Task: Who was a leading figure in the Group of Seven?
Action: Mouse moved to (144, 88)
Screenshot: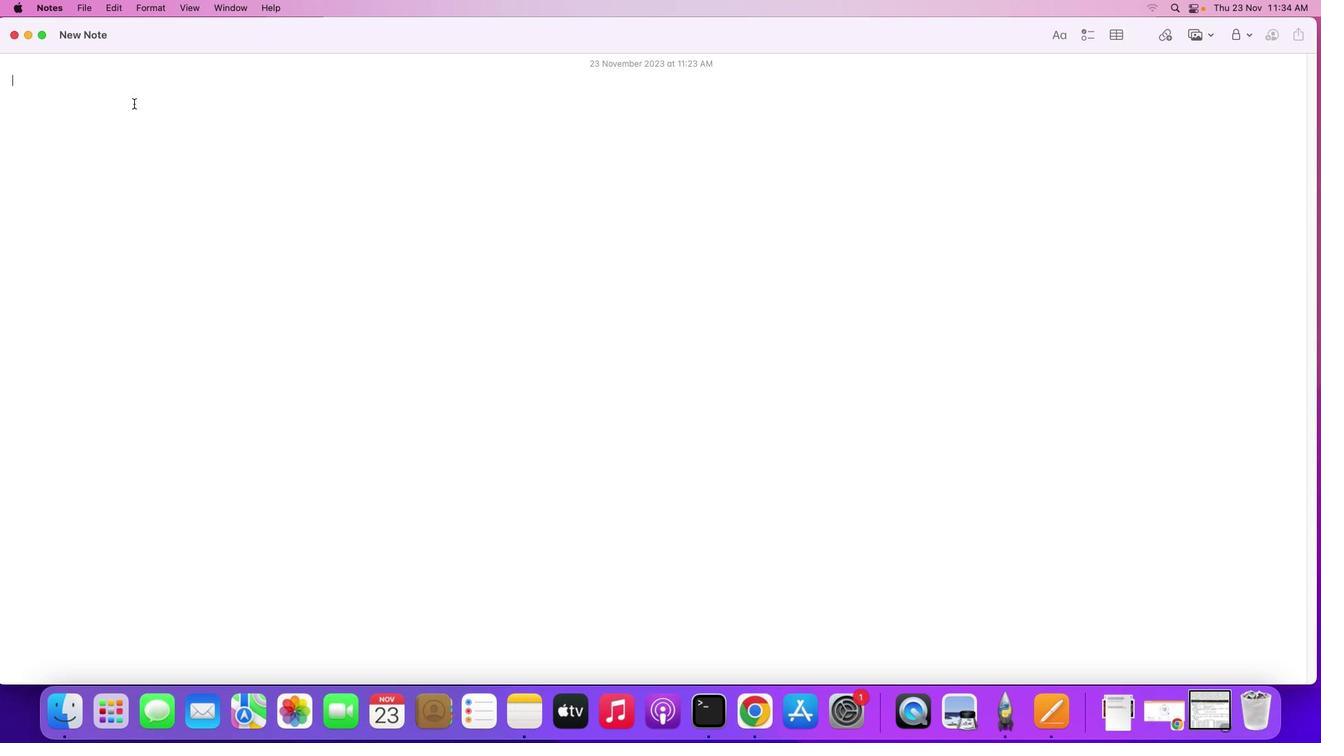 
Action: Mouse pressed left at (144, 88)
Screenshot: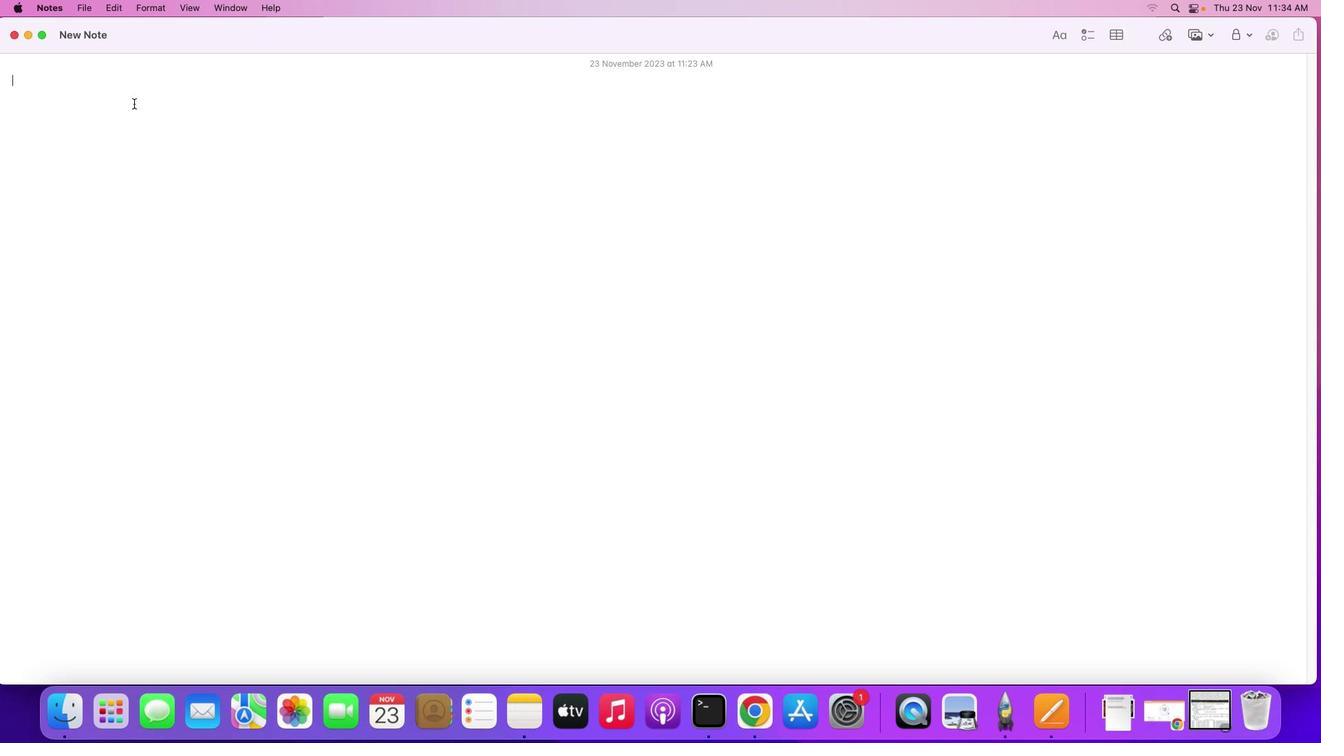 
Action: Mouse moved to (134, 103)
Screenshot: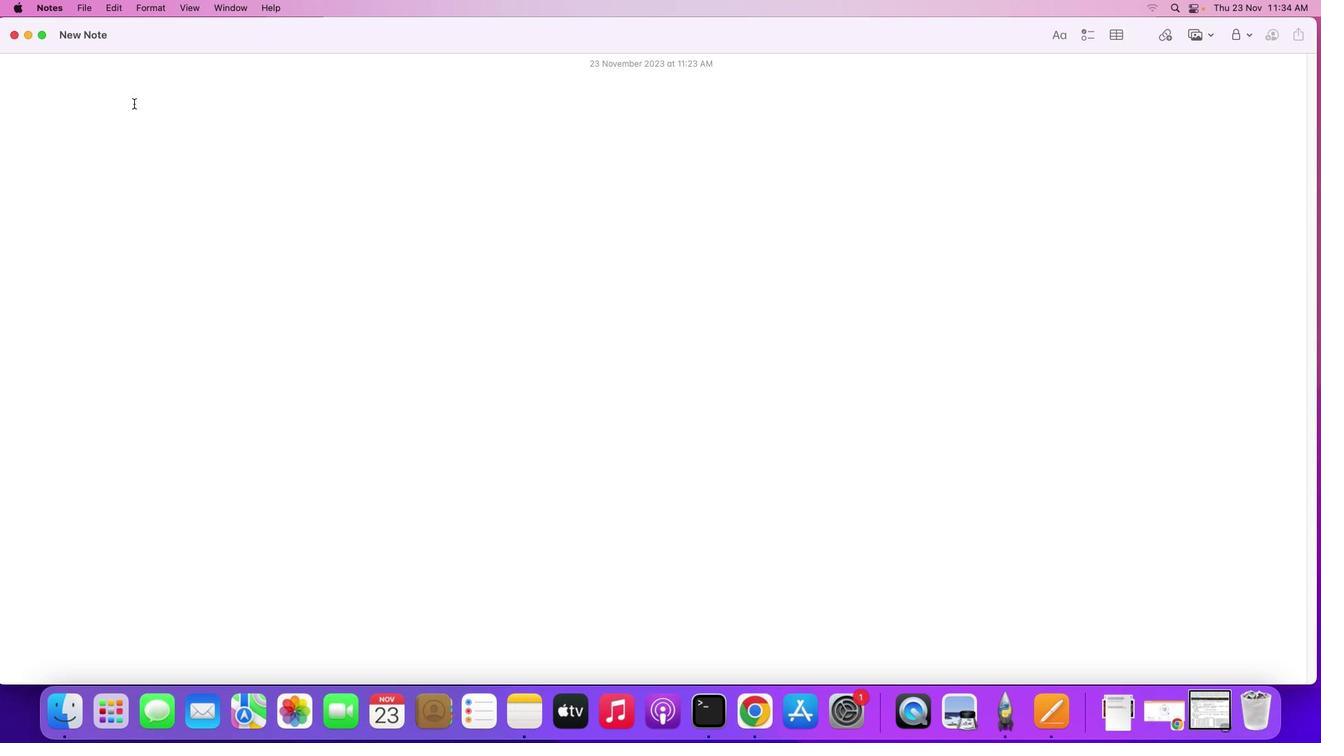 
Action: Key pressed Key.shift'W''h''o'Key.space'w''a''s'Key.space'a'Key.space'l''a'Key.backspace'e''a''d''i''n''g'Key.space'f''i''g''u''r''e'Key.space'i''n'Key.space't''h''e'Key.spaceKey.shift'G''o'Key.backspace'r''o''u''p'Key.space'o''f'Key.spaceKey.shift'S''e''v''e''n'Key.shift_r'?'Key.enter
Screenshot: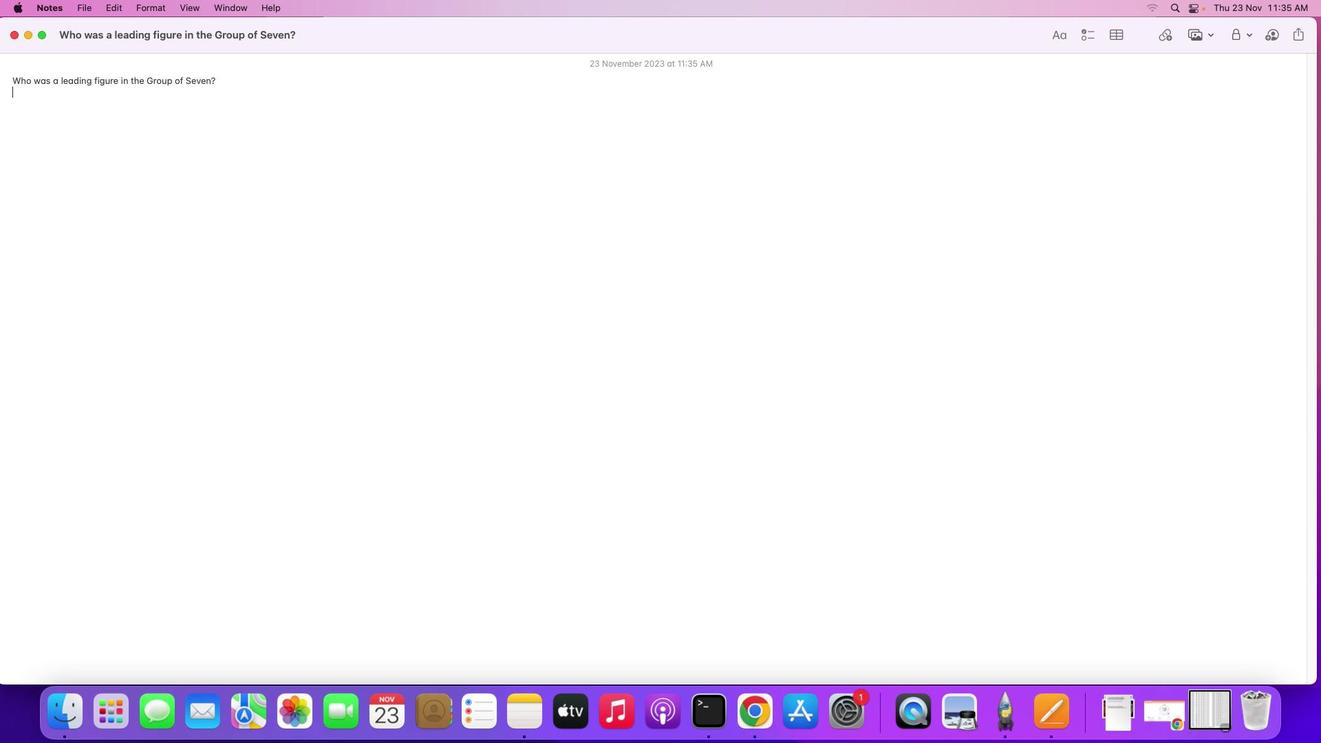 
Action: Mouse moved to (1168, 717)
Screenshot: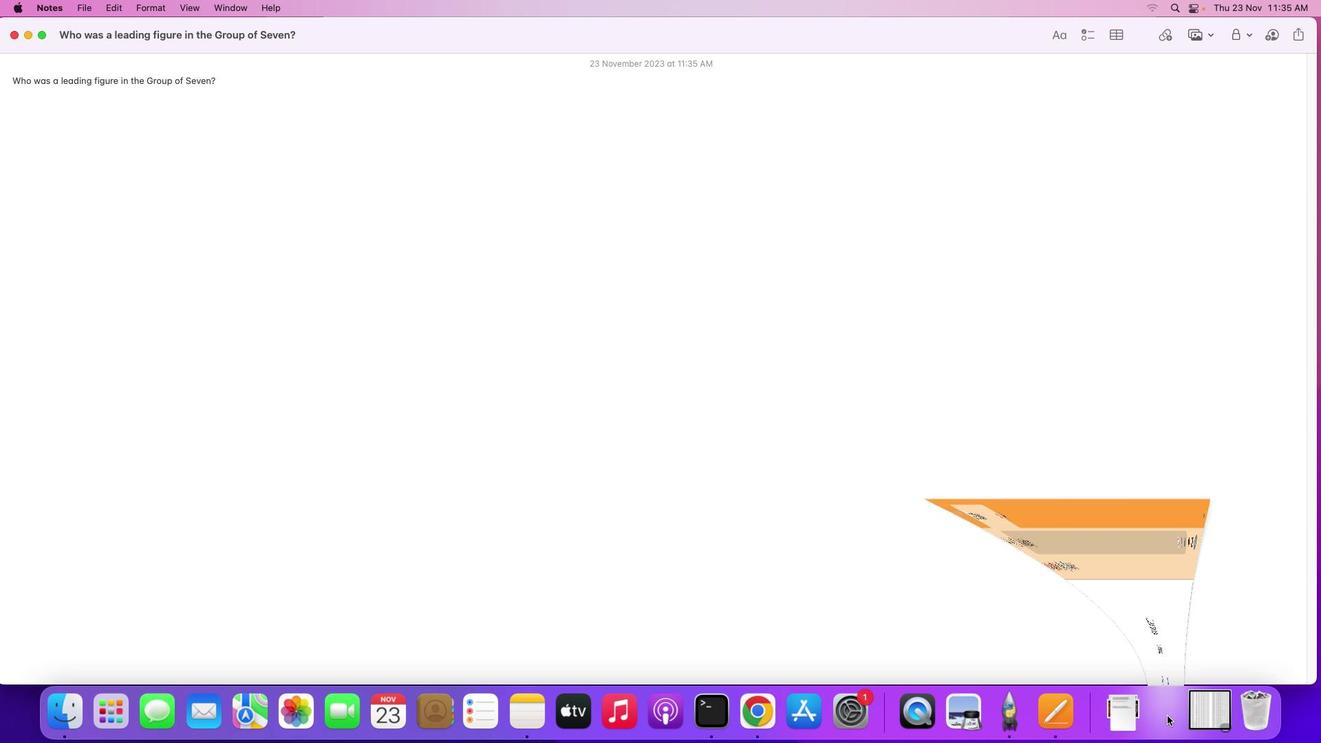 
Action: Mouse pressed left at (1168, 717)
Screenshot: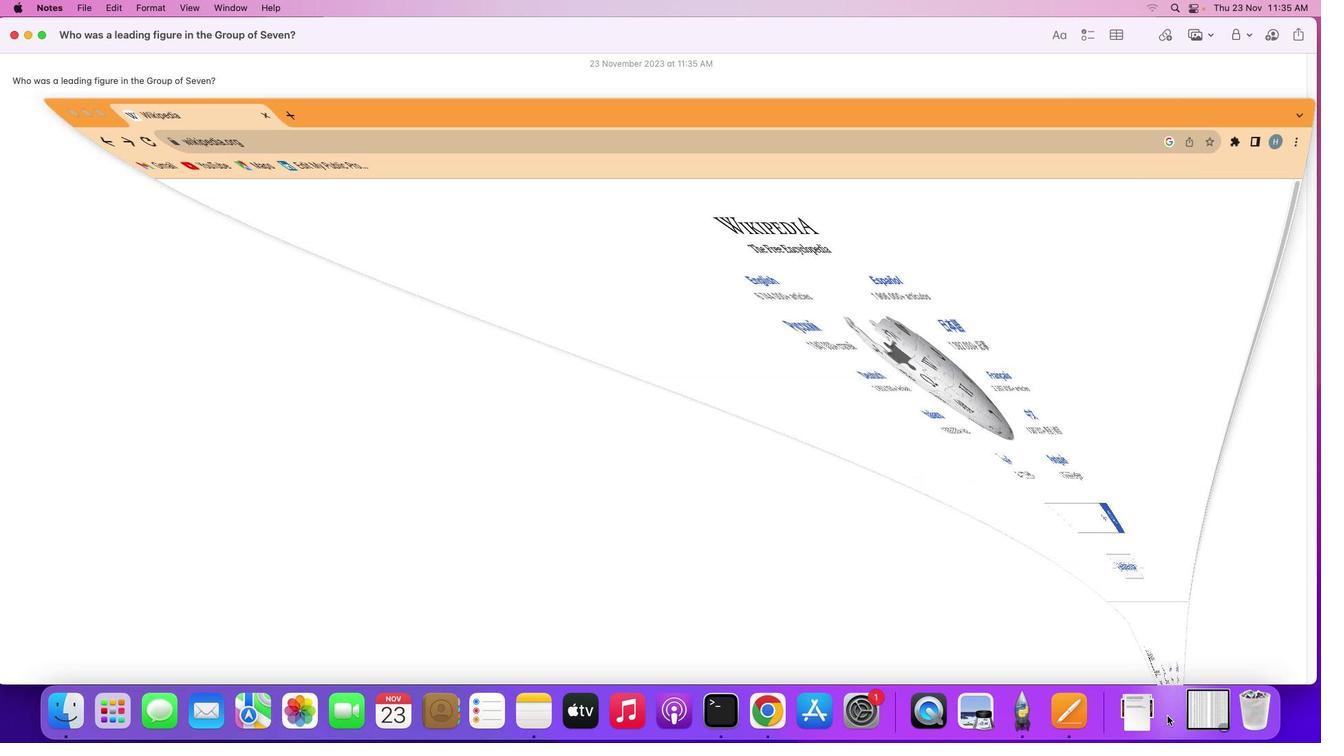 
Action: Mouse moved to (546, 439)
Screenshot: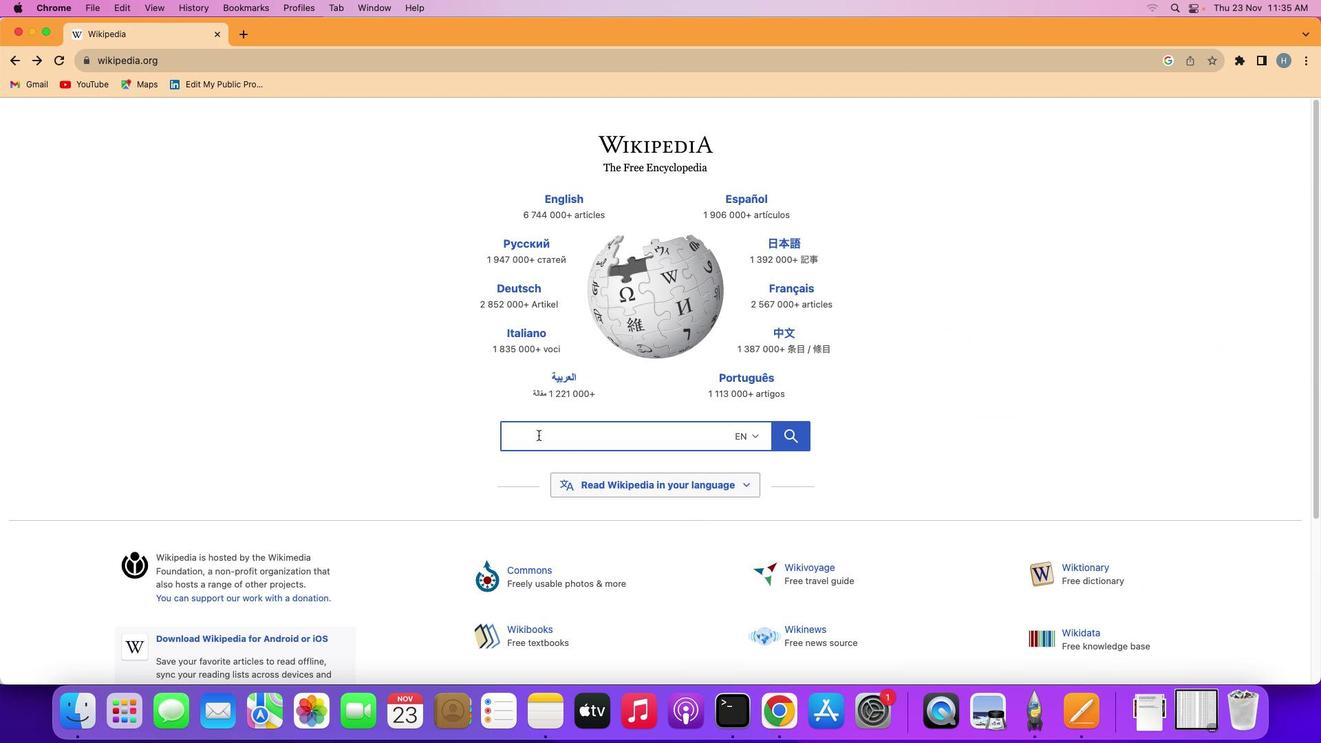 
Action: Mouse pressed left at (546, 439)
Screenshot: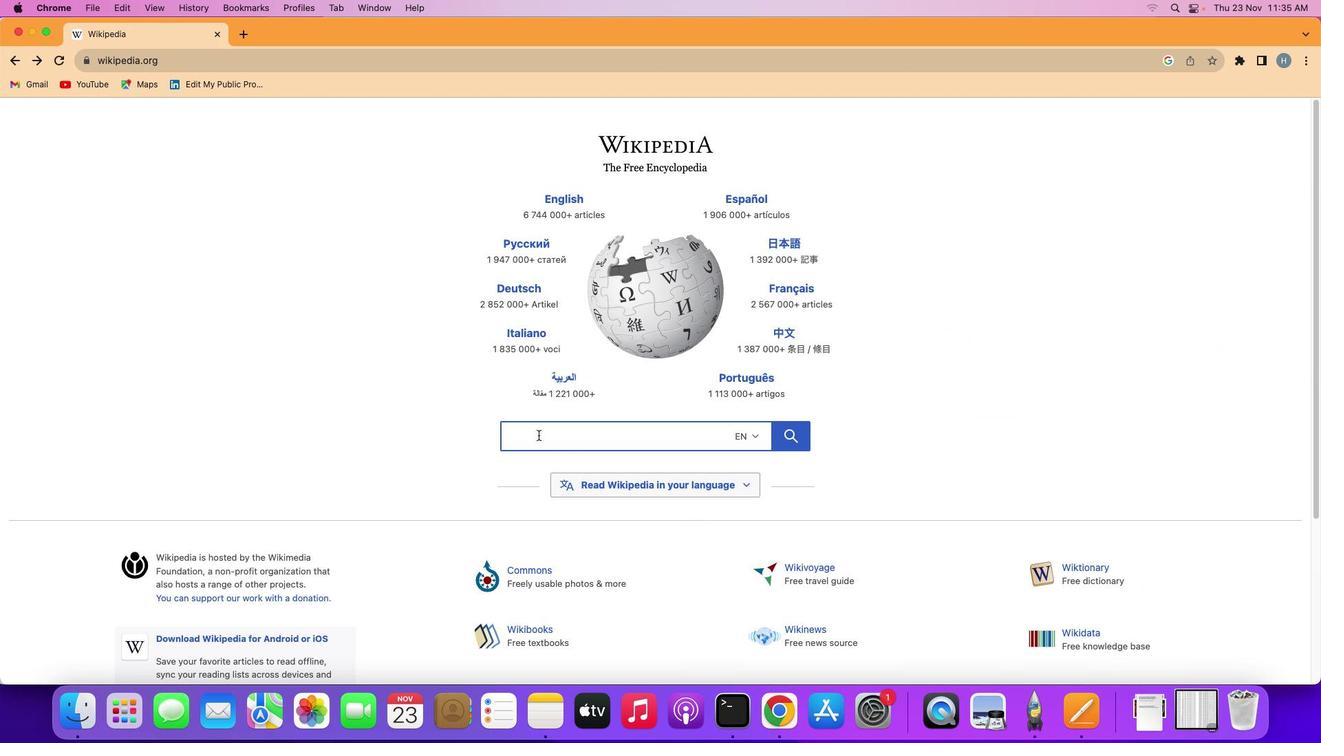 
Action: Mouse moved to (539, 435)
Screenshot: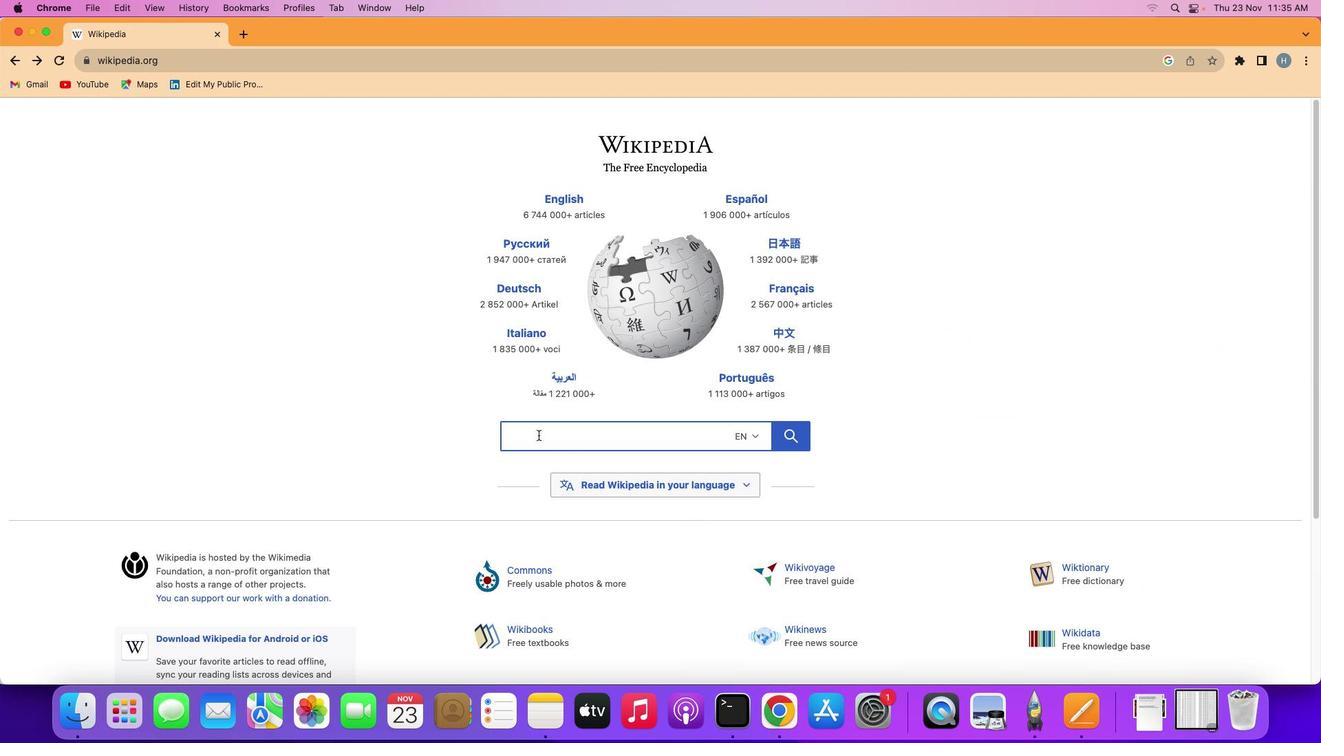 
Action: Key pressed Key.shift'G''r''o''u''o'Key.backspace'p'Key.space'o''f'Key.spaceKey.shift'S''e''v''e''n'Key.spaceKey.shift'(''a''r''t''i''s''t''s'Key.shift')'
Screenshot: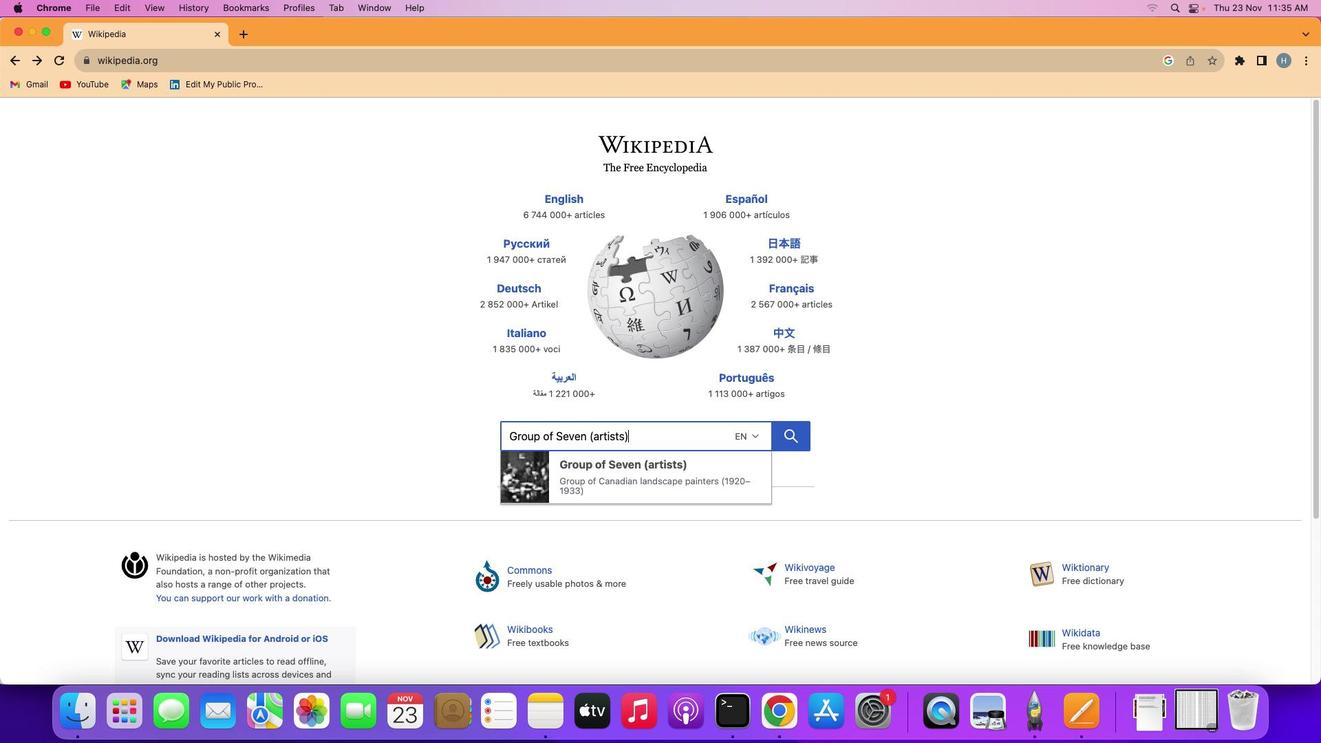 
Action: Mouse moved to (654, 469)
Screenshot: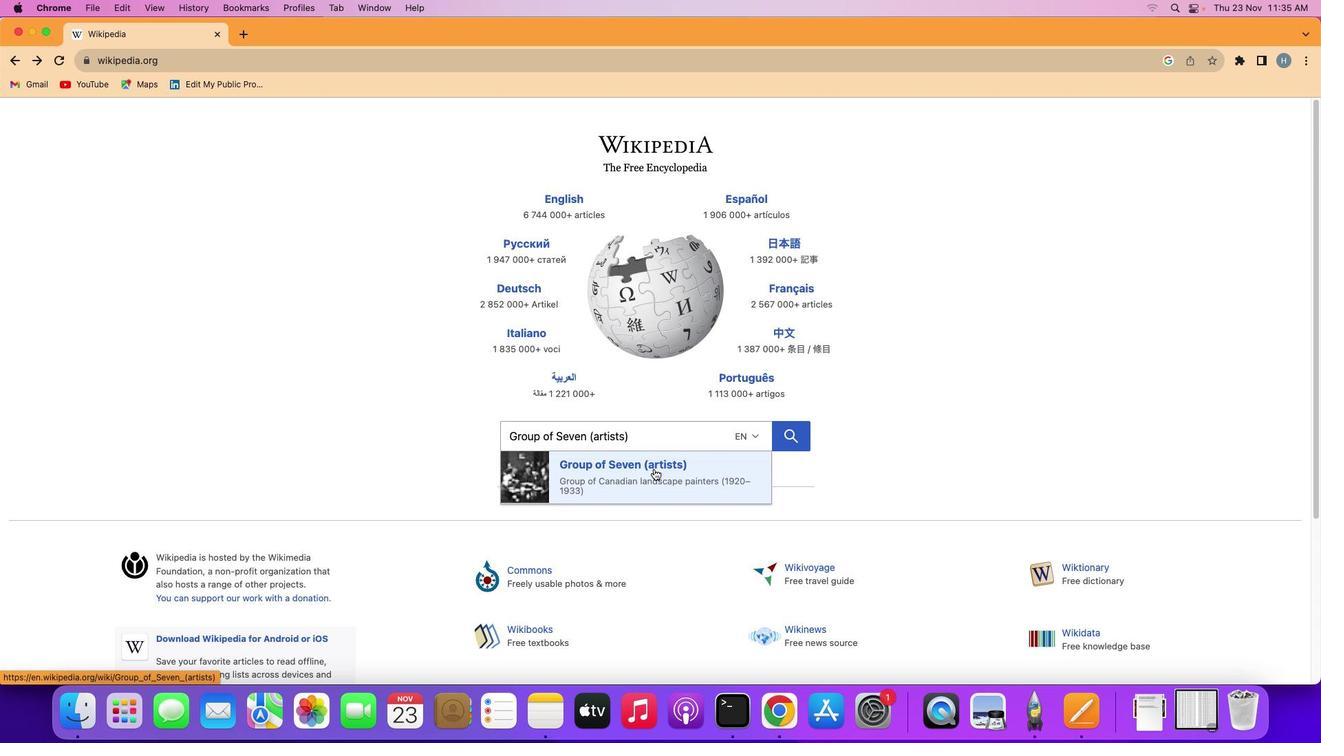 
Action: Mouse pressed left at (654, 469)
Screenshot: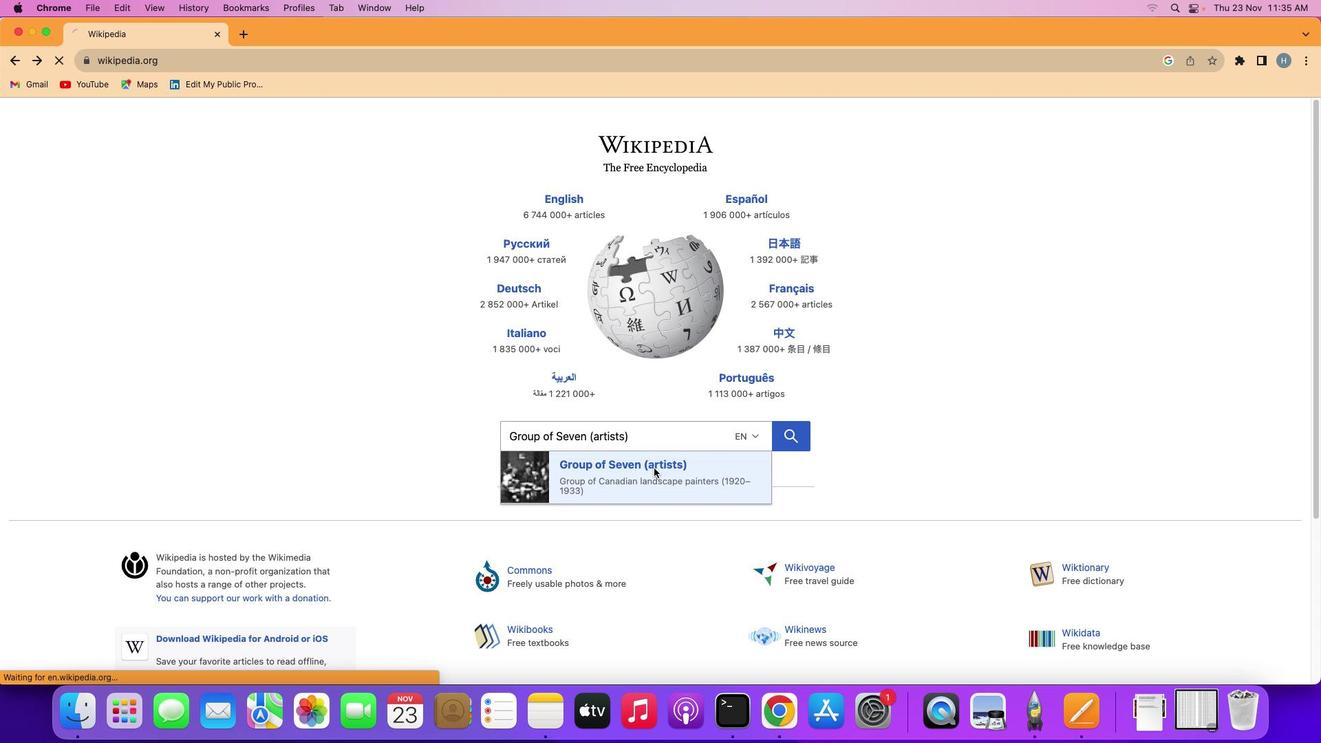 
Action: Mouse moved to (721, 397)
Screenshot: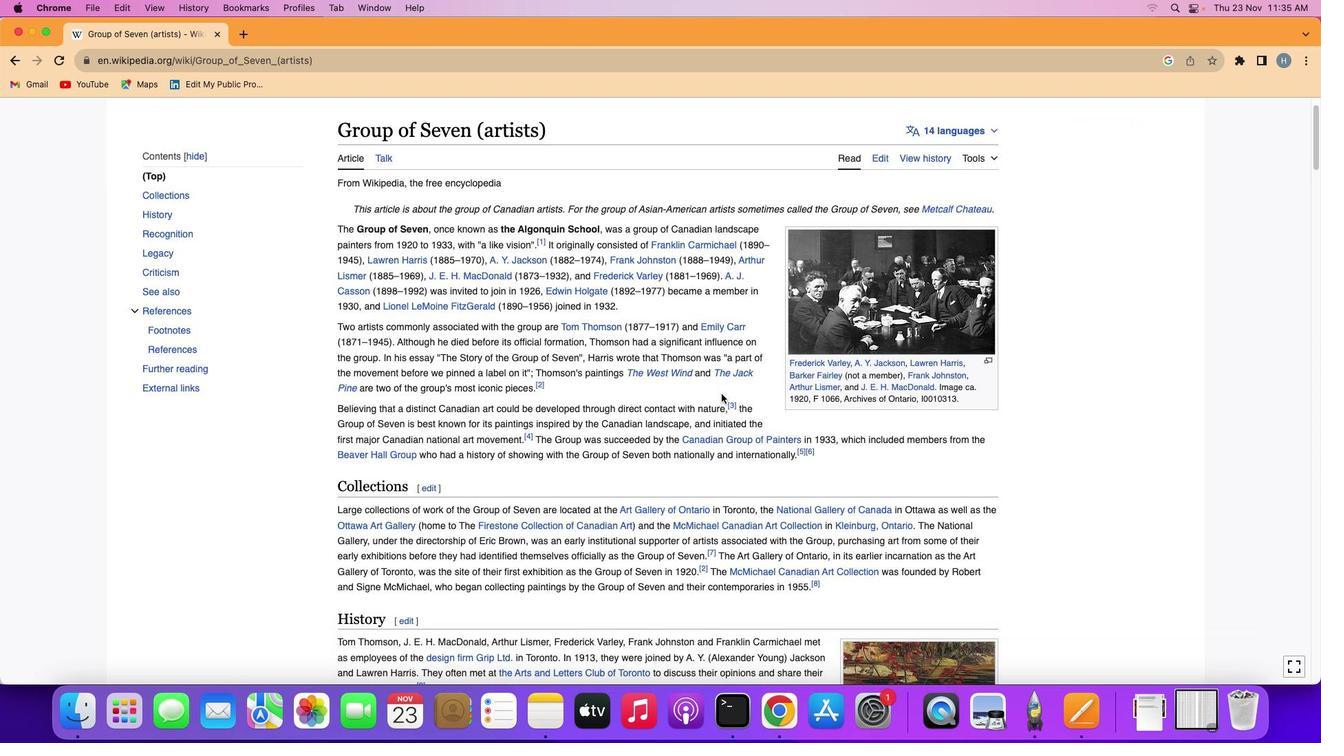 
Action: Mouse scrolled (721, 397) with delta (0, 0)
Screenshot: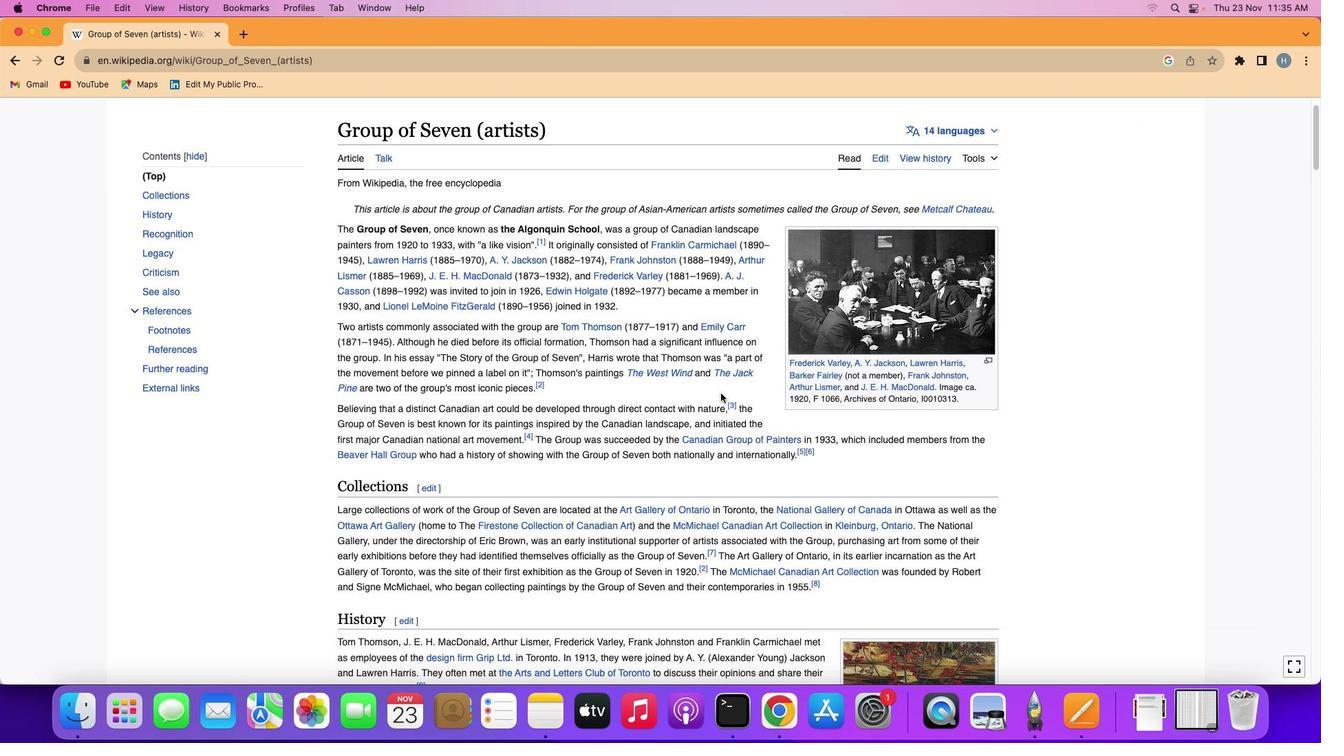 
Action: Mouse scrolled (721, 397) with delta (0, 0)
Screenshot: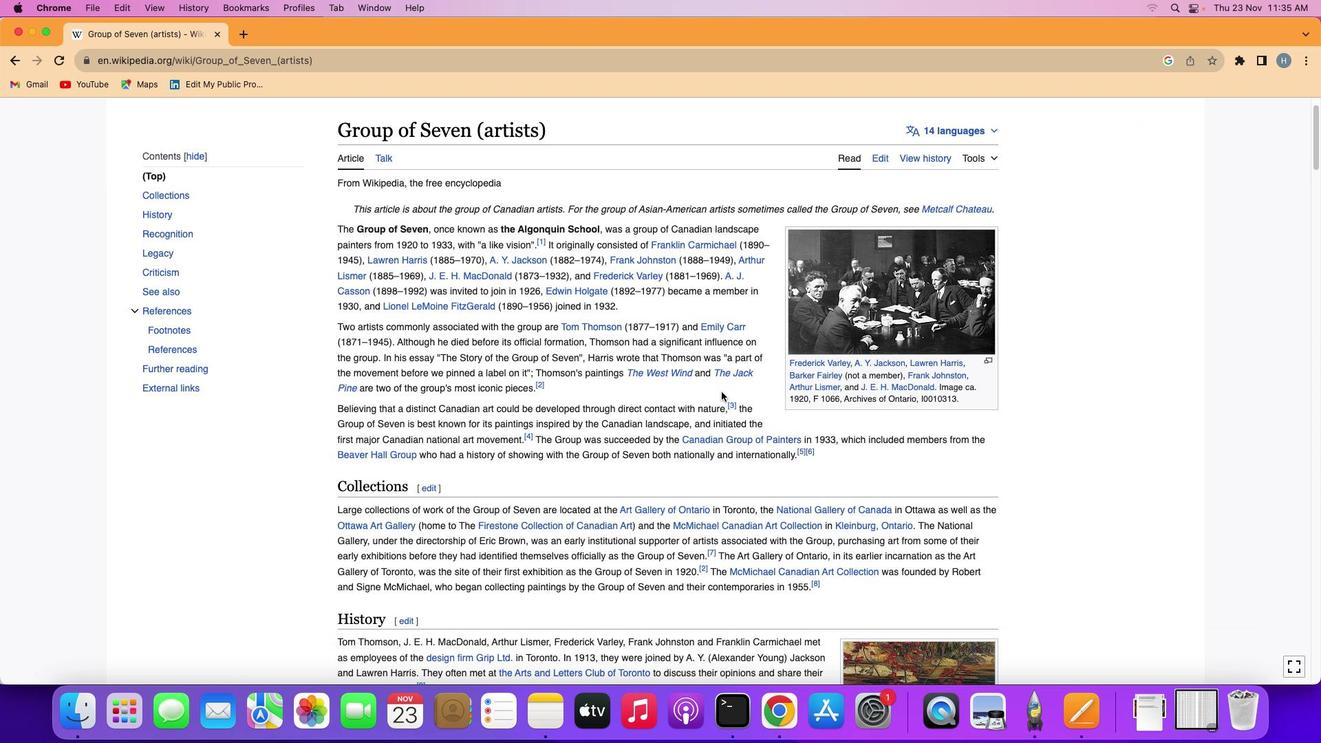 
Action: Mouse moved to (722, 396)
Screenshot: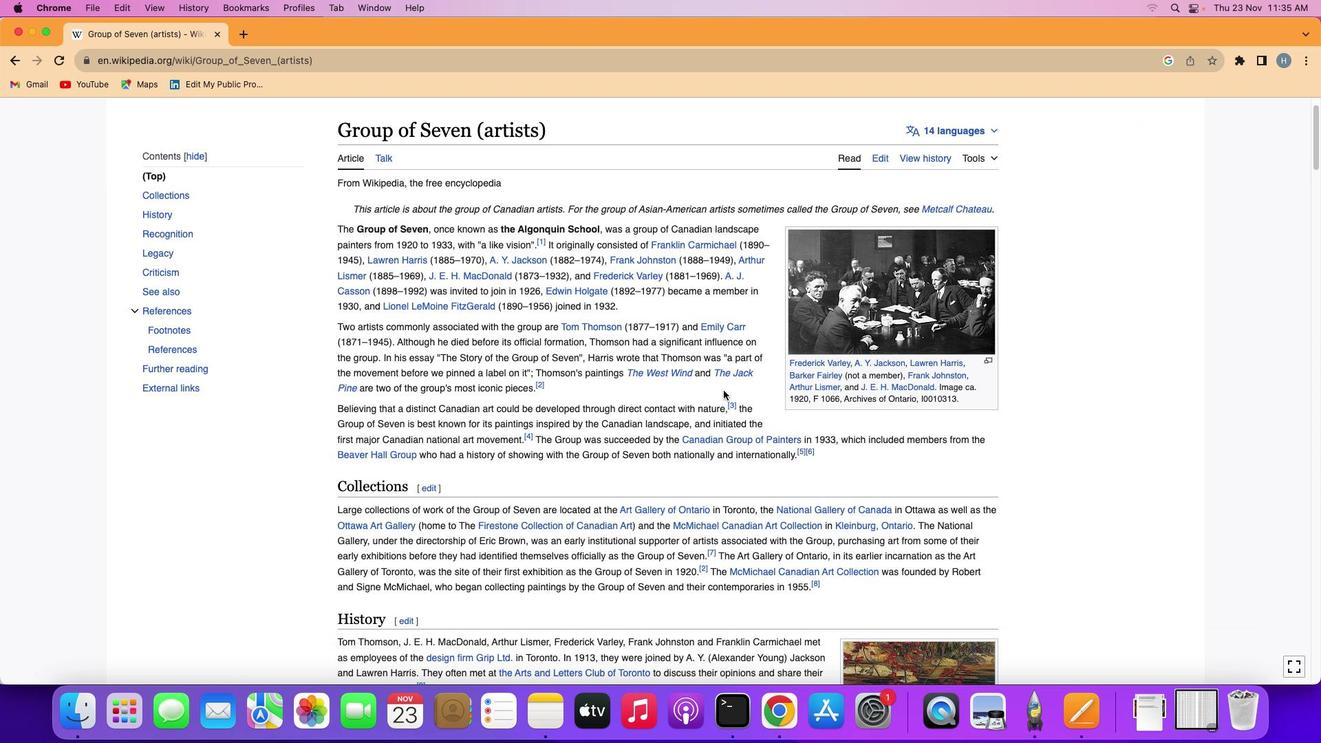 
Action: Mouse scrolled (722, 396) with delta (0, 0)
Screenshot: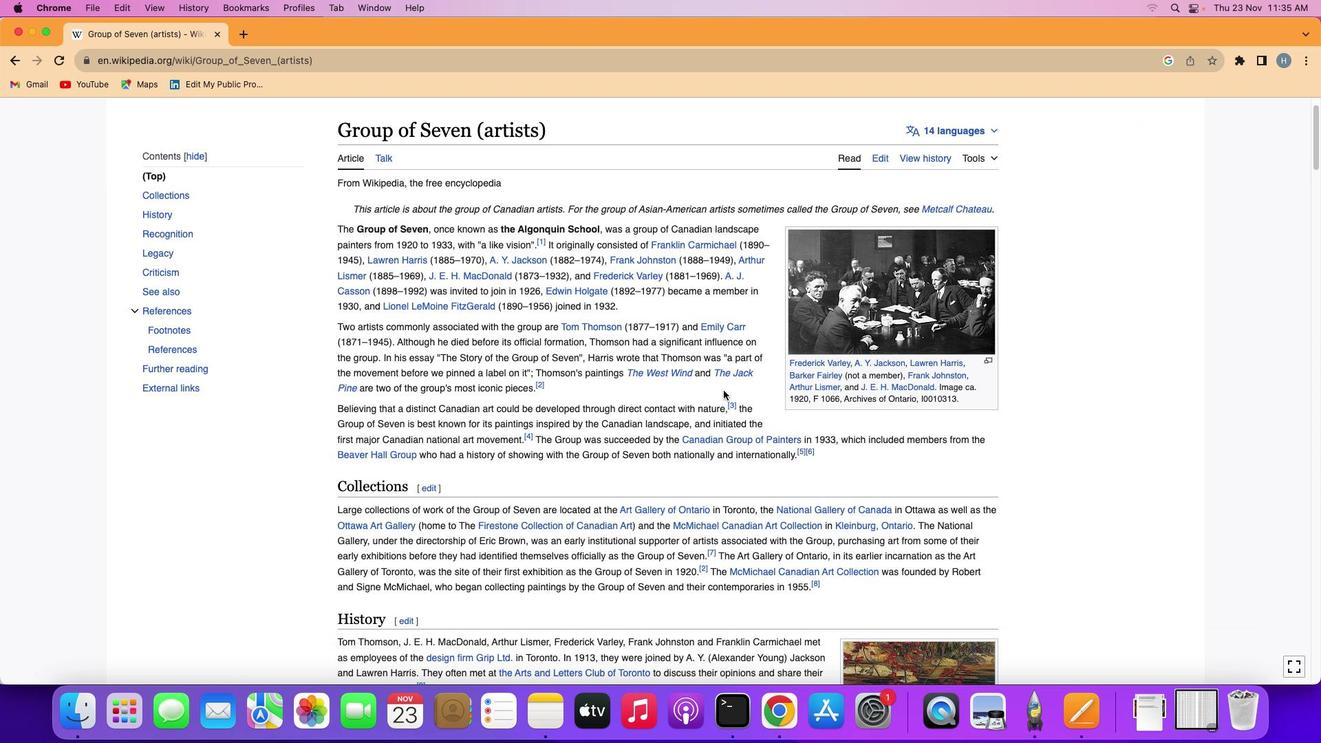 
Action: Mouse moved to (699, 407)
Screenshot: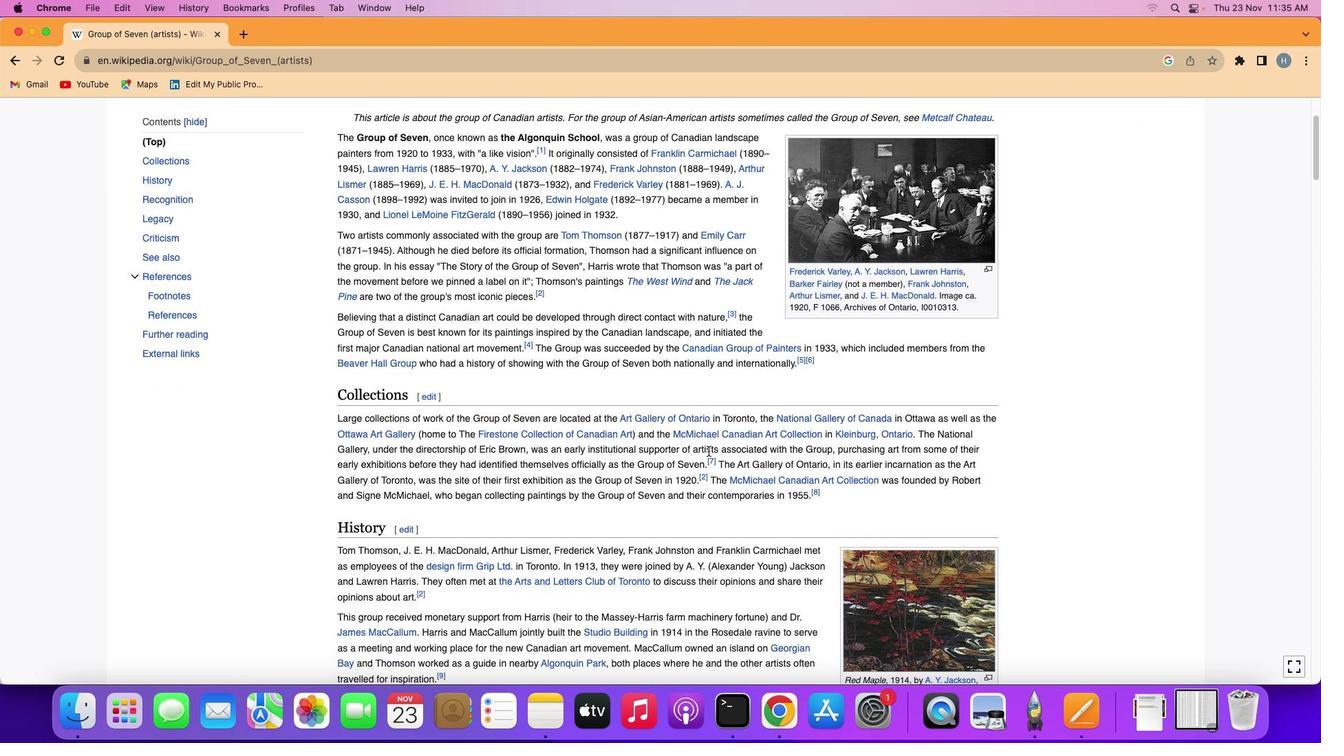 
Action: Mouse scrolled (699, 407) with delta (0, 0)
Screenshot: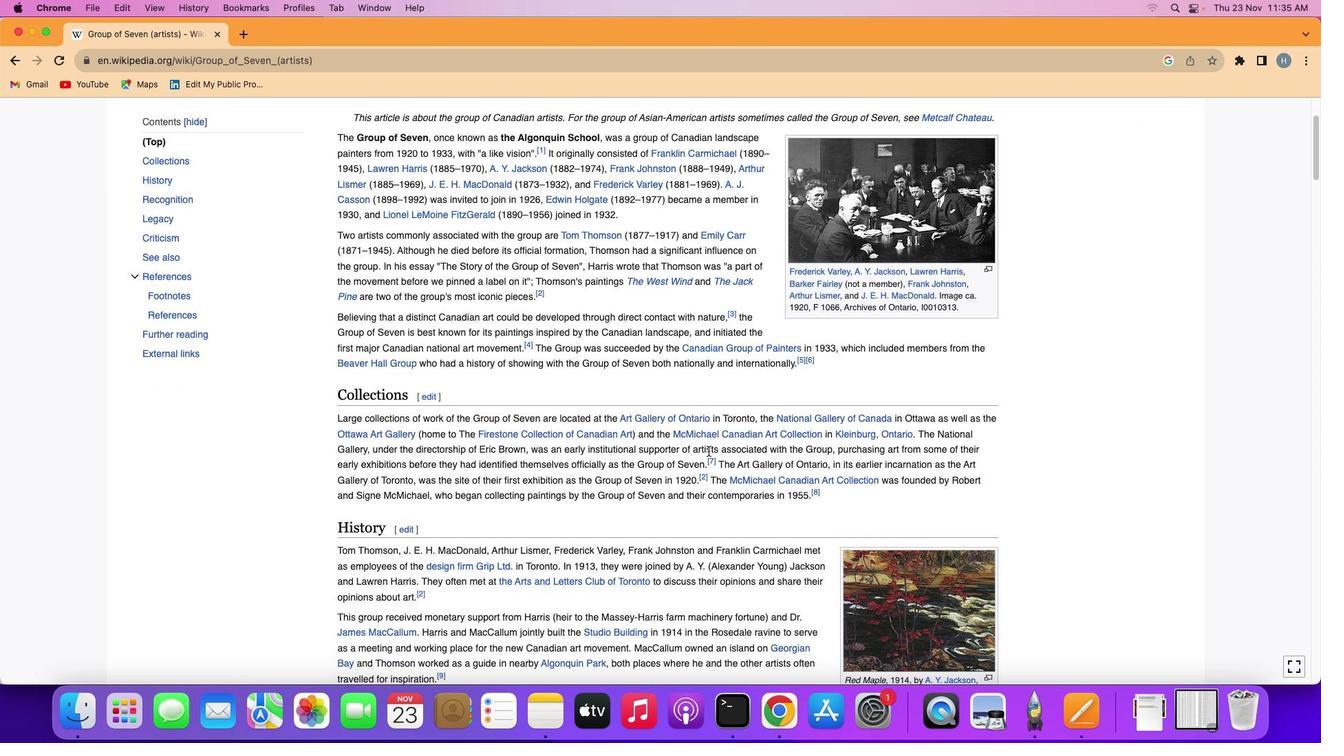 
Action: Mouse moved to (700, 405)
Screenshot: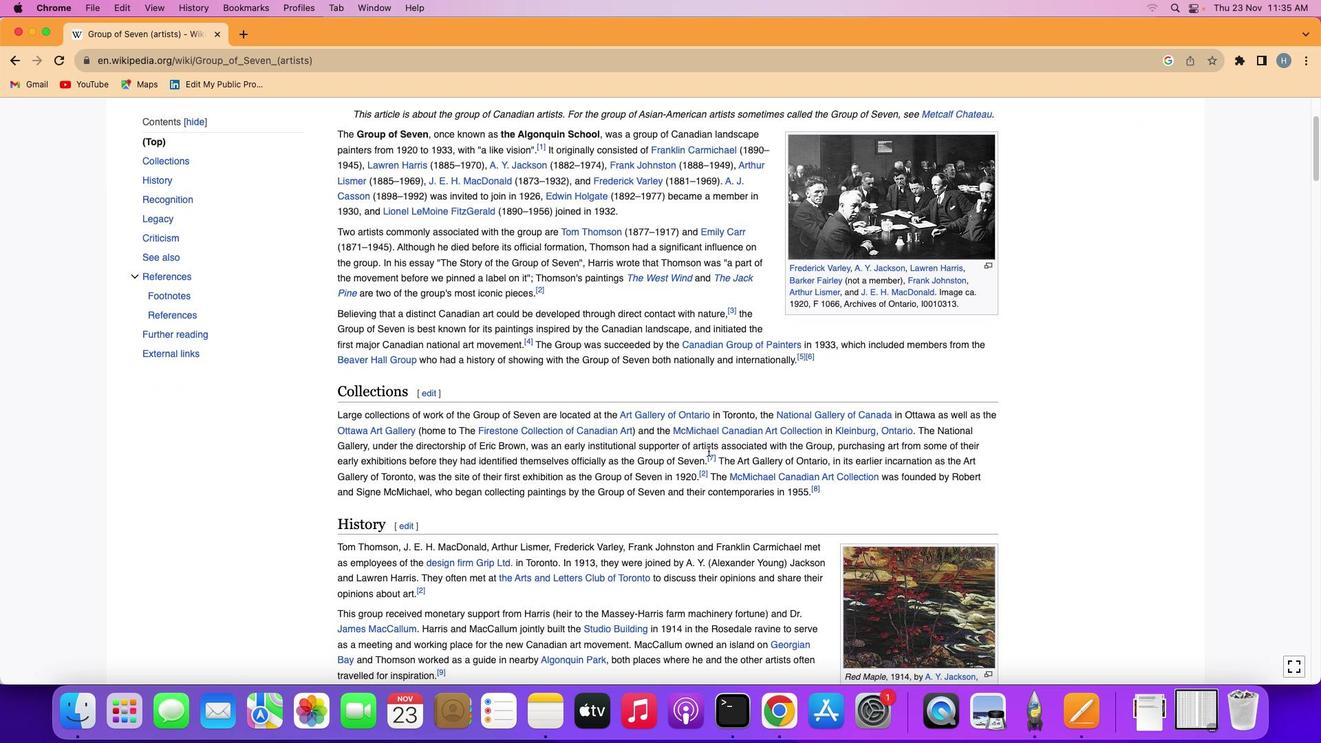 
Action: Mouse scrolled (700, 405) with delta (0, 0)
Screenshot: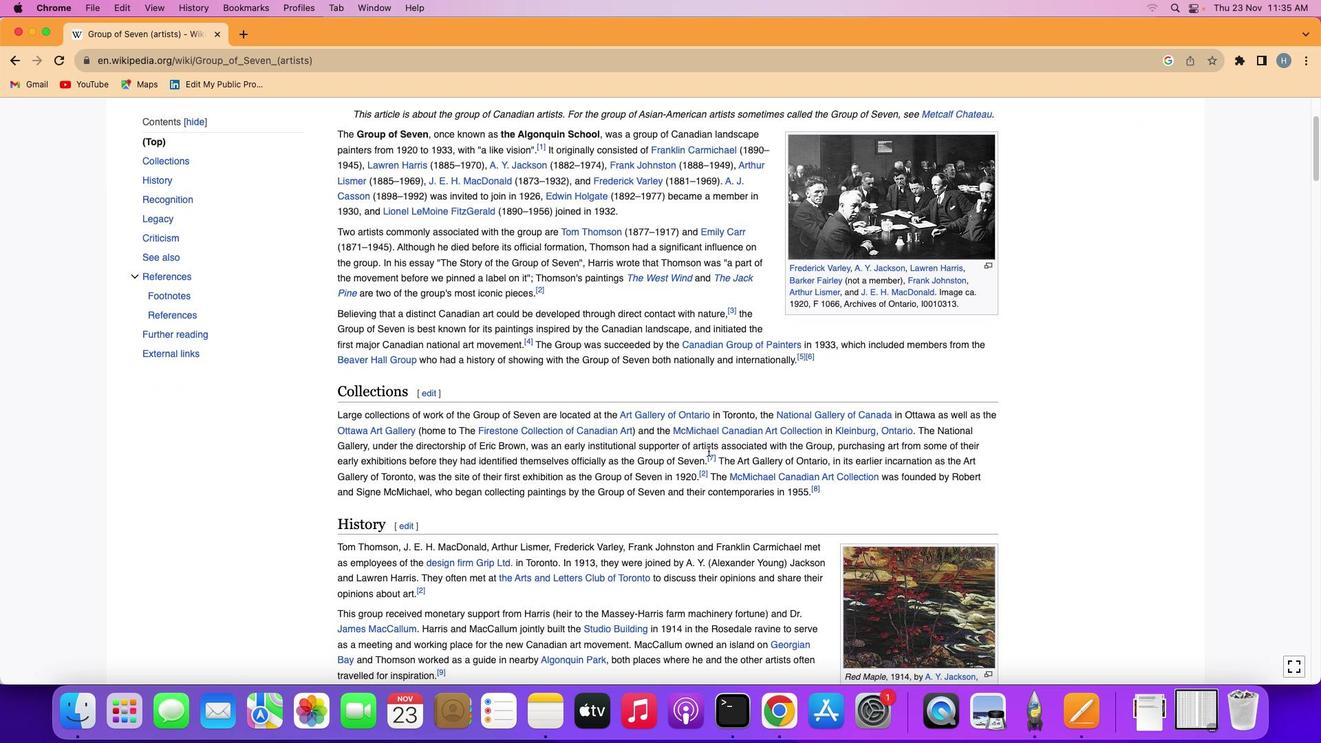 
Action: Mouse moved to (700, 404)
Screenshot: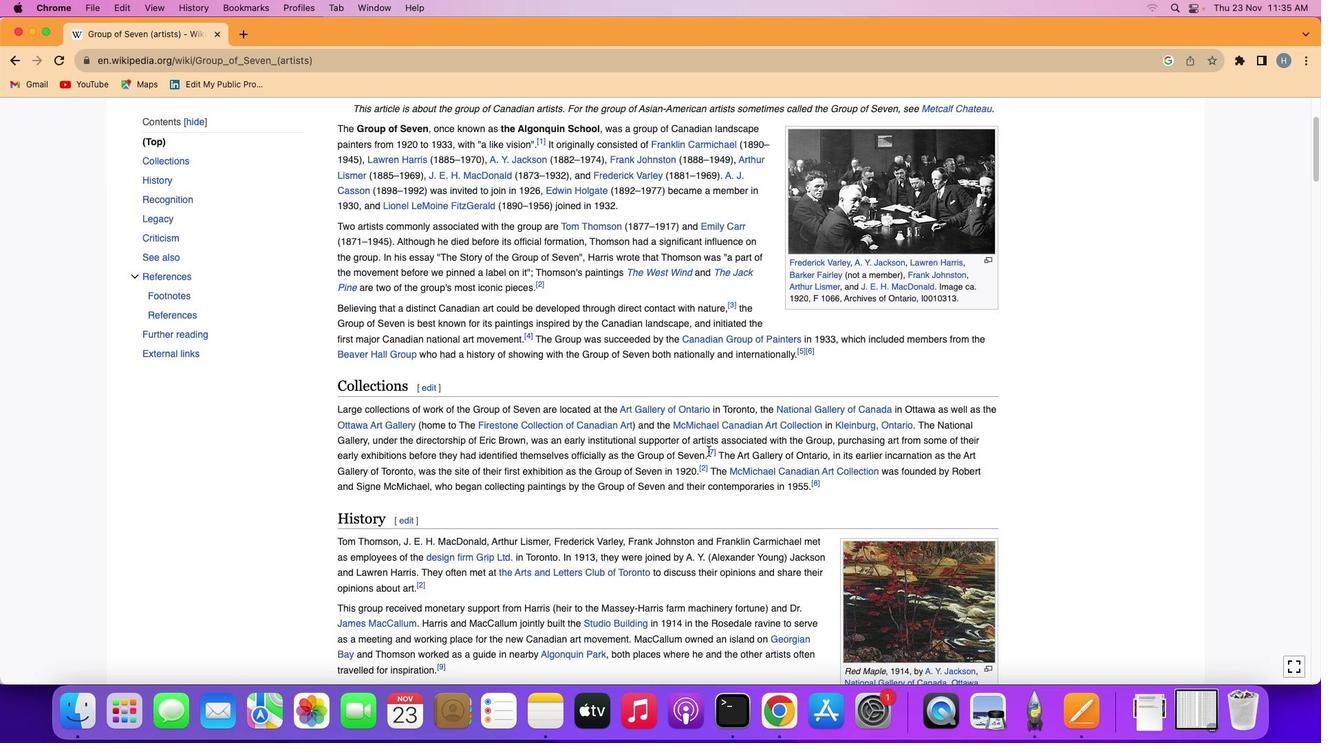 
Action: Mouse scrolled (700, 404) with delta (0, 0)
Screenshot: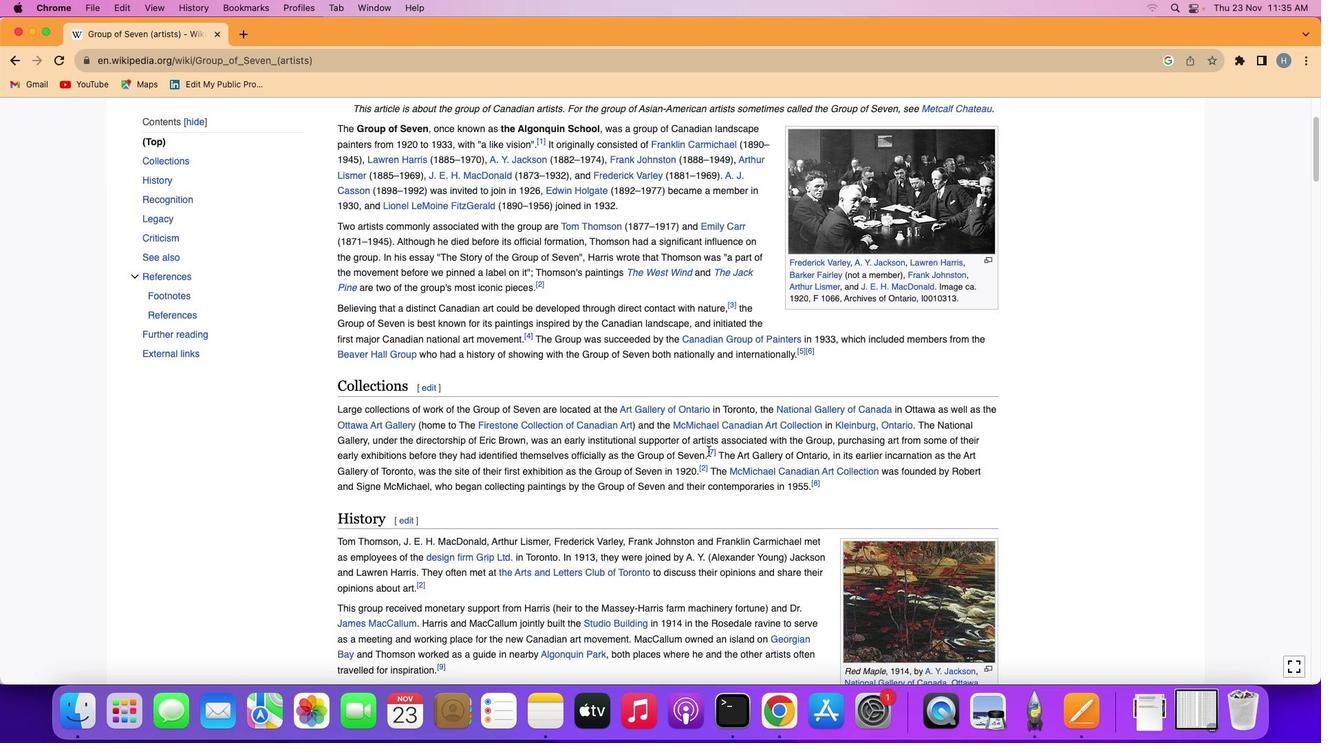 
Action: Mouse moved to (709, 452)
Screenshot: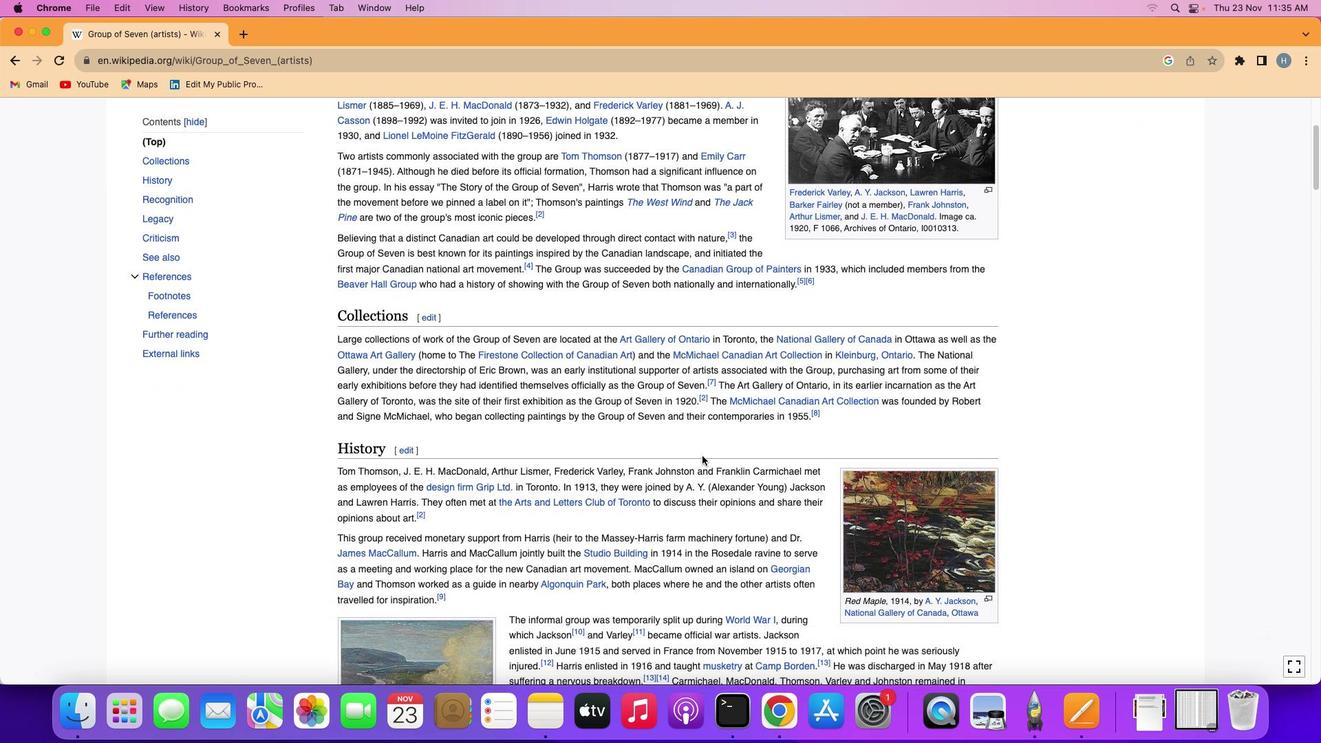 
Action: Mouse scrolled (709, 452) with delta (0, 0)
Screenshot: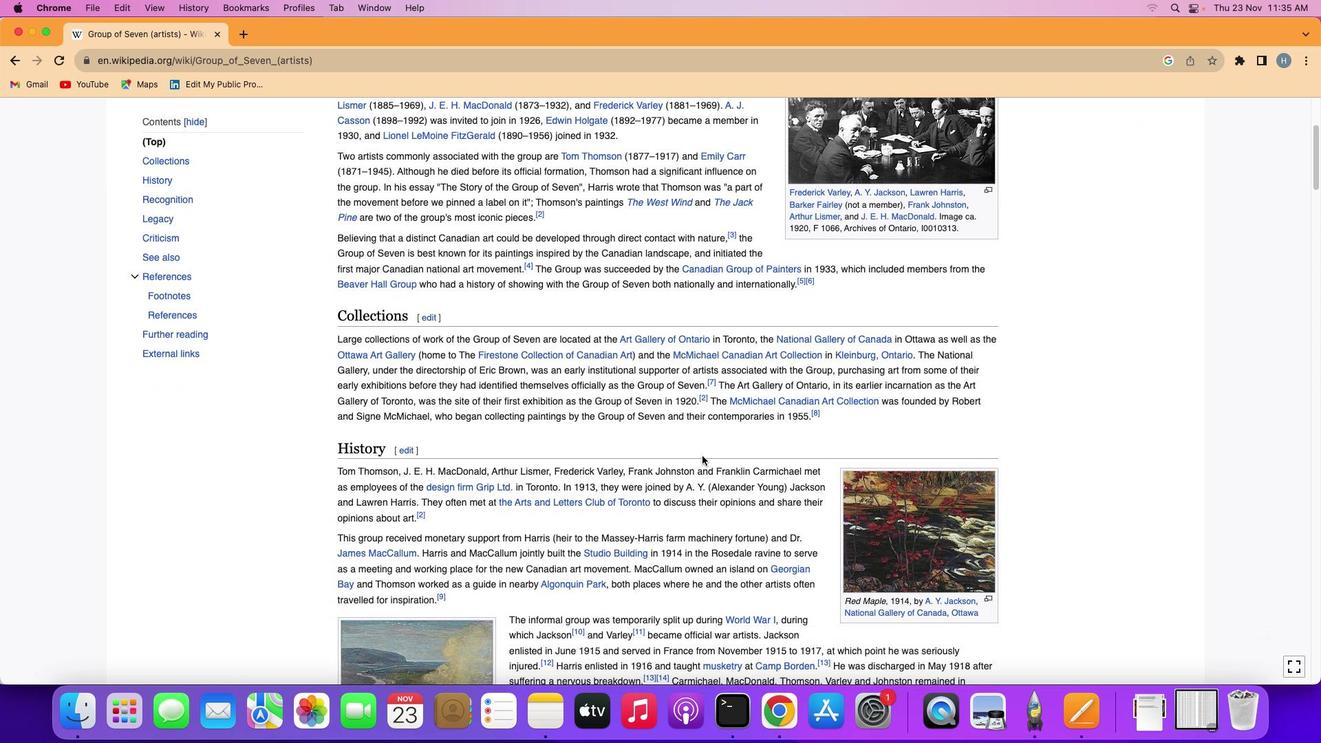 
Action: Mouse moved to (709, 452)
Screenshot: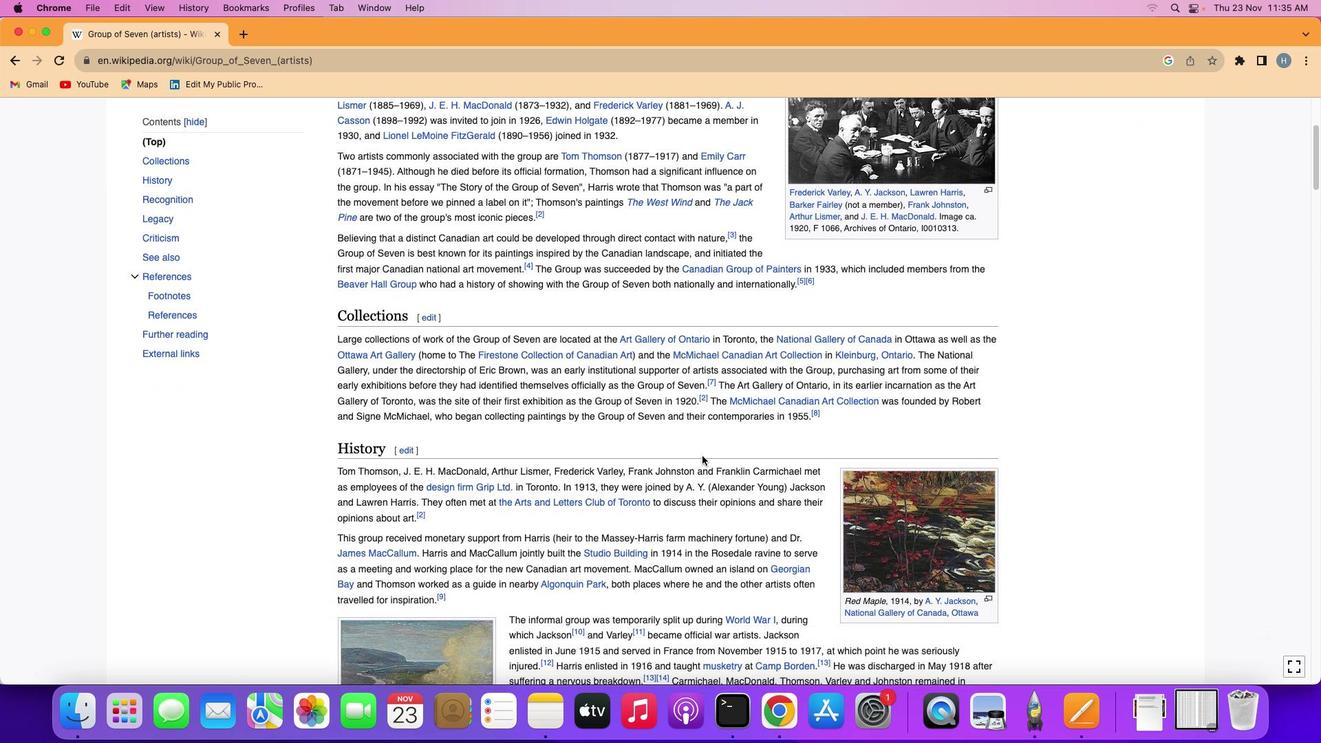 
Action: Mouse scrolled (709, 452) with delta (0, 0)
Screenshot: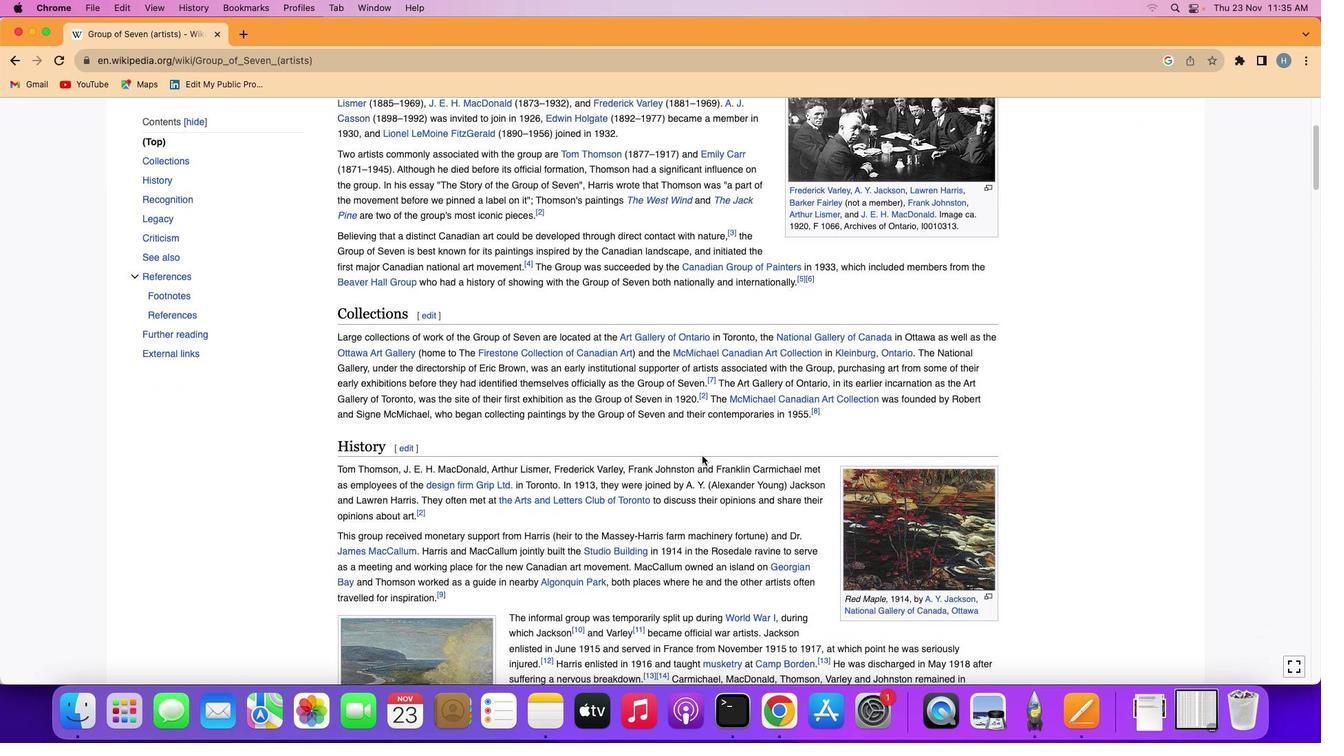 
Action: Mouse scrolled (709, 452) with delta (0, 0)
Screenshot: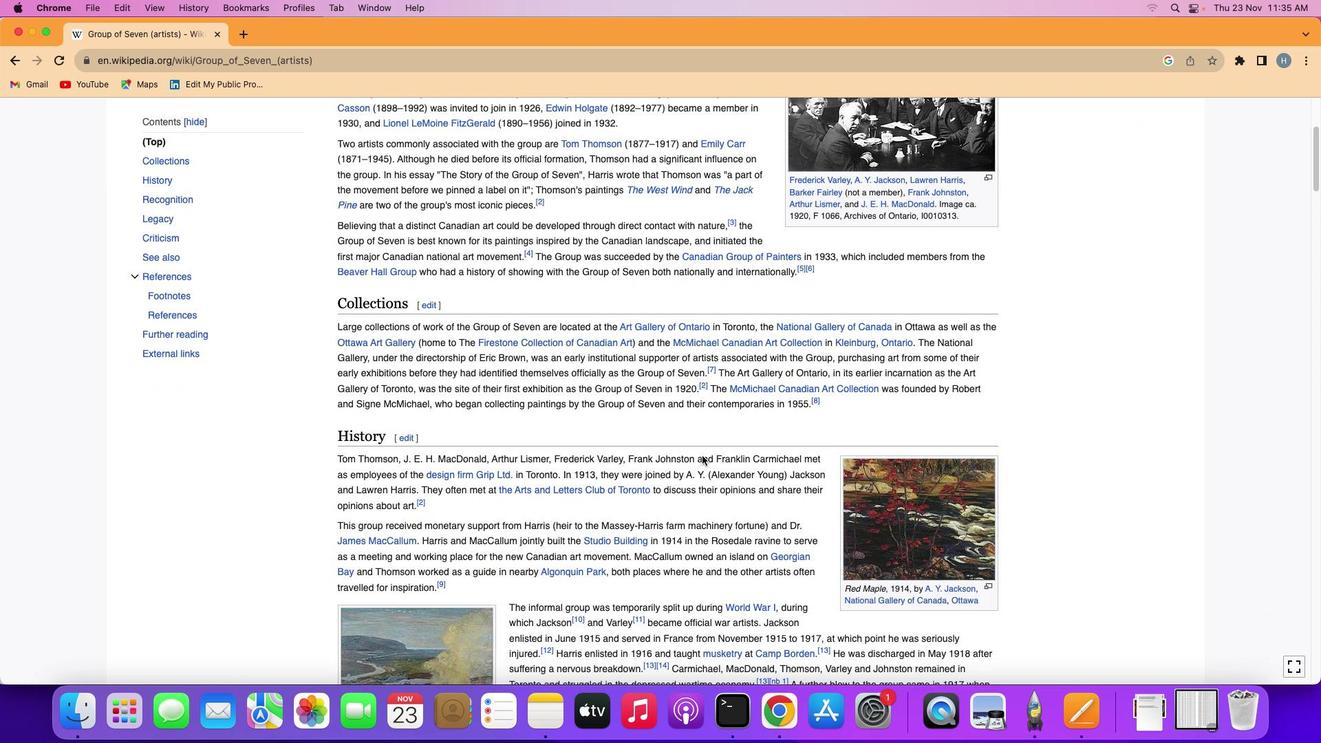 
Action: Mouse moved to (700, 457)
Screenshot: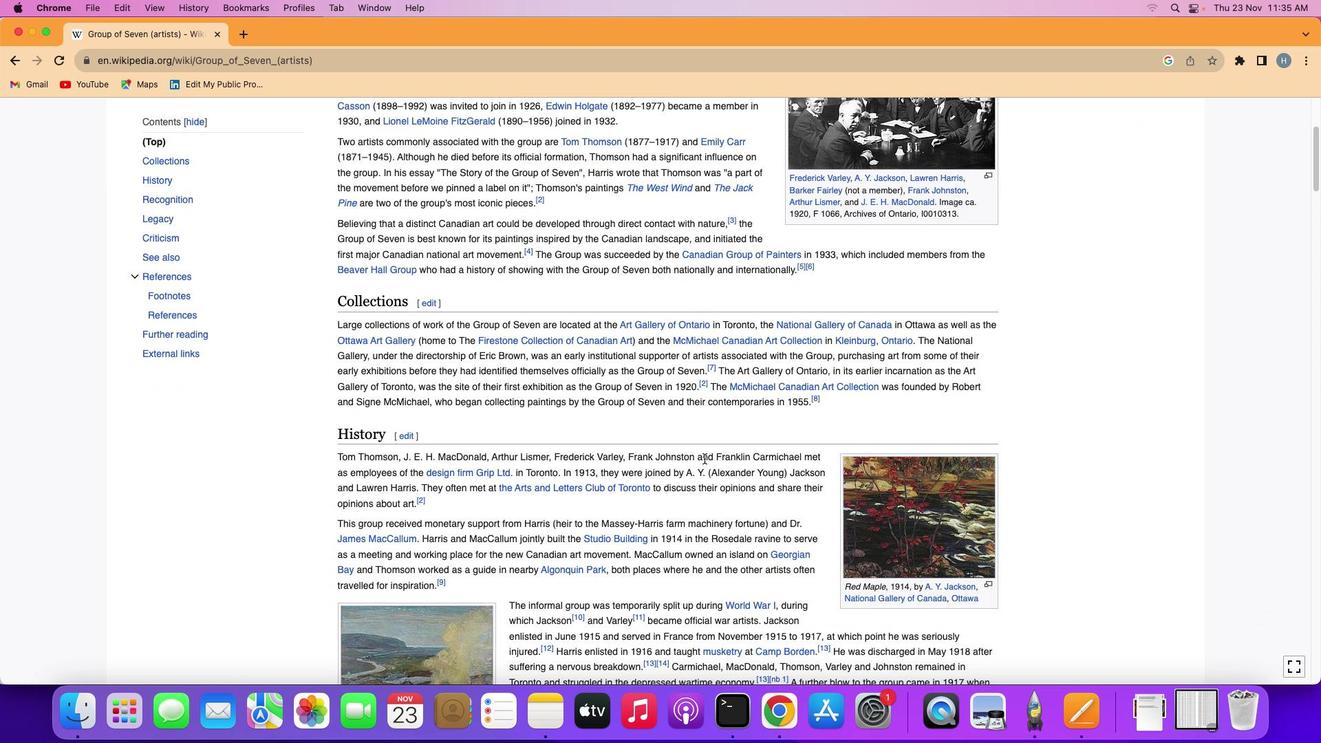 
Action: Mouse scrolled (700, 457) with delta (0, 0)
Screenshot: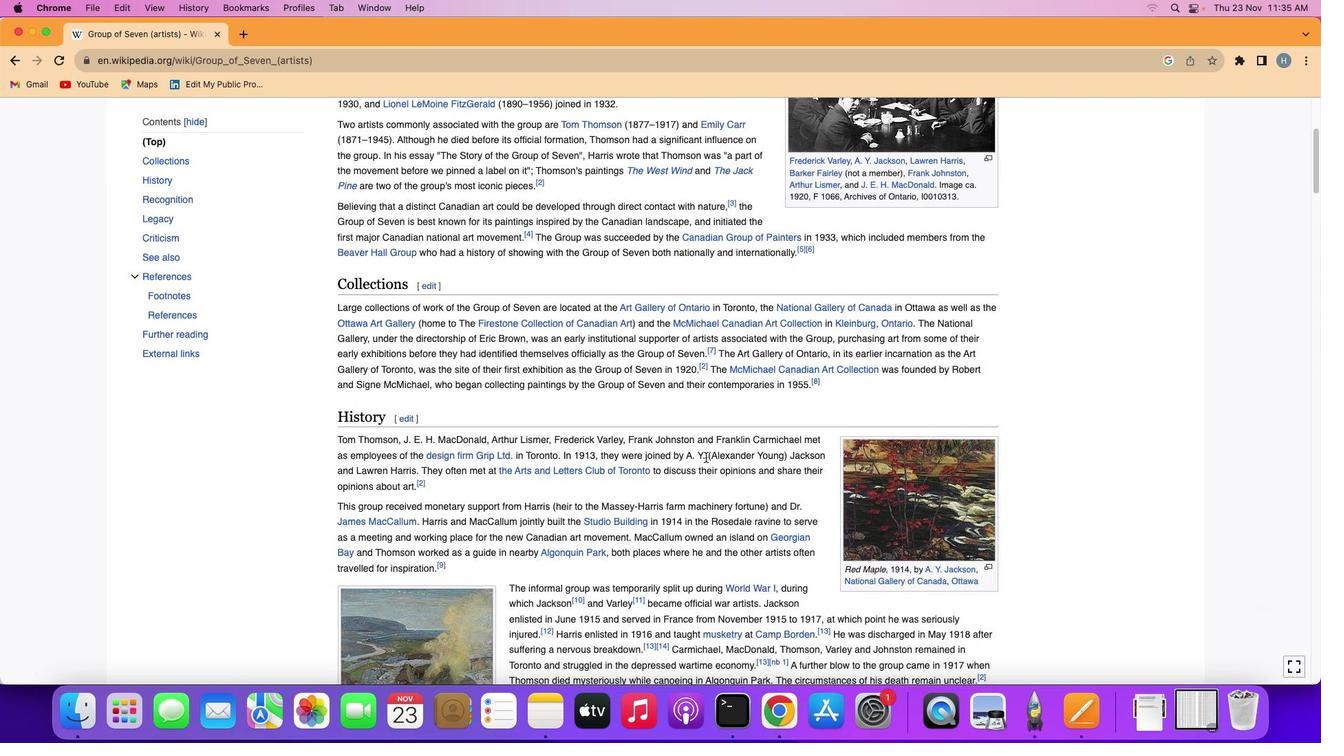 
Action: Mouse moved to (702, 456)
Screenshot: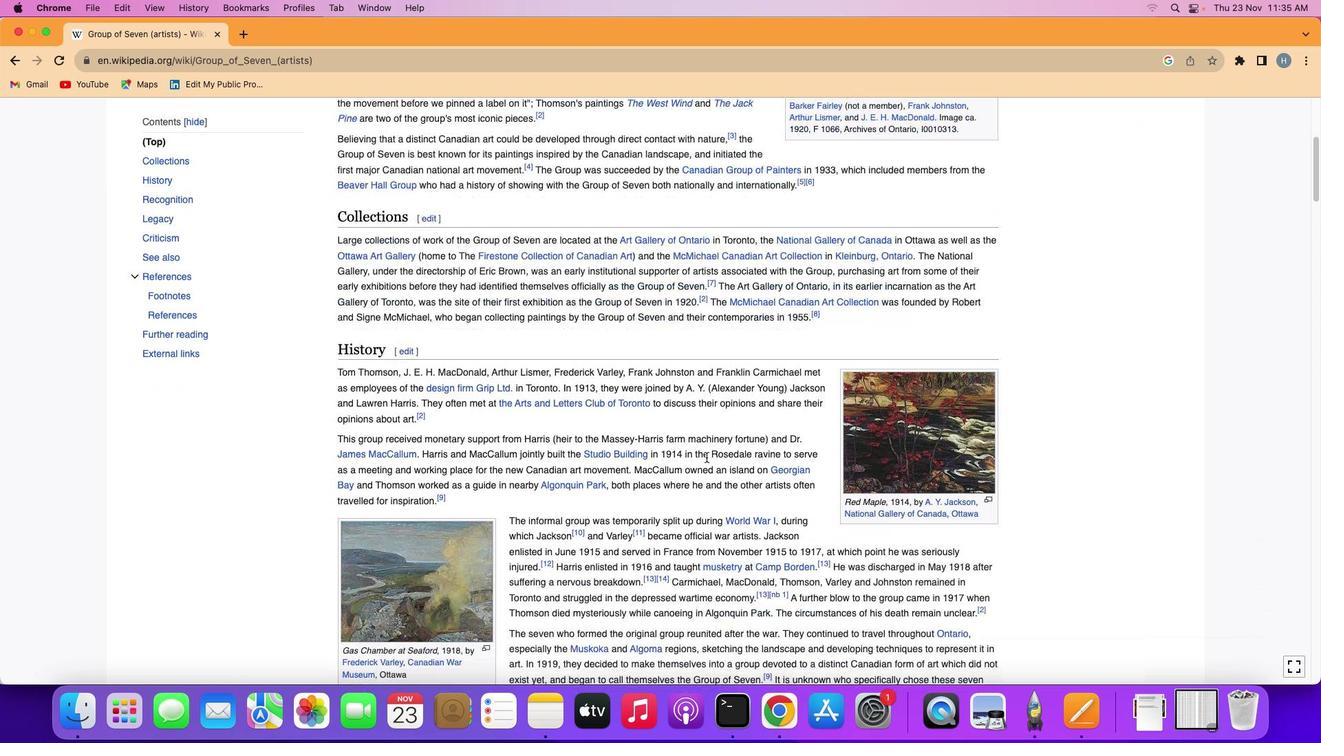 
Action: Mouse scrolled (702, 456) with delta (0, 0)
Screenshot: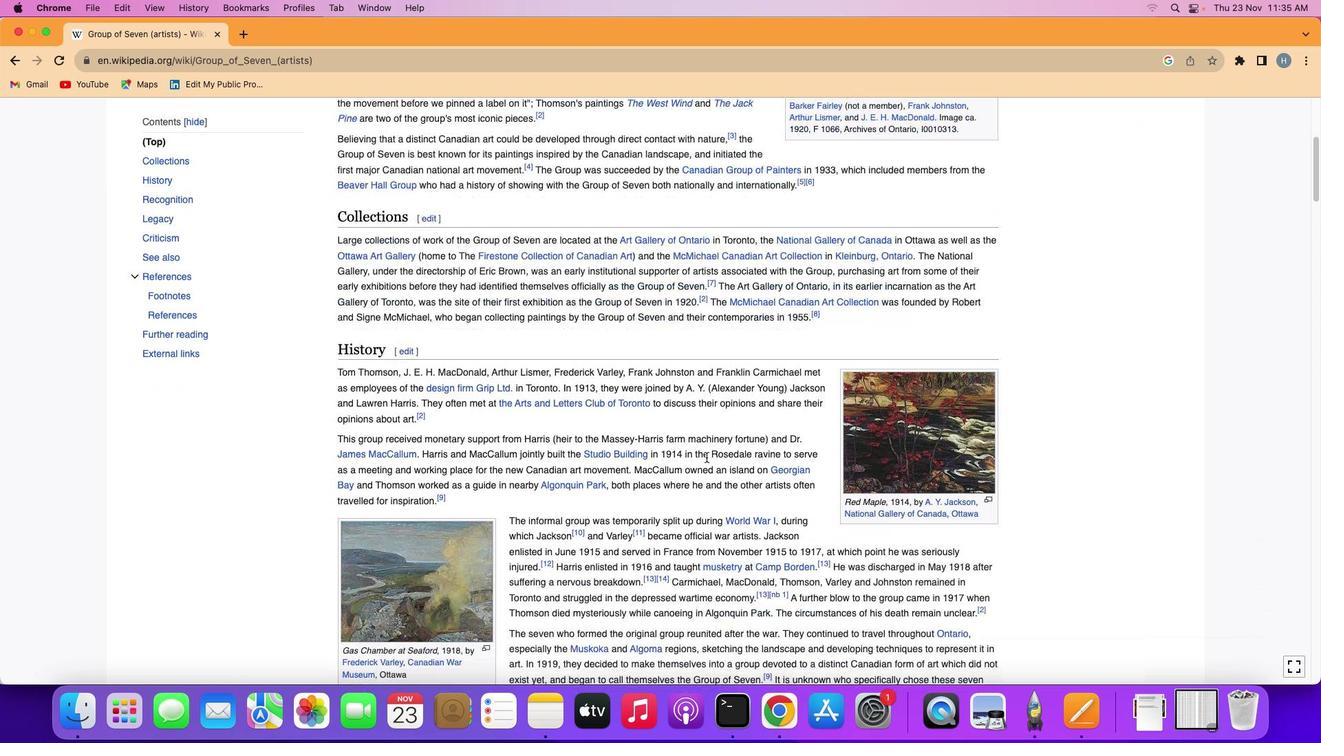 
Action: Mouse moved to (704, 459)
Screenshot: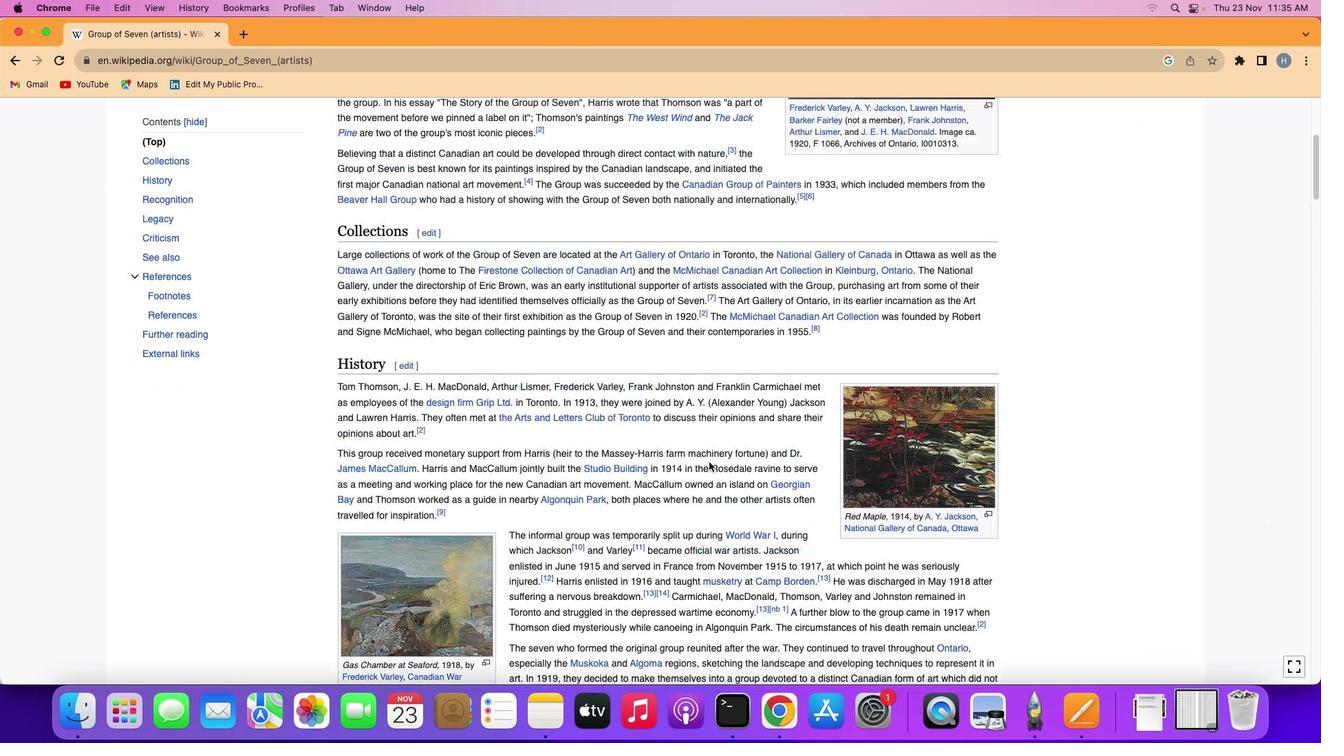 
Action: Mouse scrolled (704, 459) with delta (0, 0)
Screenshot: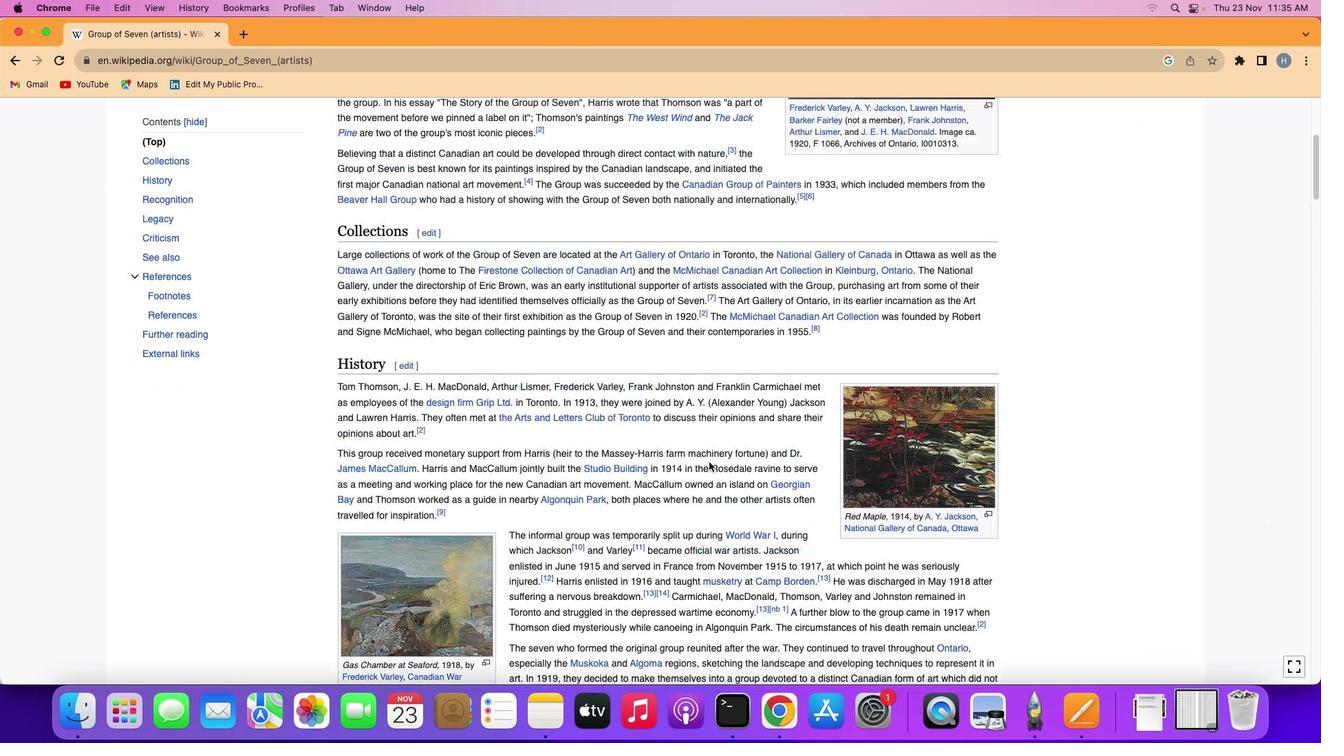 
Action: Mouse moved to (705, 459)
Screenshot: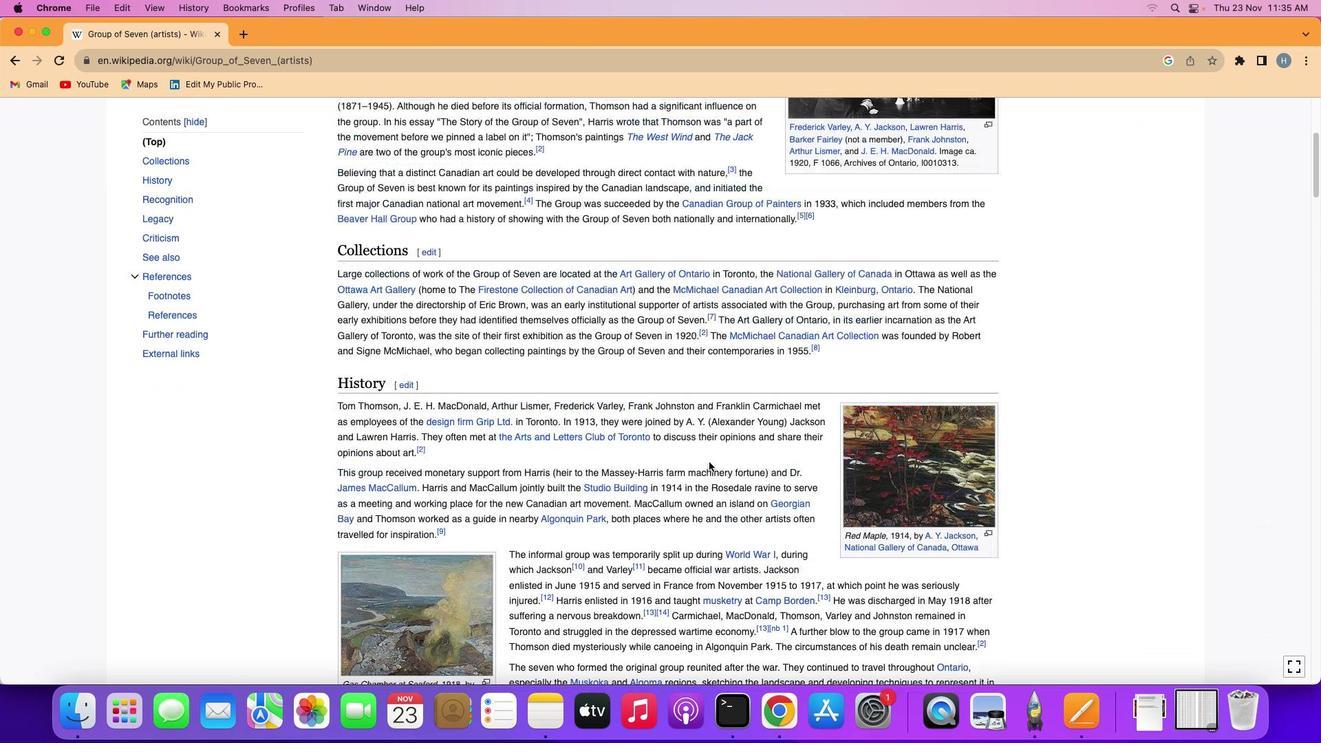 
Action: Mouse scrolled (705, 459) with delta (0, 0)
Screenshot: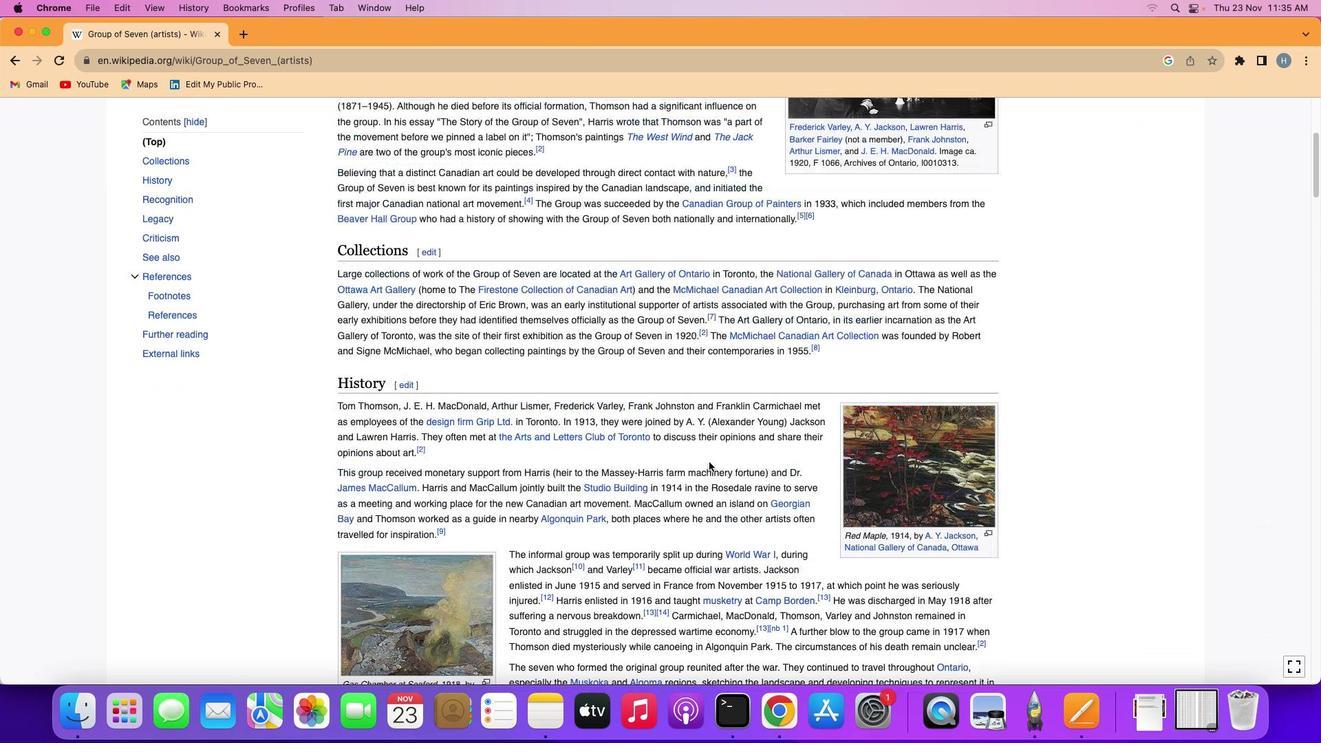 
Action: Mouse moved to (706, 458)
Screenshot: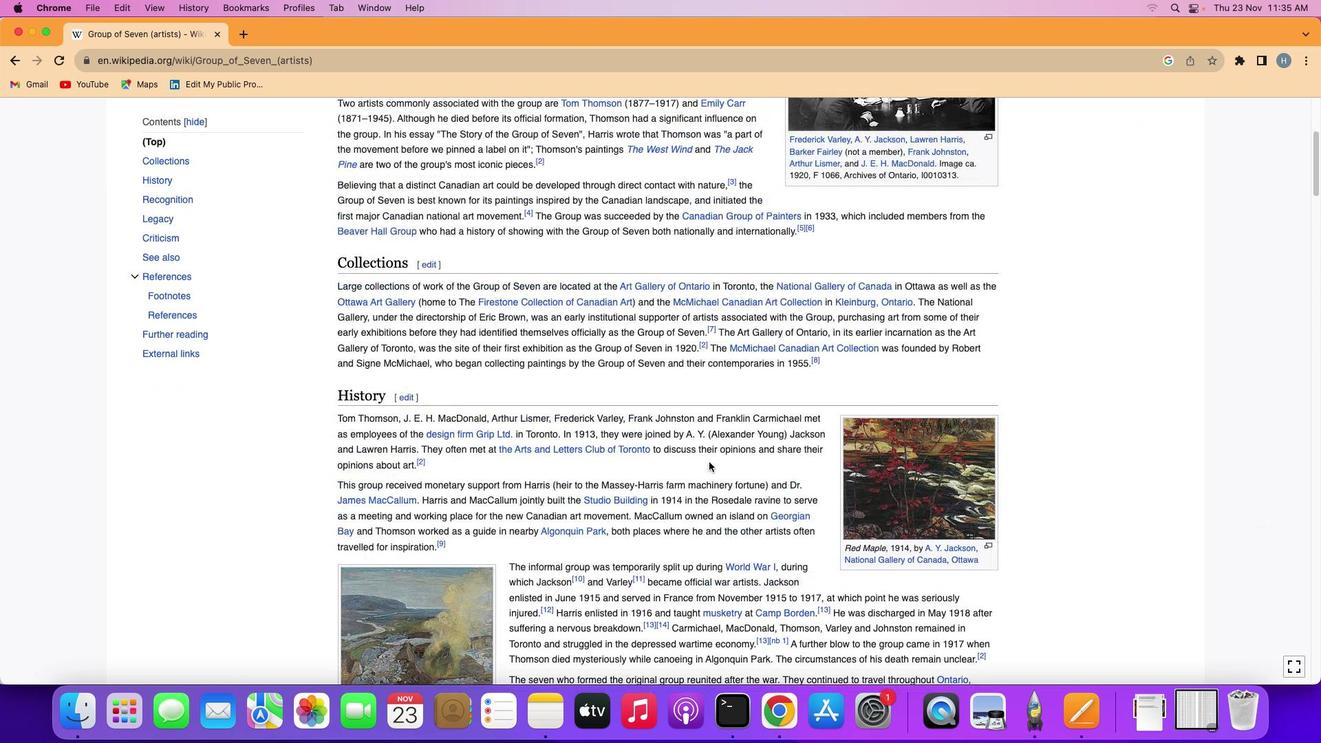 
Action: Mouse scrolled (706, 458) with delta (0, 0)
Screenshot: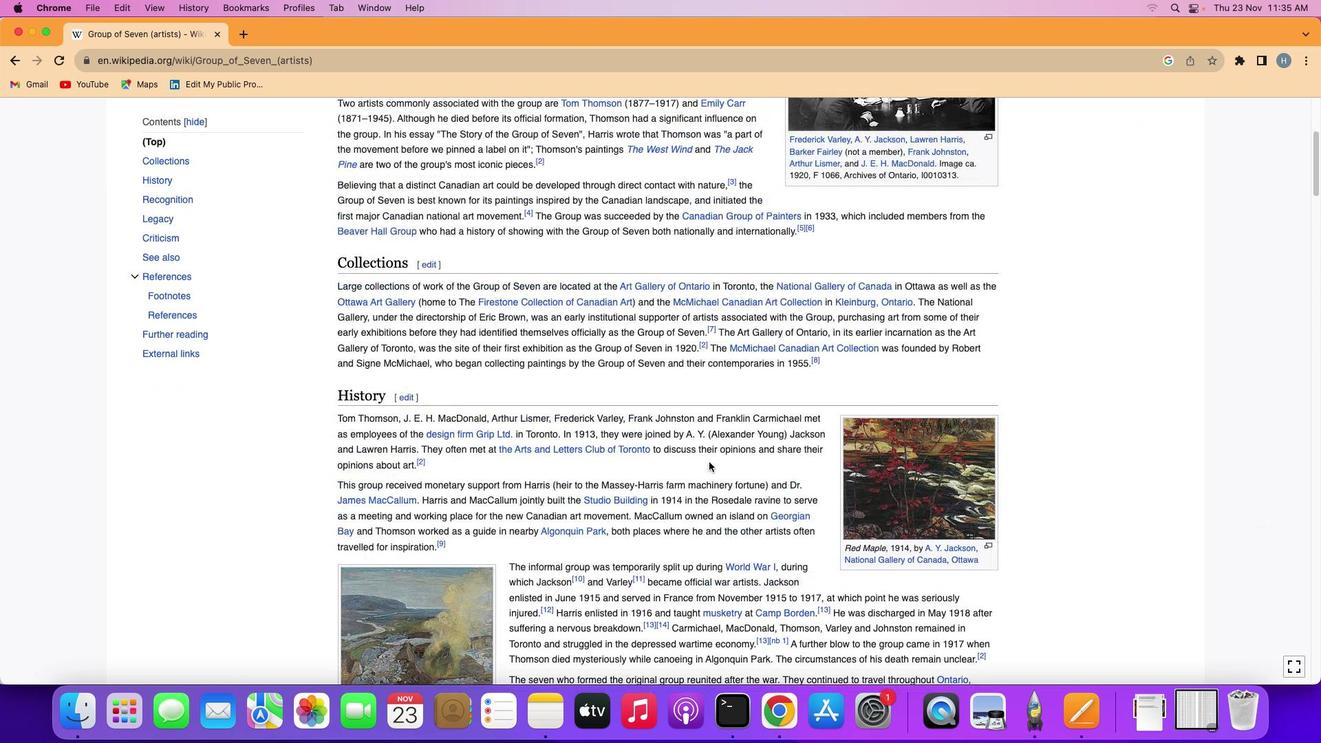 
Action: Mouse moved to (707, 463)
Screenshot: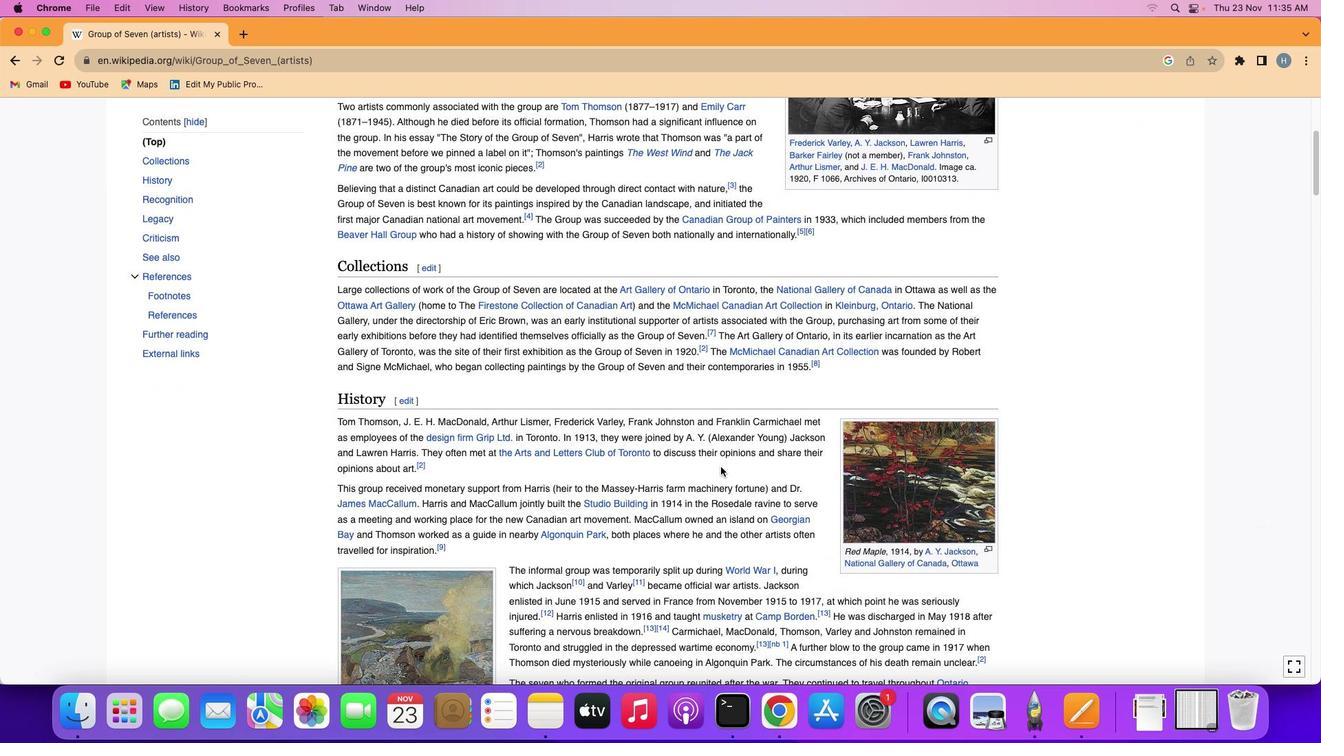 
Action: Mouse scrolled (707, 463) with delta (0, 0)
Screenshot: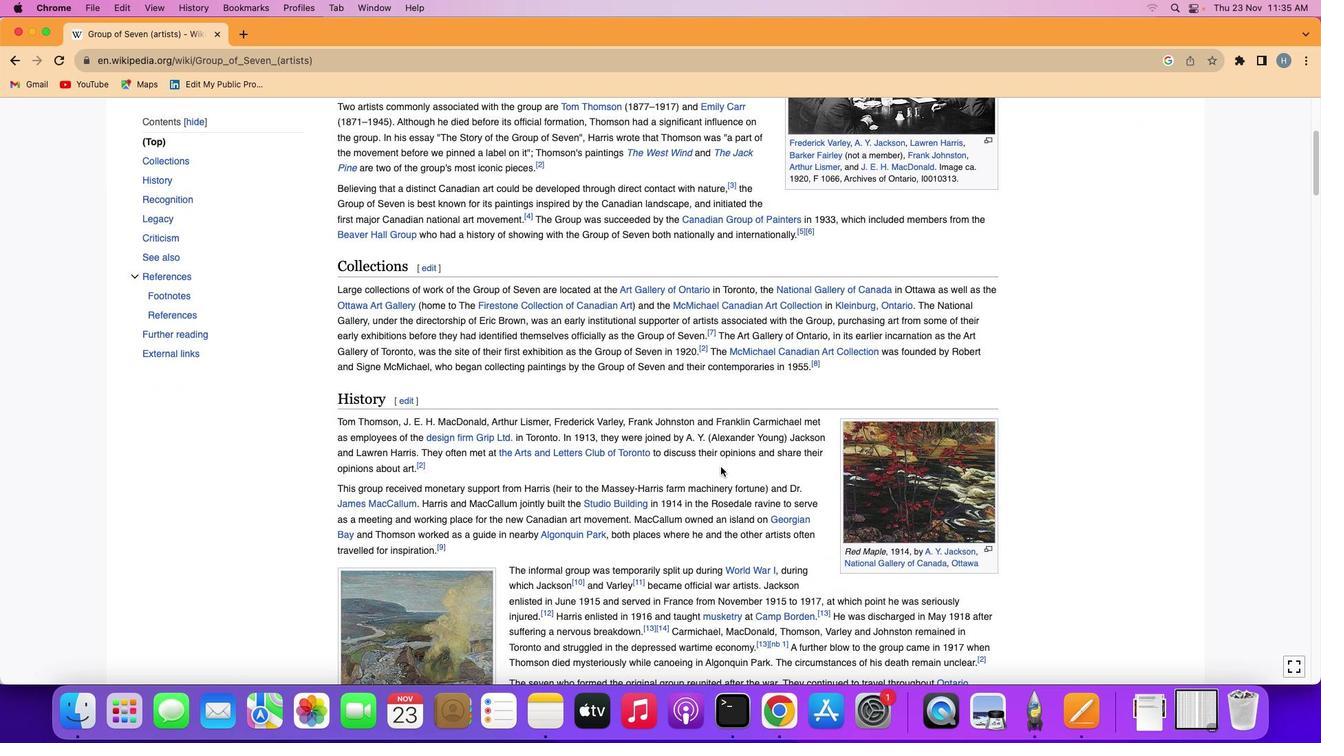 
Action: Mouse moved to (708, 463)
Screenshot: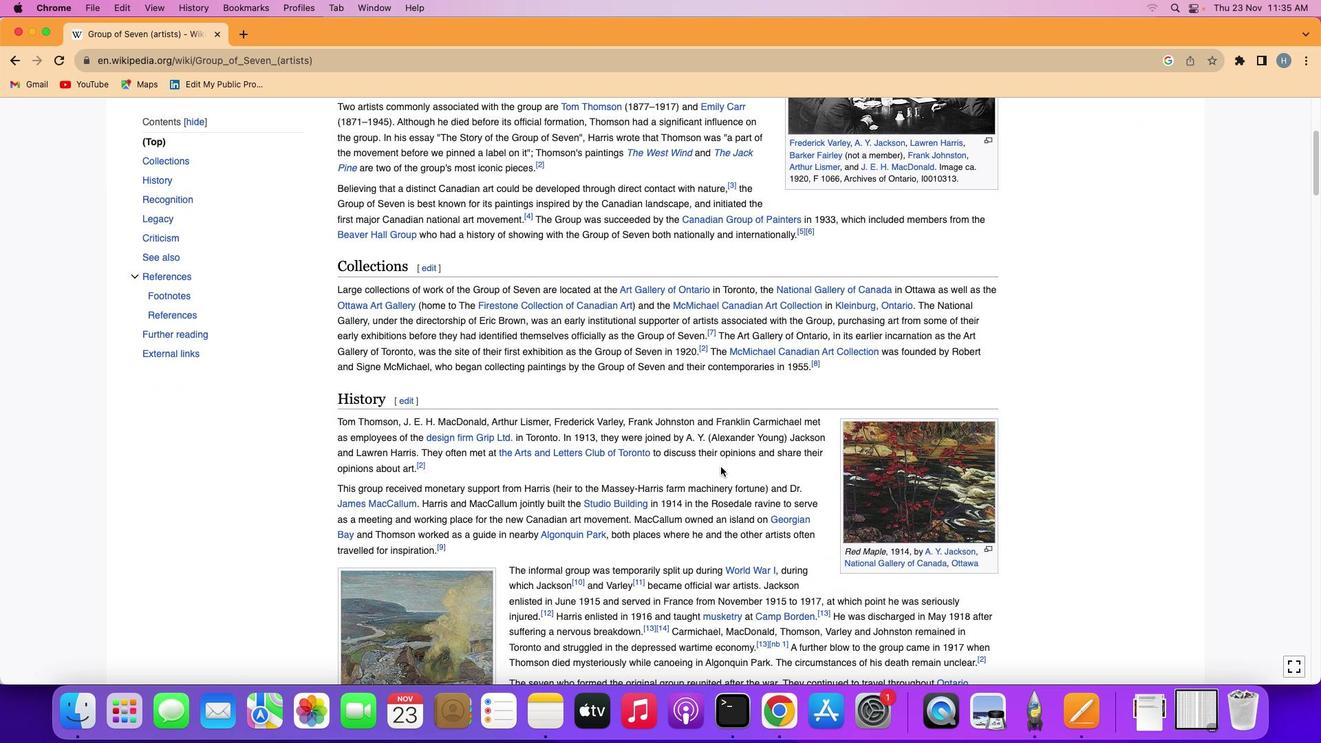 
Action: Mouse scrolled (708, 463) with delta (0, 2)
Screenshot: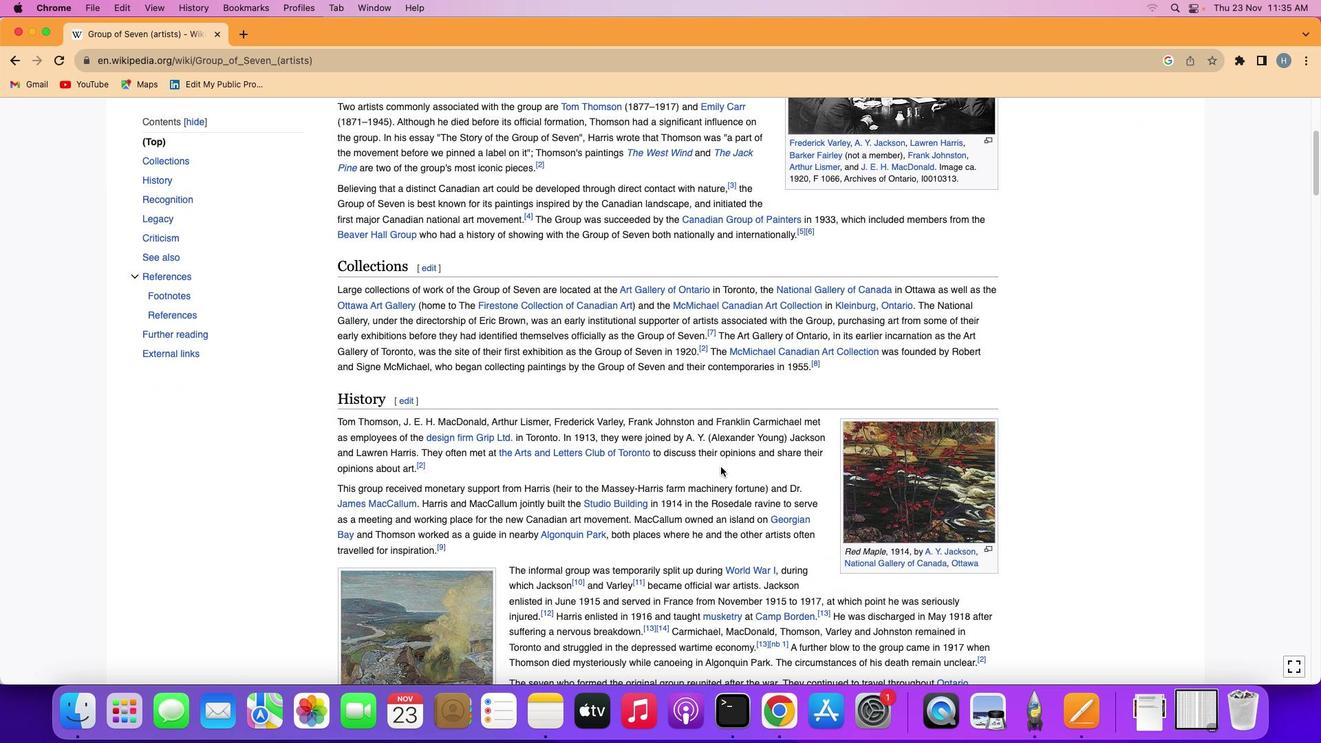 
Action: Mouse moved to (724, 463)
Screenshot: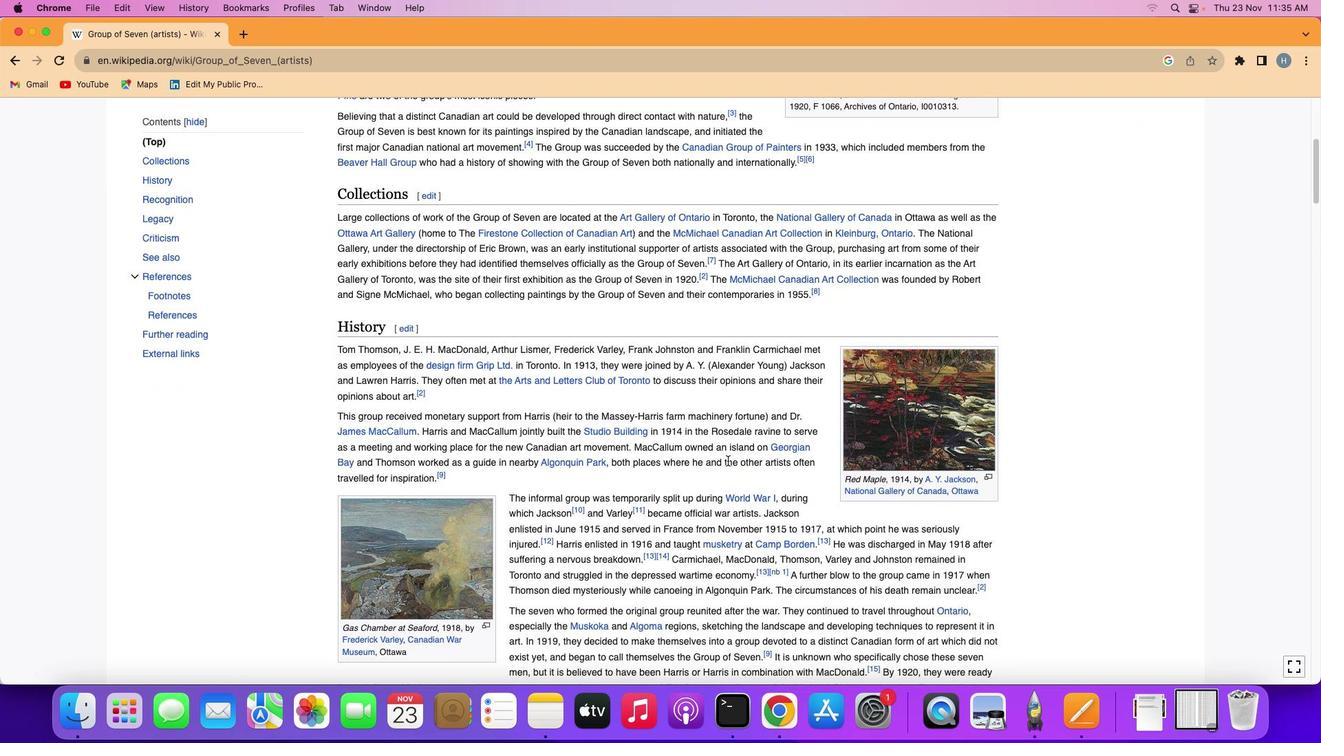 
Action: Mouse scrolled (724, 463) with delta (0, 0)
Screenshot: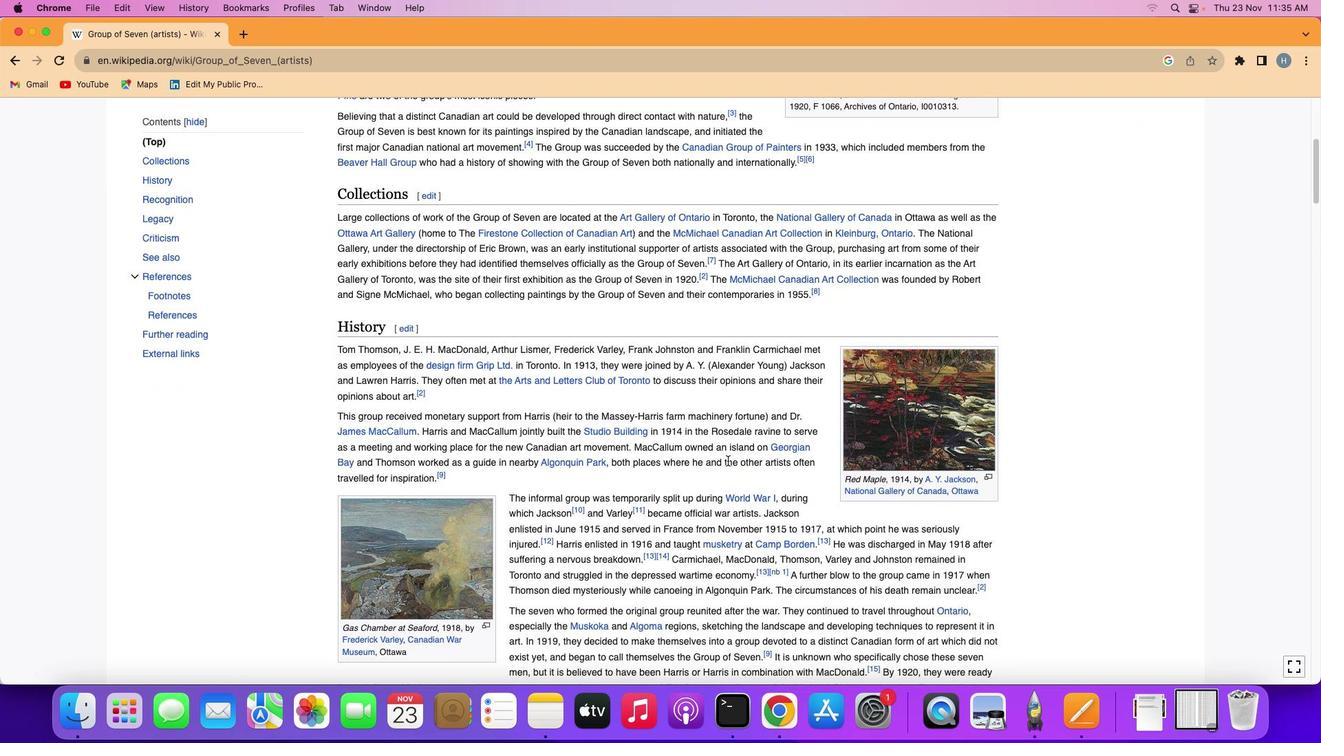 
Action: Mouse moved to (725, 462)
Screenshot: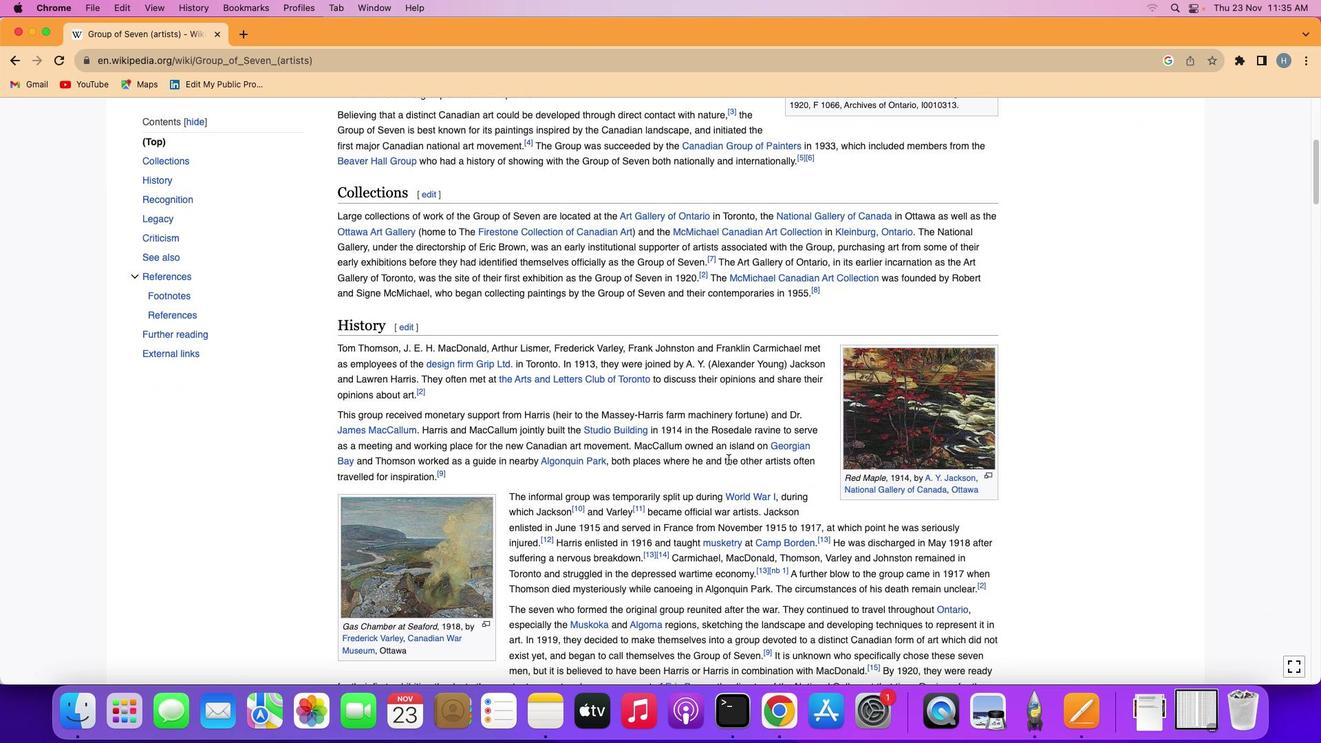 
Action: Mouse scrolled (725, 462) with delta (0, 0)
Screenshot: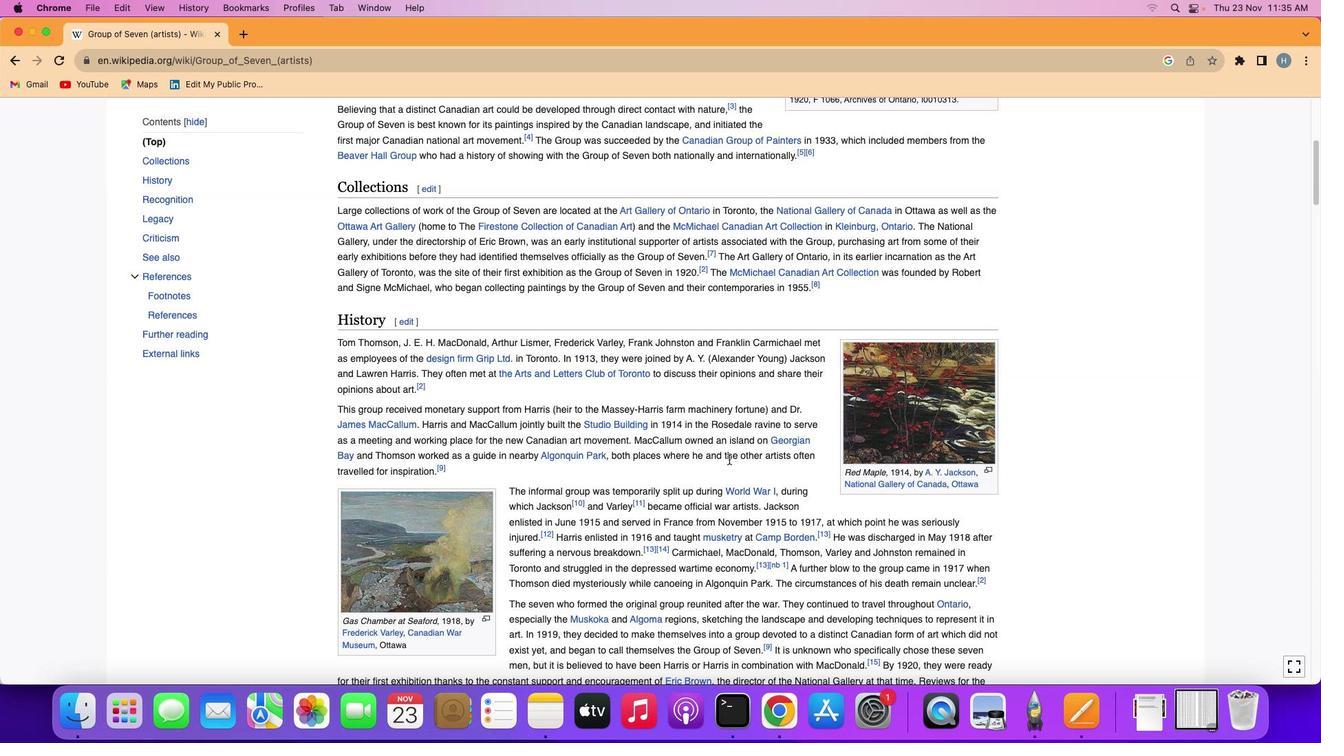 
Action: Mouse moved to (726, 461)
Screenshot: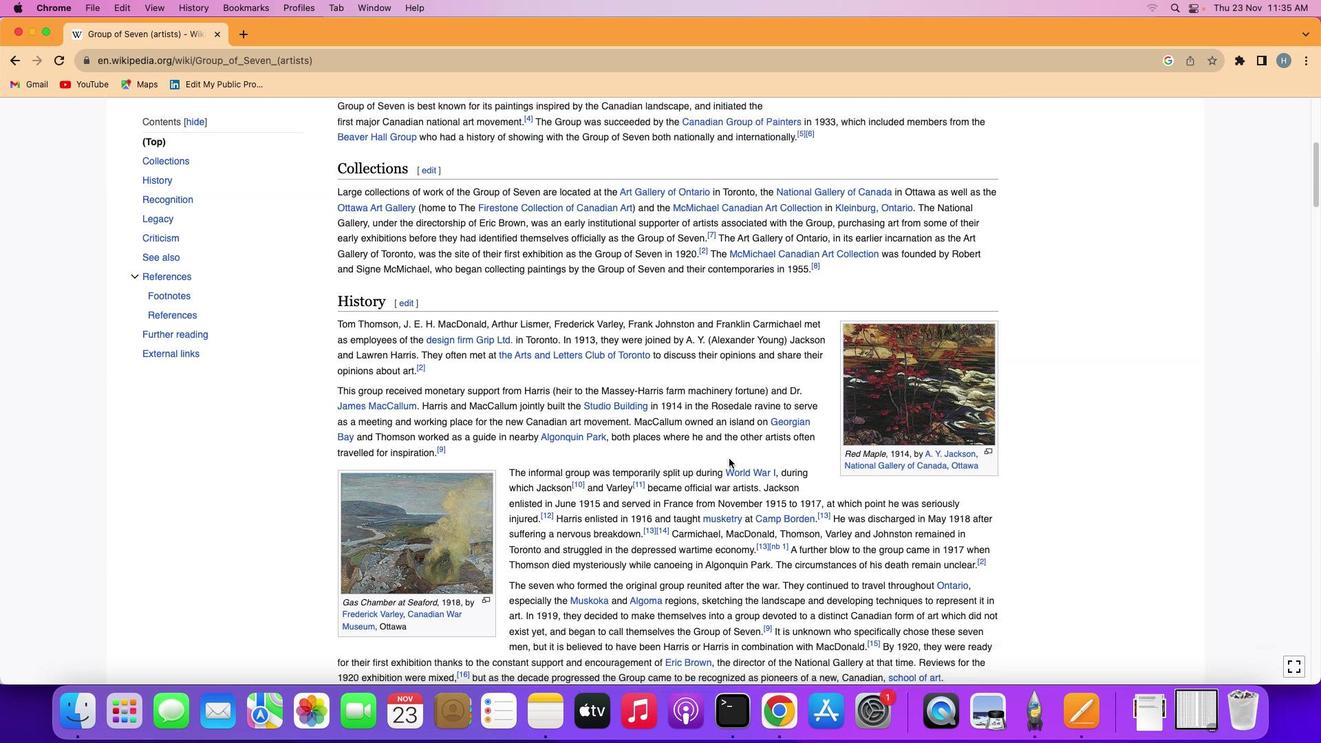 
Action: Mouse scrolled (726, 461) with delta (0, 0)
Screenshot: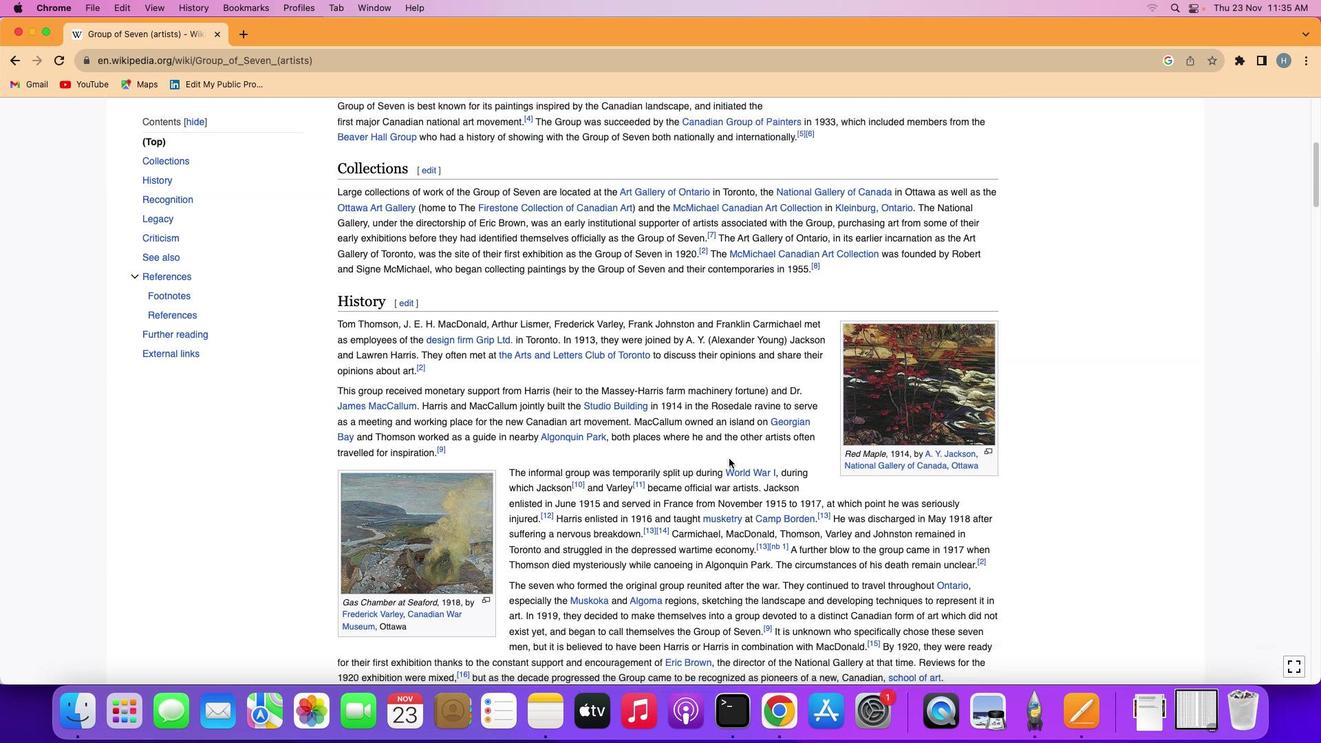 
Action: Mouse moved to (728, 461)
Screenshot: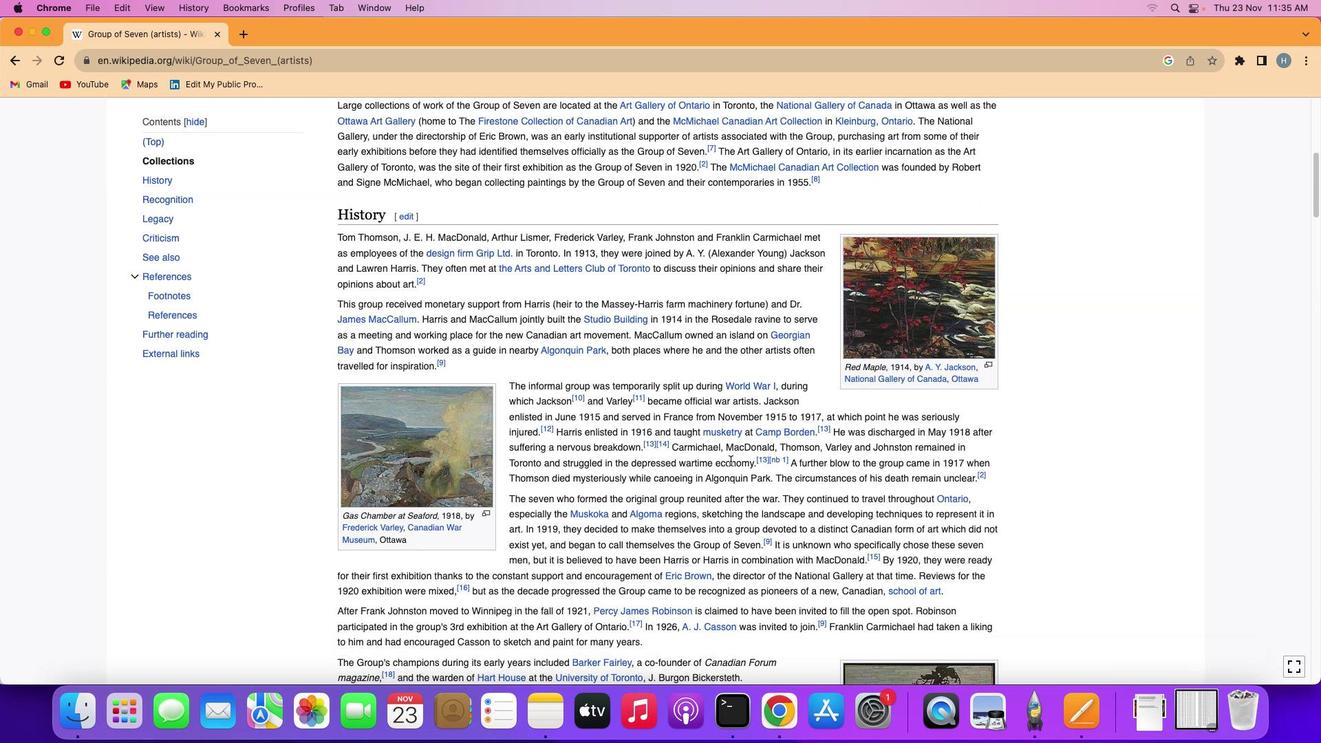 
Action: Mouse scrolled (728, 461) with delta (0, 0)
Screenshot: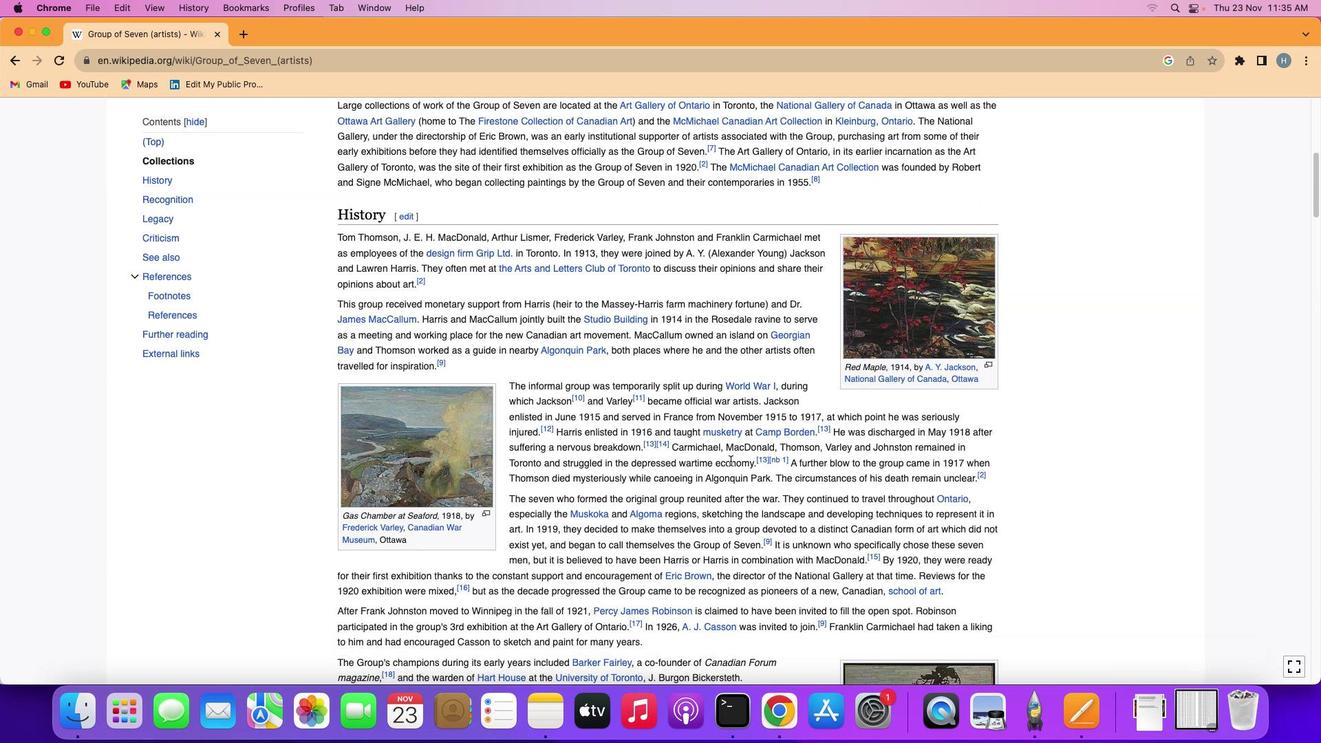 
Action: Mouse moved to (729, 461)
Screenshot: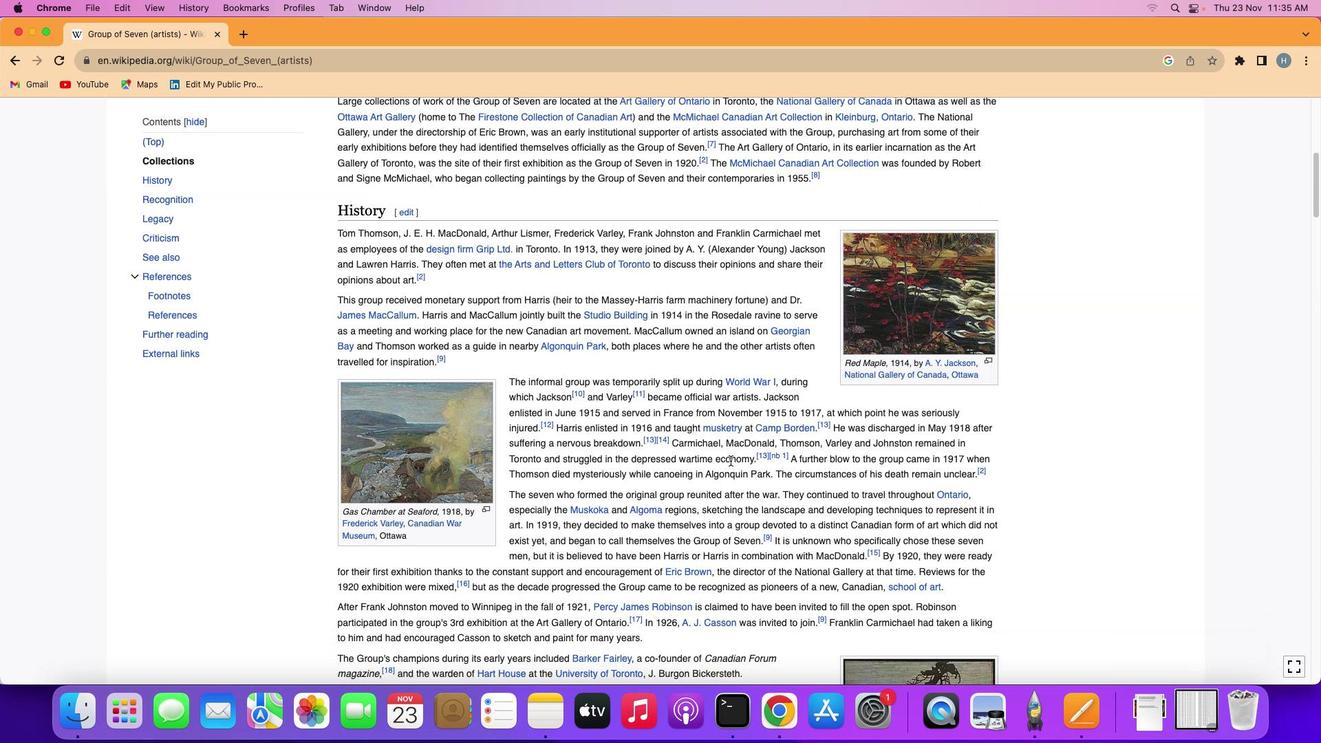 
Action: Mouse scrolled (729, 461) with delta (0, 0)
Screenshot: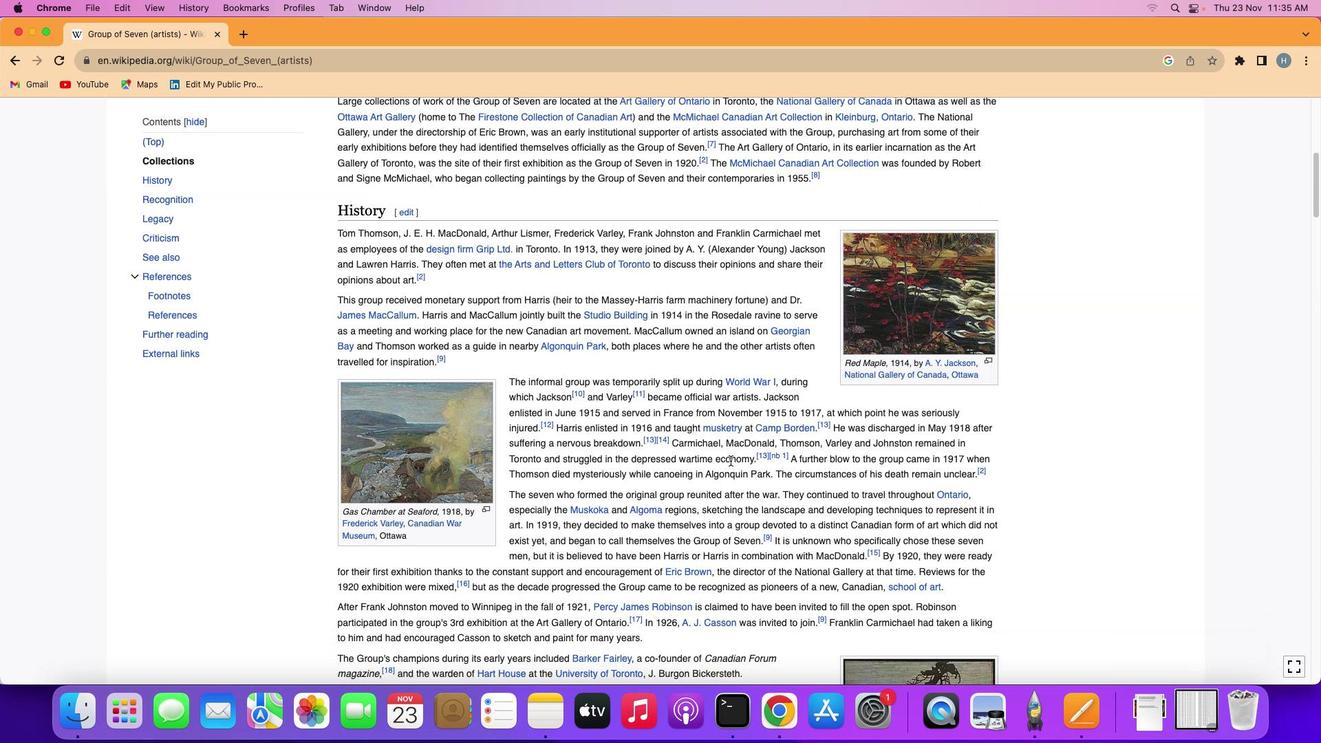 
Action: Mouse moved to (729, 459)
Screenshot: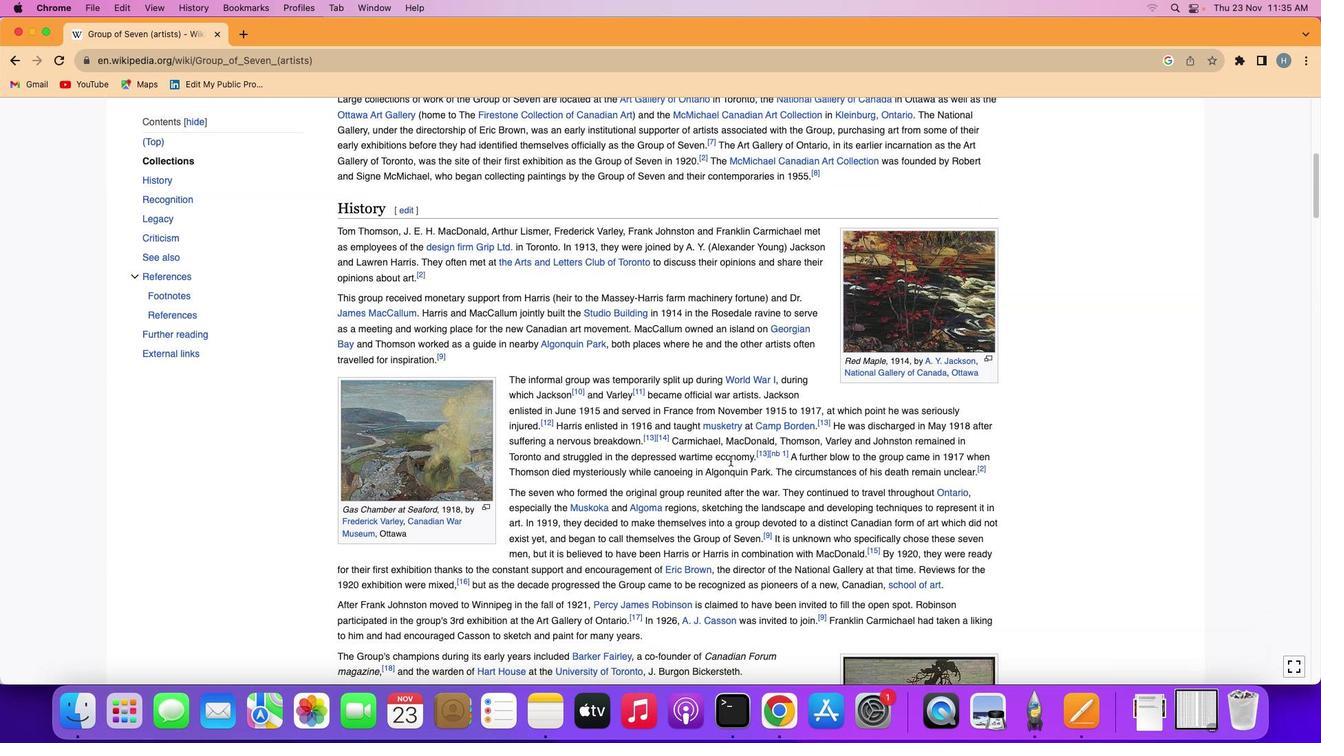 
Action: Mouse scrolled (729, 459) with delta (0, 0)
Screenshot: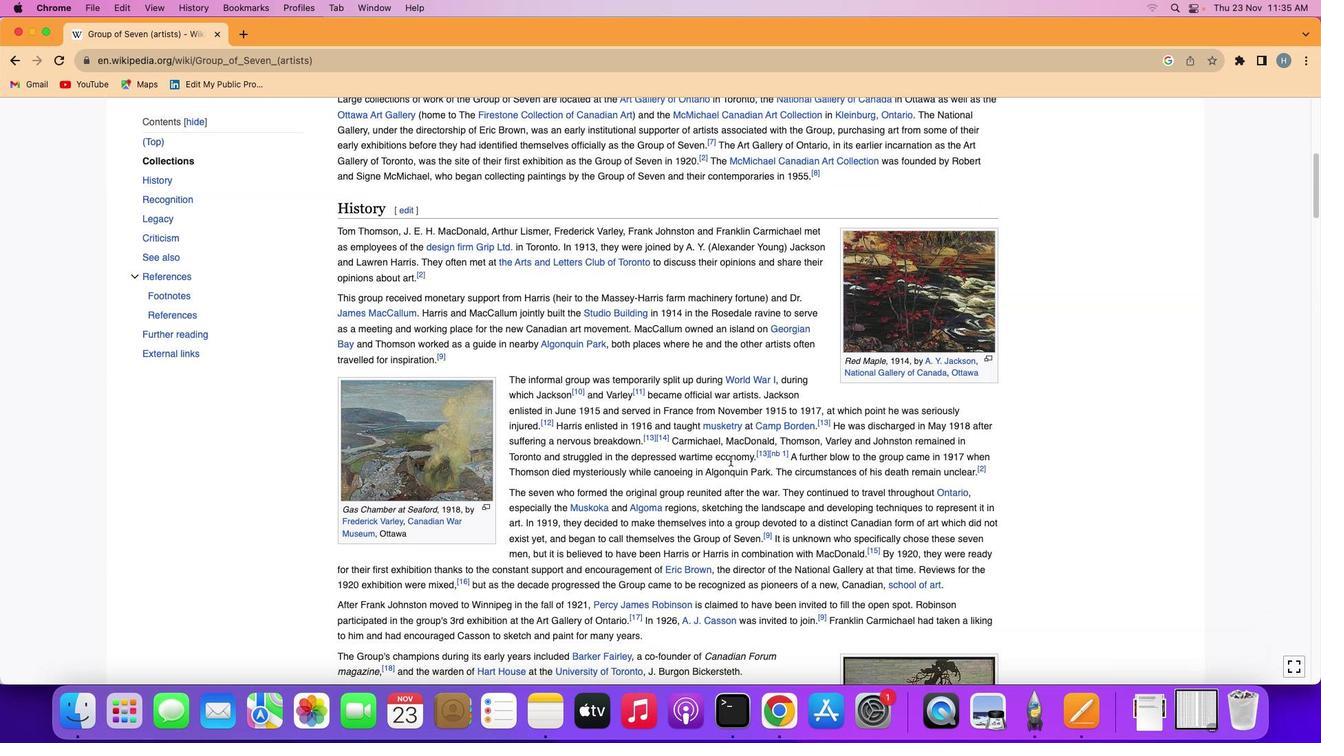 
Action: Mouse moved to (731, 461)
Screenshot: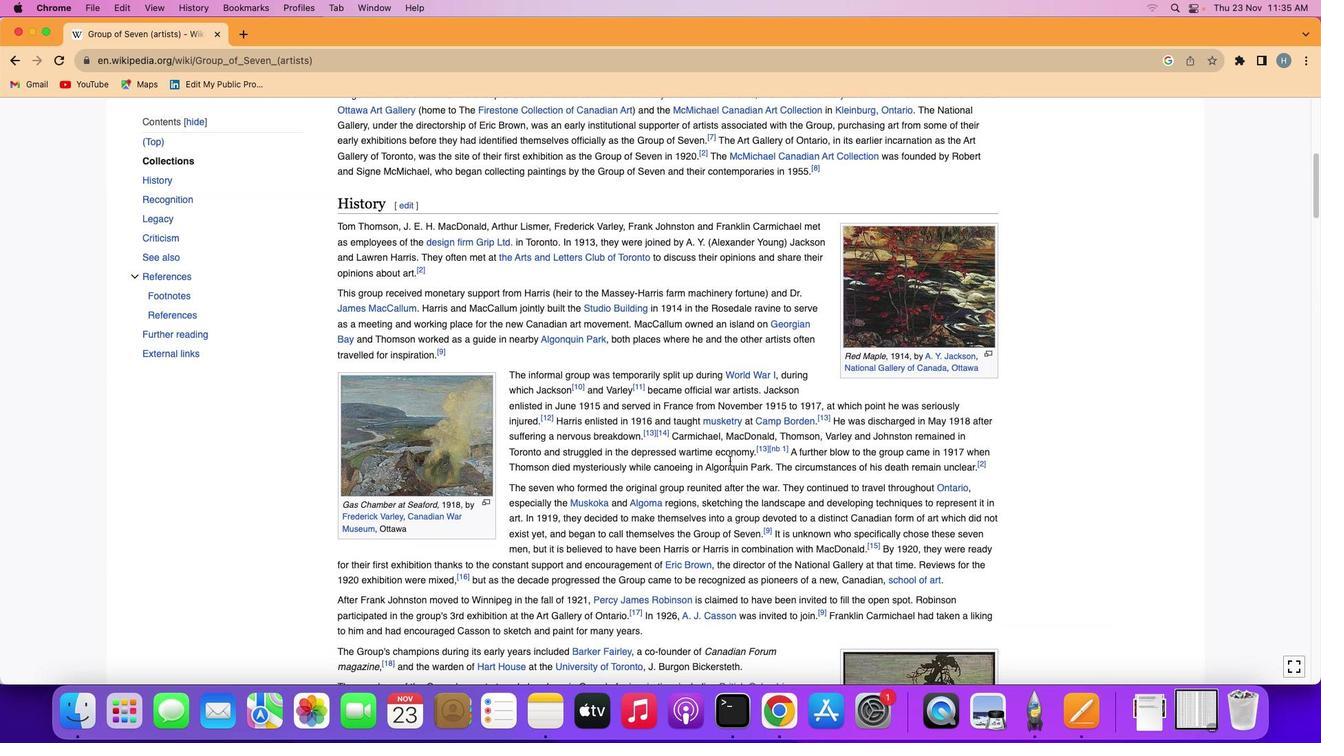 
Action: Mouse scrolled (731, 461) with delta (0, 0)
Screenshot: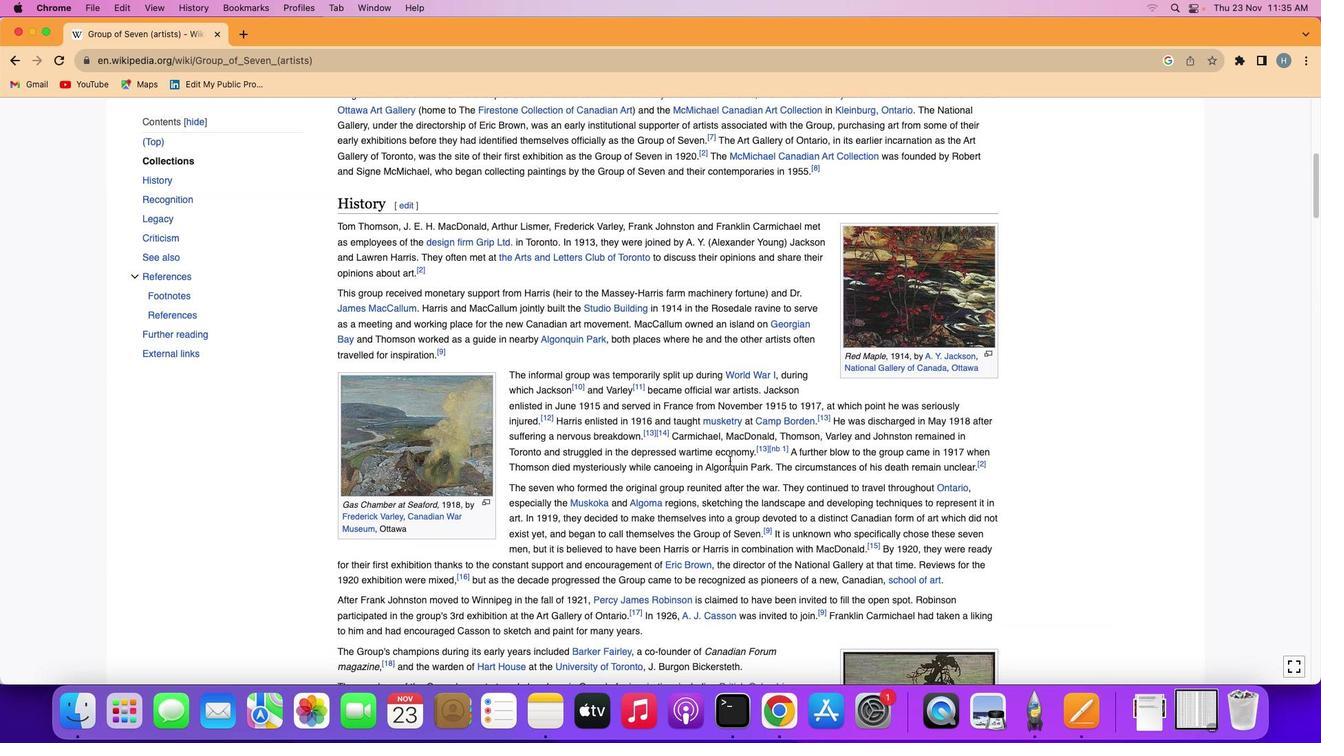 
Action: Mouse scrolled (731, 461) with delta (0, 2)
Screenshot: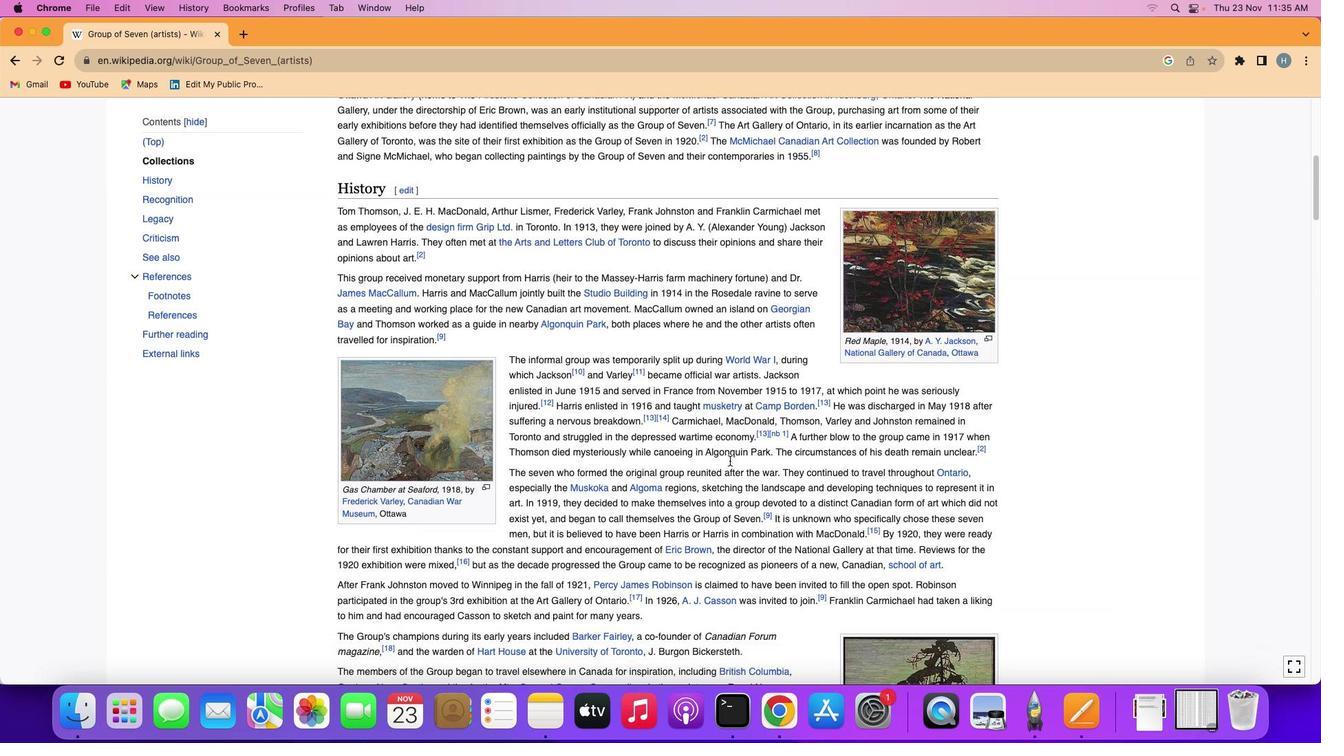 
Action: Mouse moved to (731, 461)
Screenshot: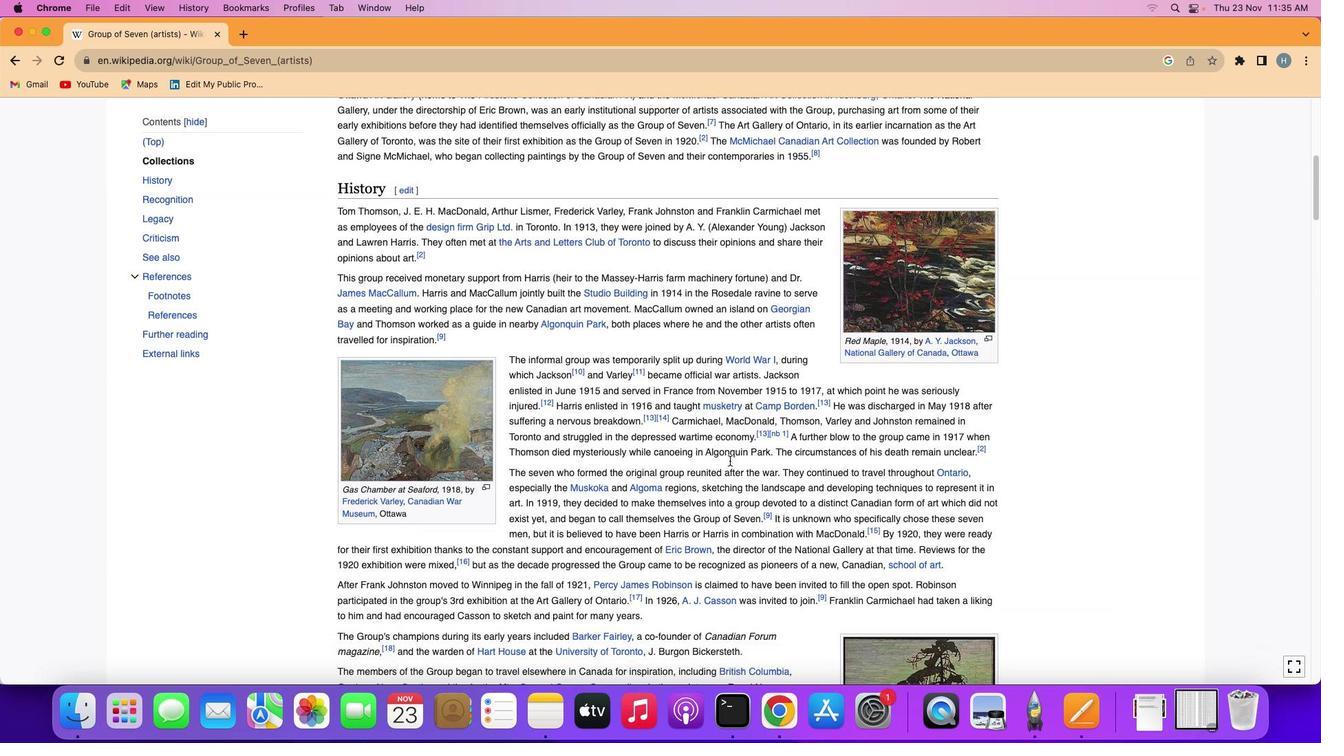 
Action: Mouse scrolled (731, 461) with delta (0, 0)
Screenshot: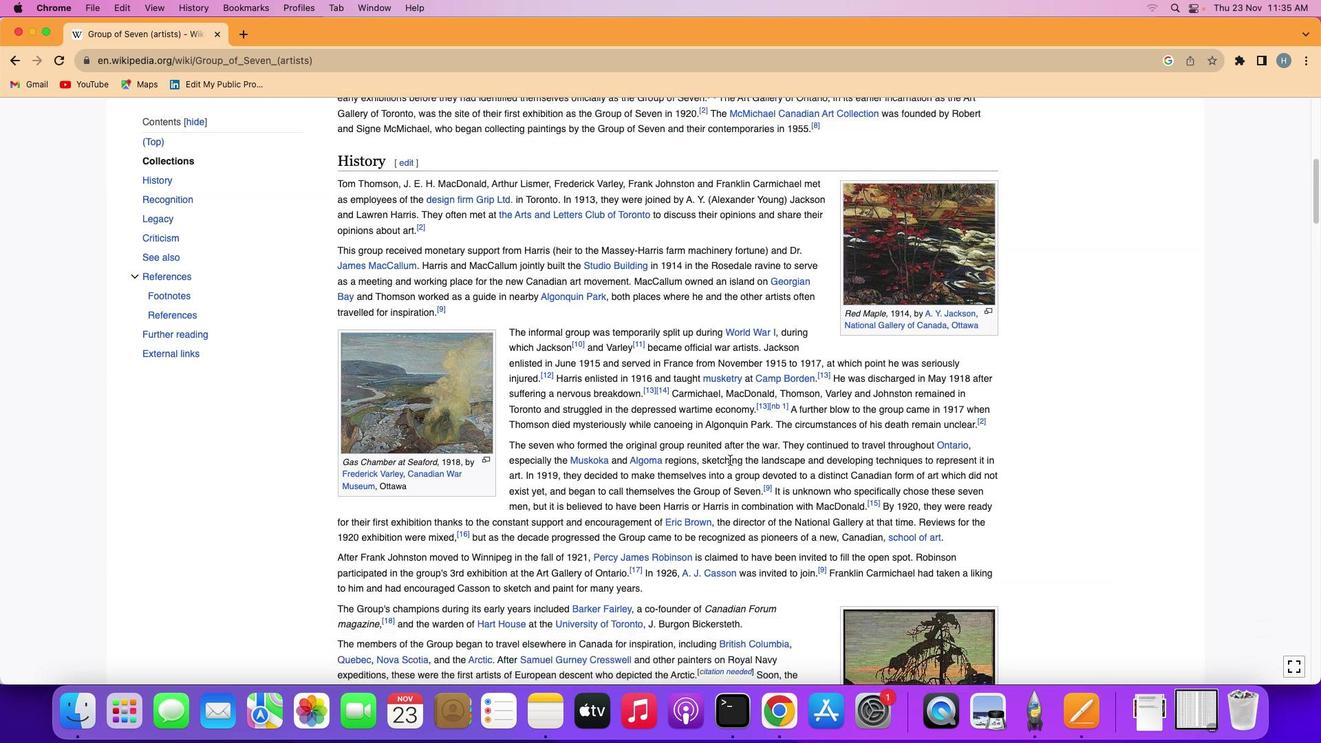 
Action: Mouse moved to (731, 461)
Screenshot: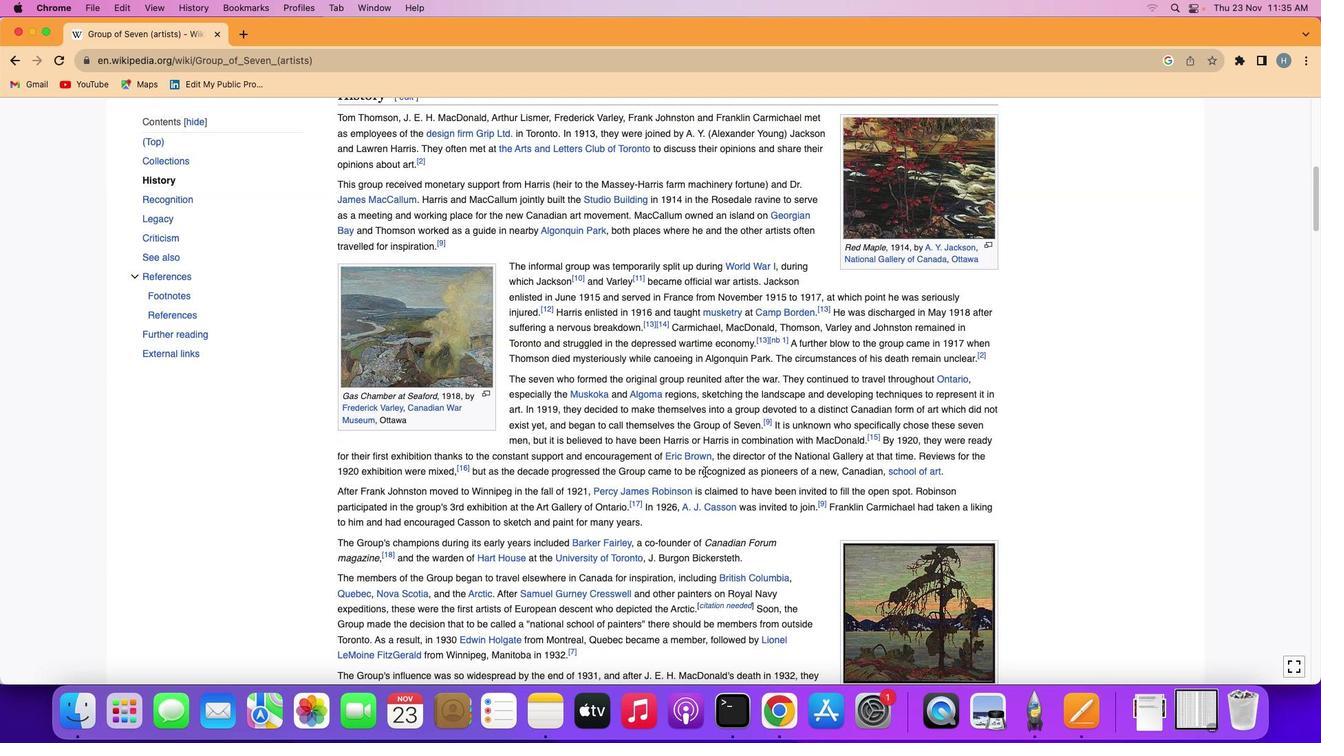 
Action: Mouse scrolled (731, 461) with delta (0, 0)
Screenshot: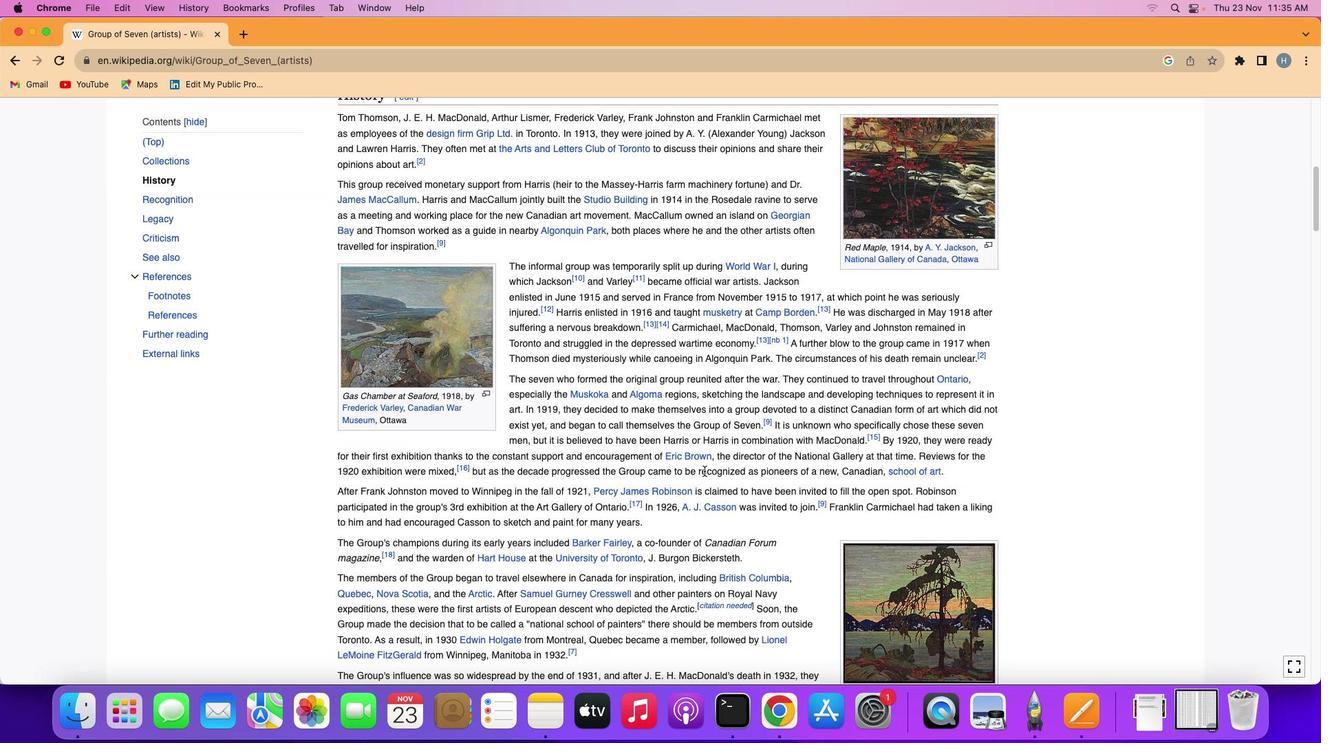
Action: Mouse scrolled (731, 461) with delta (0, 0)
Screenshot: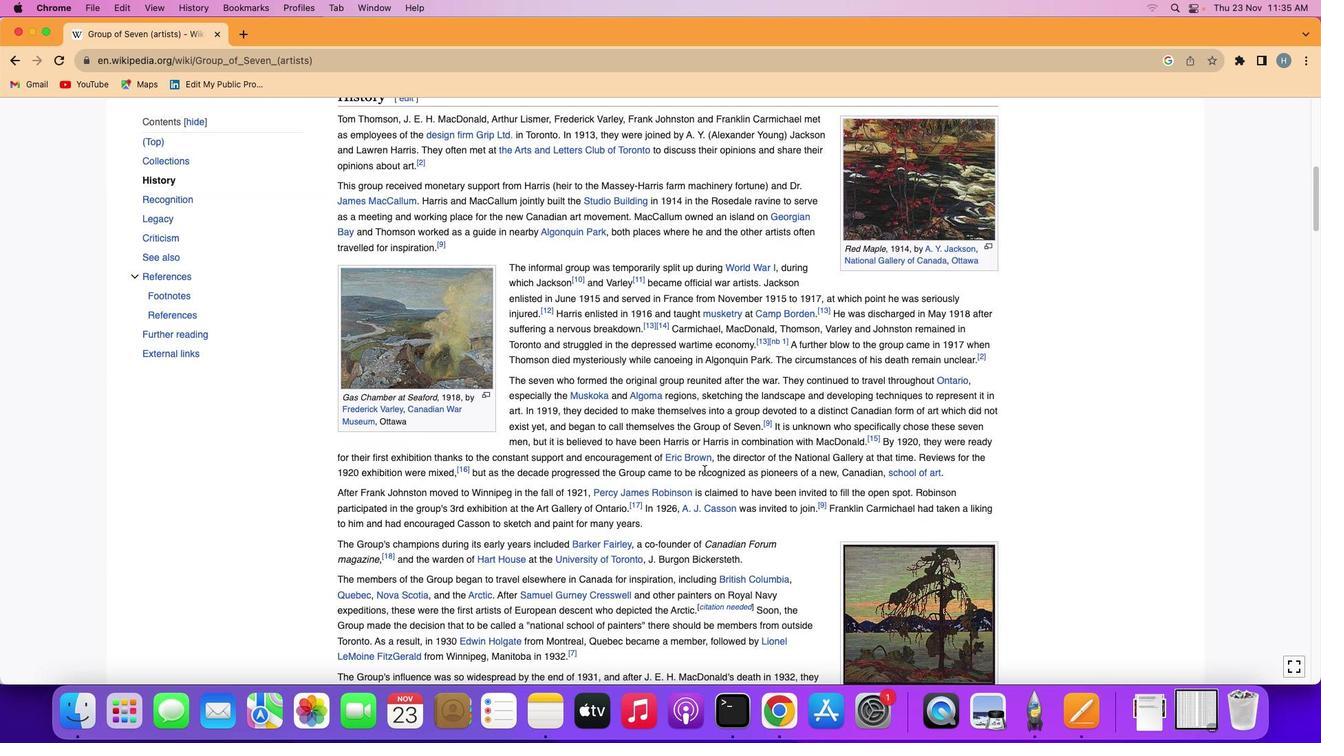 
Action: Mouse scrolled (731, 461) with delta (0, 0)
Screenshot: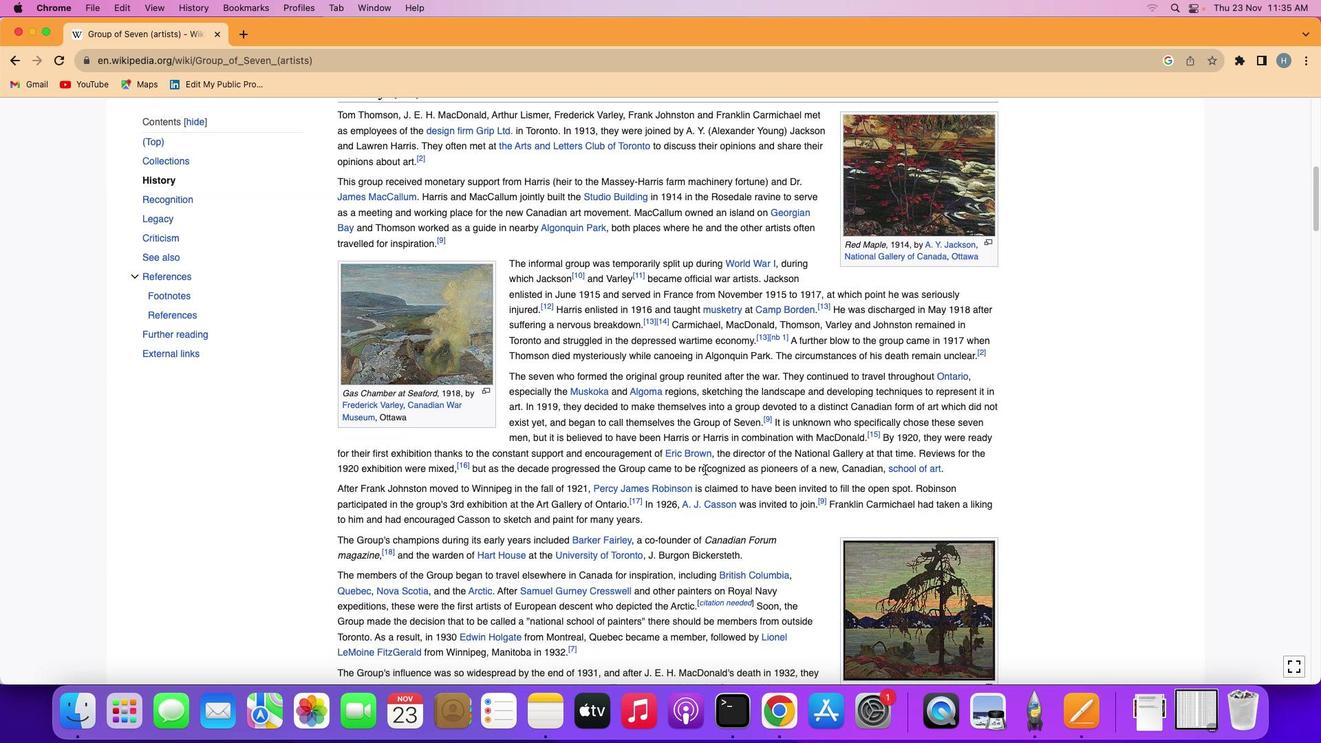 
Action: Mouse moved to (705, 472)
Screenshot: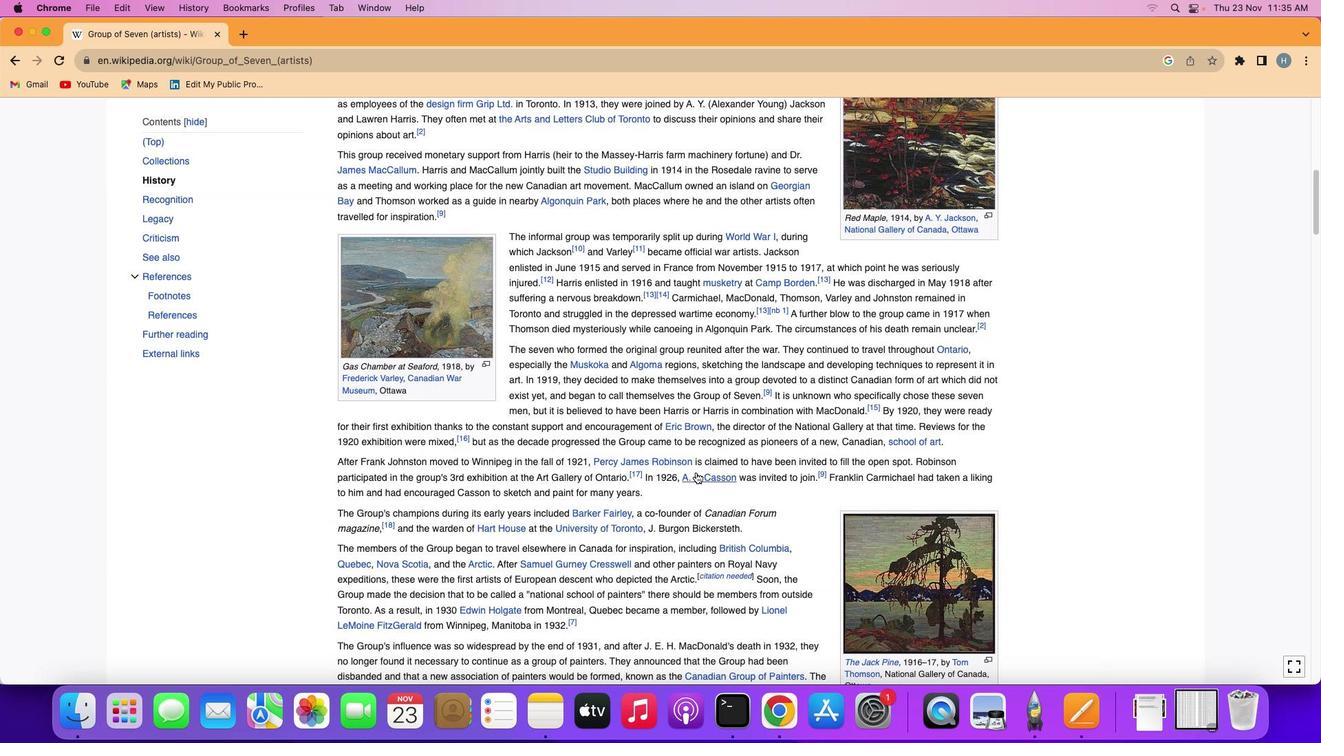 
Action: Mouse scrolled (705, 472) with delta (0, 0)
Screenshot: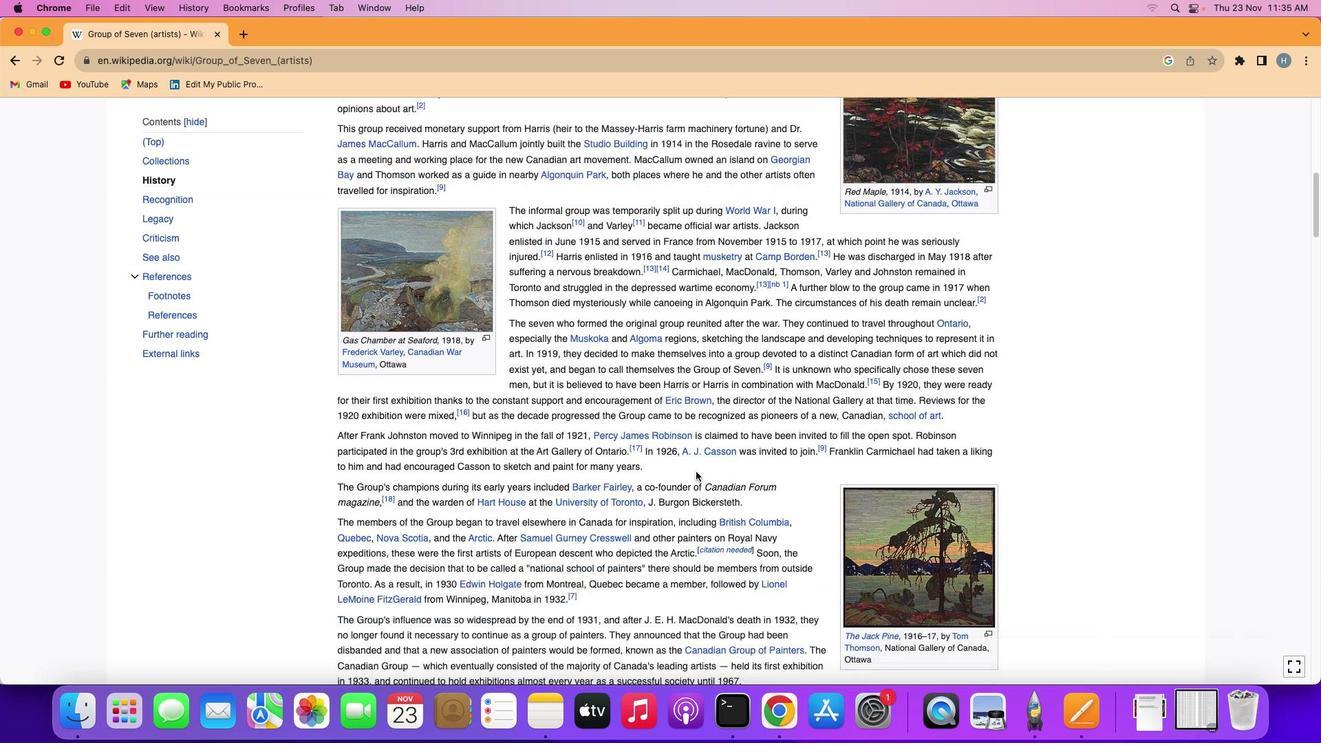 
Action: Mouse scrolled (705, 472) with delta (0, 0)
Screenshot: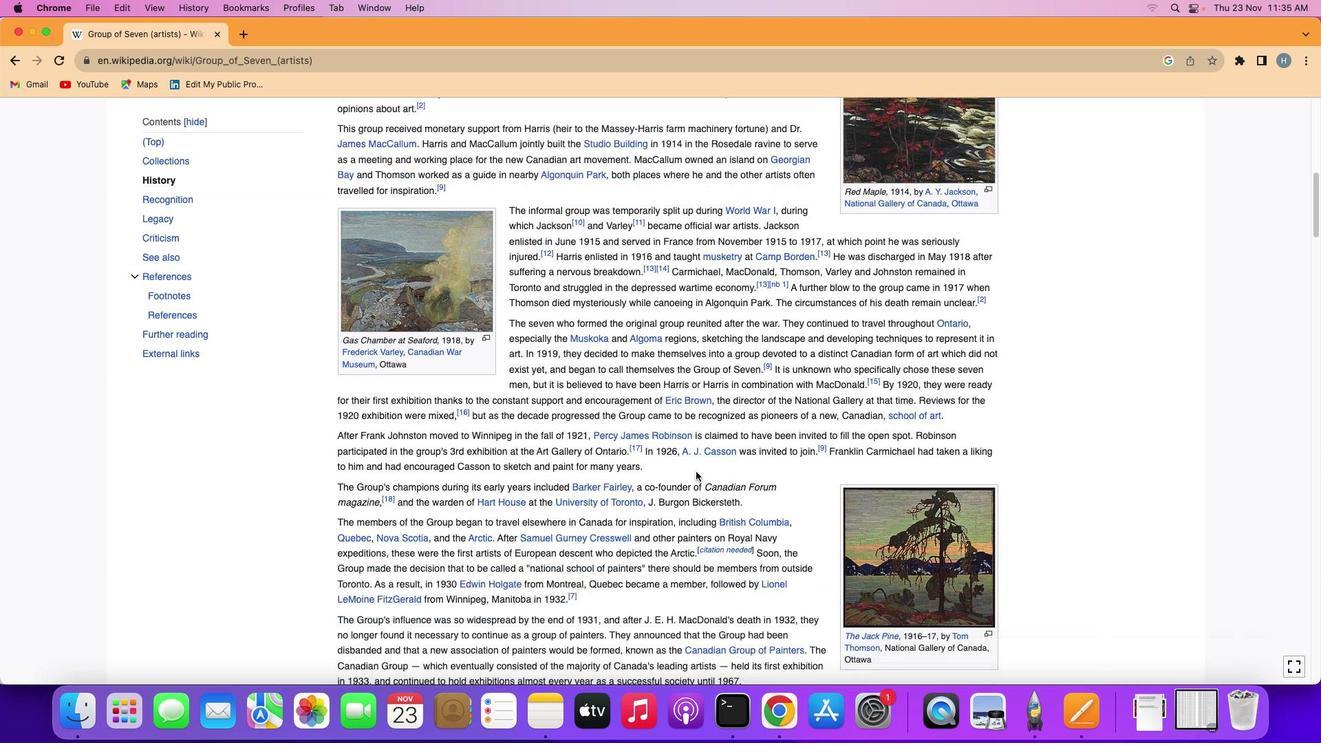 
Action: Mouse scrolled (705, 472) with delta (0, 2)
Screenshot: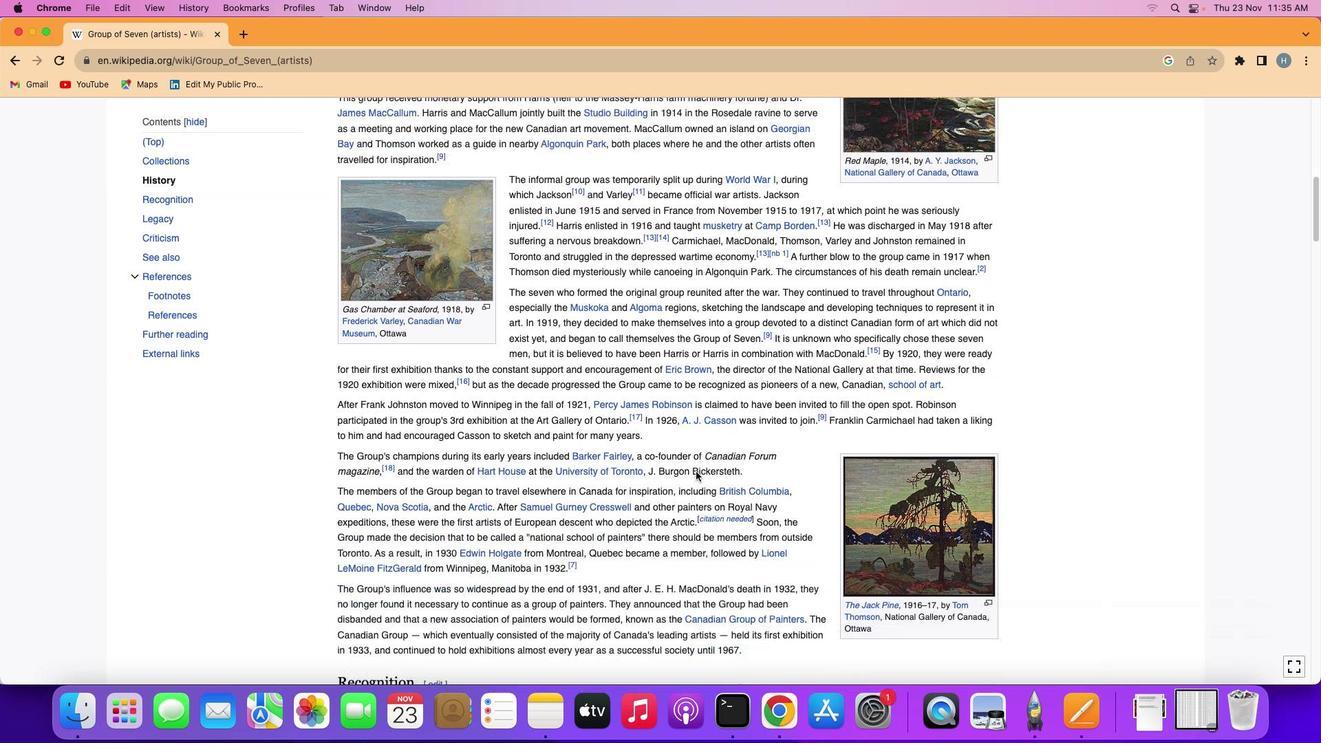 
Action: Mouse moved to (705, 471)
Screenshot: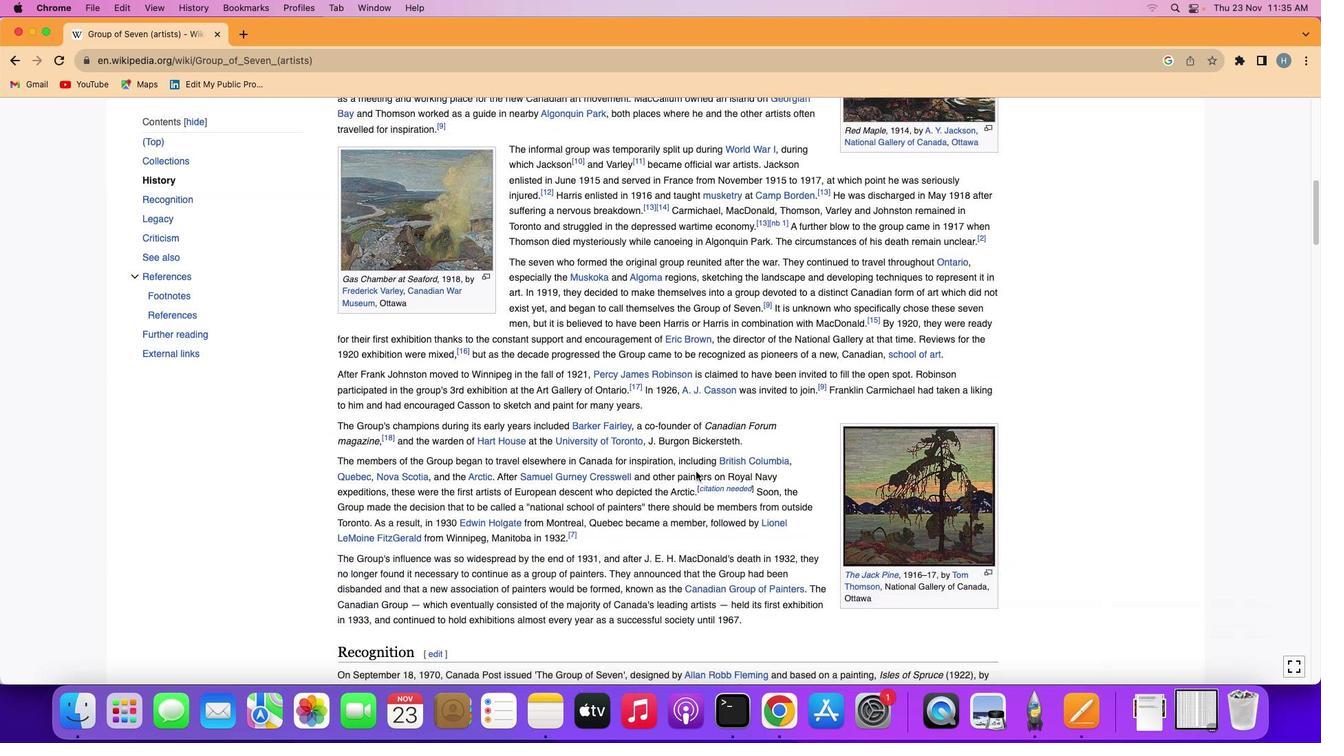 
Action: Mouse scrolled (705, 471) with delta (0, 0)
Screenshot: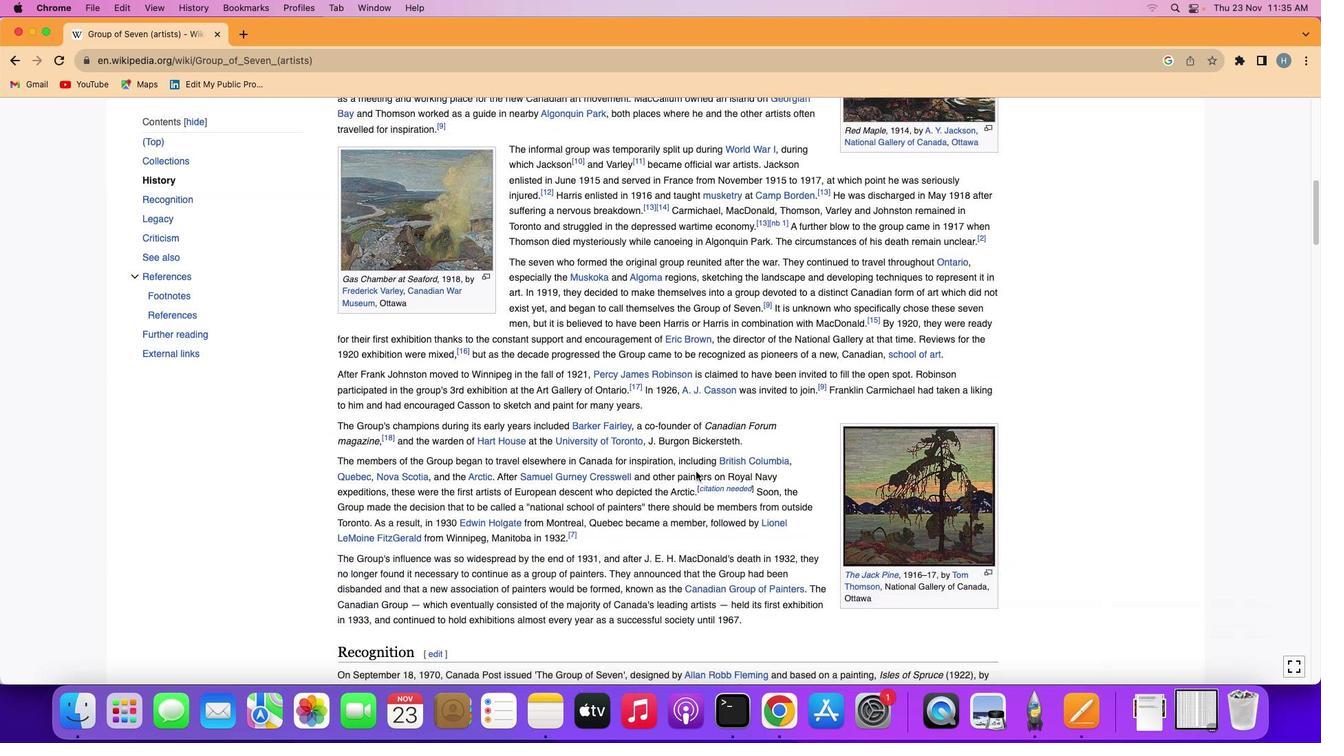 
Action: Mouse moved to (697, 474)
Screenshot: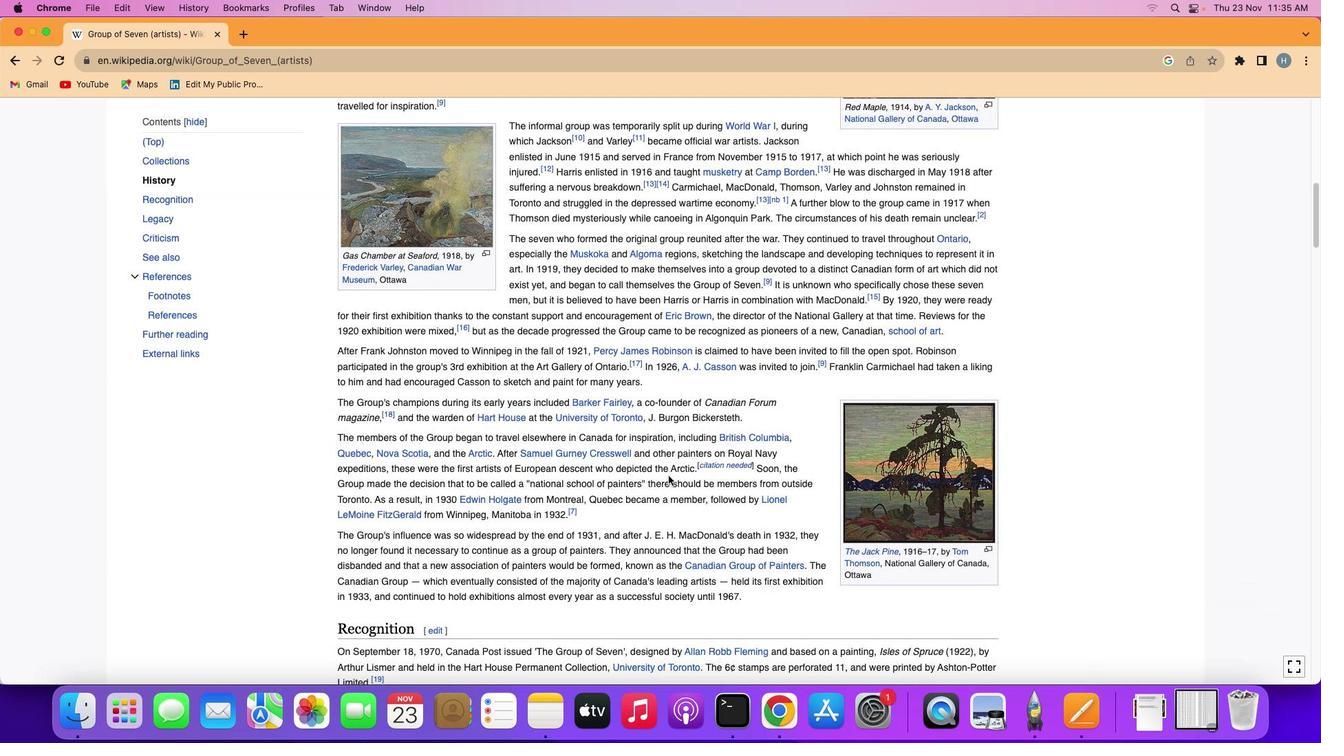 
Action: Mouse scrolled (697, 474) with delta (0, 0)
Screenshot: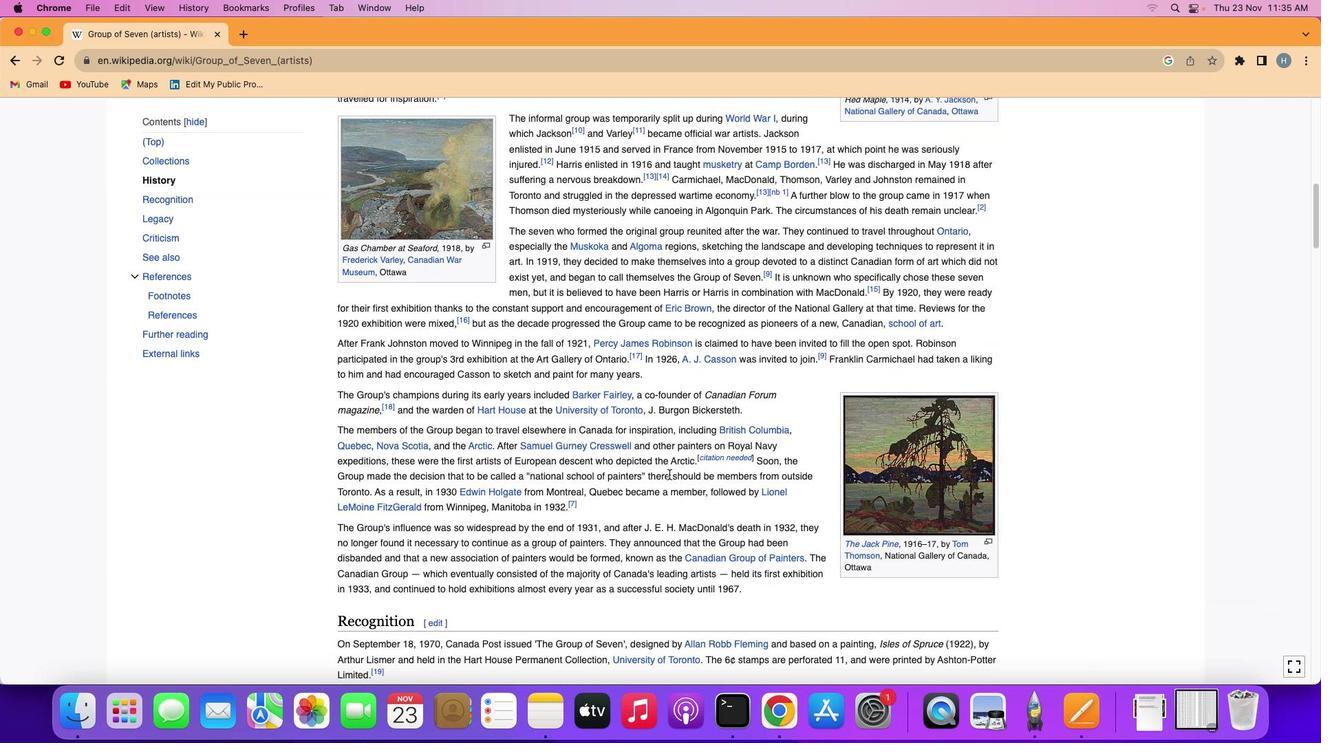 
Action: Mouse moved to (696, 474)
Screenshot: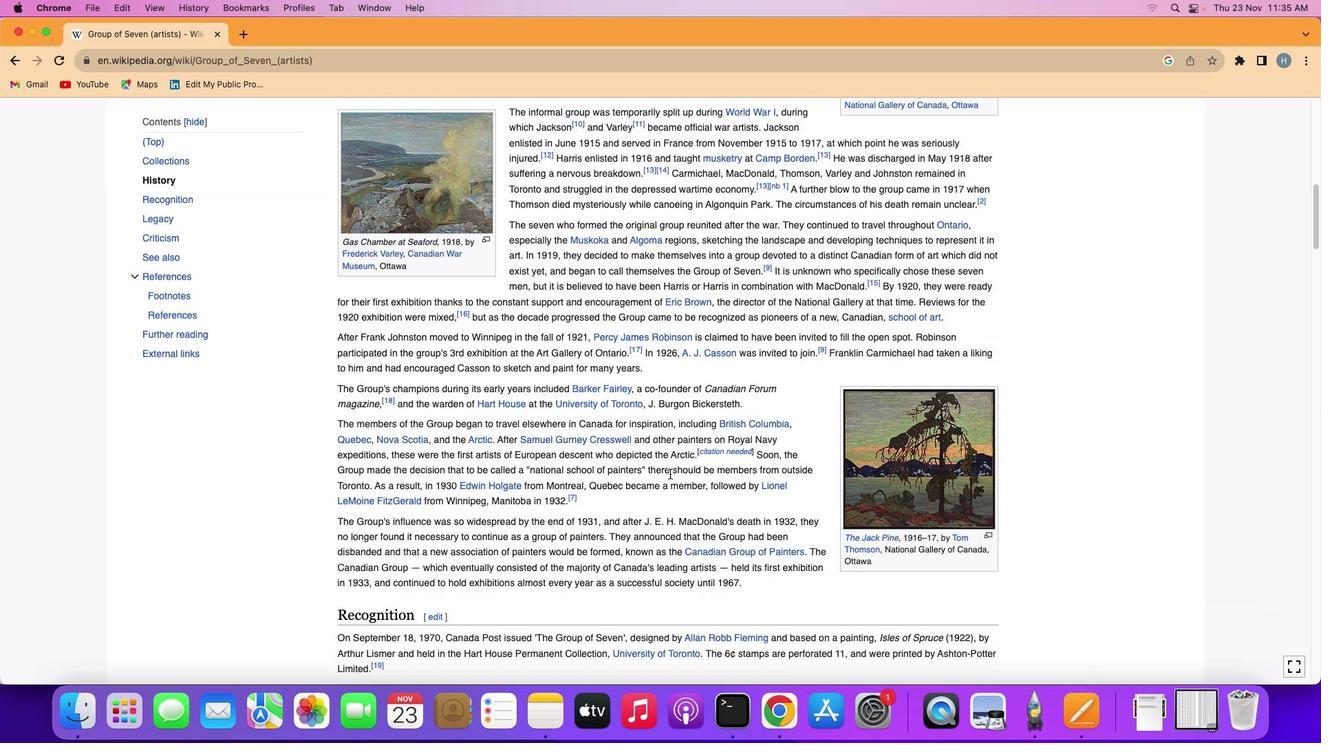
Action: Mouse scrolled (696, 474) with delta (0, 0)
Screenshot: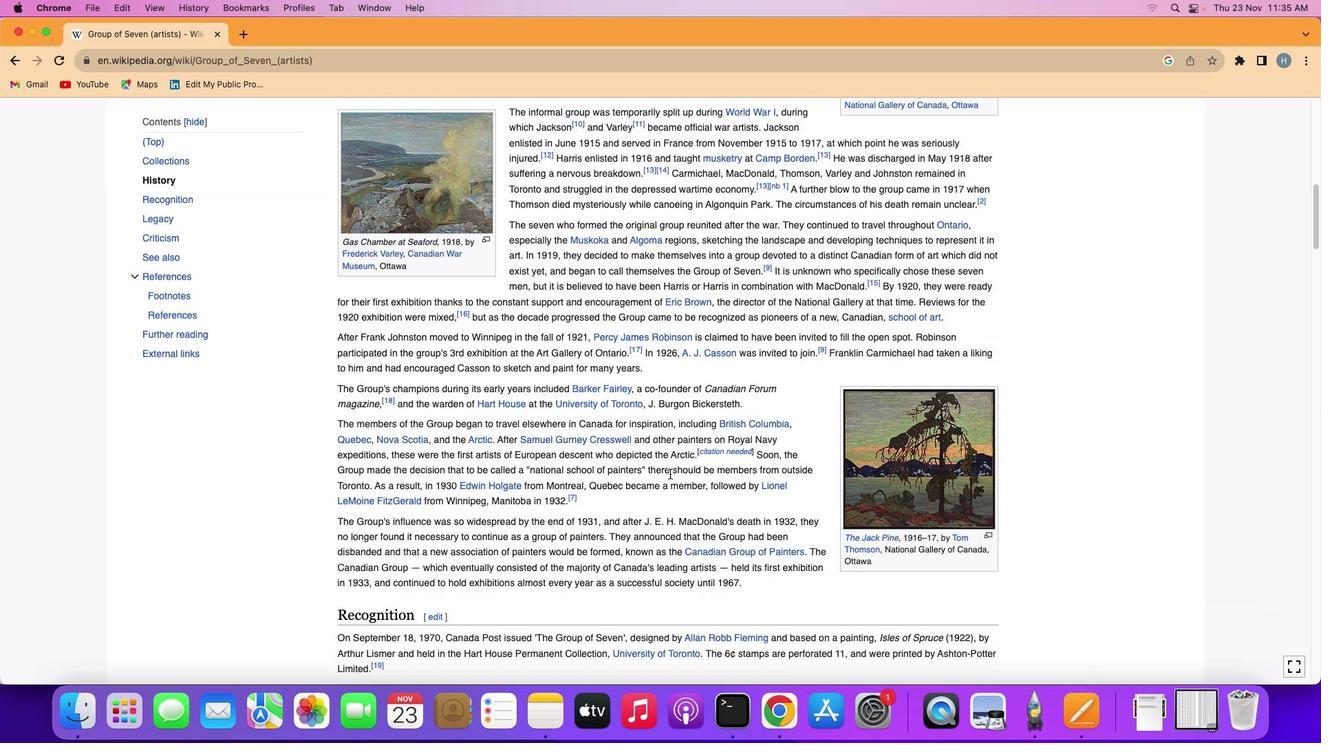 
Action: Mouse moved to (696, 473)
Screenshot: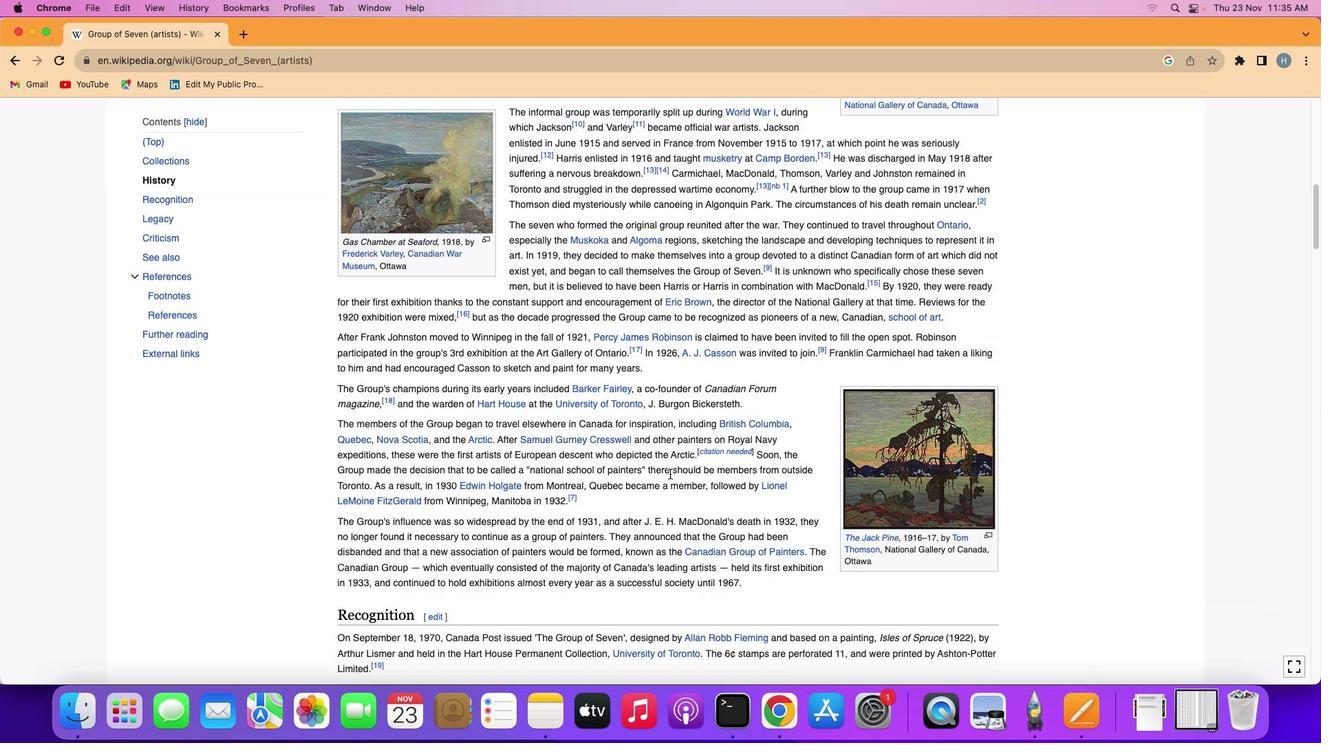 
Action: Mouse scrolled (696, 473) with delta (0, 0)
Screenshot: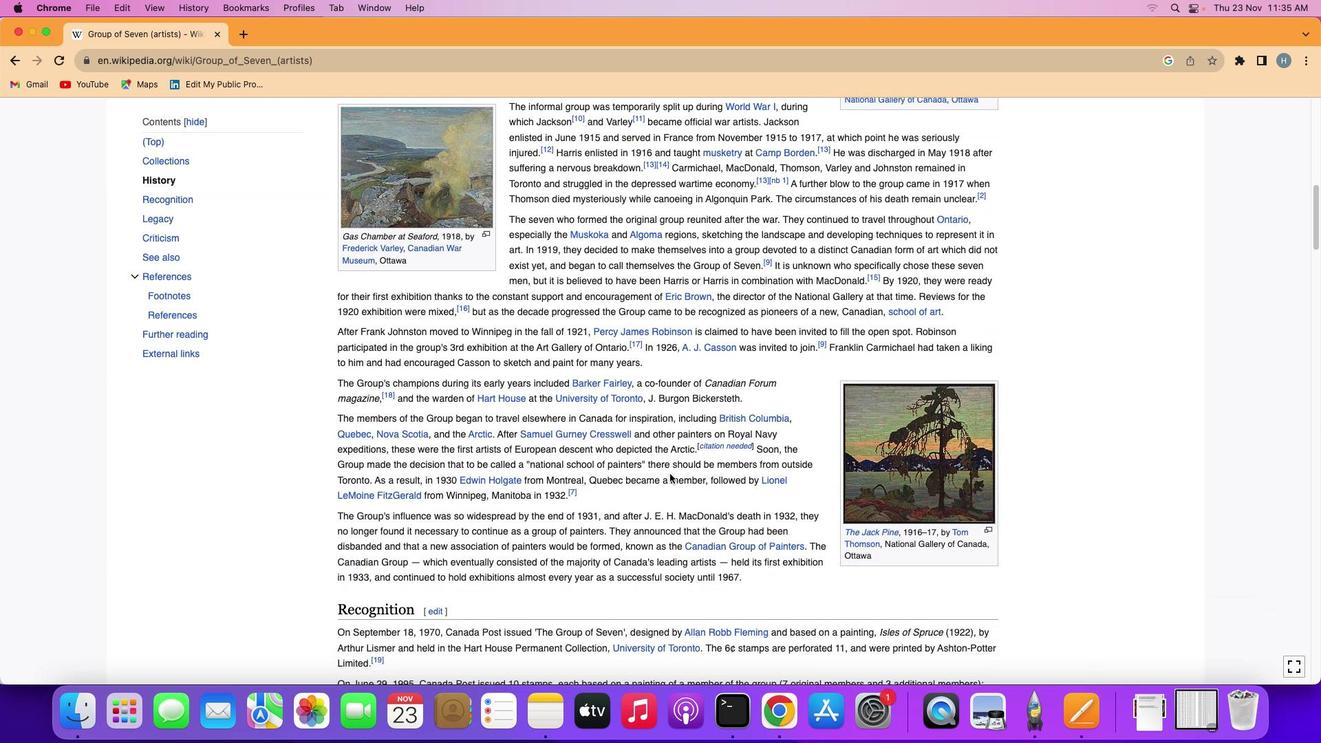 
Action: Mouse moved to (669, 478)
Screenshot: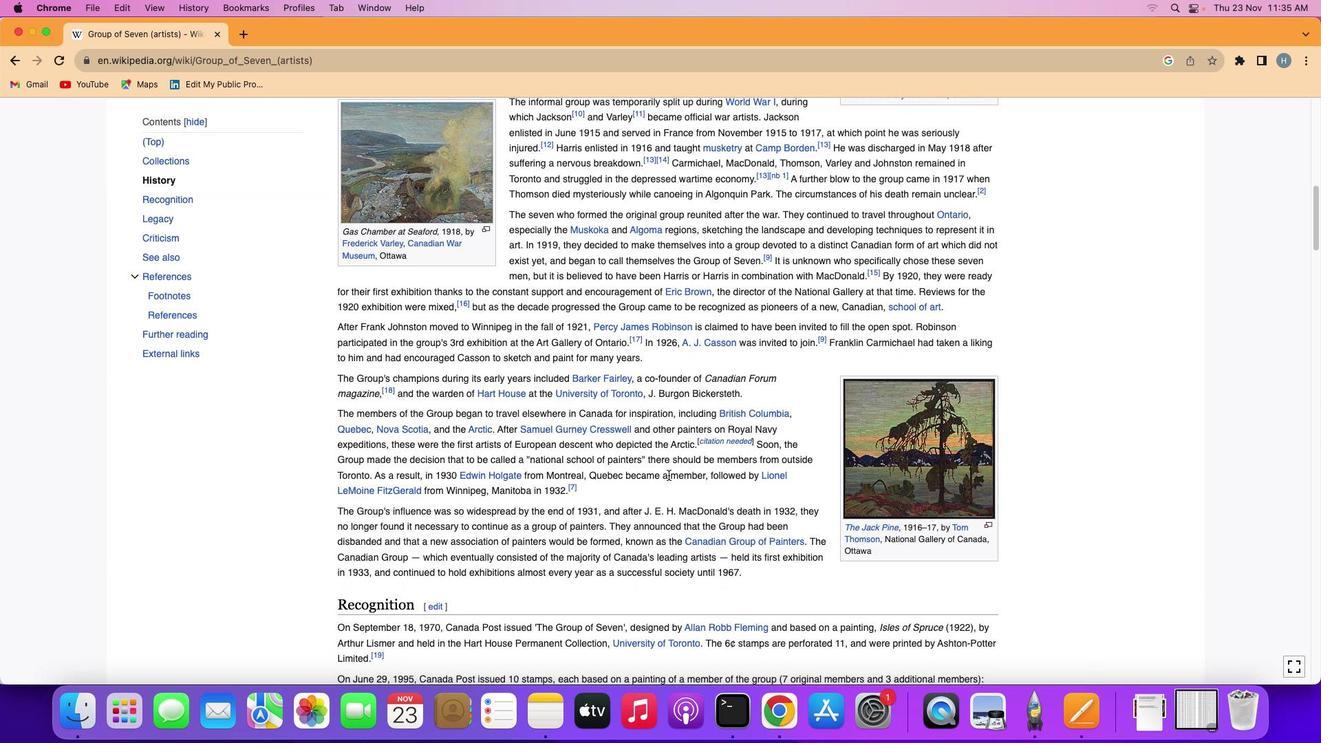 
Action: Mouse scrolled (669, 478) with delta (0, 0)
Screenshot: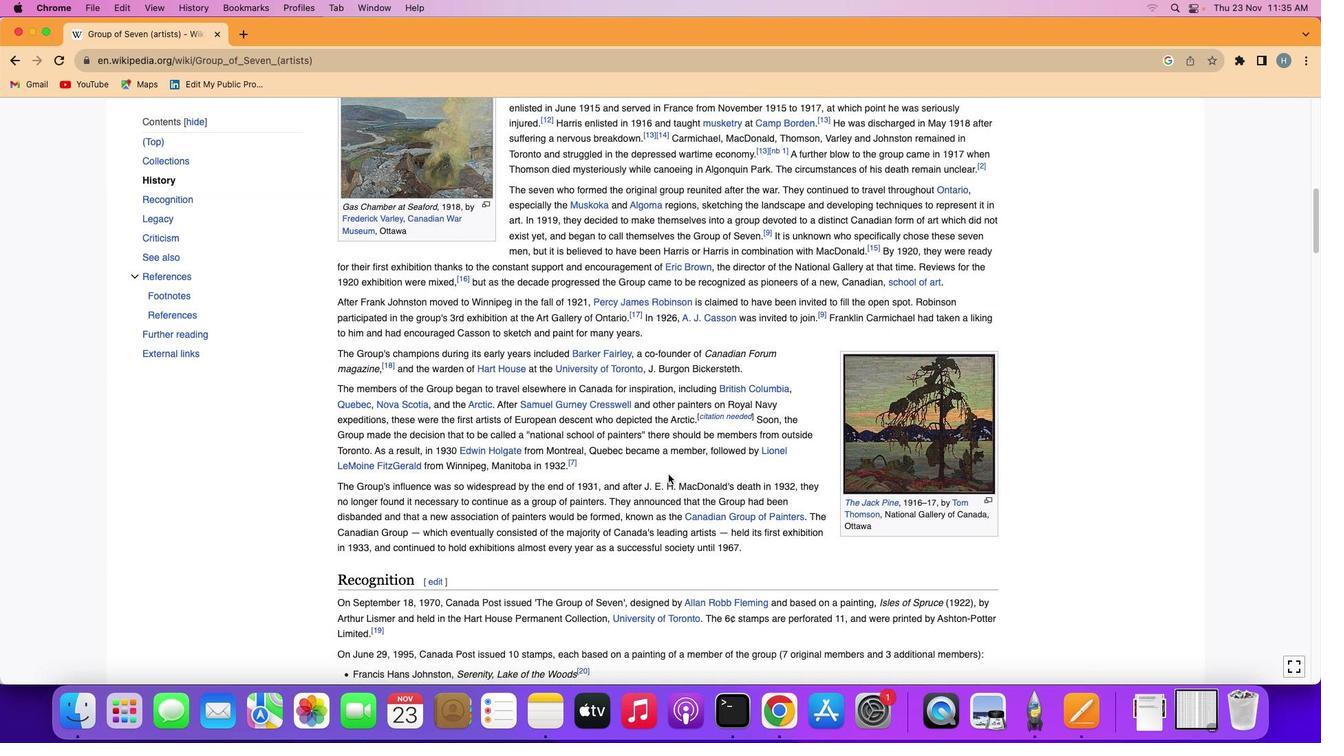 
Action: Mouse moved to (669, 477)
Screenshot: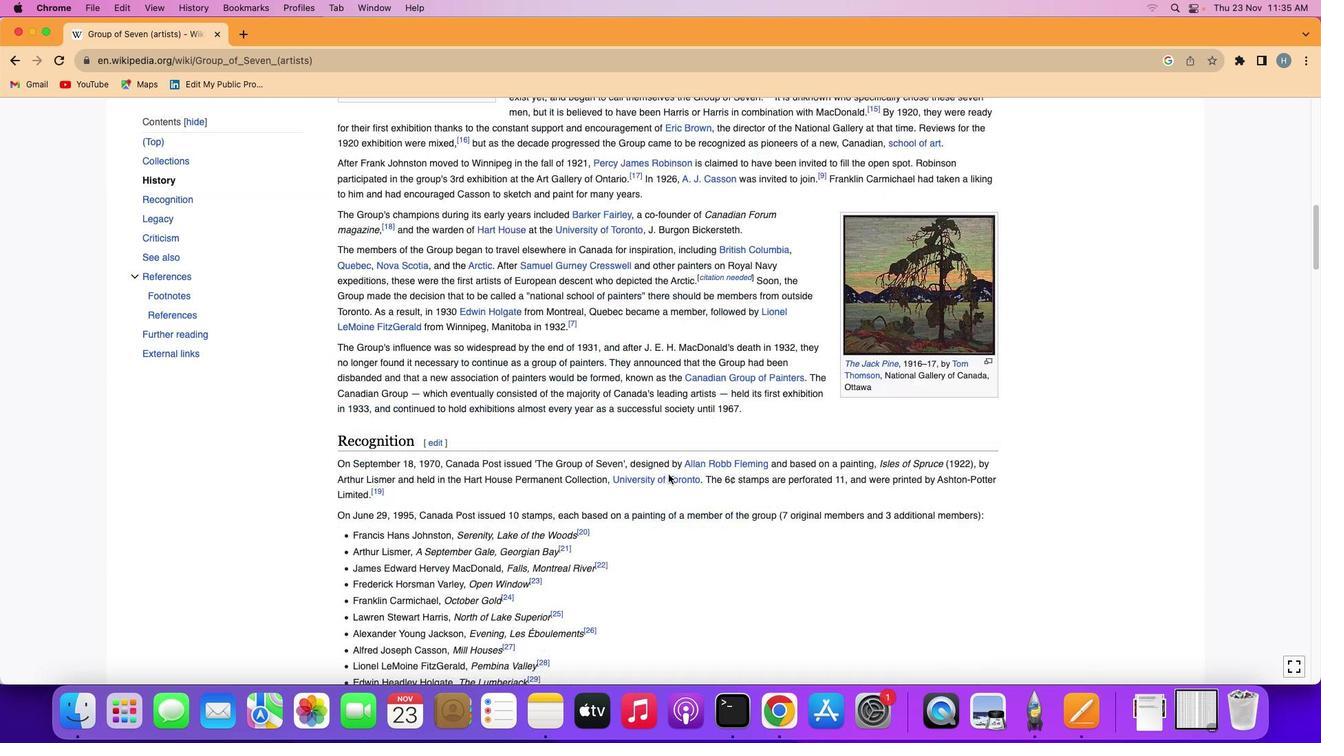 
Action: Mouse scrolled (669, 477) with delta (0, 0)
Screenshot: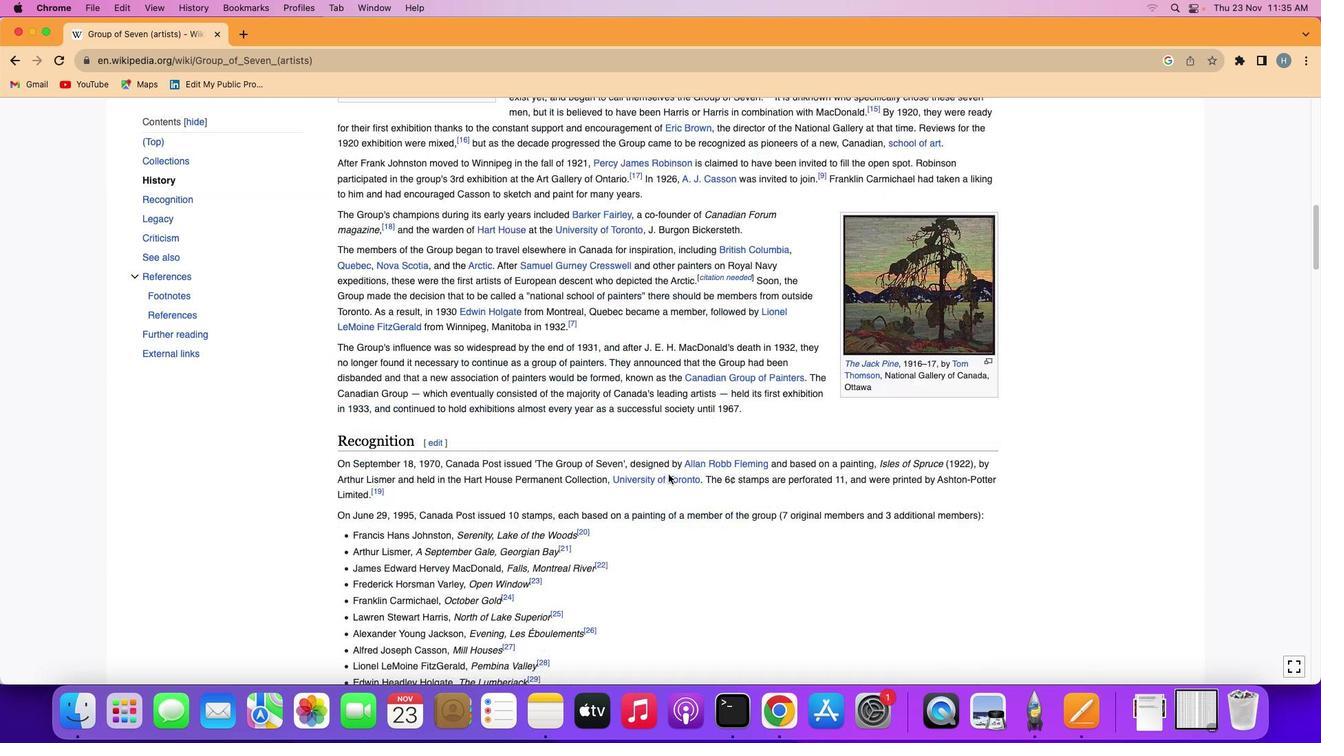 
Action: Mouse moved to (669, 476)
Screenshot: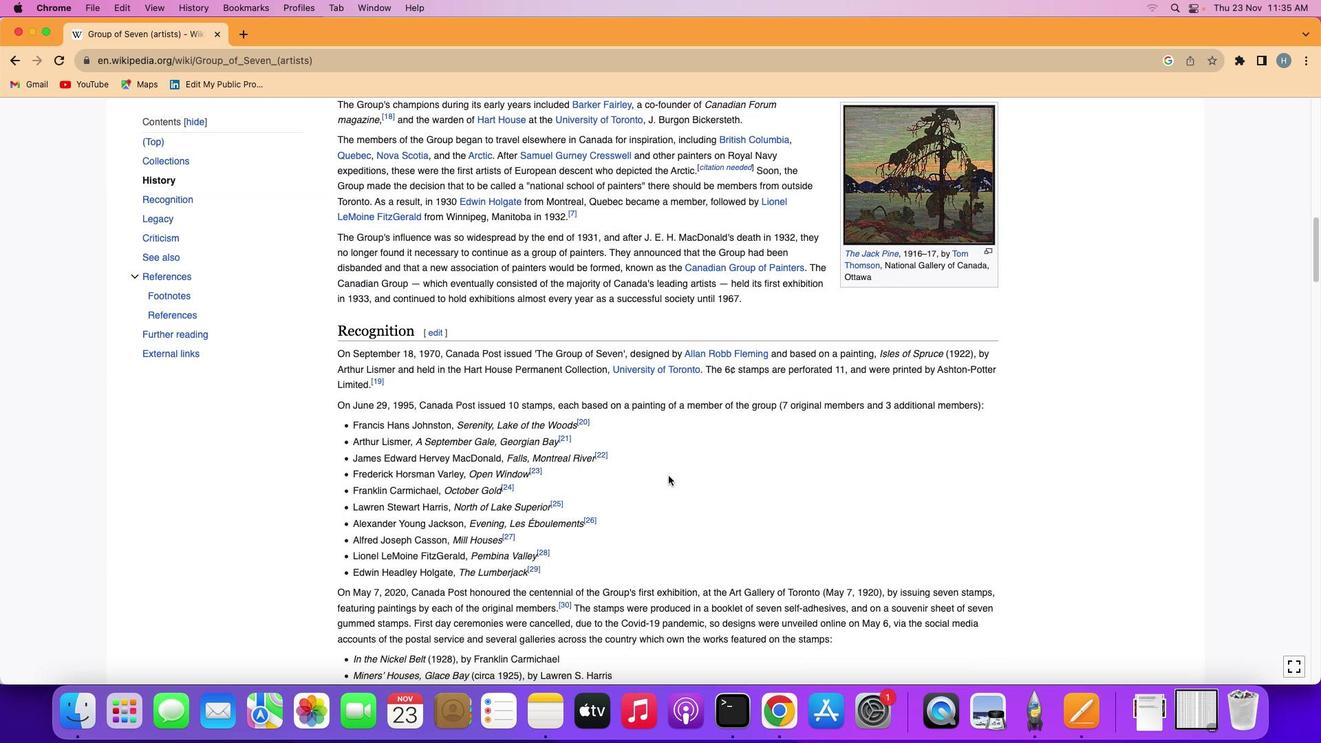 
Action: Mouse scrolled (669, 476) with delta (0, 0)
Screenshot: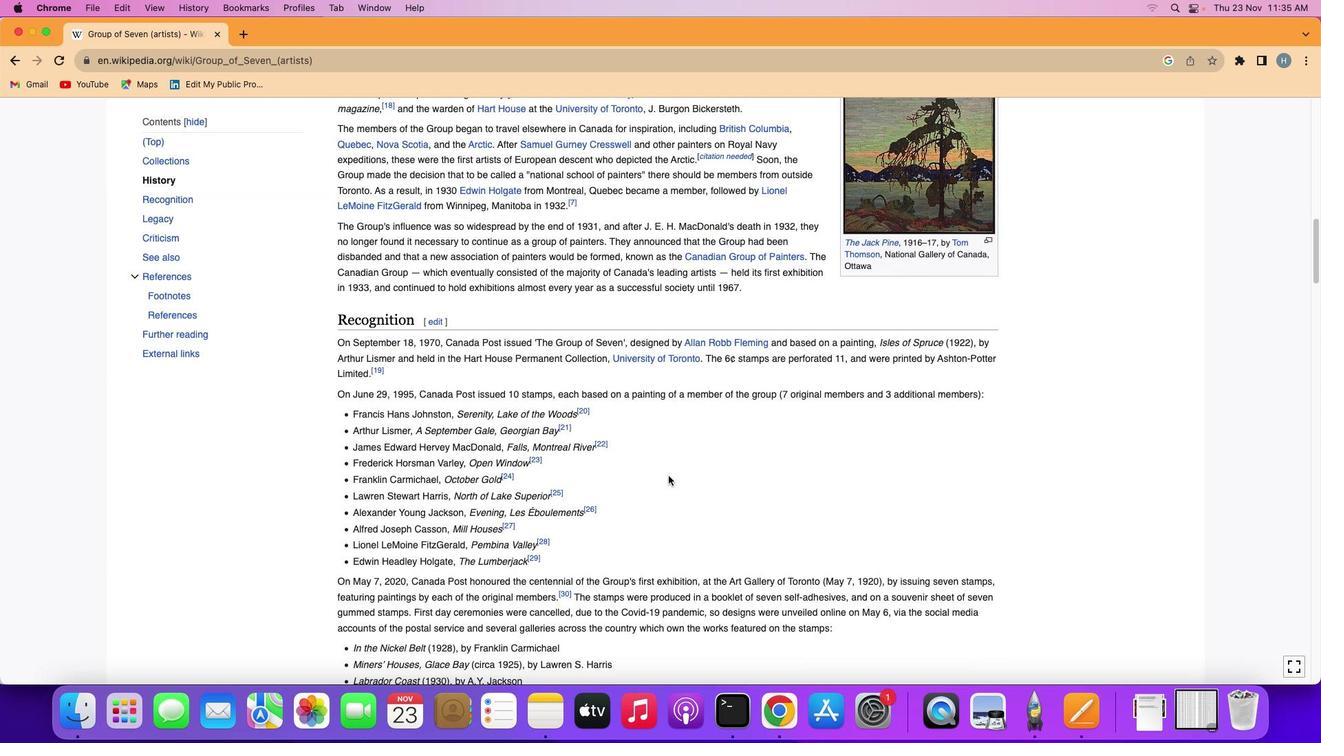 
Action: Mouse scrolled (669, 476) with delta (0, 0)
Screenshot: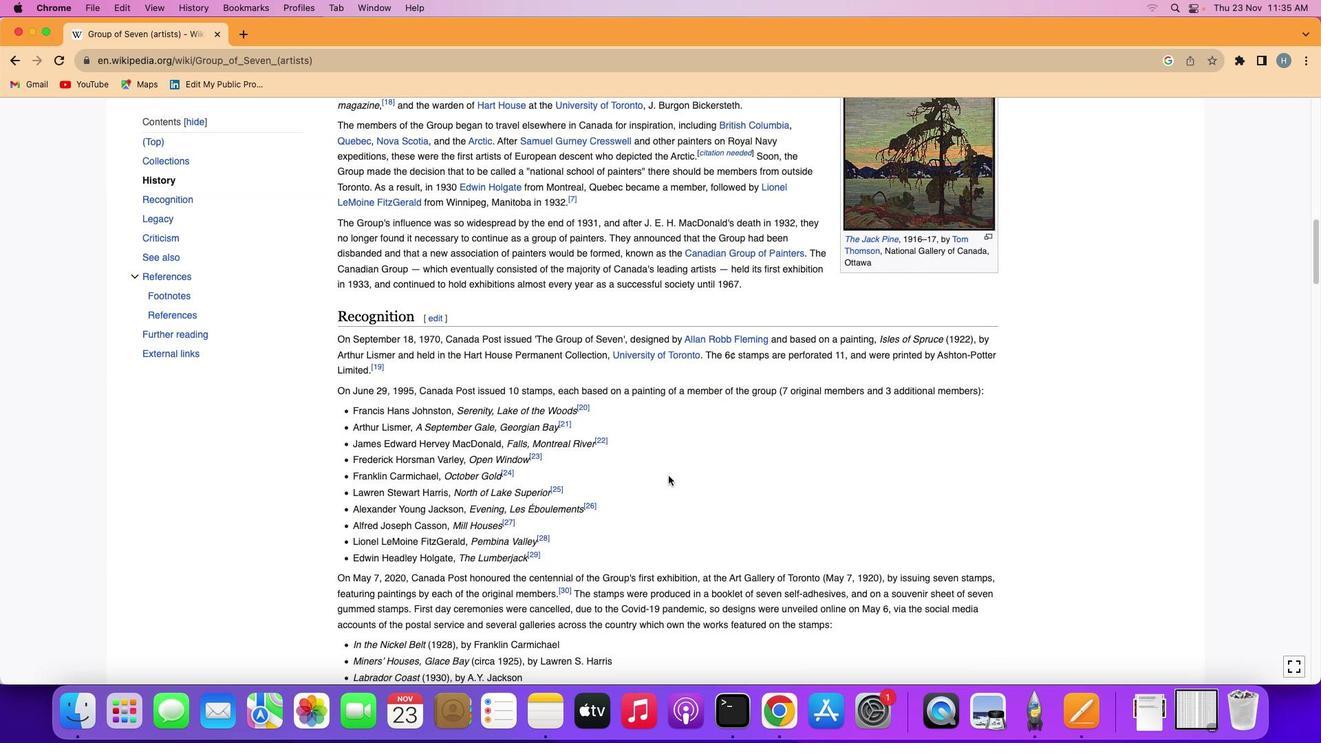 
Action: Mouse scrolled (669, 476) with delta (0, 0)
Screenshot: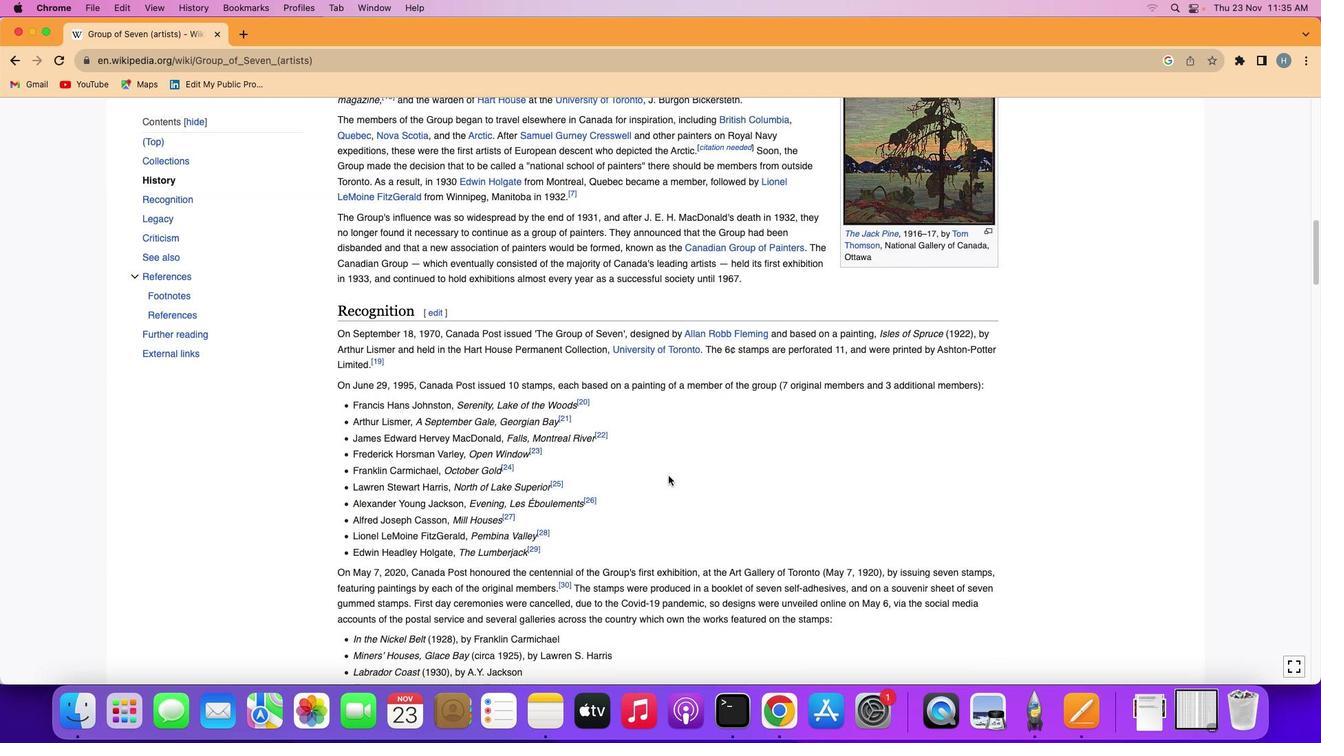 
Action: Mouse scrolled (669, 476) with delta (0, -2)
Screenshot: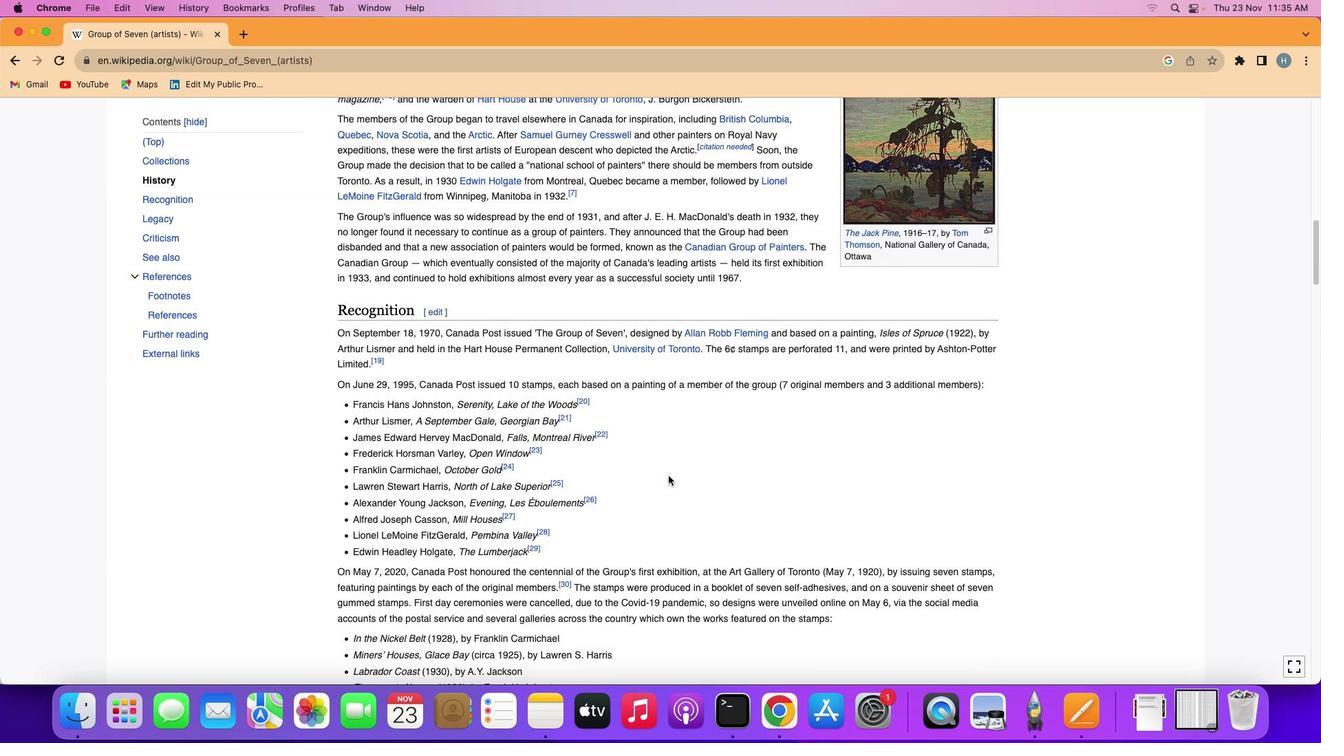 
Action: Mouse moved to (669, 476)
Screenshot: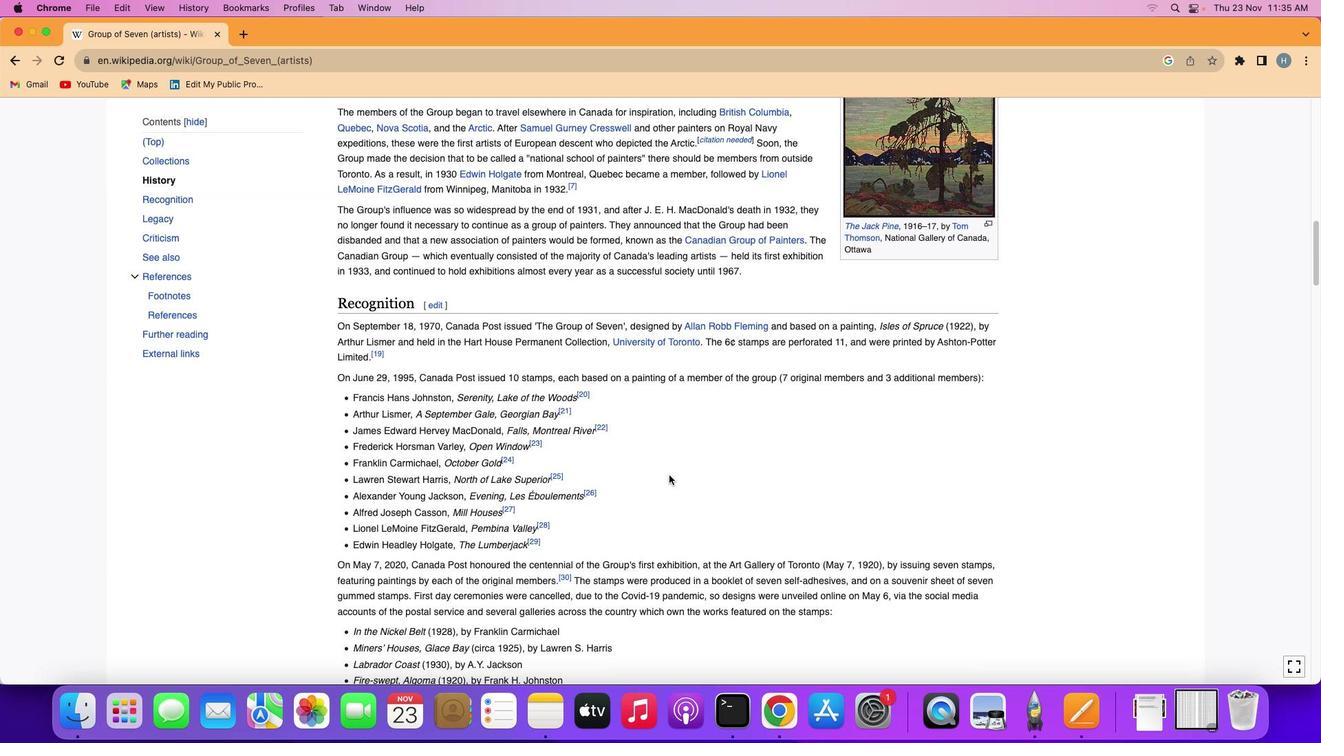 
Action: Mouse scrolled (669, 476) with delta (0, 0)
Screenshot: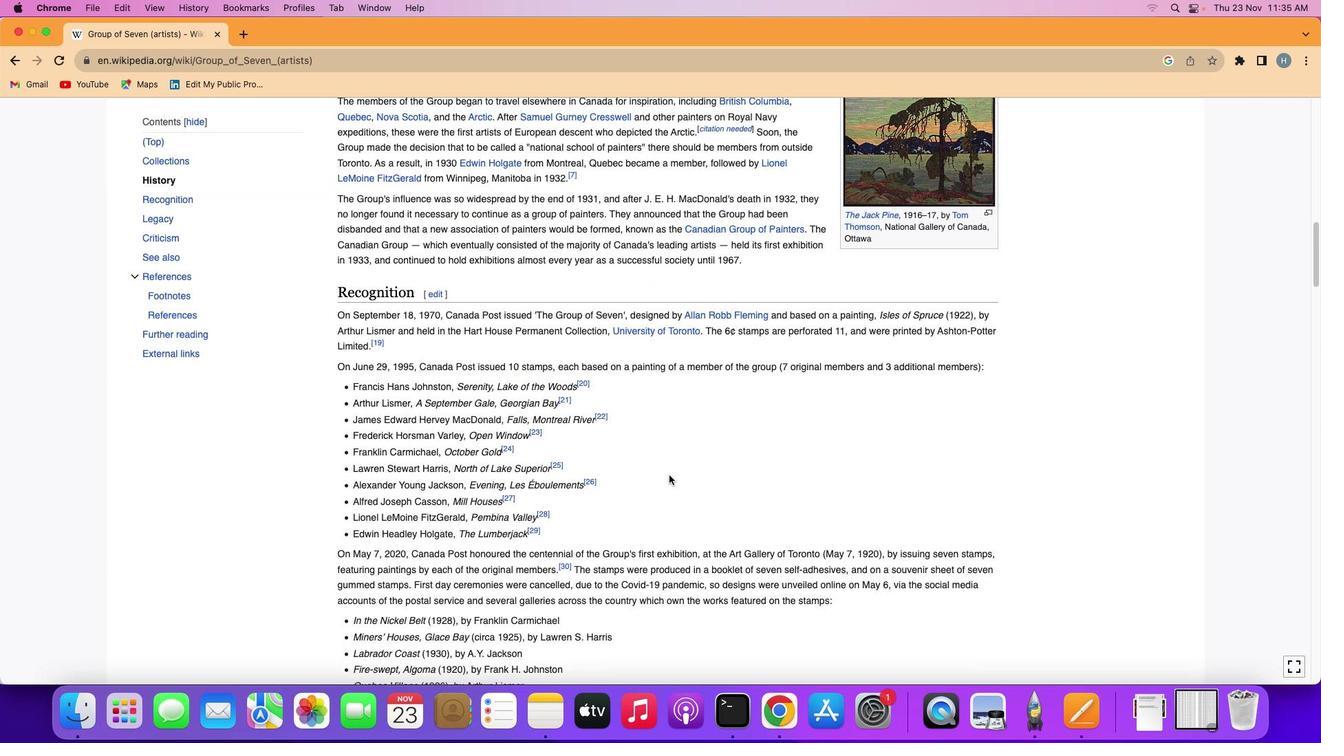 
Action: Mouse scrolled (669, 476) with delta (0, 0)
Screenshot: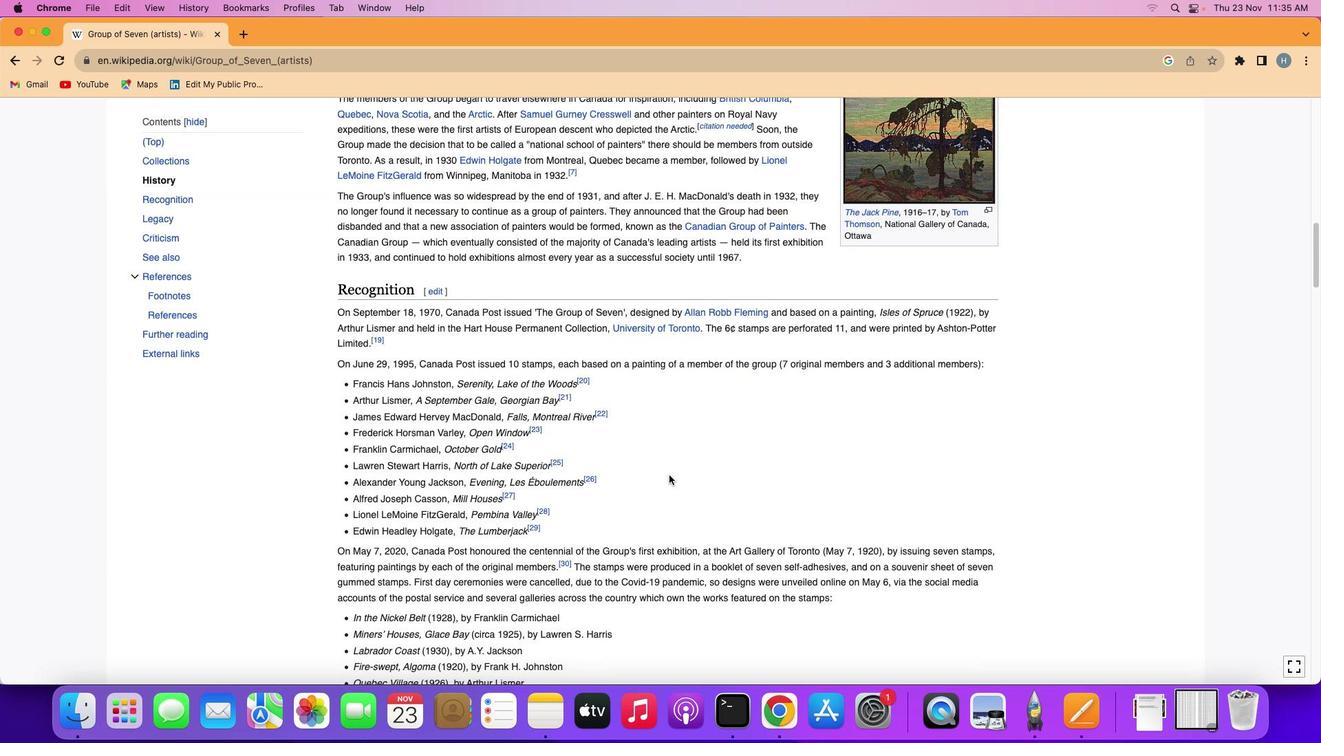 
Action: Mouse moved to (669, 477)
Screenshot: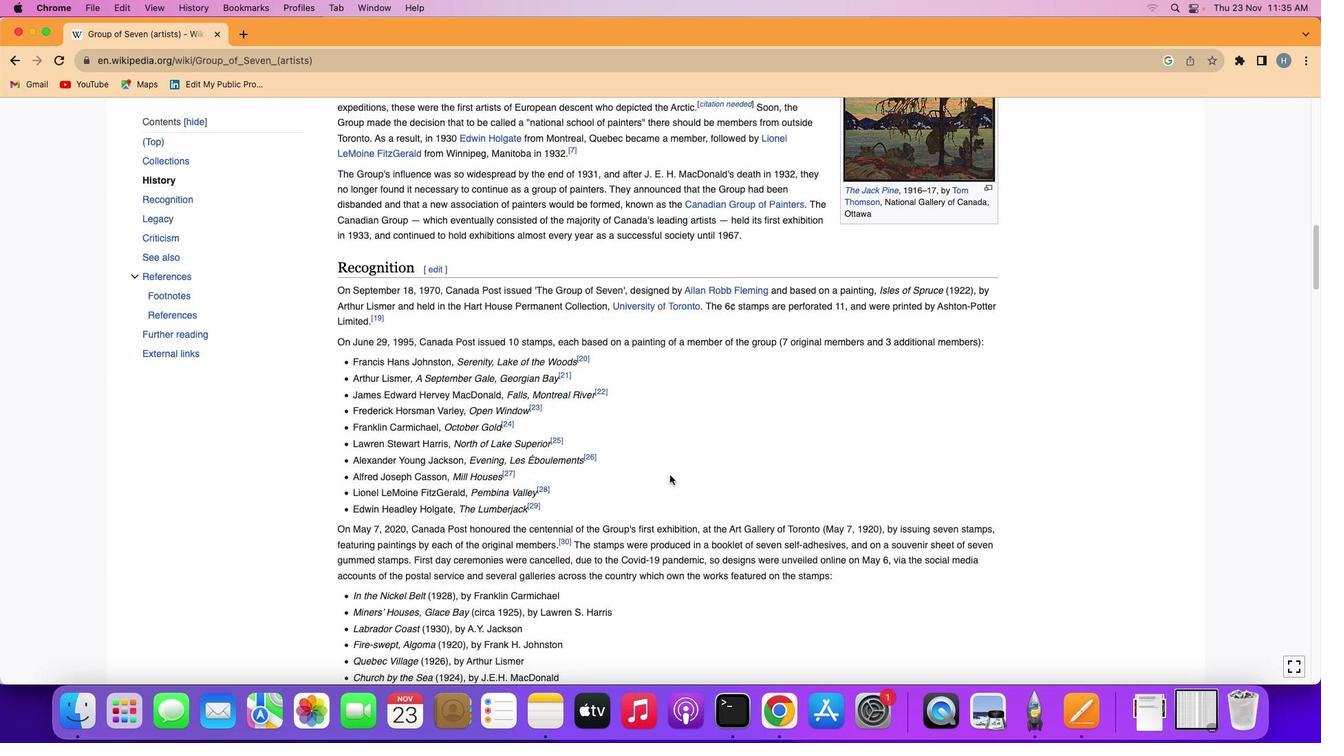 
Action: Mouse scrolled (669, 477) with delta (0, 0)
Screenshot: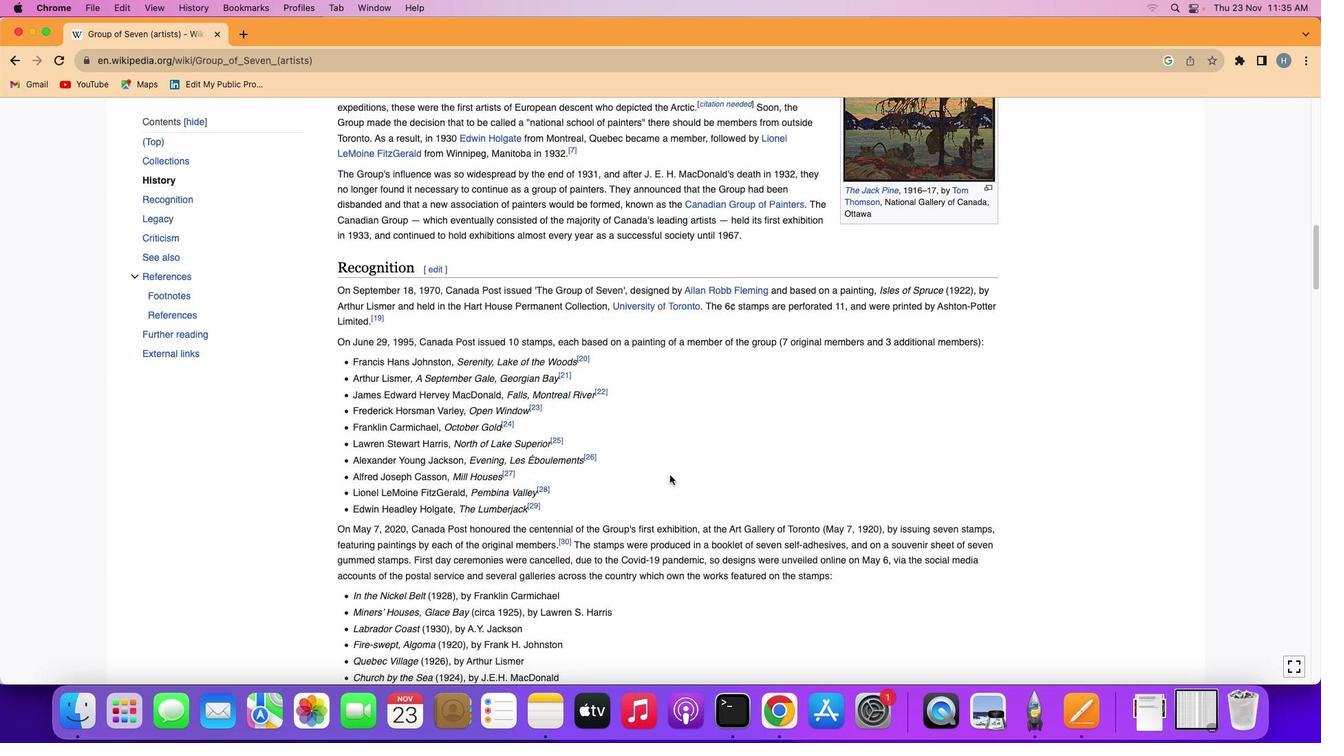 
Action: Mouse moved to (669, 476)
Screenshot: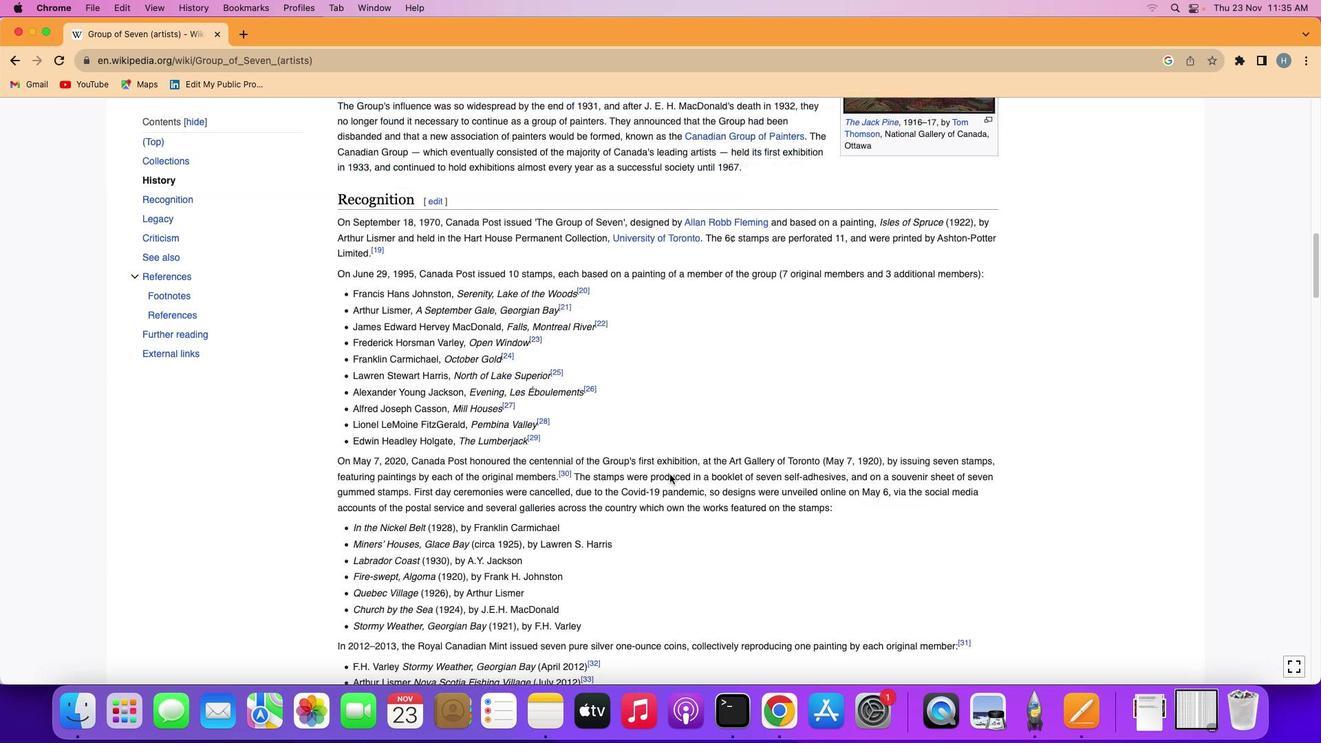 
Action: Mouse scrolled (669, 476) with delta (0, 0)
Screenshot: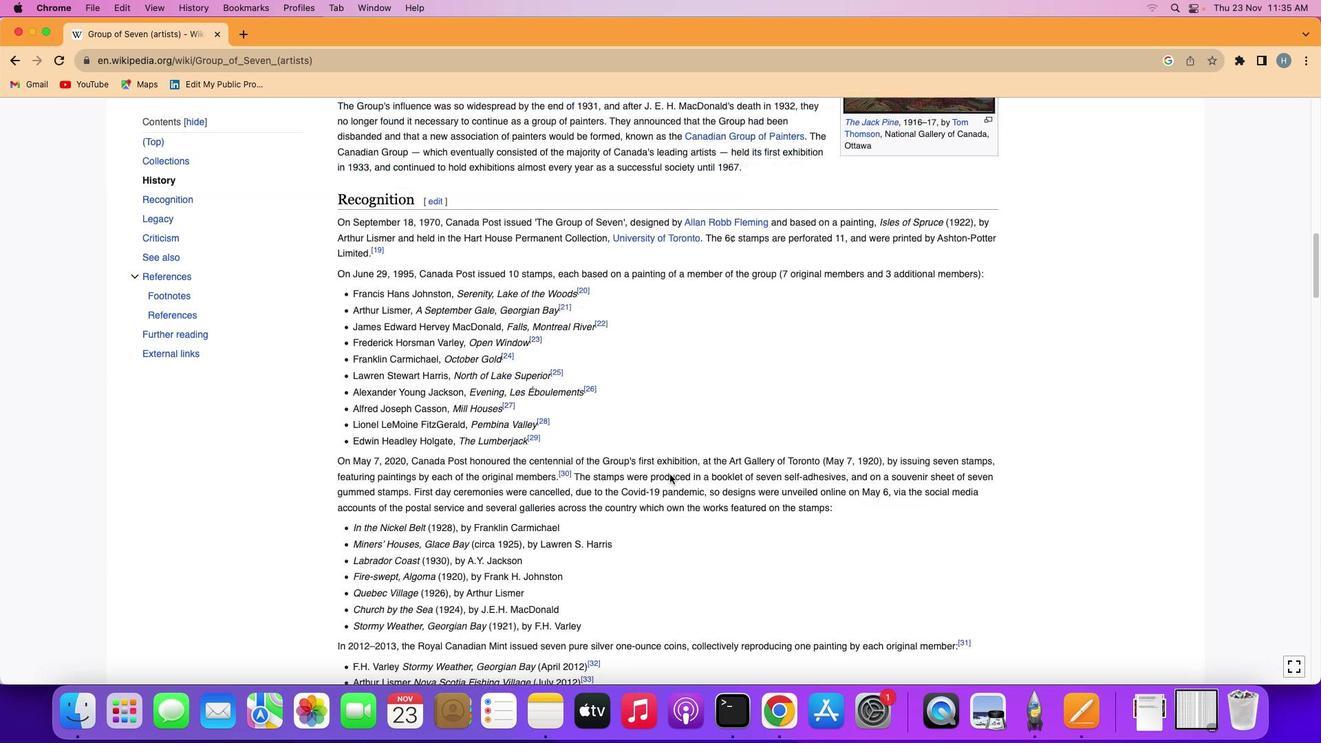 
Action: Mouse moved to (669, 476)
Screenshot: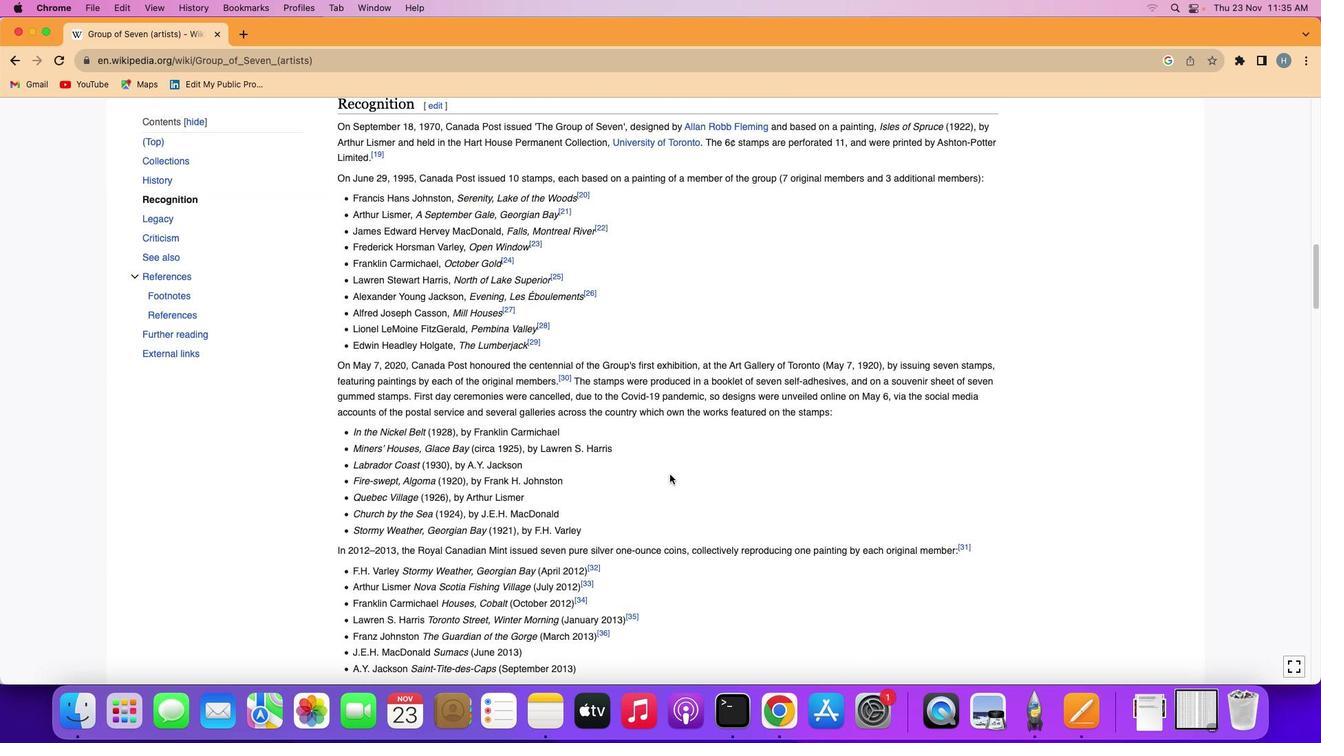 
Action: Mouse scrolled (669, 476) with delta (0, 1)
Screenshot: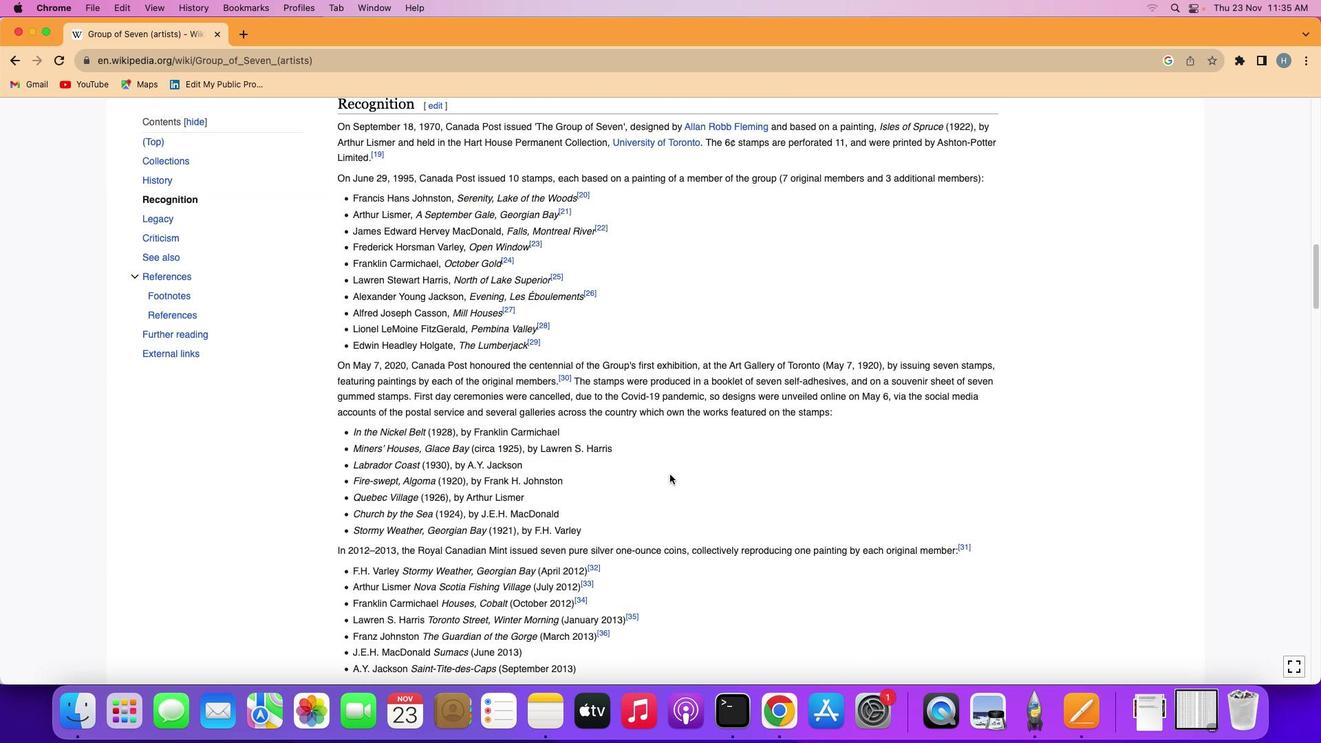
Action: Mouse scrolled (669, 476) with delta (0, 0)
Screenshot: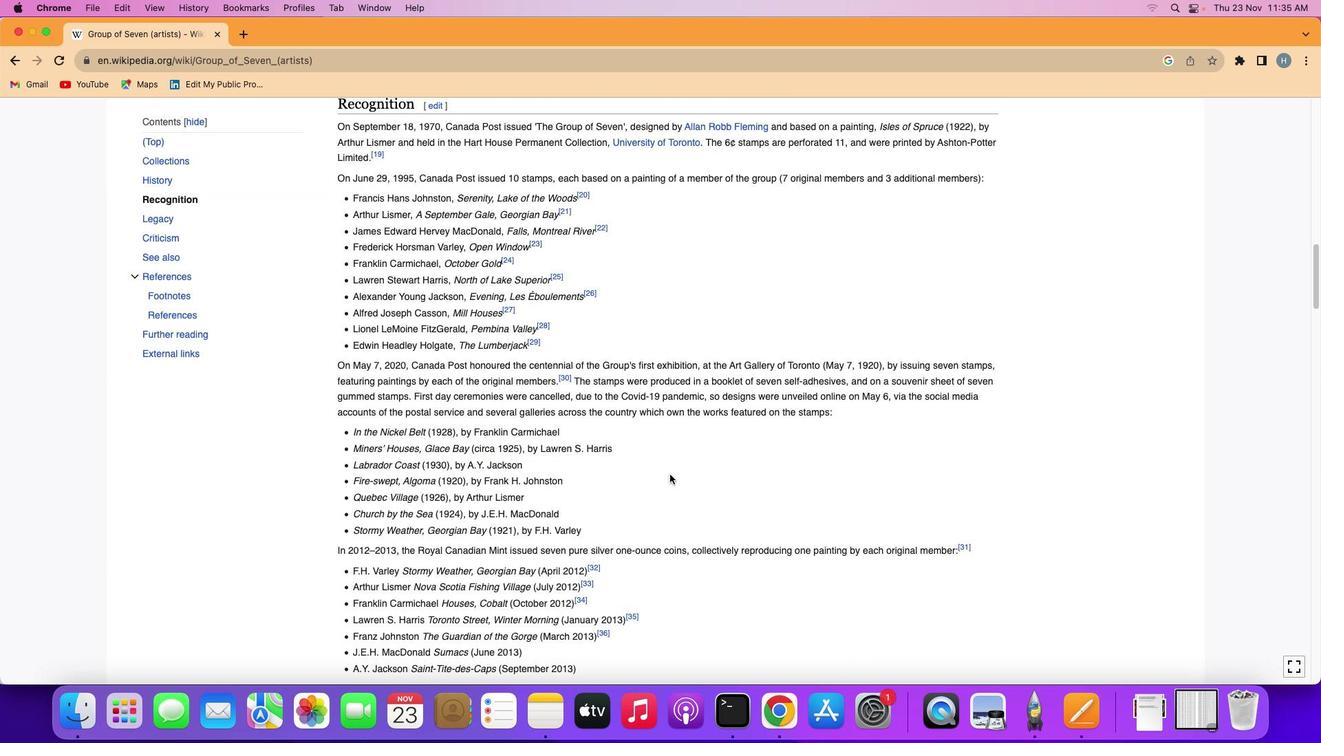 
Action: Mouse moved to (670, 476)
Screenshot: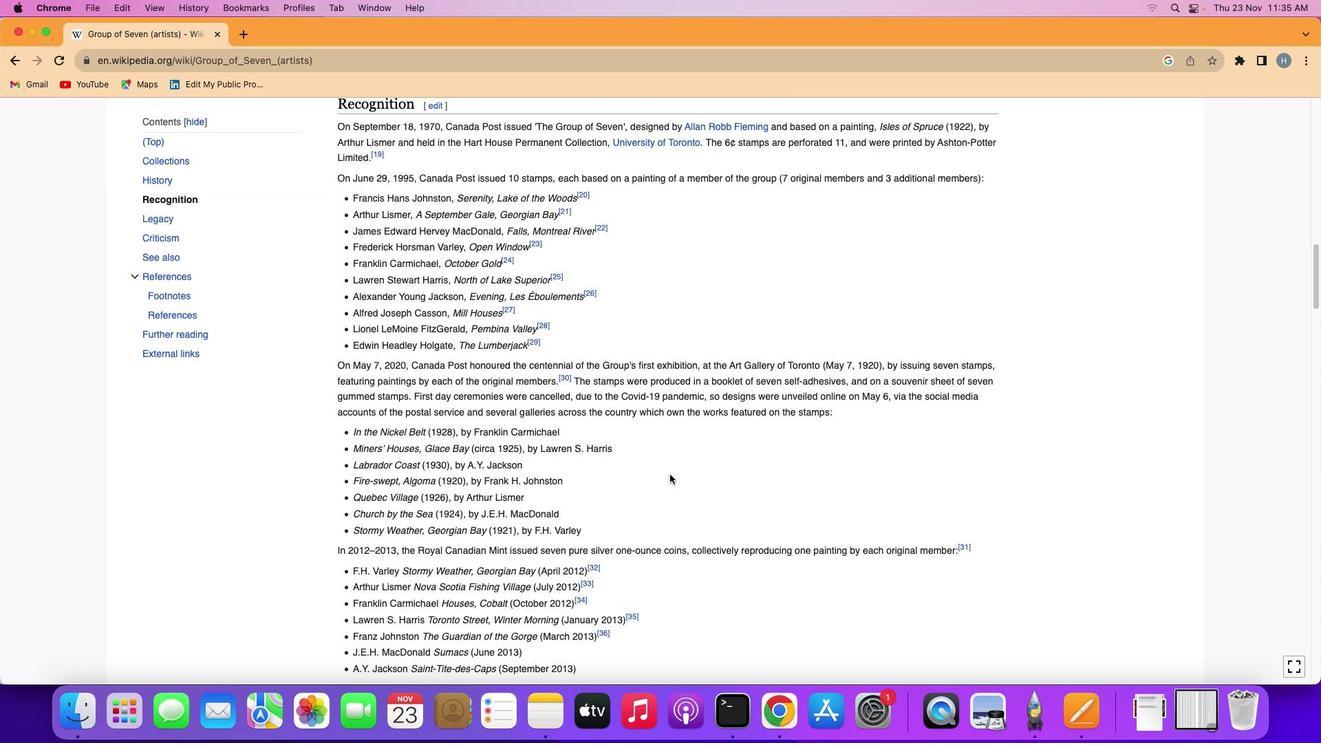 
Action: Mouse scrolled (670, 476) with delta (0, 0)
Screenshot: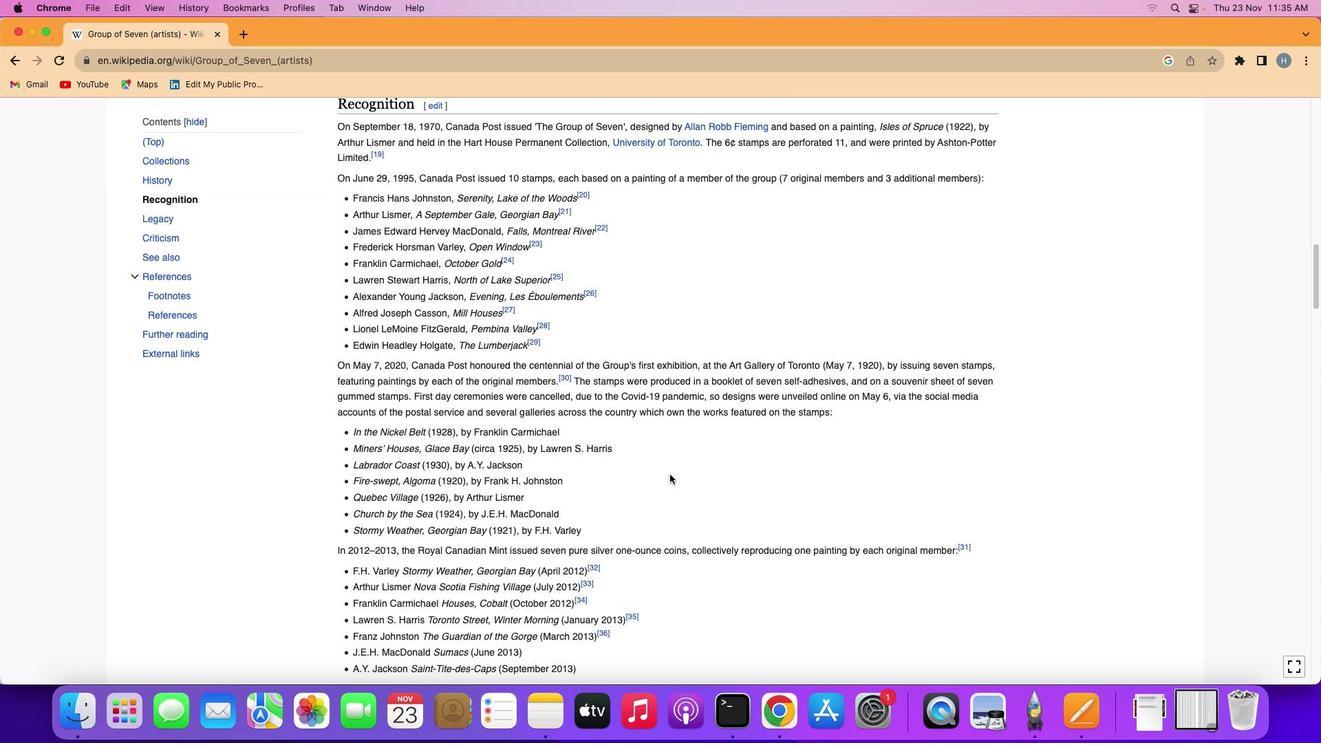 
Action: Mouse moved to (671, 474)
Screenshot: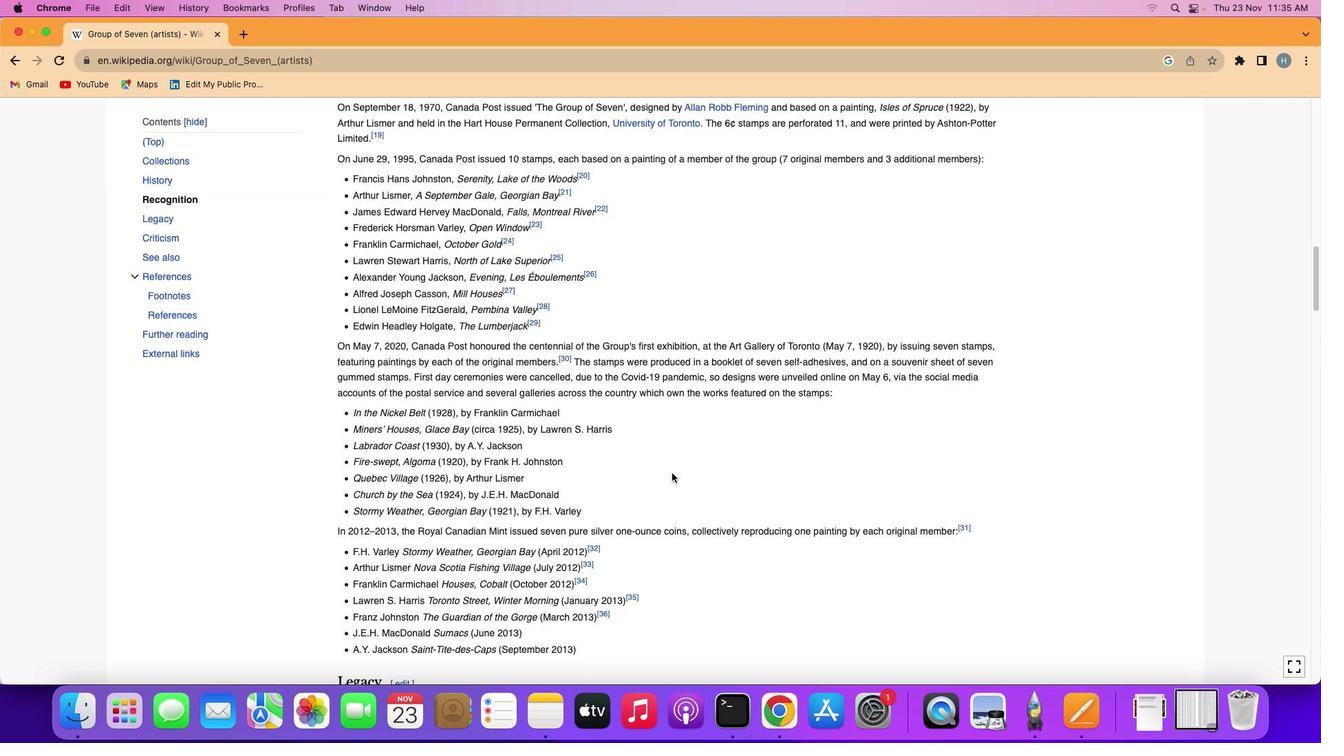 
Action: Mouse scrolled (671, 474) with delta (0, 0)
Screenshot: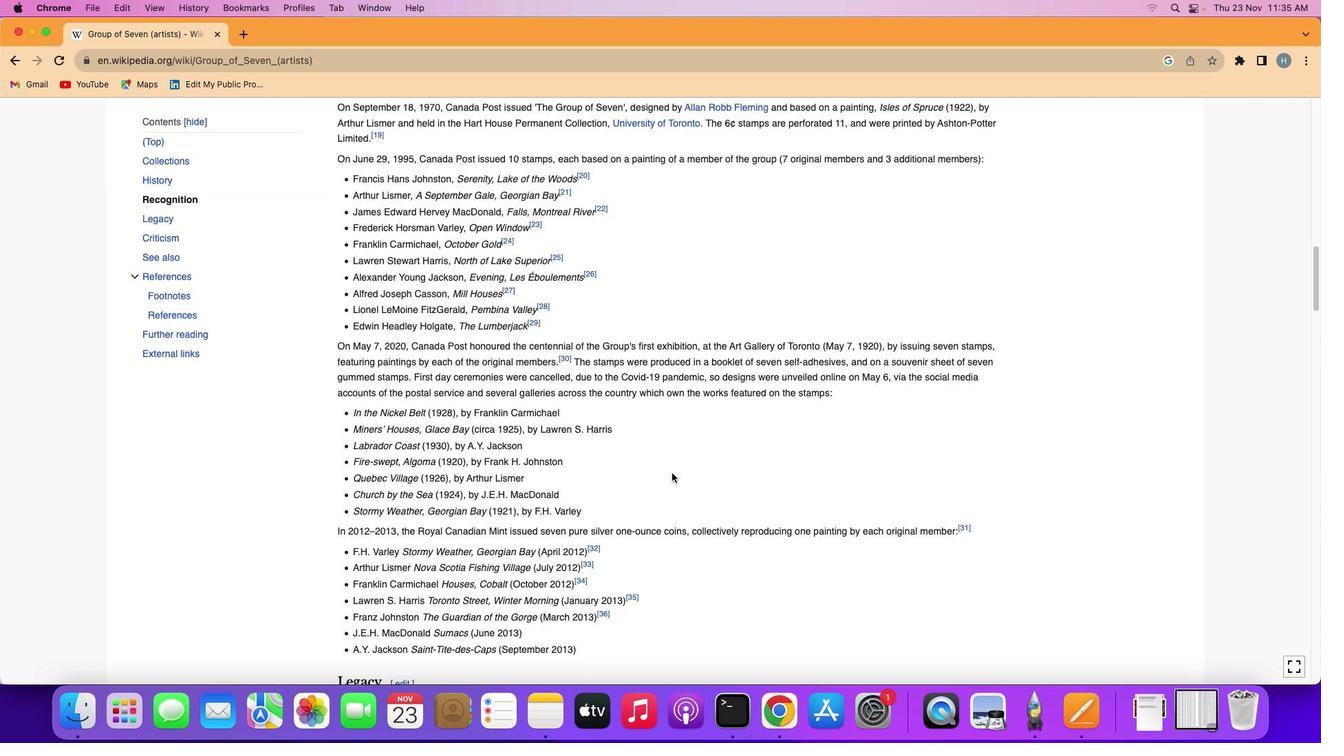 
Action: Mouse moved to (671, 474)
Screenshot: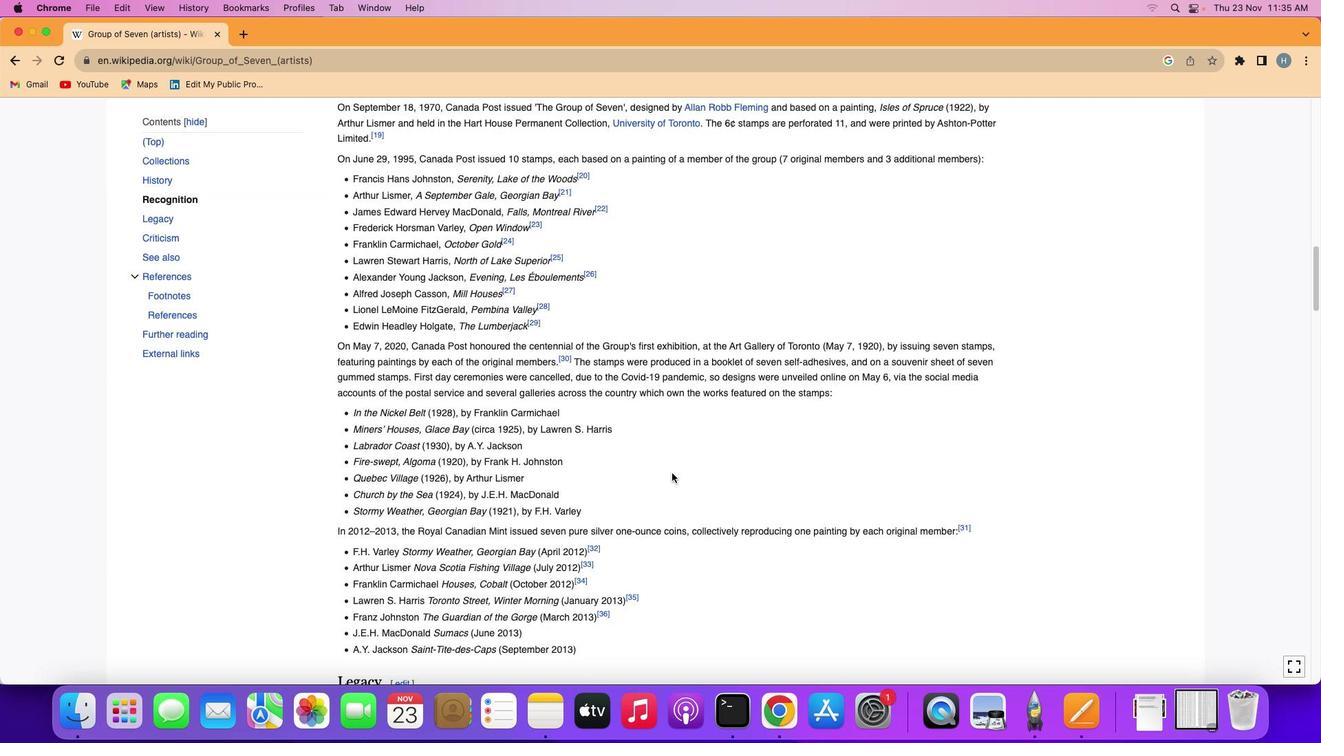 
Action: Mouse scrolled (671, 474) with delta (0, 0)
Screenshot: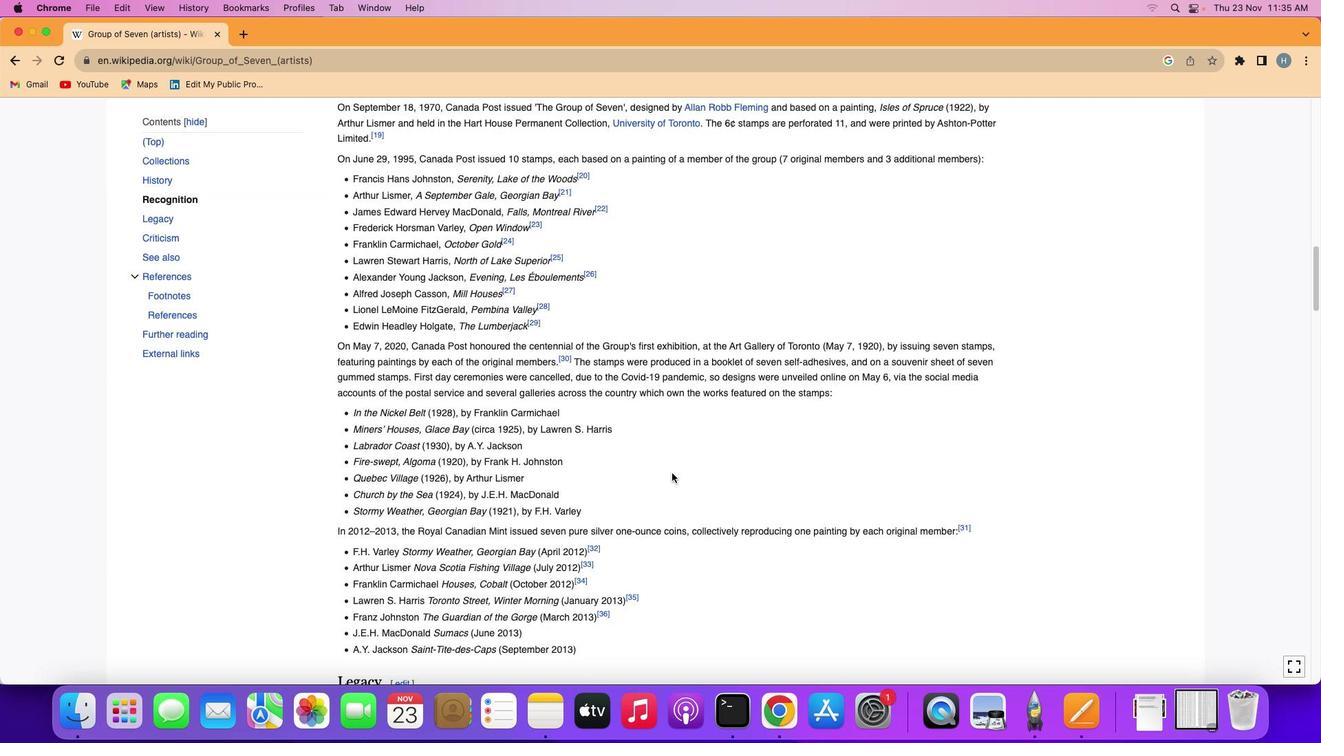 
Action: Mouse moved to (695, 474)
Screenshot: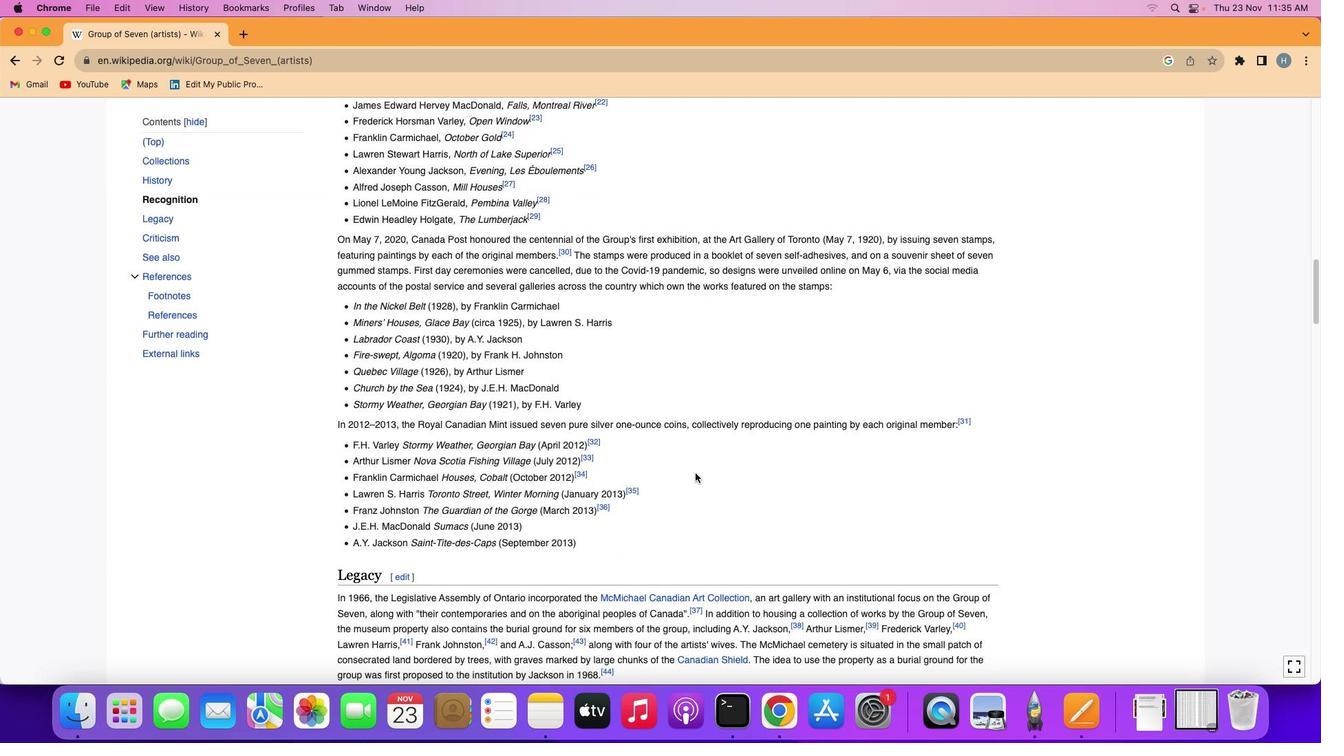 
Action: Mouse scrolled (695, 474) with delta (0, 0)
Screenshot: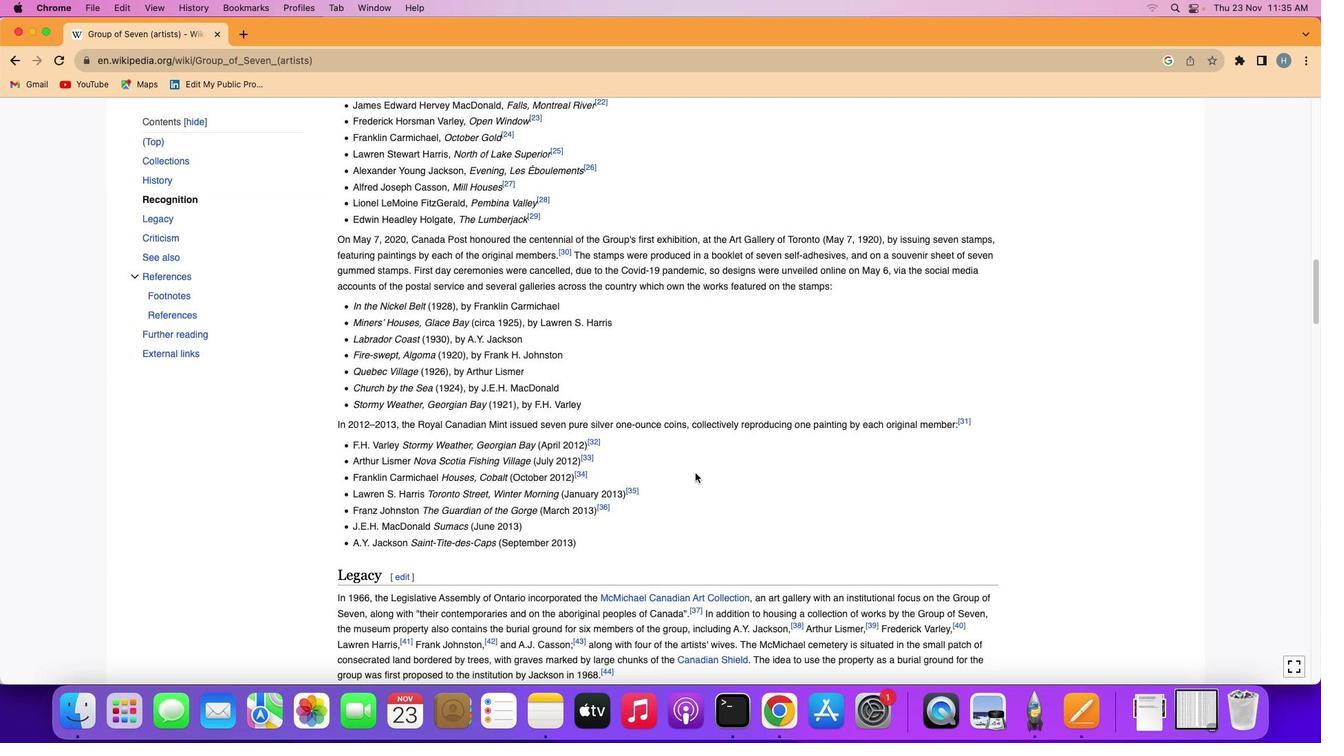 
Action: Mouse scrolled (695, 474) with delta (0, 0)
Screenshot: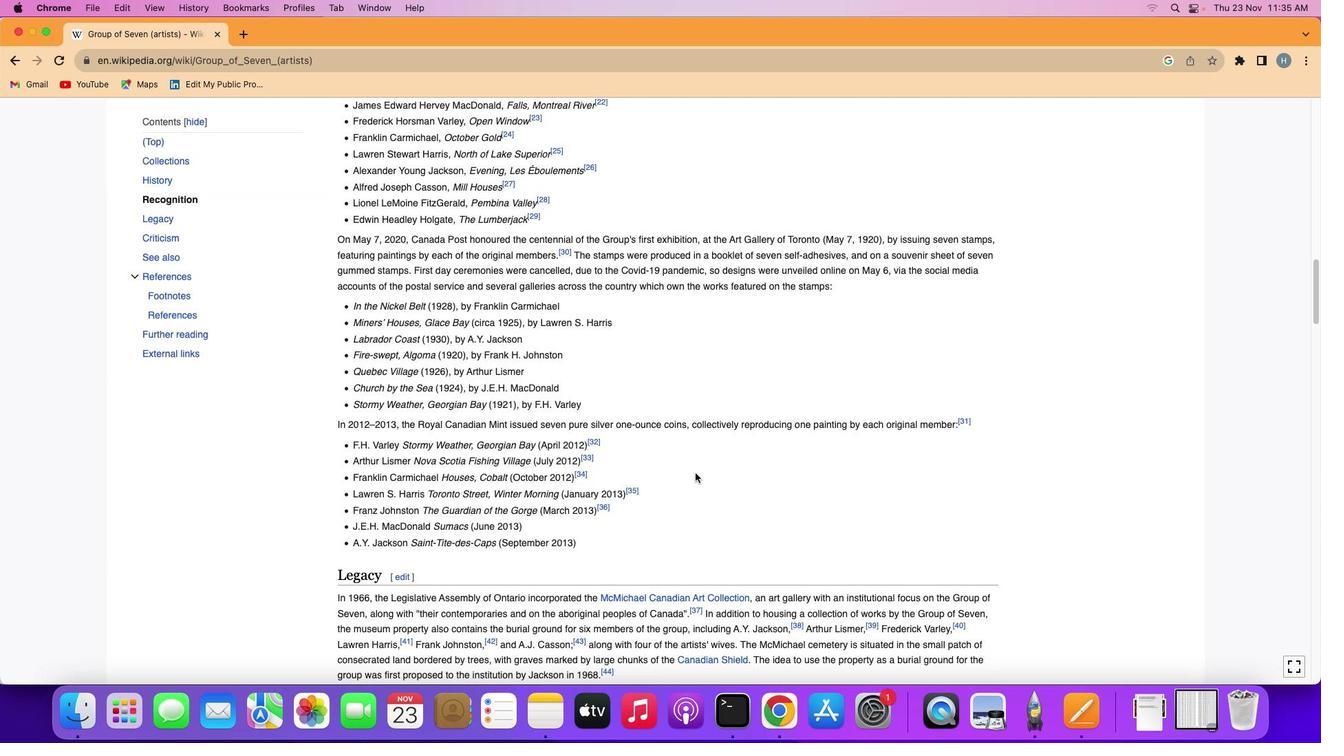 
Action: Mouse scrolled (695, 474) with delta (0, 0)
Screenshot: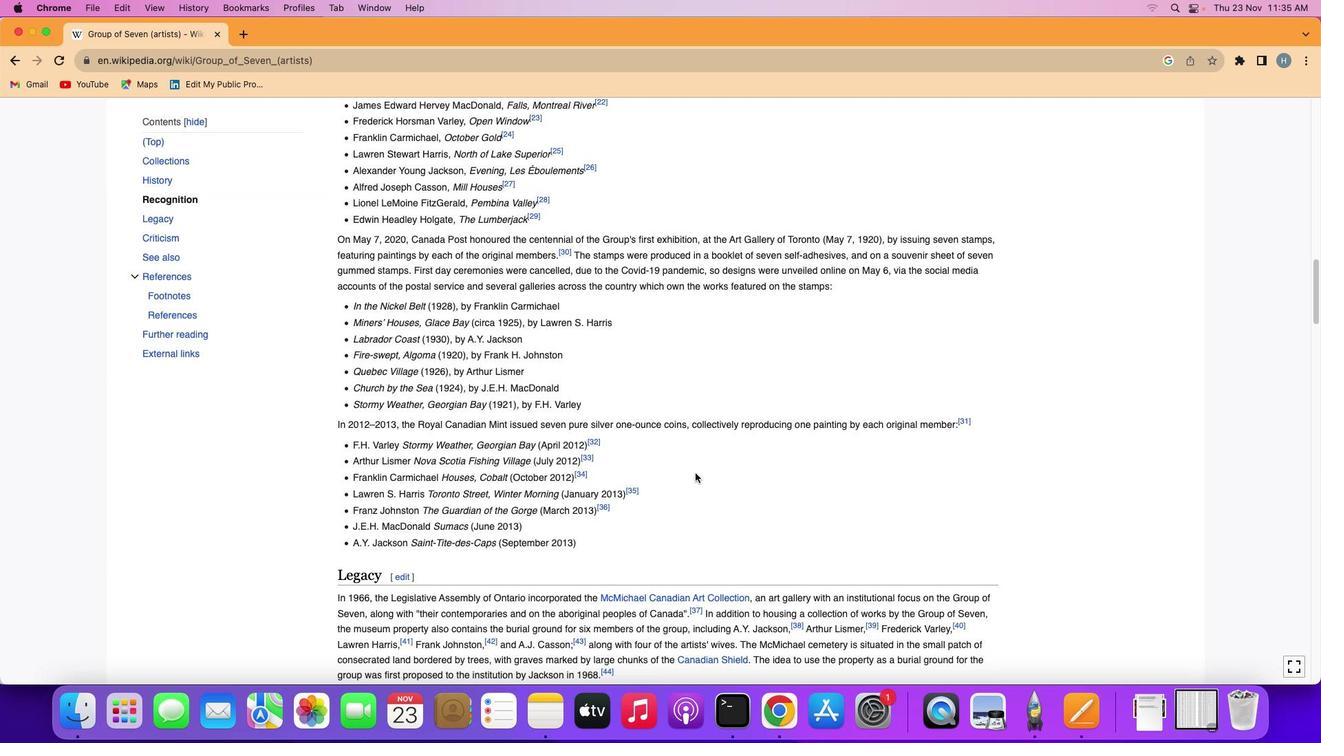 
Action: Mouse moved to (696, 474)
Screenshot: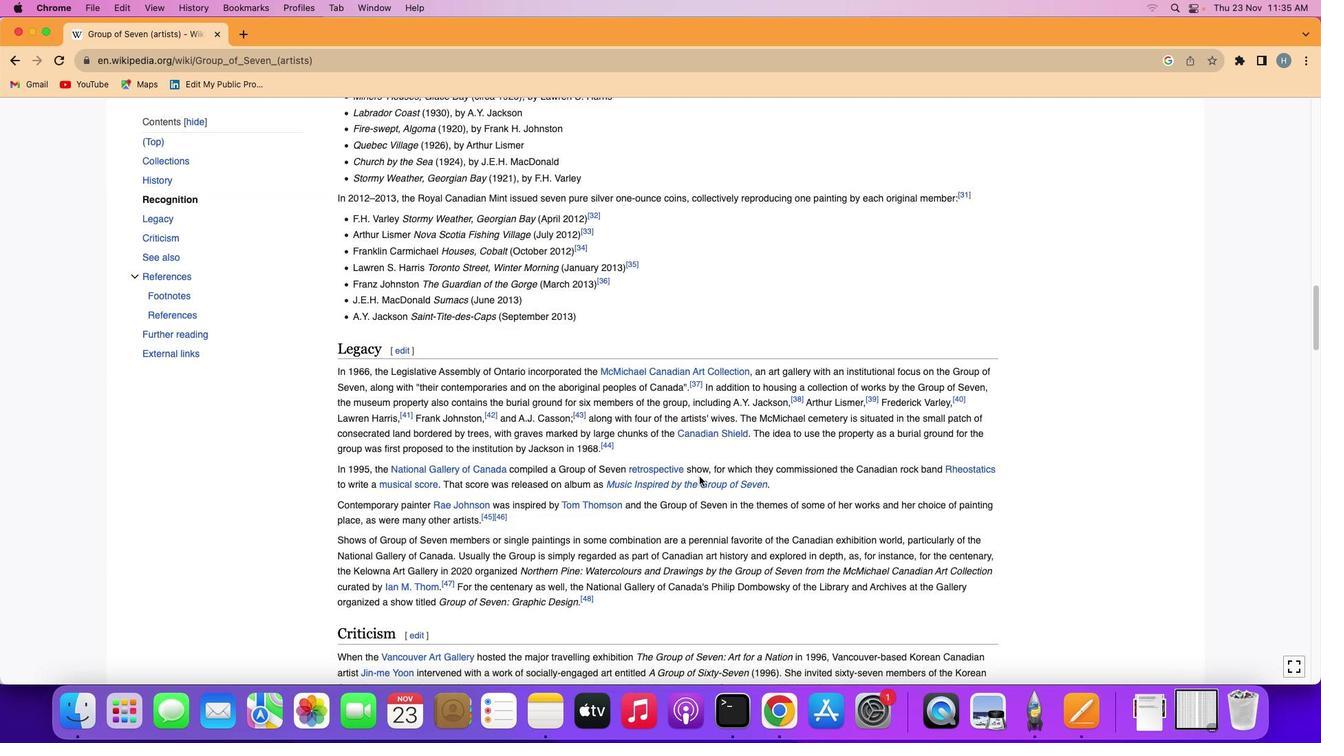 
Action: Mouse scrolled (696, 474) with delta (0, 0)
Screenshot: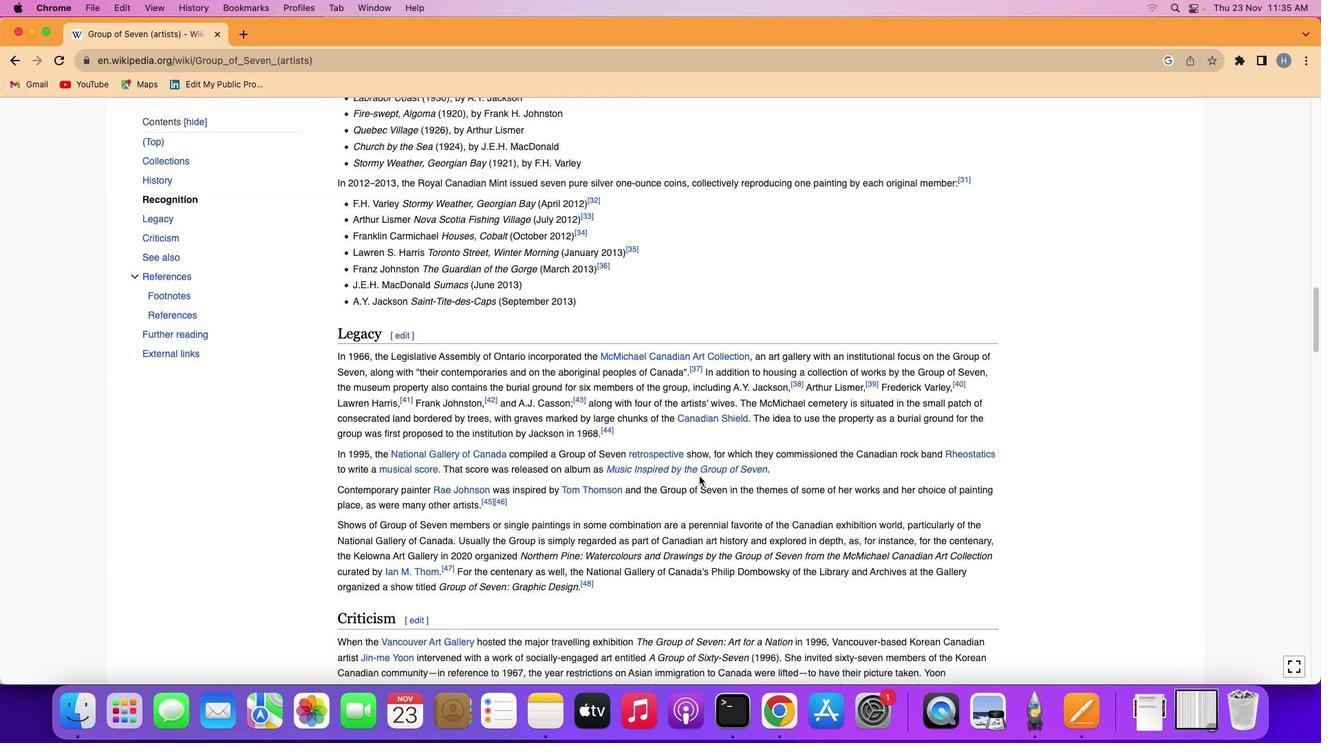 
Action: Mouse moved to (696, 473)
Screenshot: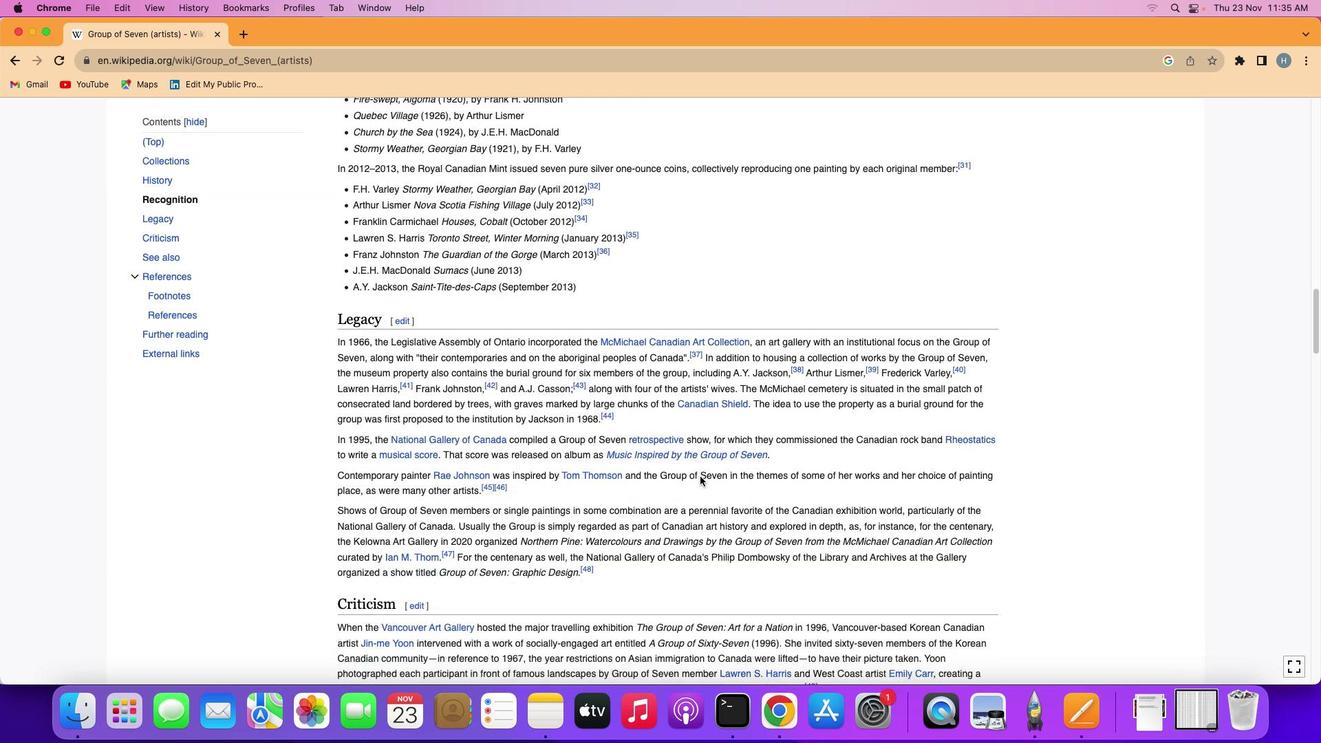 
Action: Mouse scrolled (696, 473) with delta (0, 0)
Screenshot: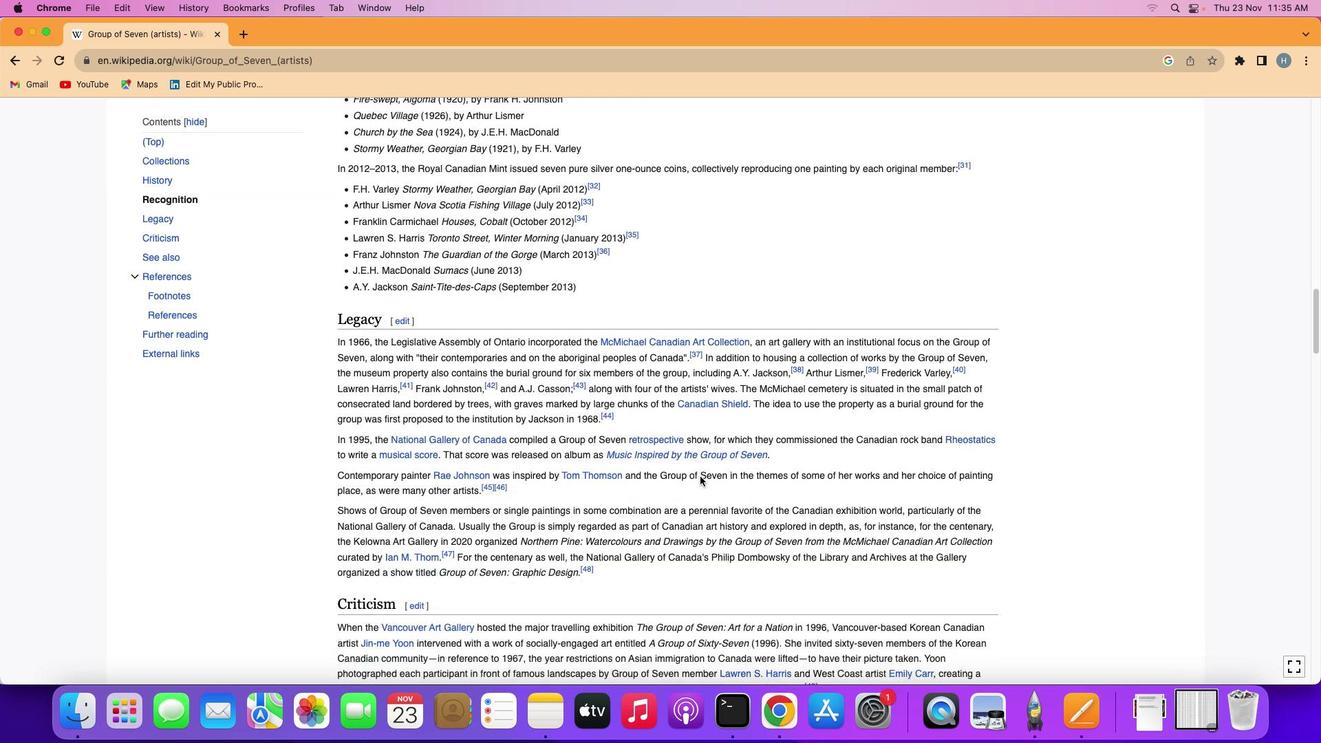 
Action: Mouse scrolled (696, 473) with delta (0, 0)
Screenshot: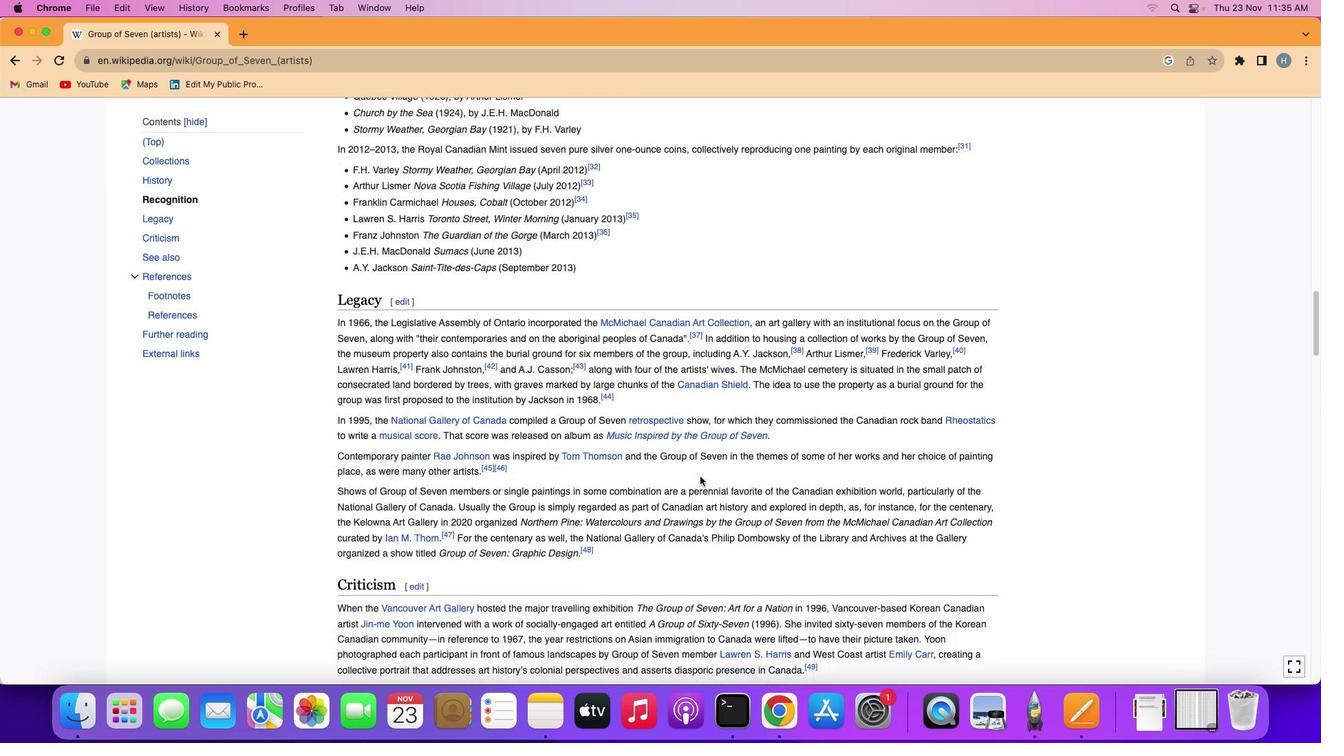 
Action: Mouse scrolled (696, 473) with delta (0, -1)
Screenshot: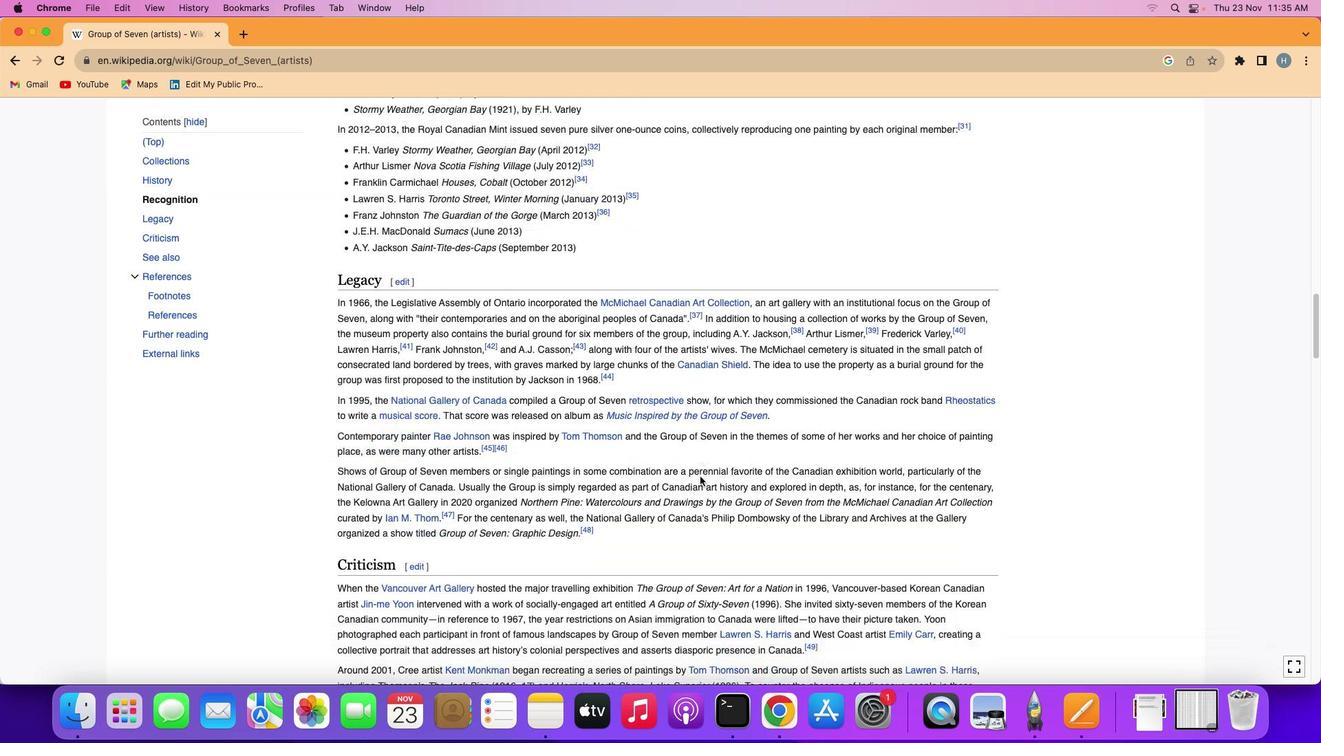 
Action: Mouse moved to (700, 477)
Screenshot: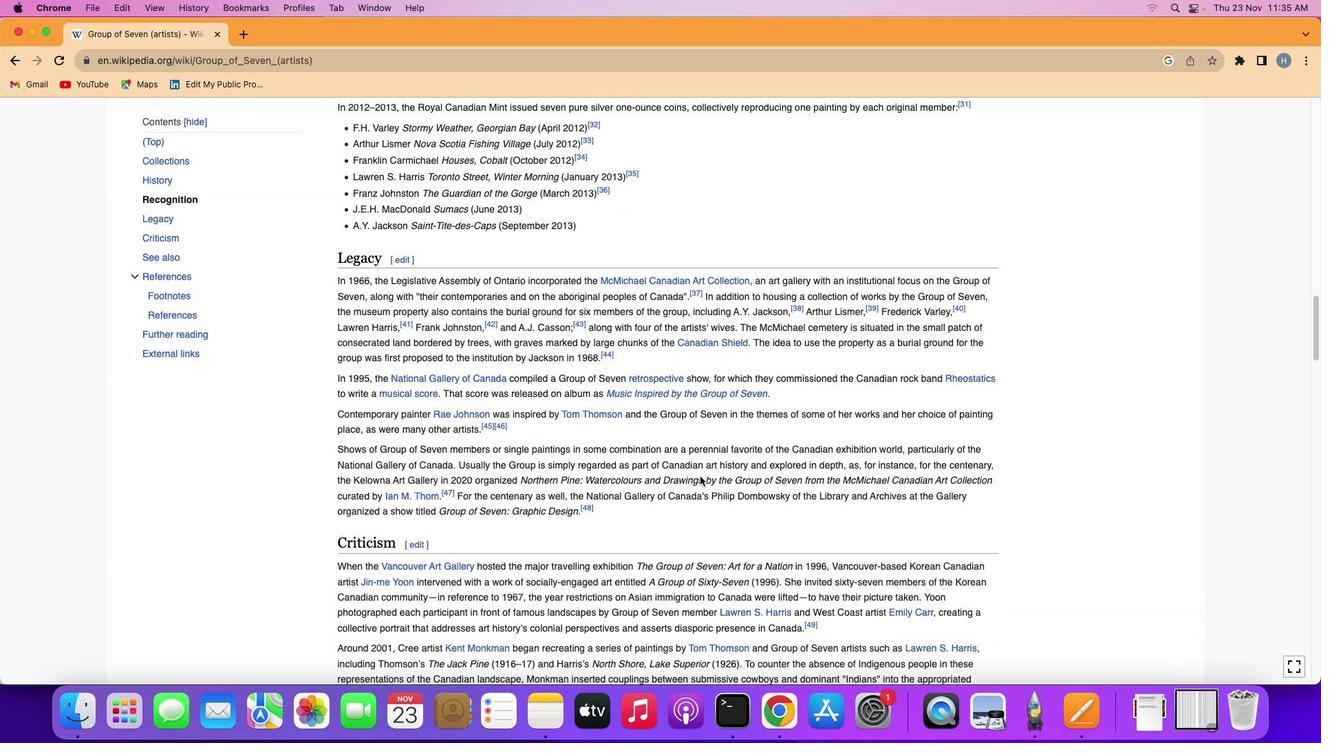 
Action: Mouse scrolled (700, 477) with delta (0, 0)
Screenshot: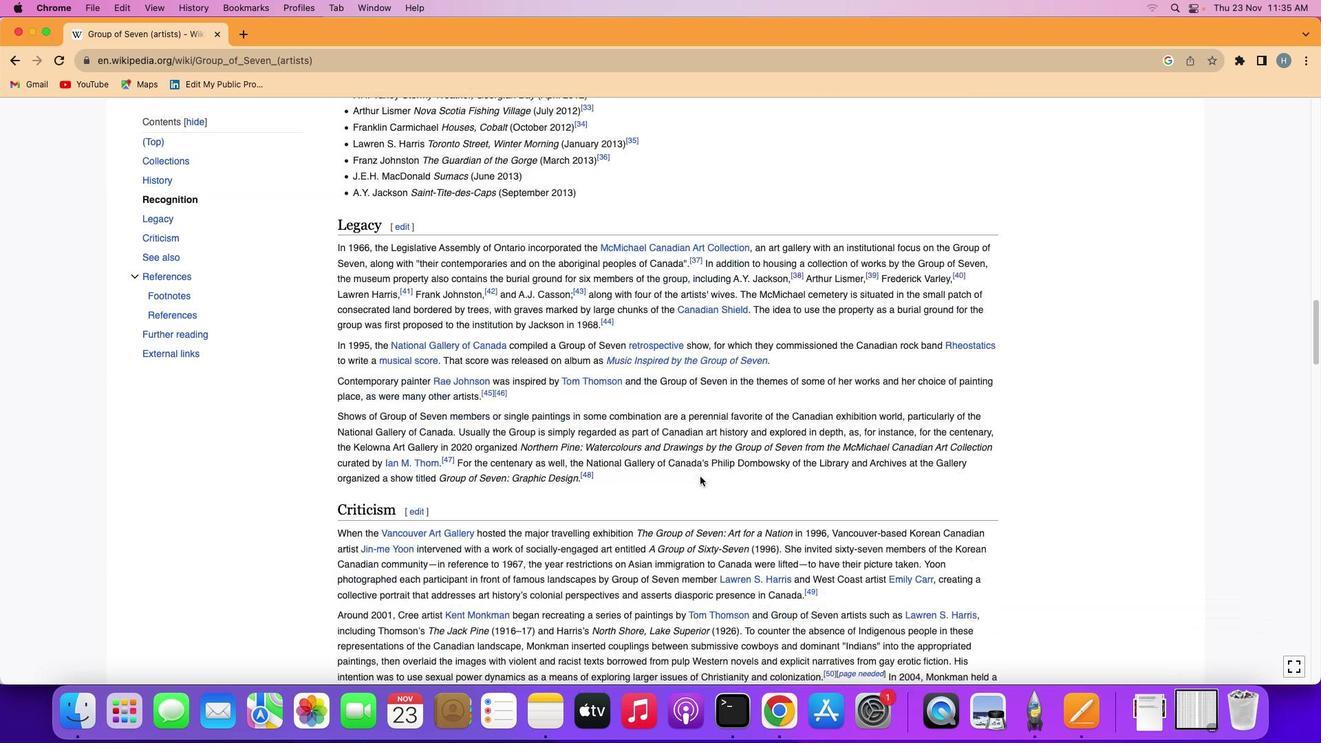 
Action: Mouse scrolled (700, 477) with delta (0, 0)
Screenshot: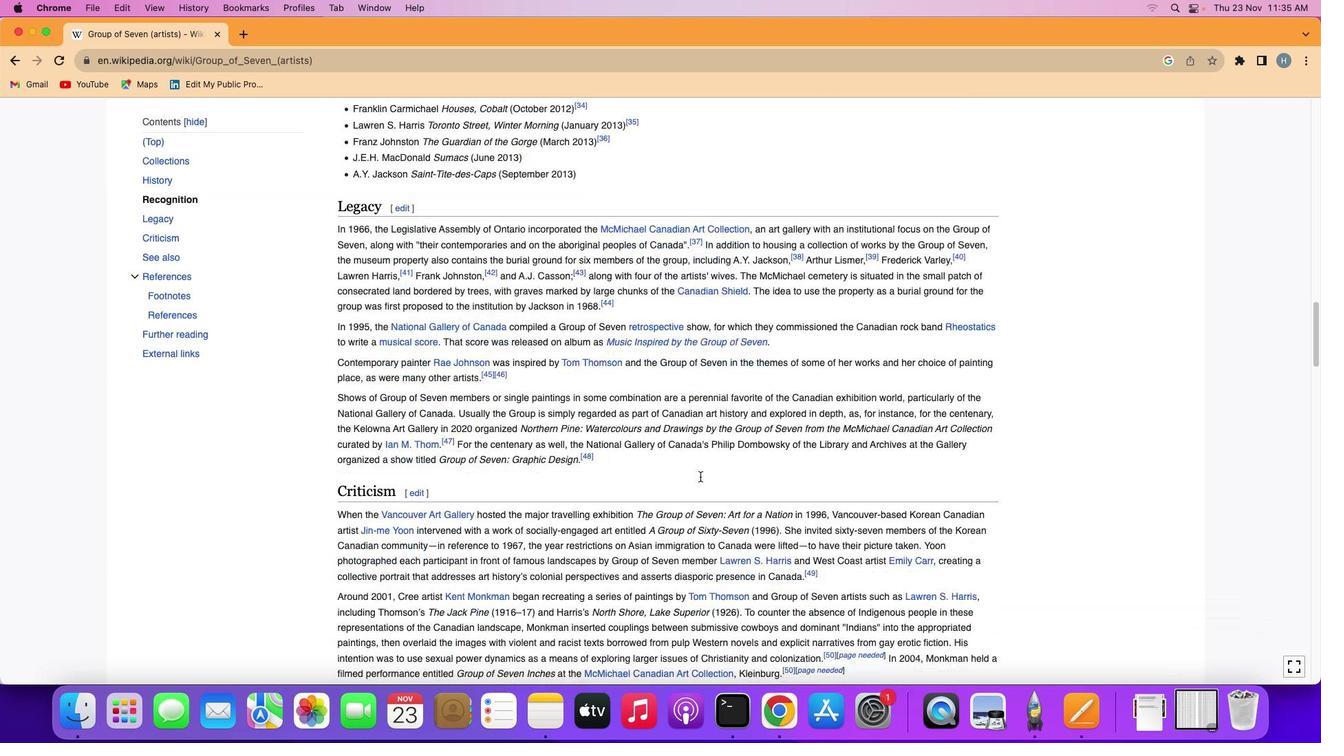 
Action: Mouse scrolled (700, 477) with delta (0, 0)
Screenshot: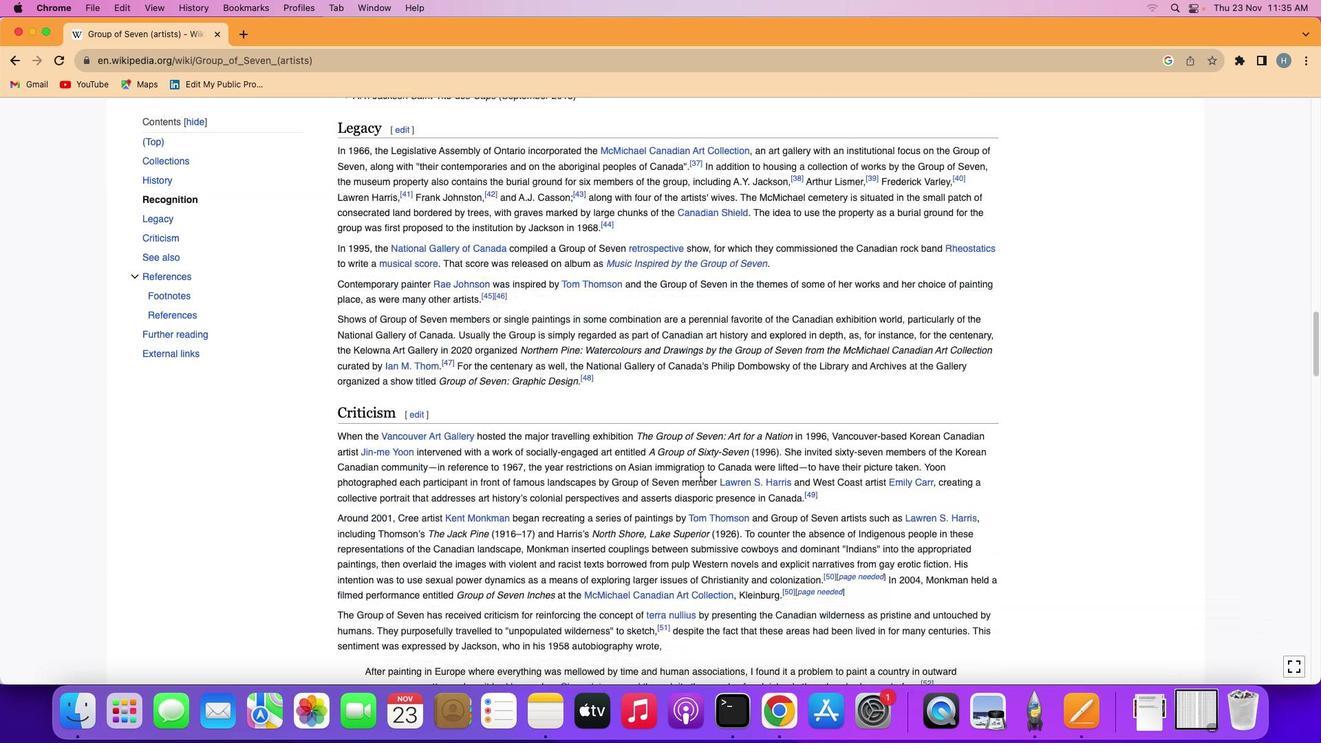 
Action: Mouse moved to (700, 477)
Screenshot: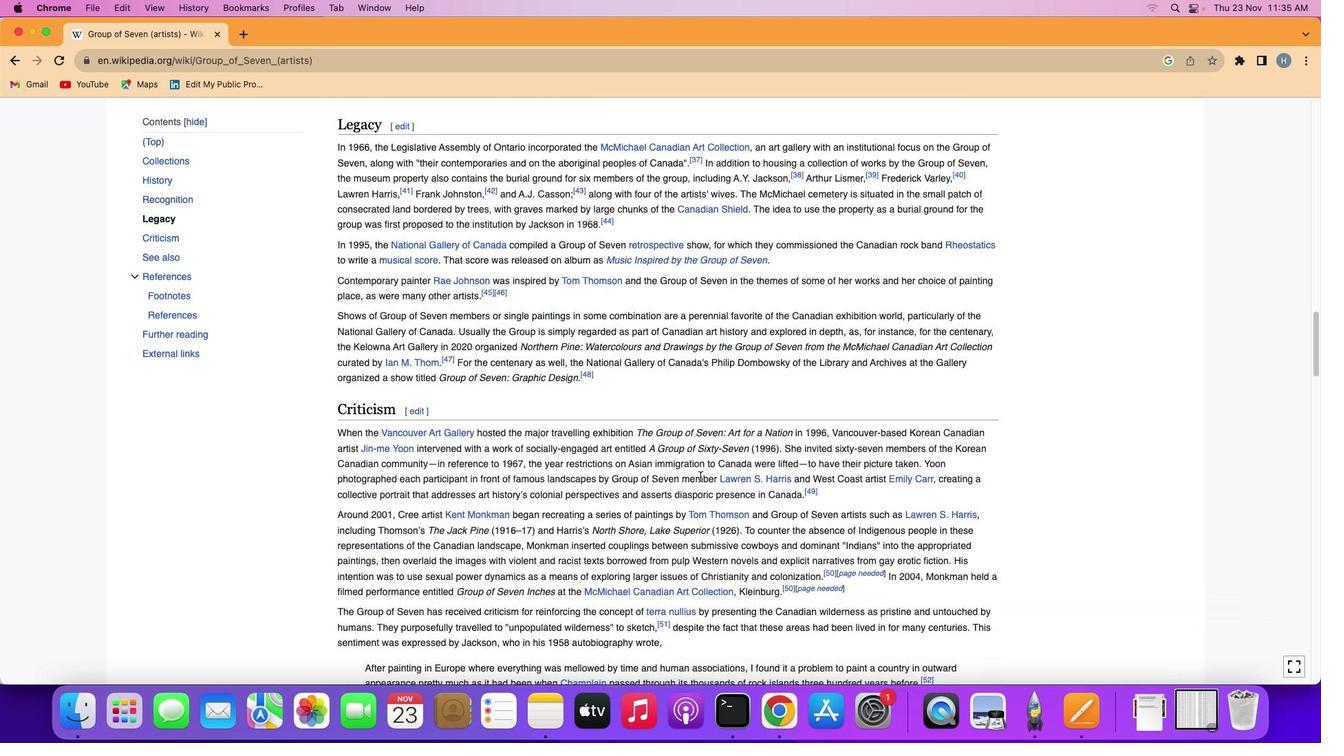 
Action: Mouse scrolled (700, 477) with delta (0, 0)
Screenshot: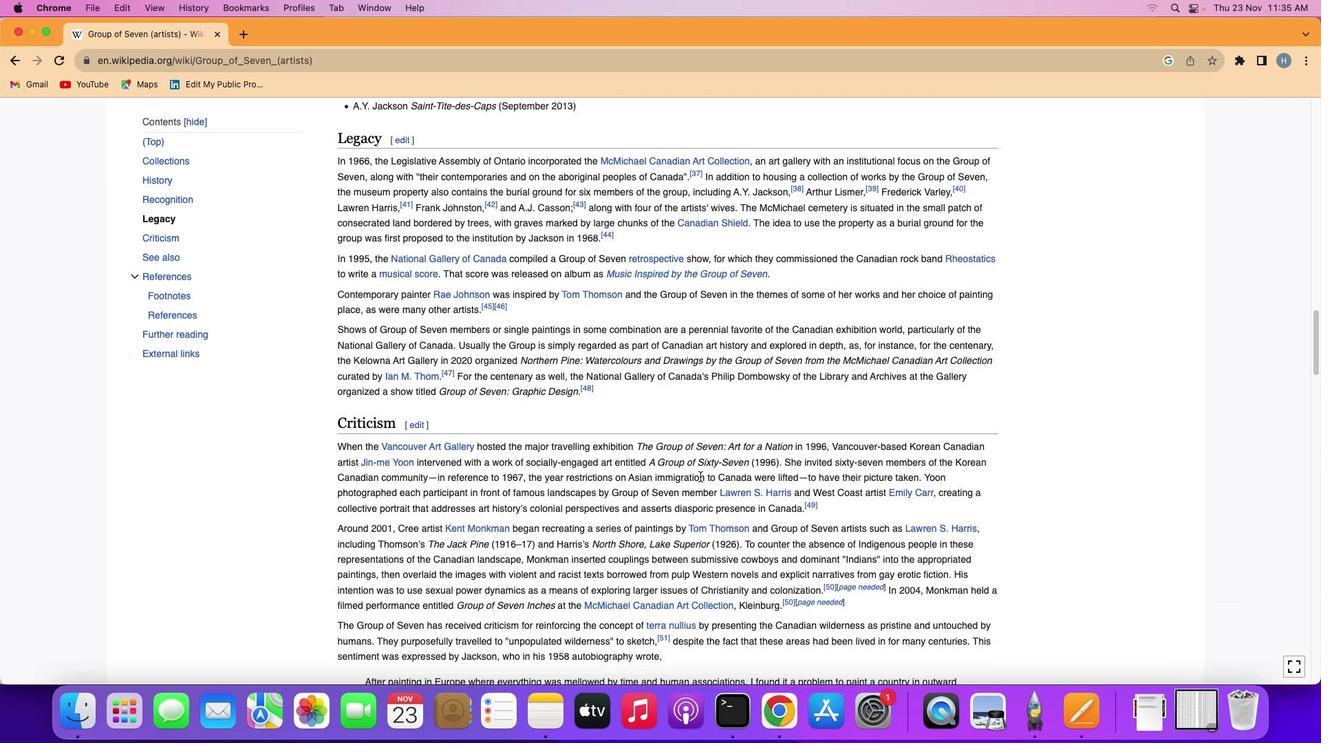 
Action: Mouse scrolled (700, 477) with delta (0, 0)
Screenshot: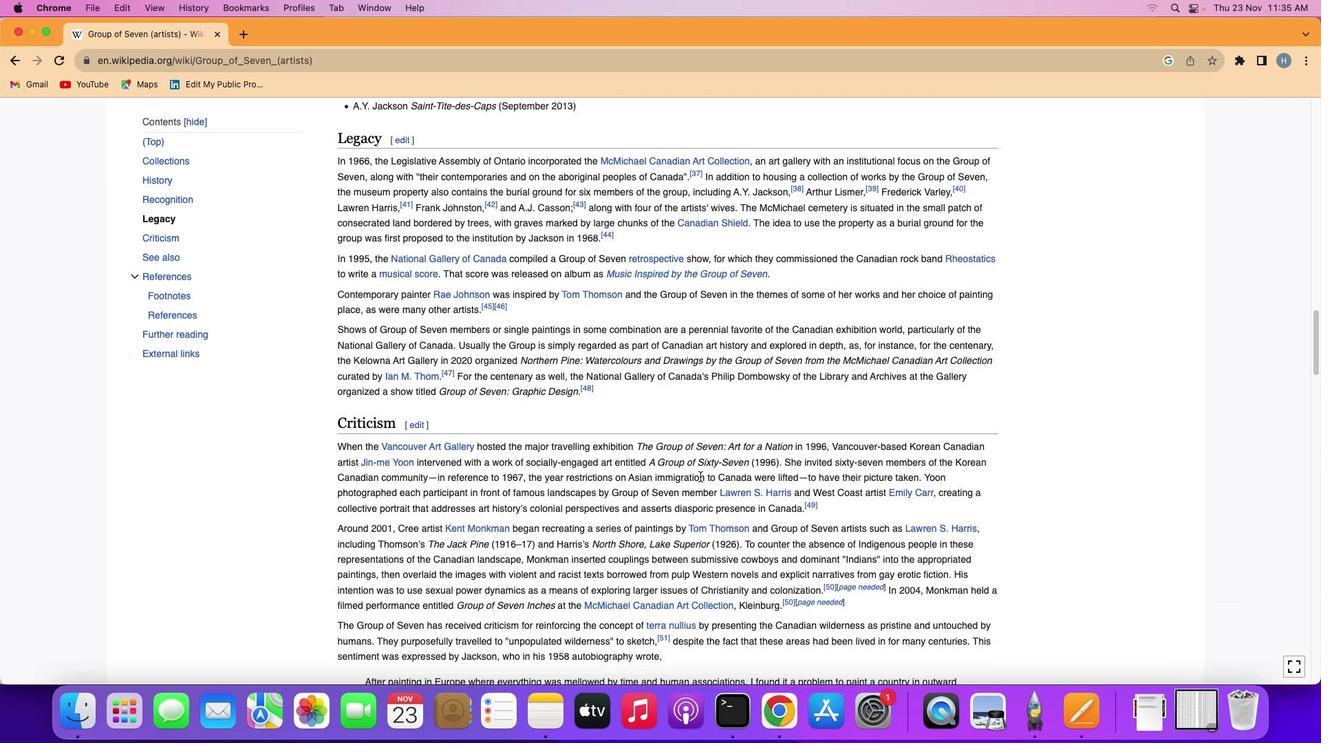 
Action: Mouse scrolled (700, 477) with delta (0, 0)
Screenshot: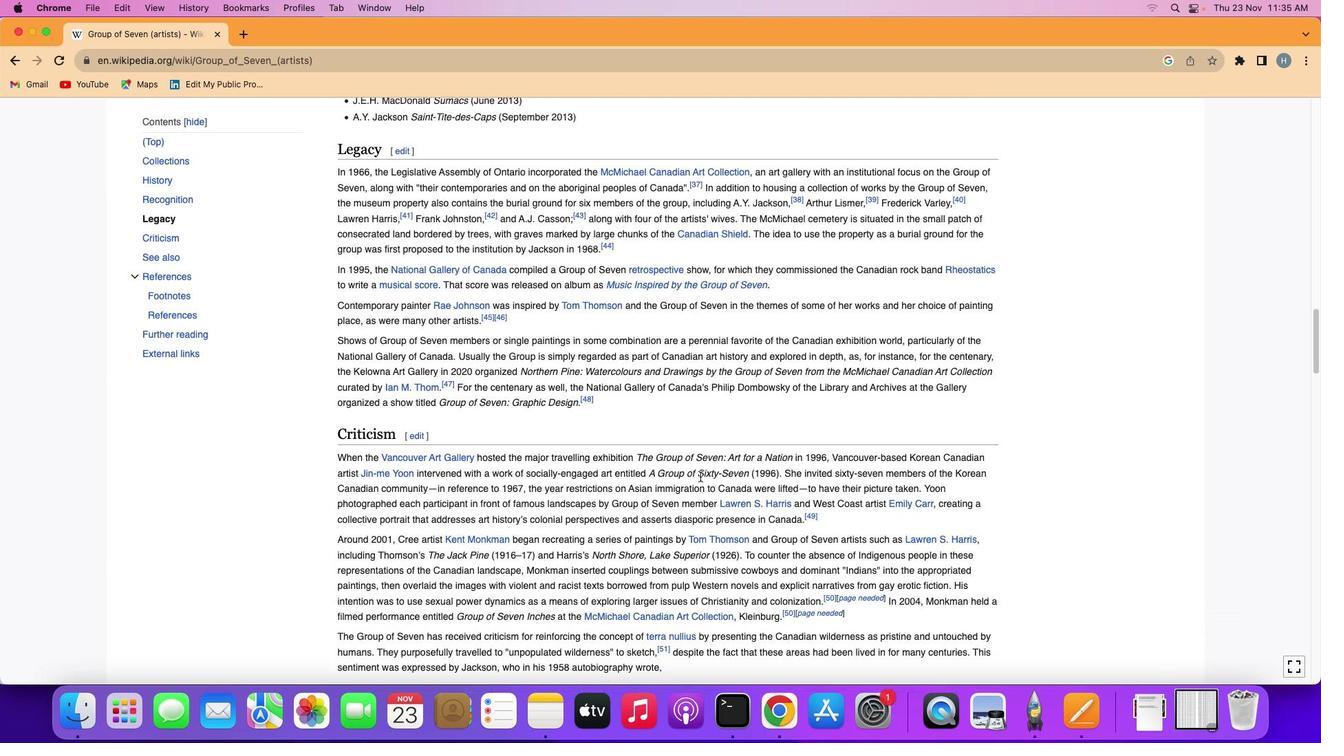 
Action: Mouse moved to (701, 477)
Screenshot: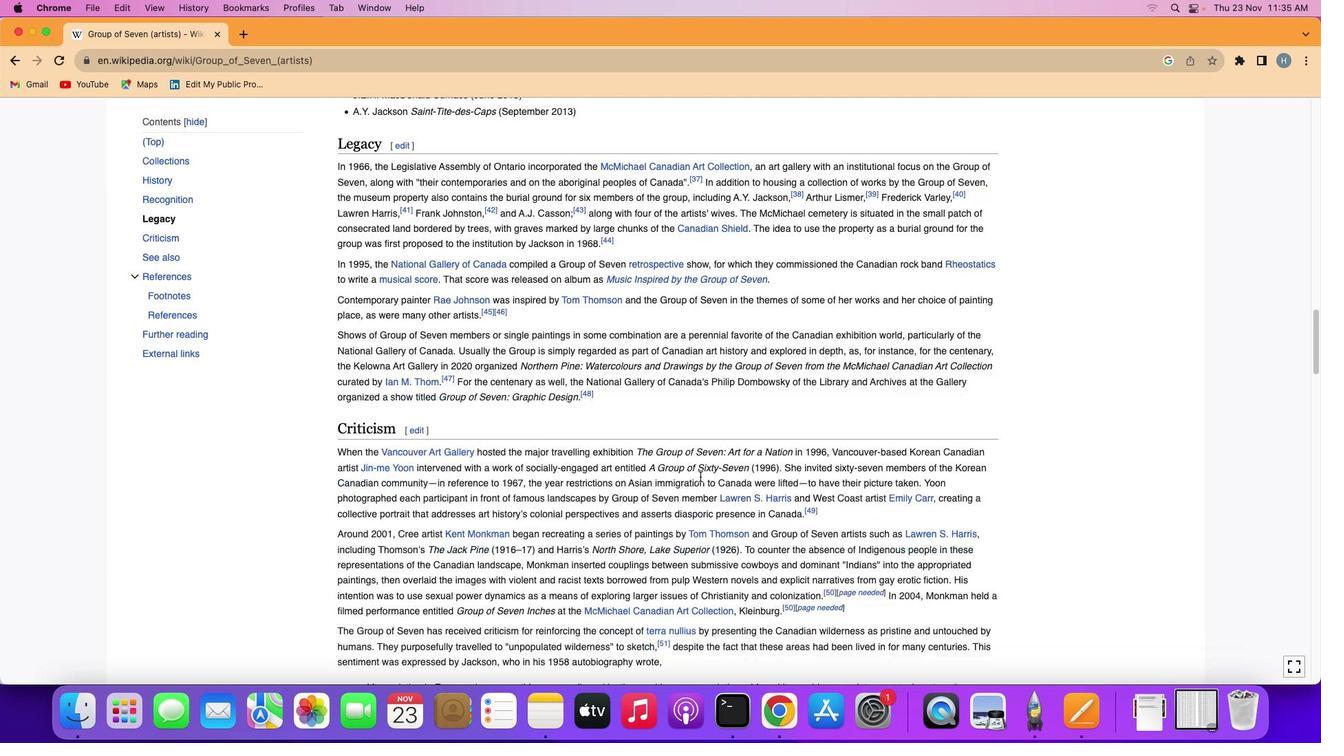 
Action: Mouse scrolled (701, 477) with delta (0, 0)
Screenshot: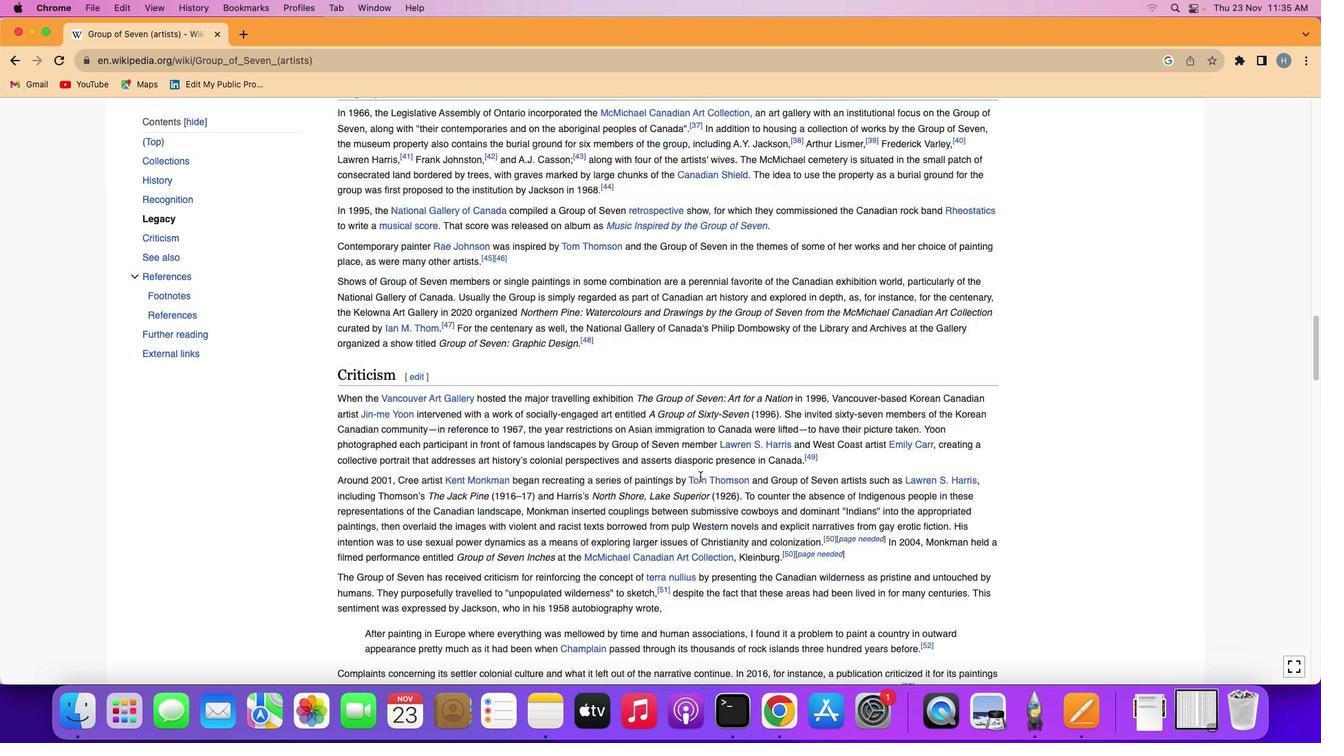 
Action: Mouse scrolled (701, 477) with delta (0, 0)
Screenshot: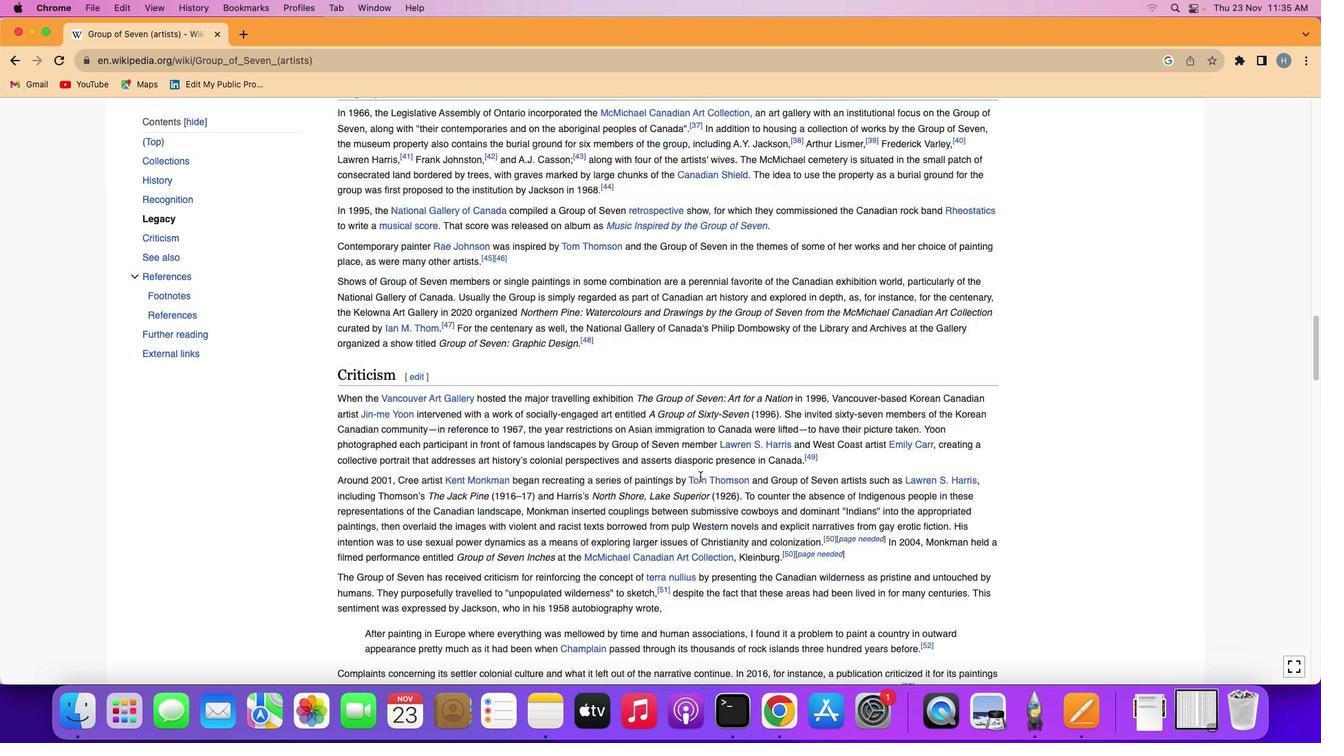 
Action: Mouse scrolled (701, 477) with delta (0, 2)
Screenshot: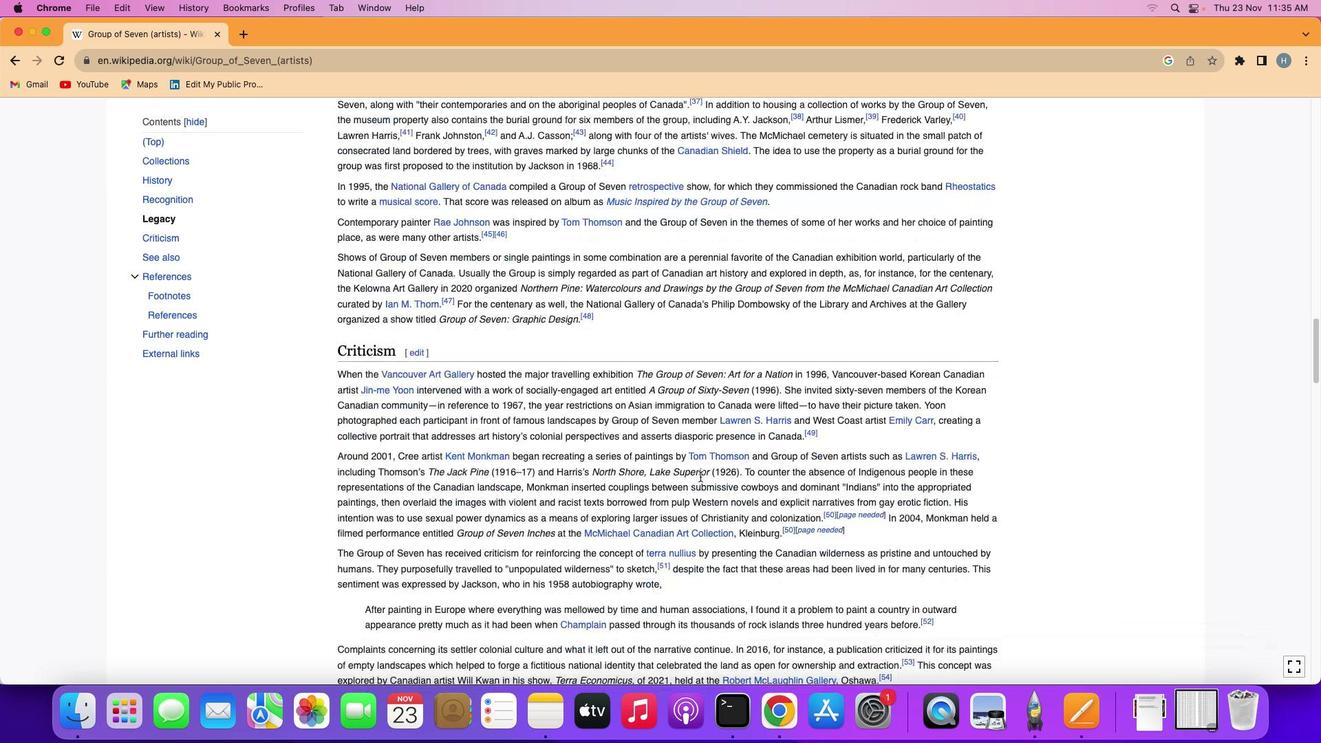 
Action: Mouse scrolled (701, 477) with delta (0, -1)
Screenshot: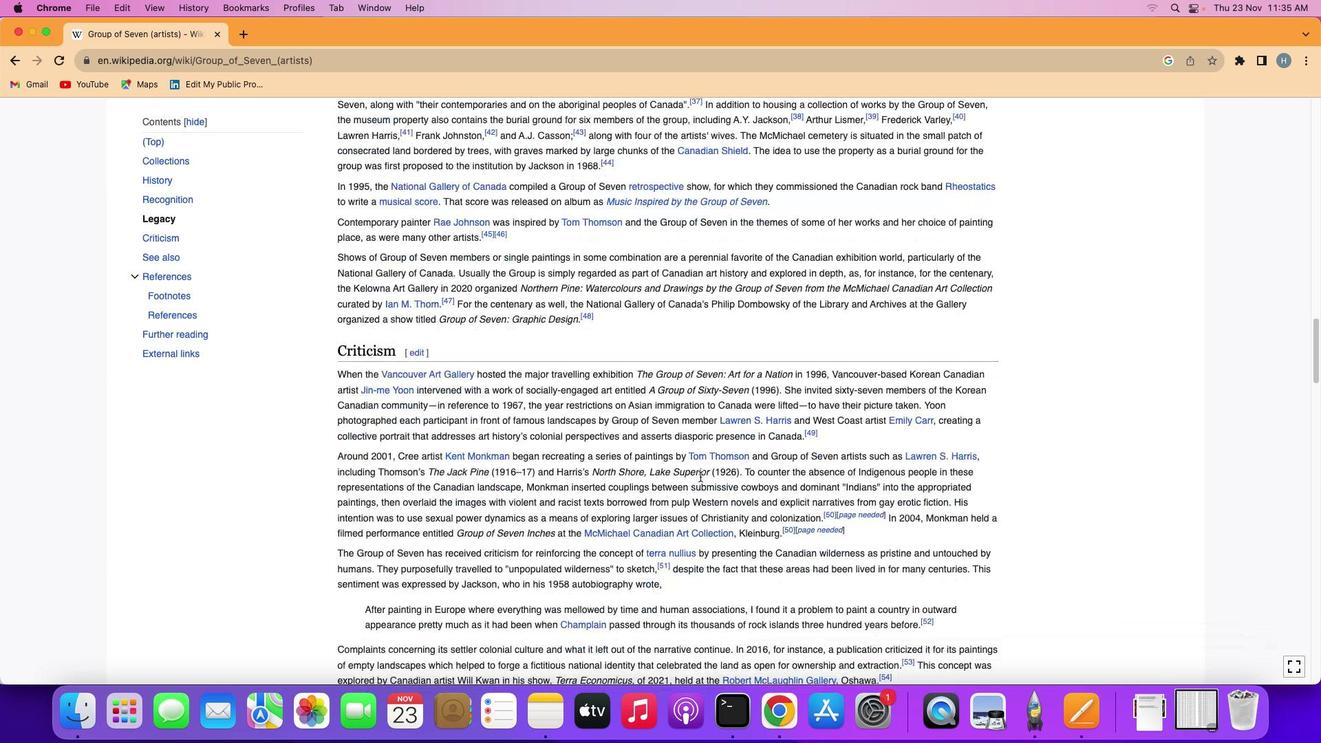
Action: Mouse scrolled (701, 477) with delta (0, 2)
Screenshot: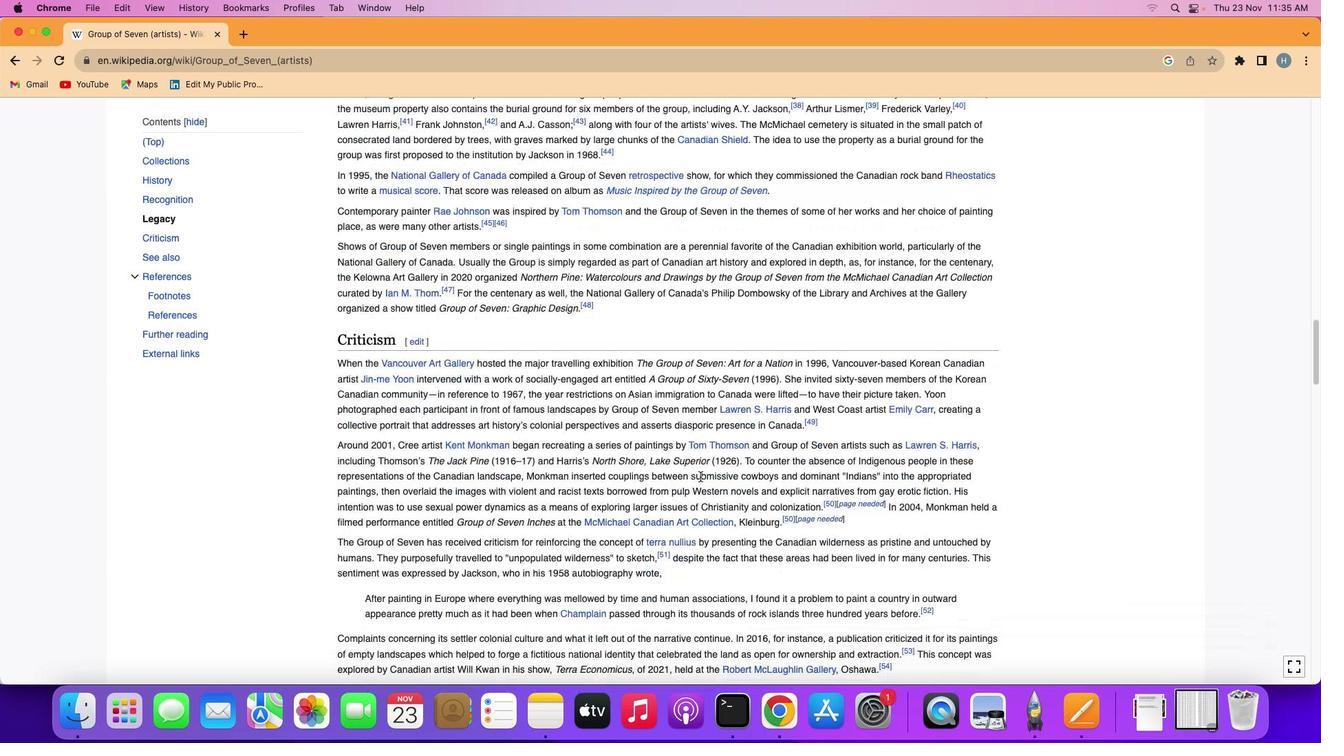 
Action: Mouse scrolled (701, 477) with delta (0, 0)
Screenshot: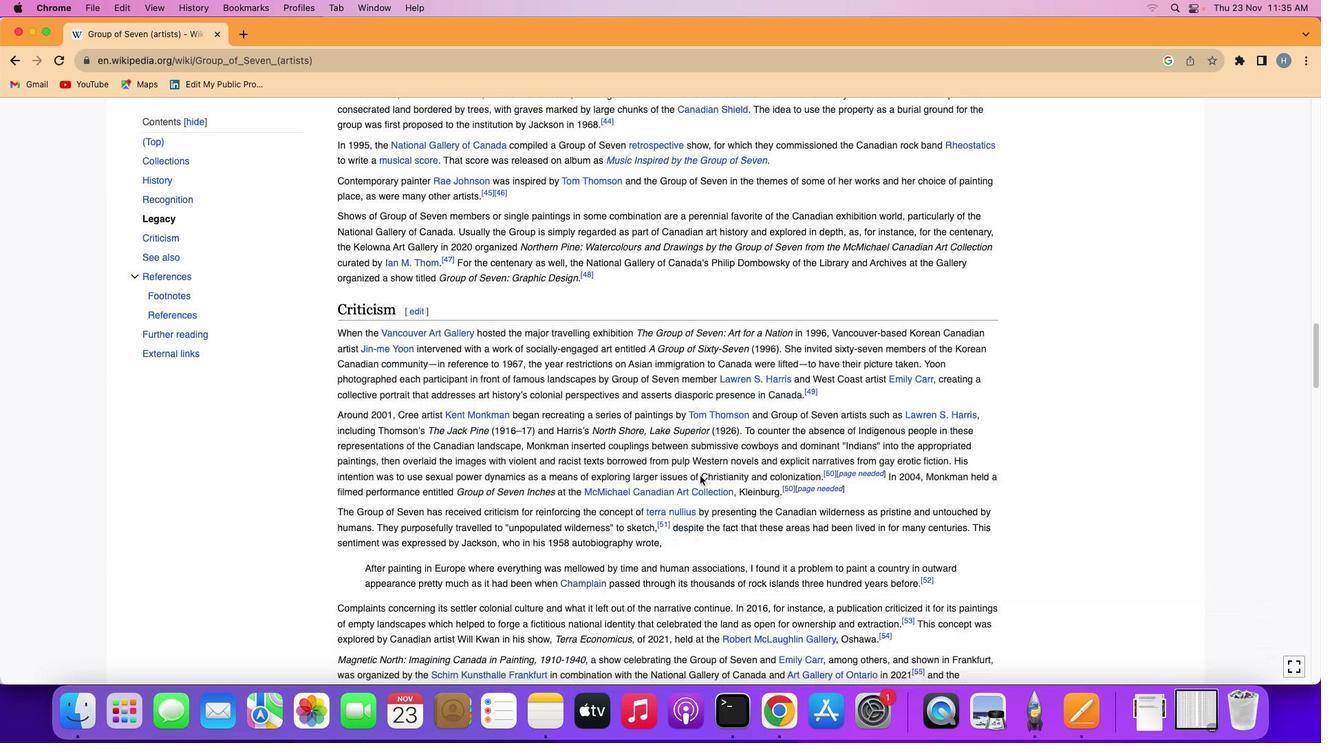 
Action: Mouse scrolled (701, 477) with delta (0, 0)
Screenshot: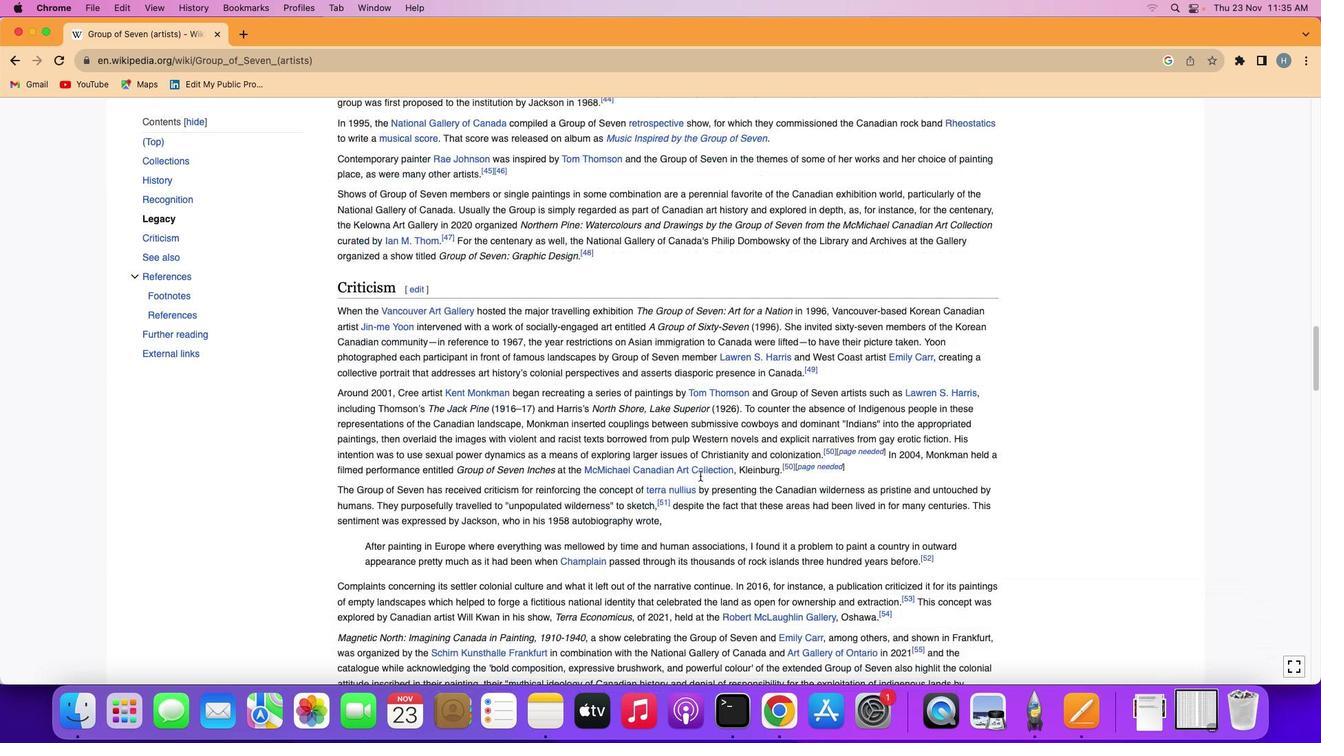 
Action: Mouse scrolled (701, 477) with delta (0, 0)
Screenshot: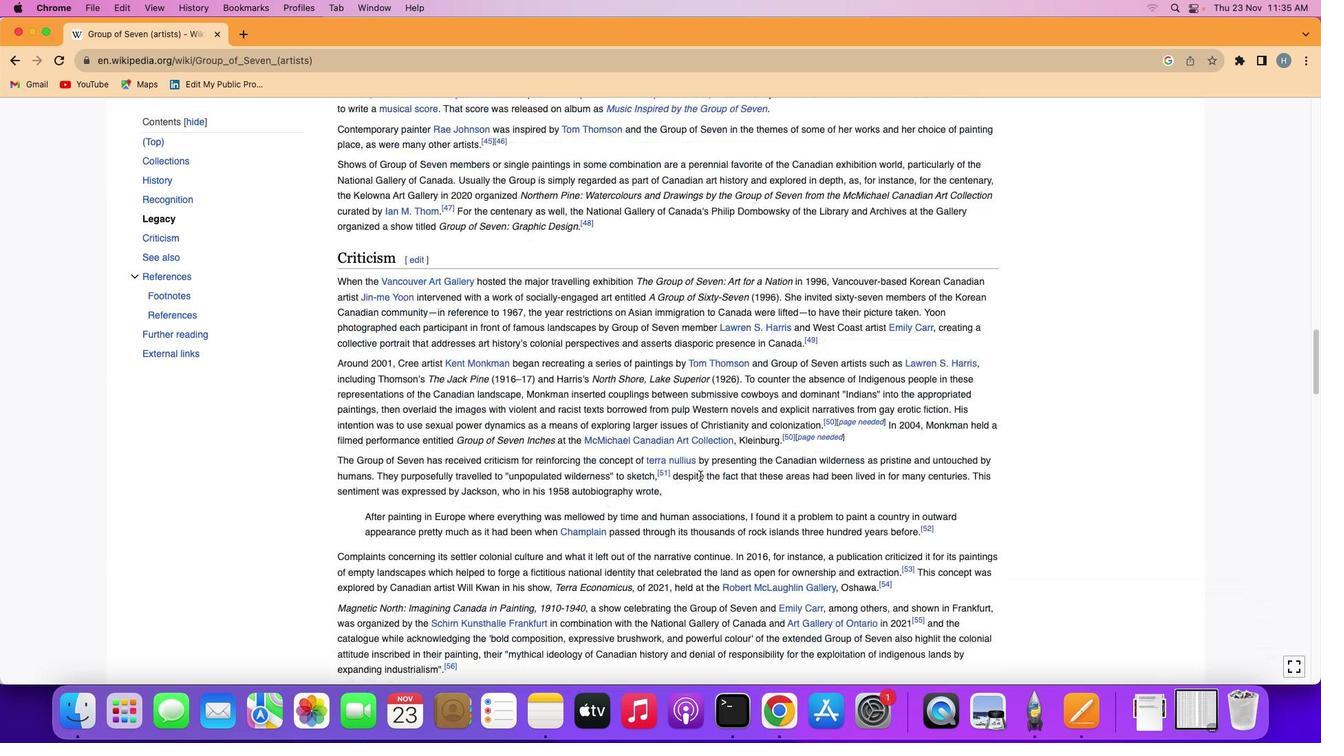 
Action: Mouse scrolled (701, 477) with delta (0, 0)
Screenshot: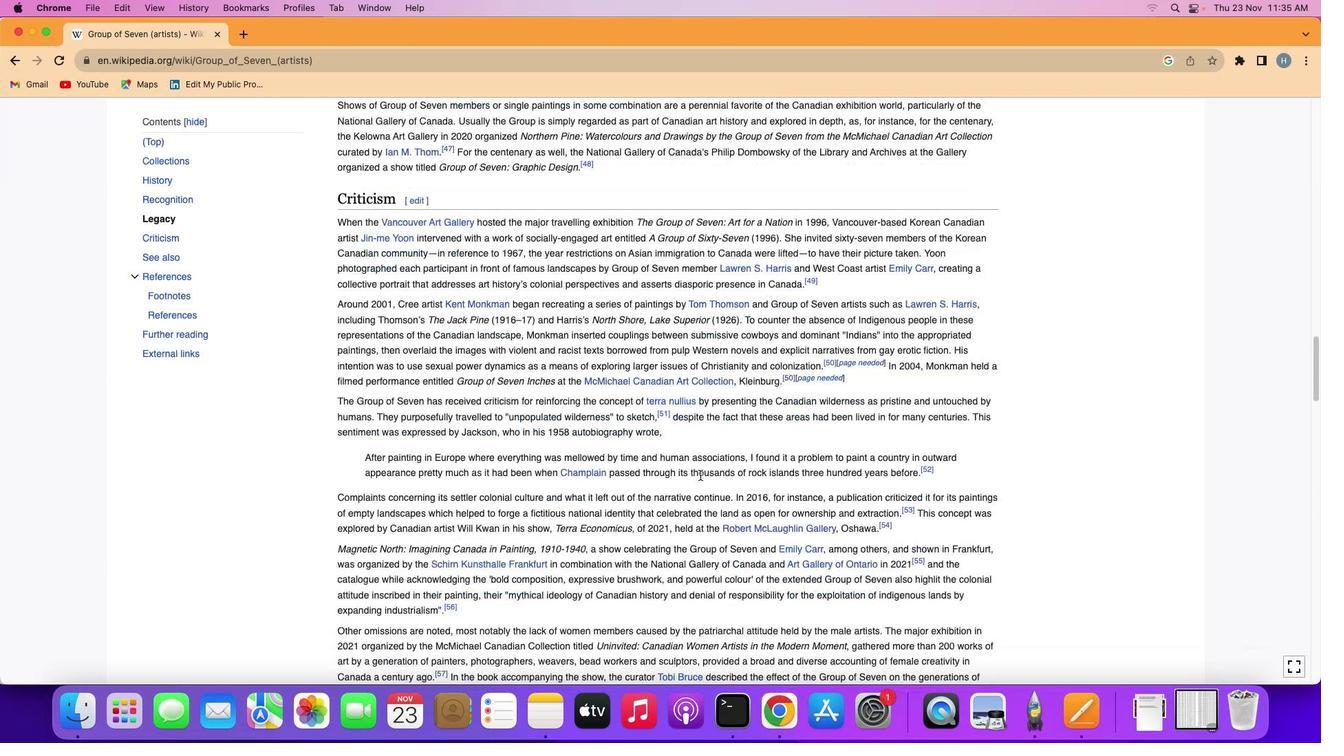 
Action: Mouse scrolled (701, 477) with delta (0, 0)
Screenshot: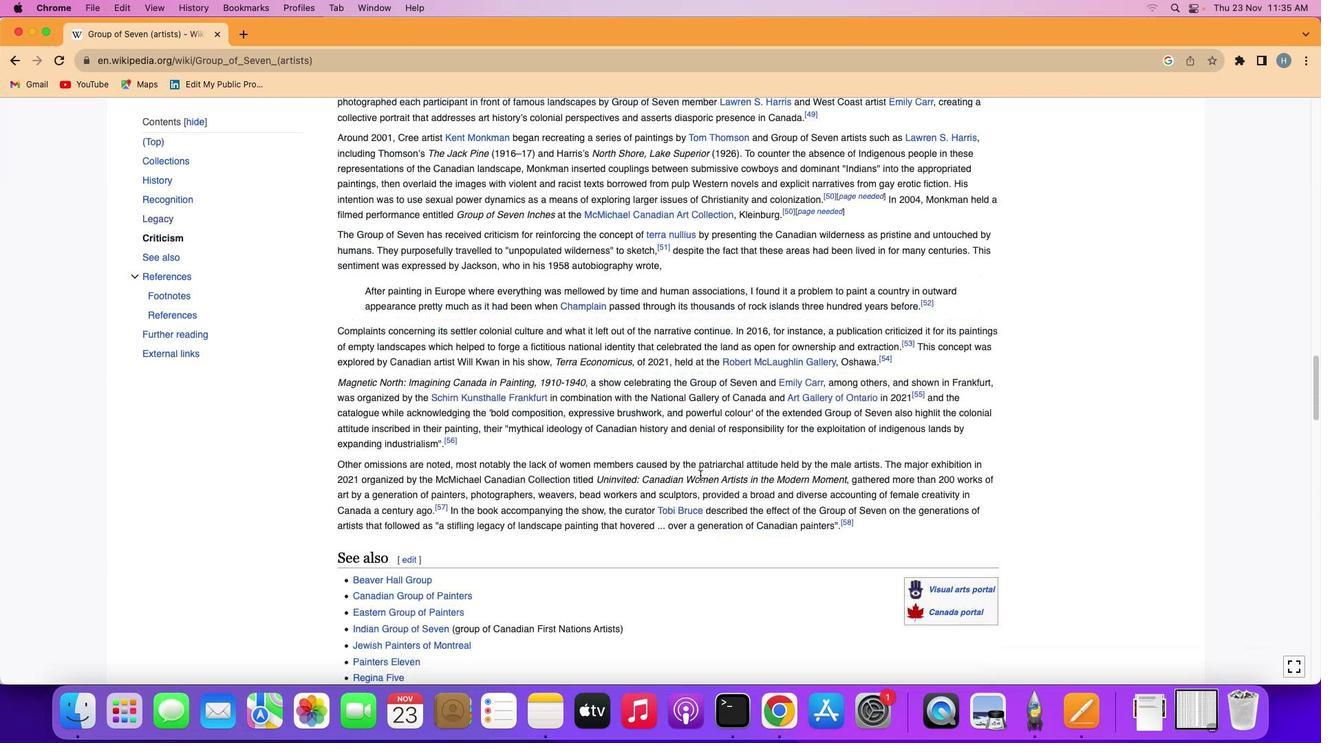 
Action: Mouse scrolled (701, 477) with delta (0, 0)
Screenshot: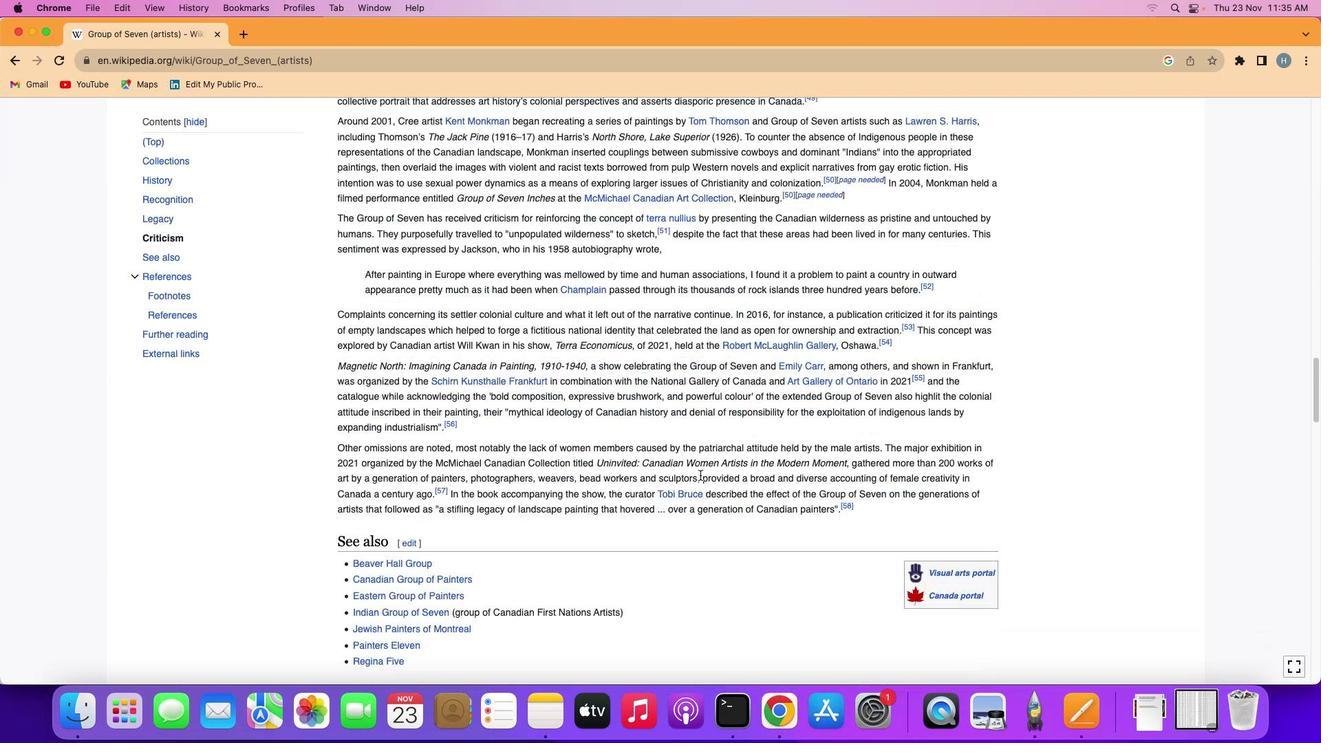 
Action: Mouse moved to (701, 476)
Screenshot: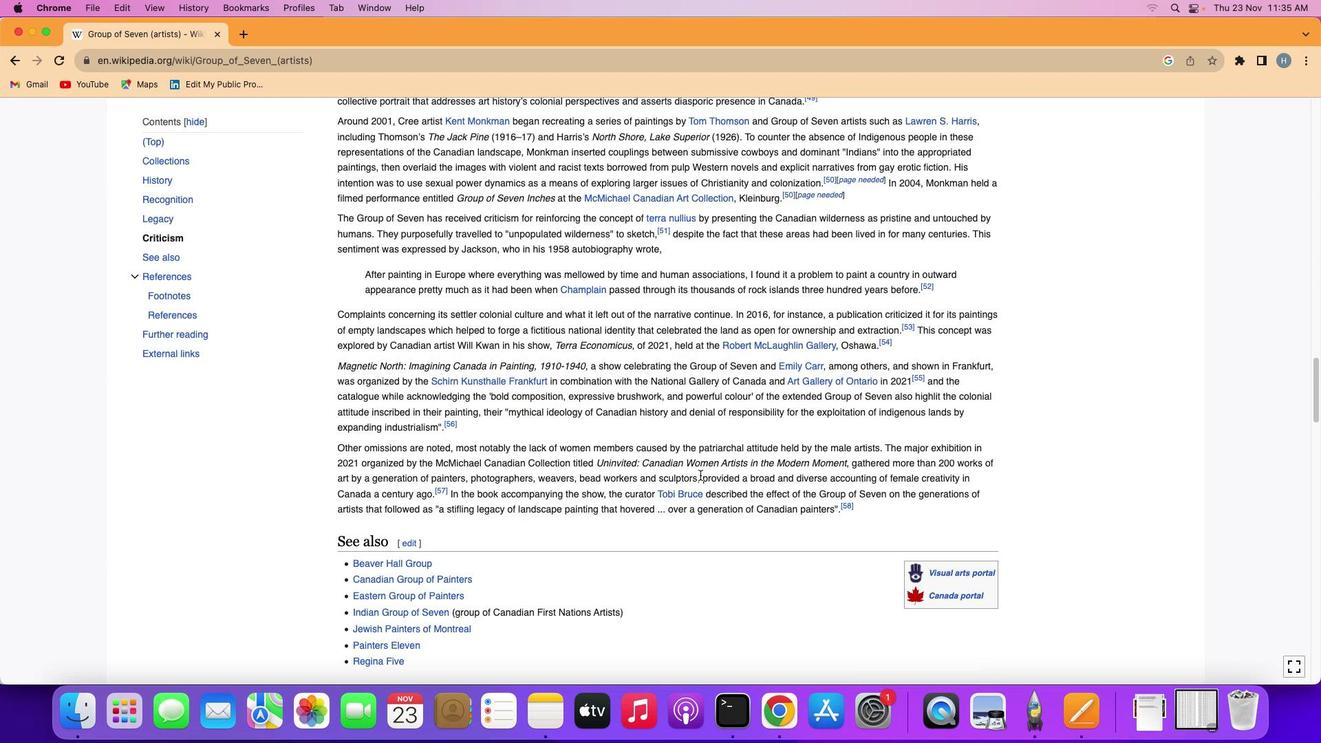 
Action: Mouse scrolled (701, 476) with delta (0, 0)
Screenshot: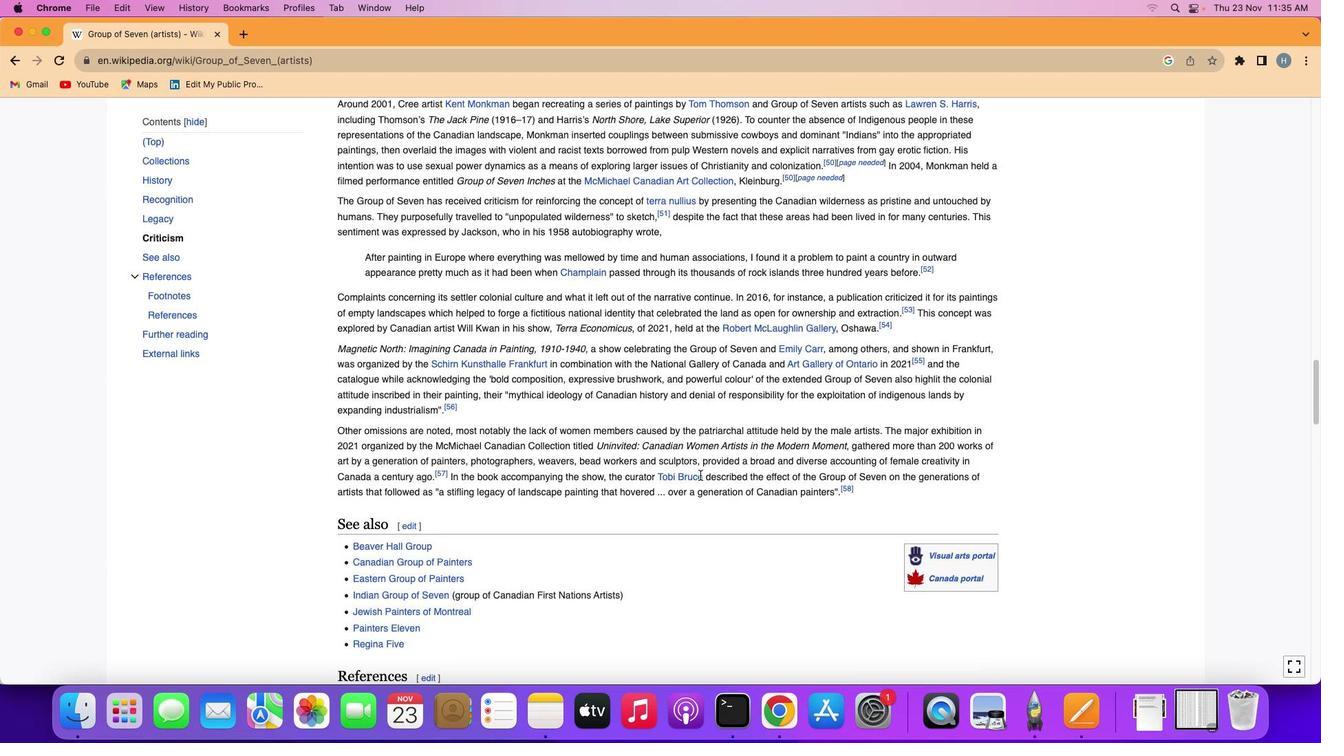 
Action: Mouse scrolled (701, 476) with delta (0, 0)
Screenshot: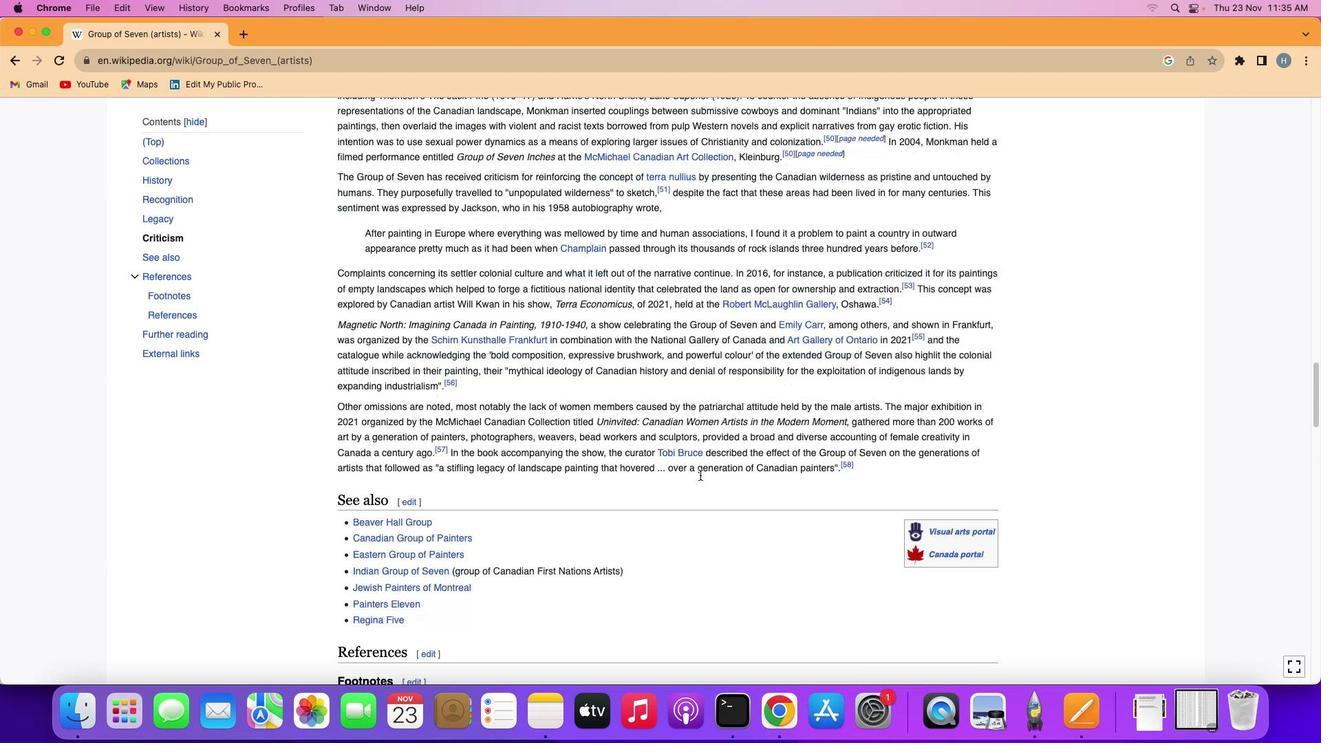 
Action: Mouse scrolled (701, 476) with delta (0, 0)
Screenshot: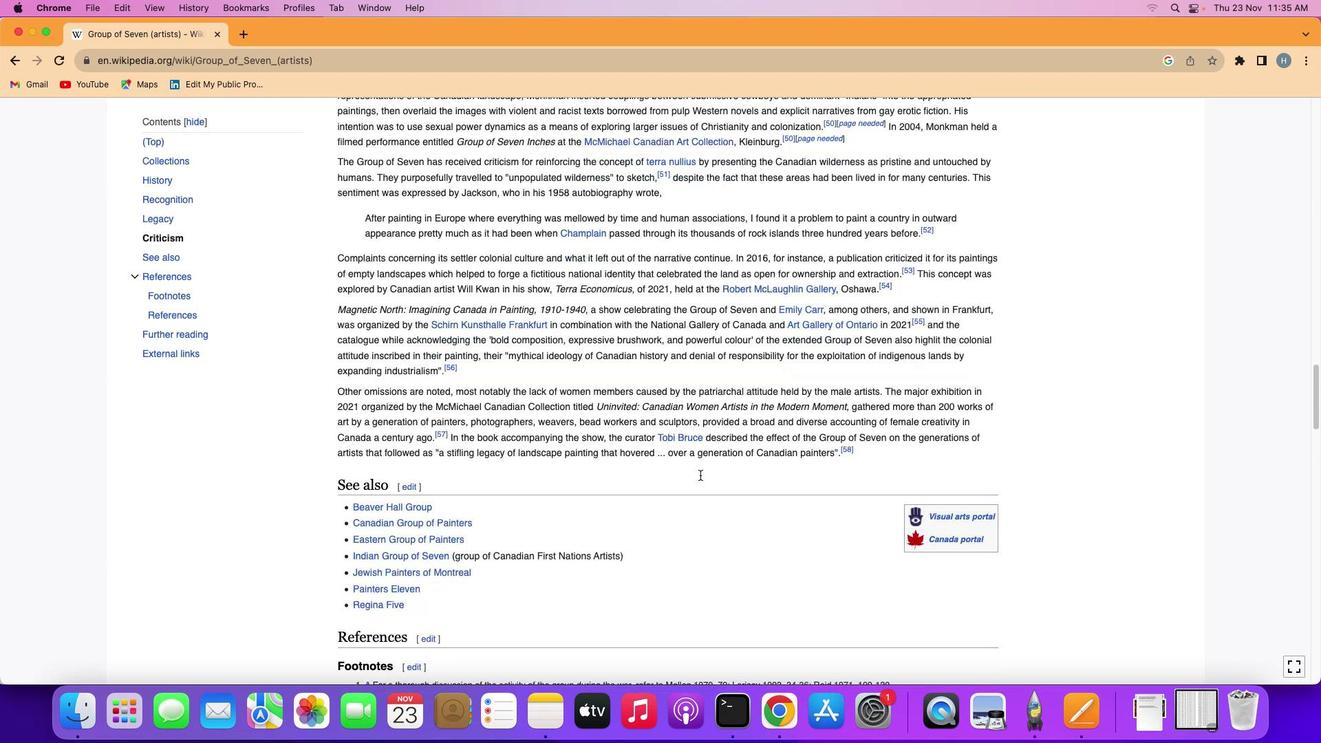 
Action: Mouse scrolled (701, 476) with delta (0, -2)
Screenshot: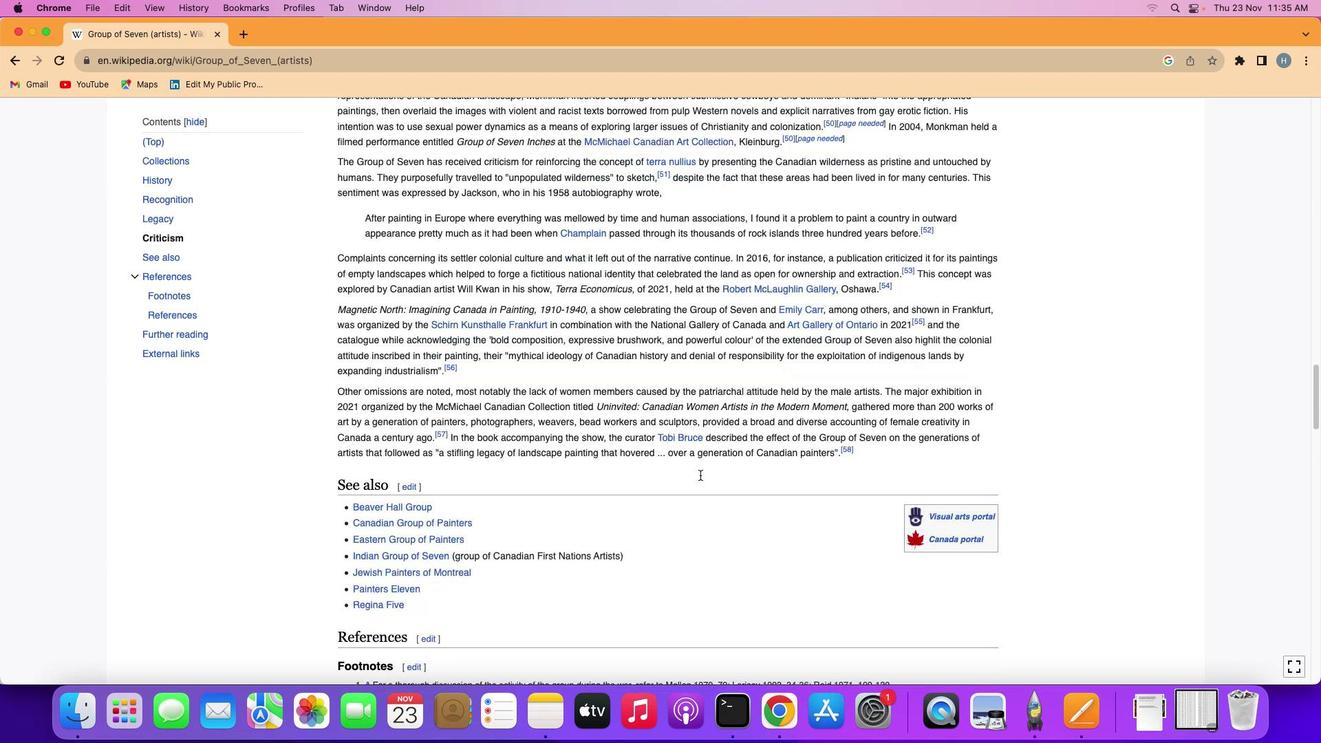 
Action: Mouse moved to (701, 476)
Screenshot: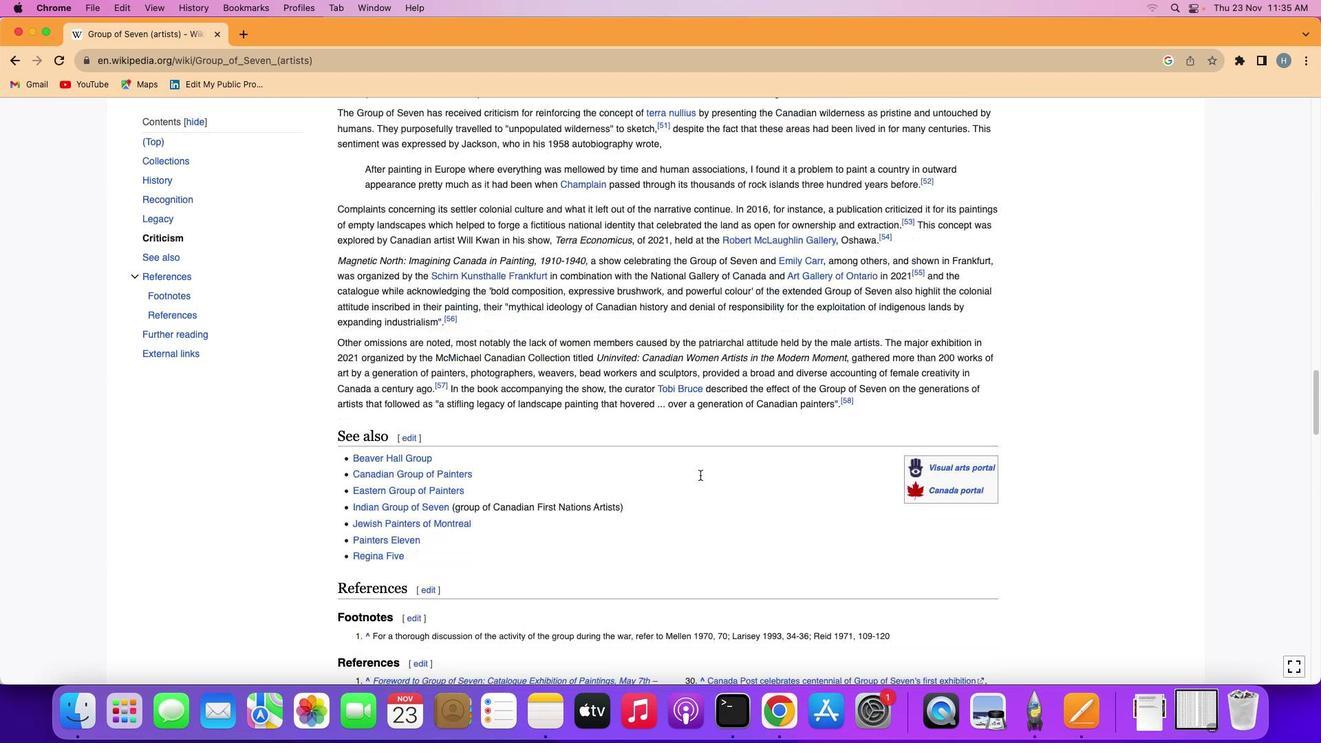 
Action: Mouse scrolled (701, 476) with delta (0, 1)
Screenshot: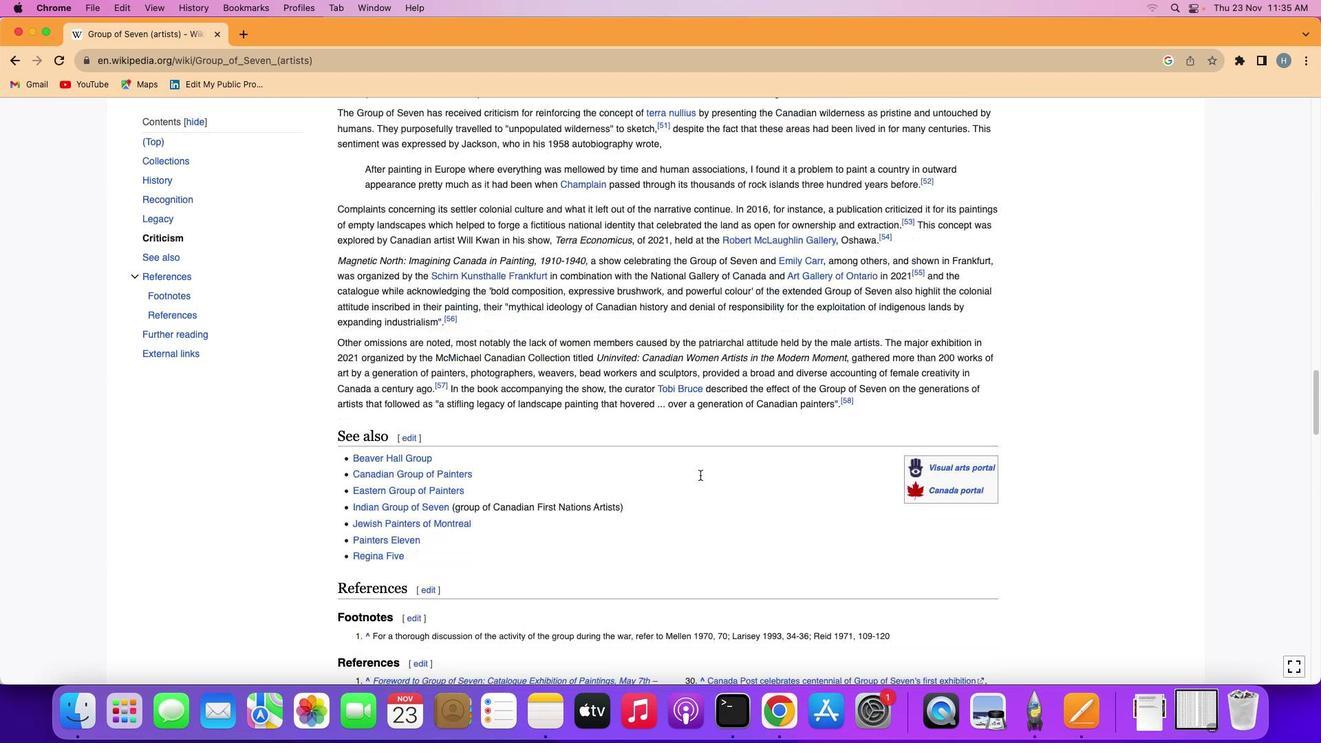 
Action: Mouse scrolled (701, 476) with delta (0, 0)
Screenshot: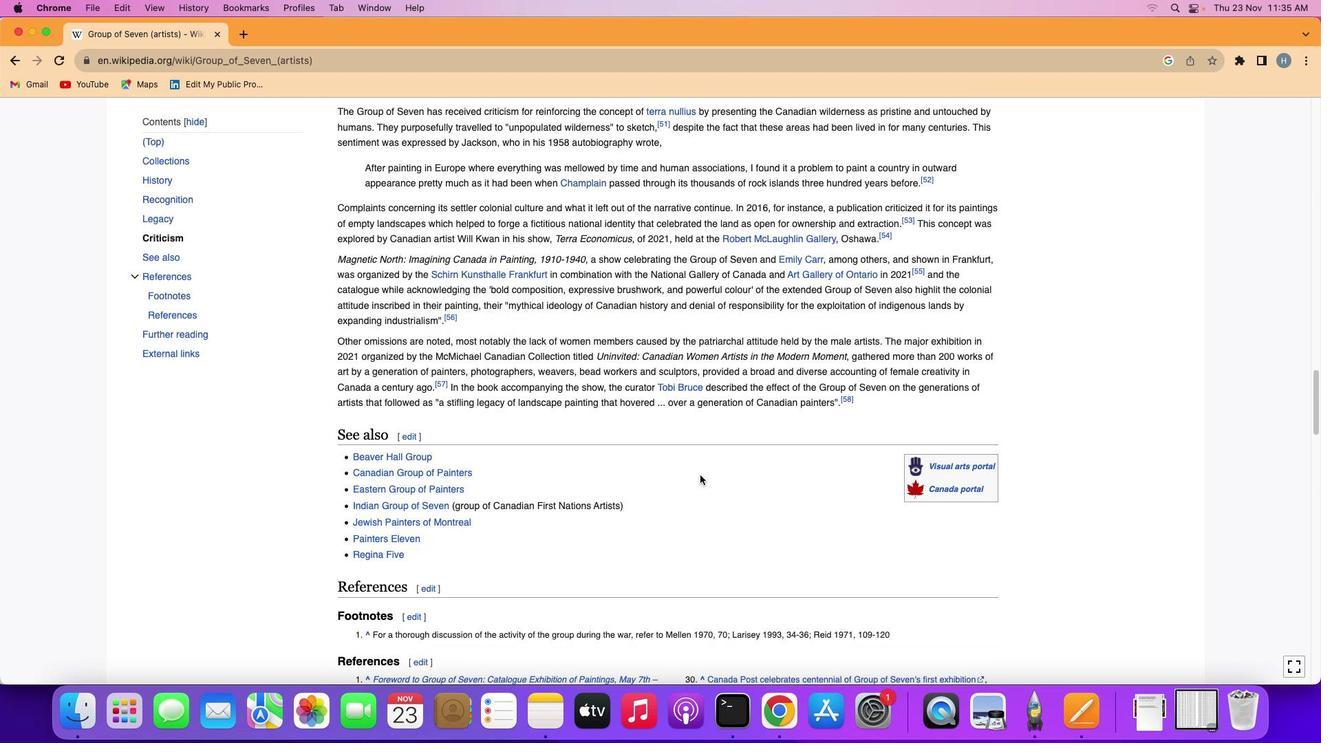 
Action: Mouse scrolled (701, 476) with delta (0, 0)
Screenshot: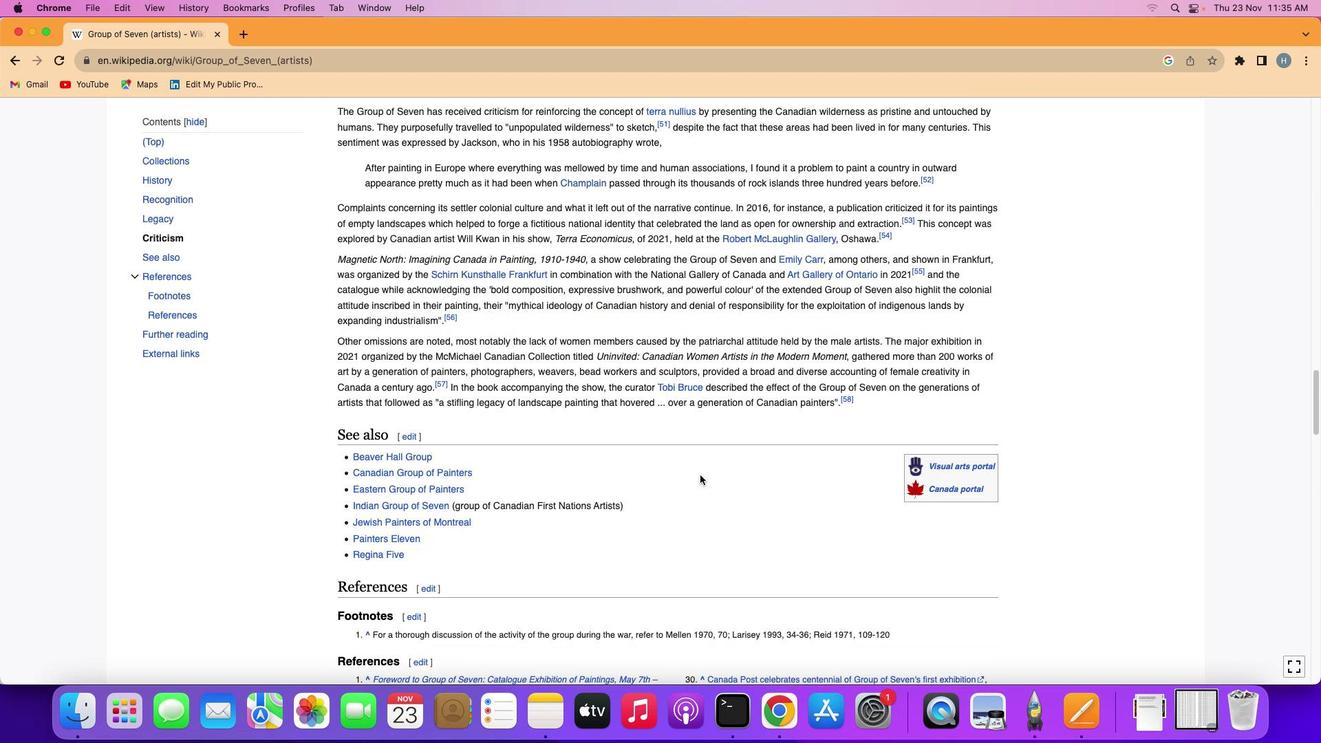 
Action: Mouse scrolled (701, 476) with delta (0, 0)
Screenshot: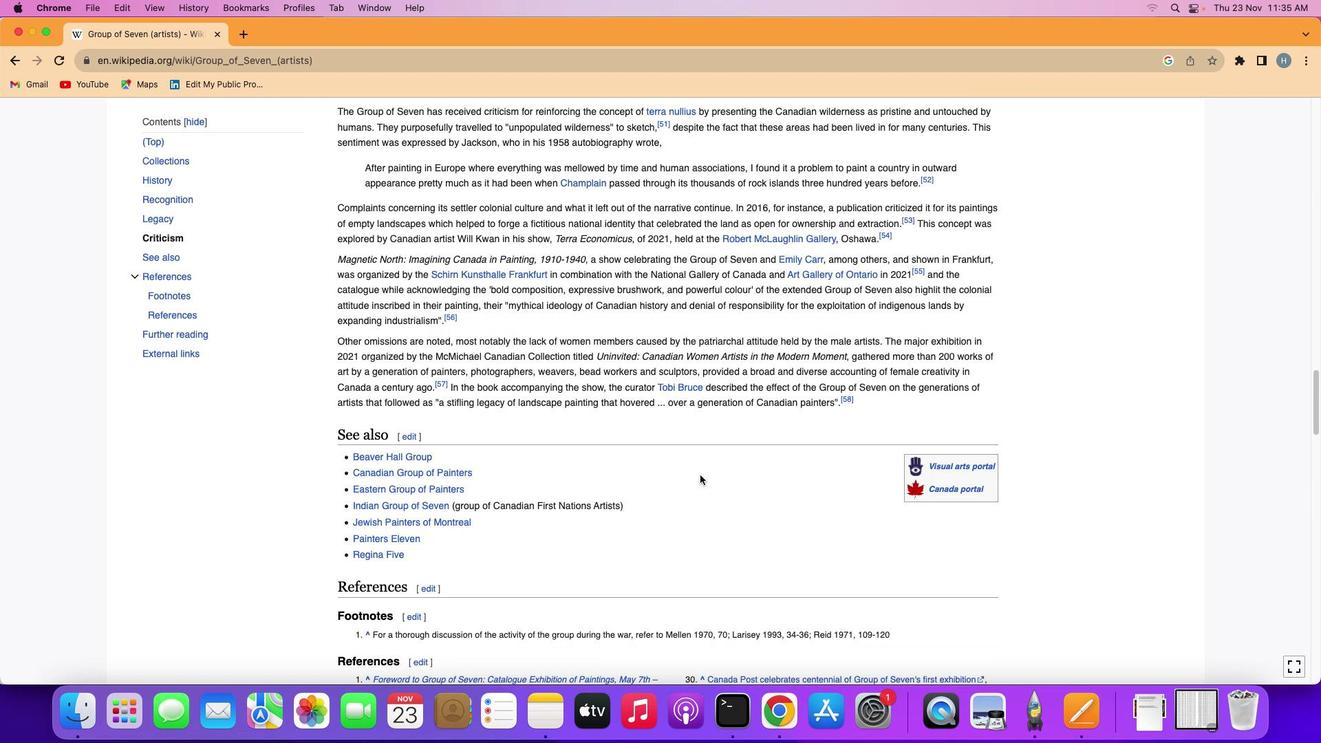 
Action: Mouse moved to (701, 475)
Screenshot: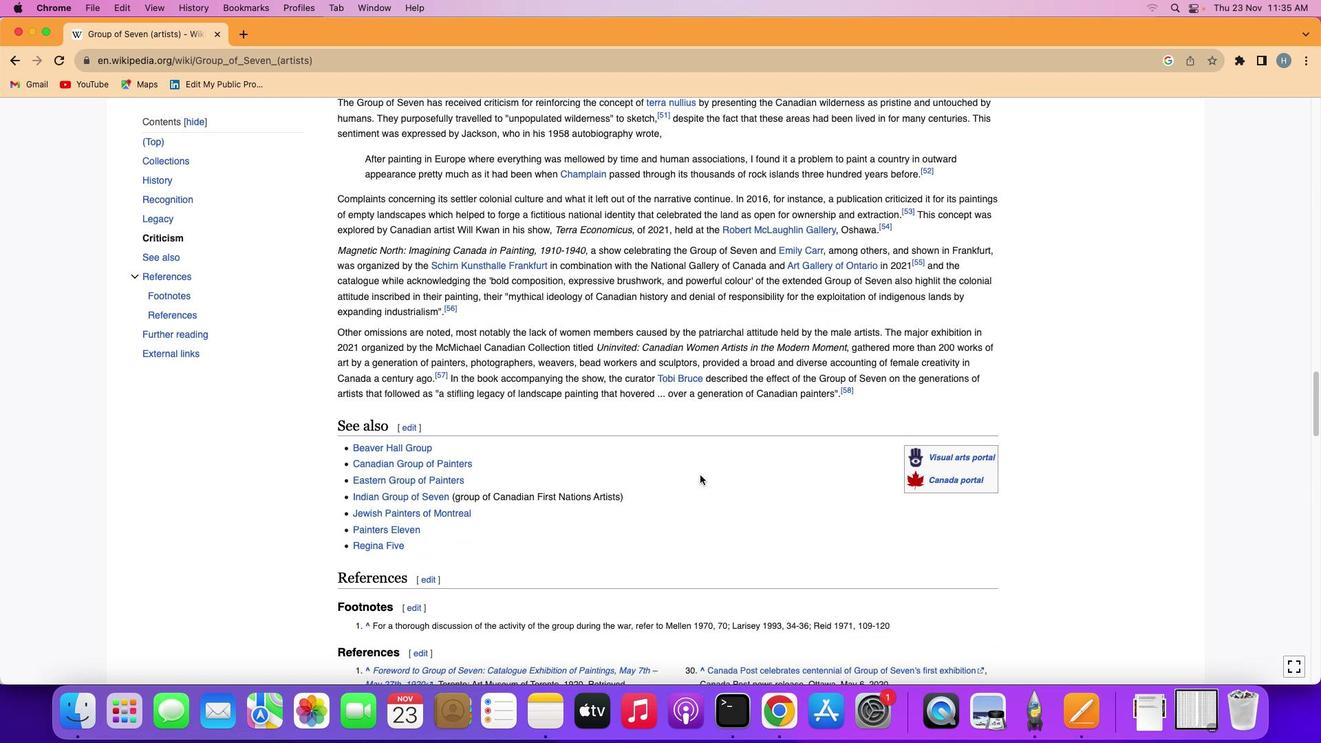 
Action: Mouse scrolled (701, 475) with delta (0, 0)
Screenshot: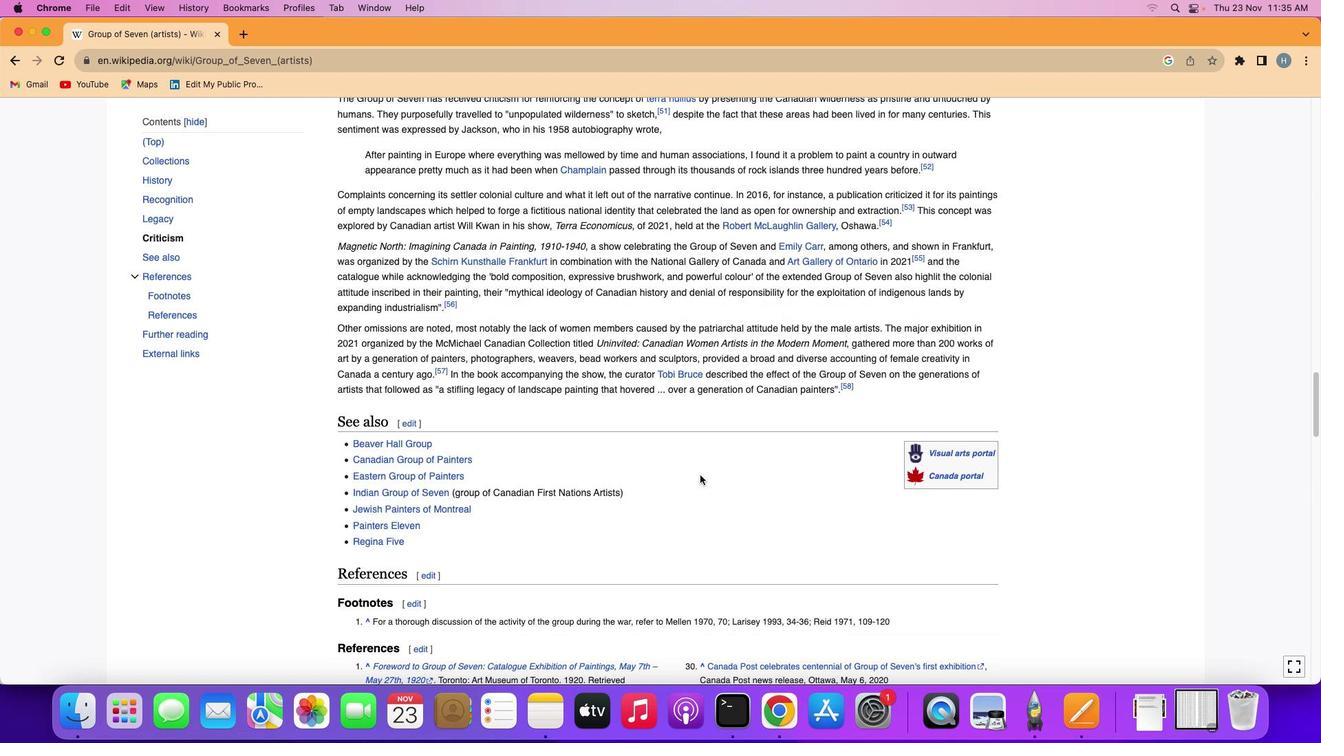 
Action: Mouse scrolled (701, 475) with delta (0, 0)
Screenshot: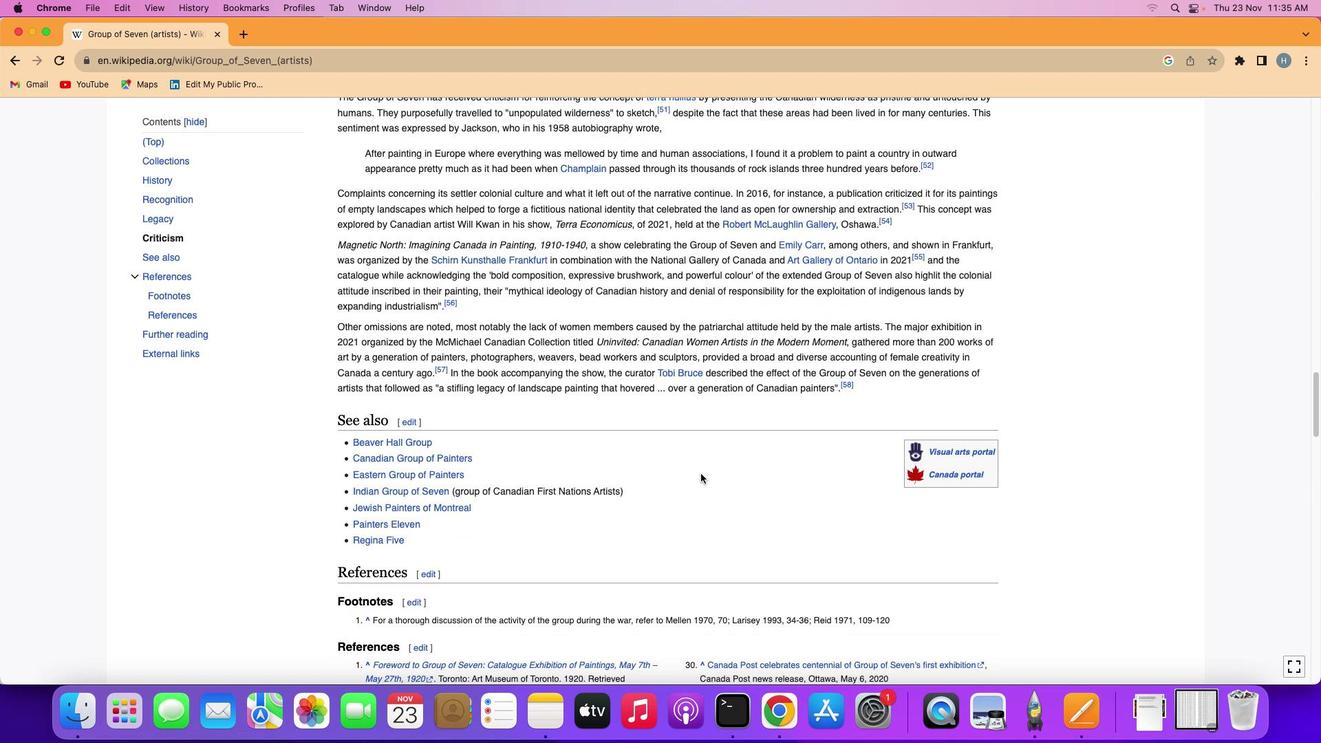 
Action: Mouse scrolled (701, 475) with delta (0, 2)
Screenshot: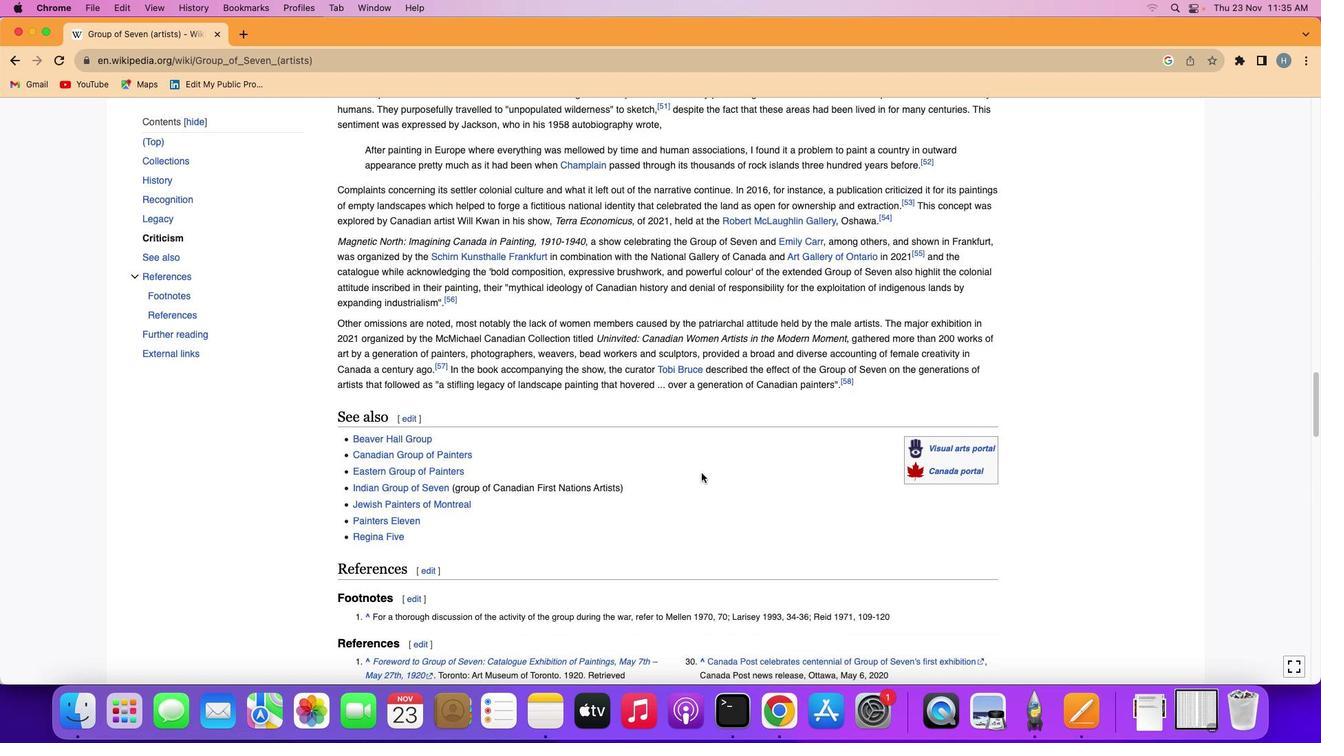 
Action: Mouse scrolled (701, 475) with delta (0, 0)
Screenshot: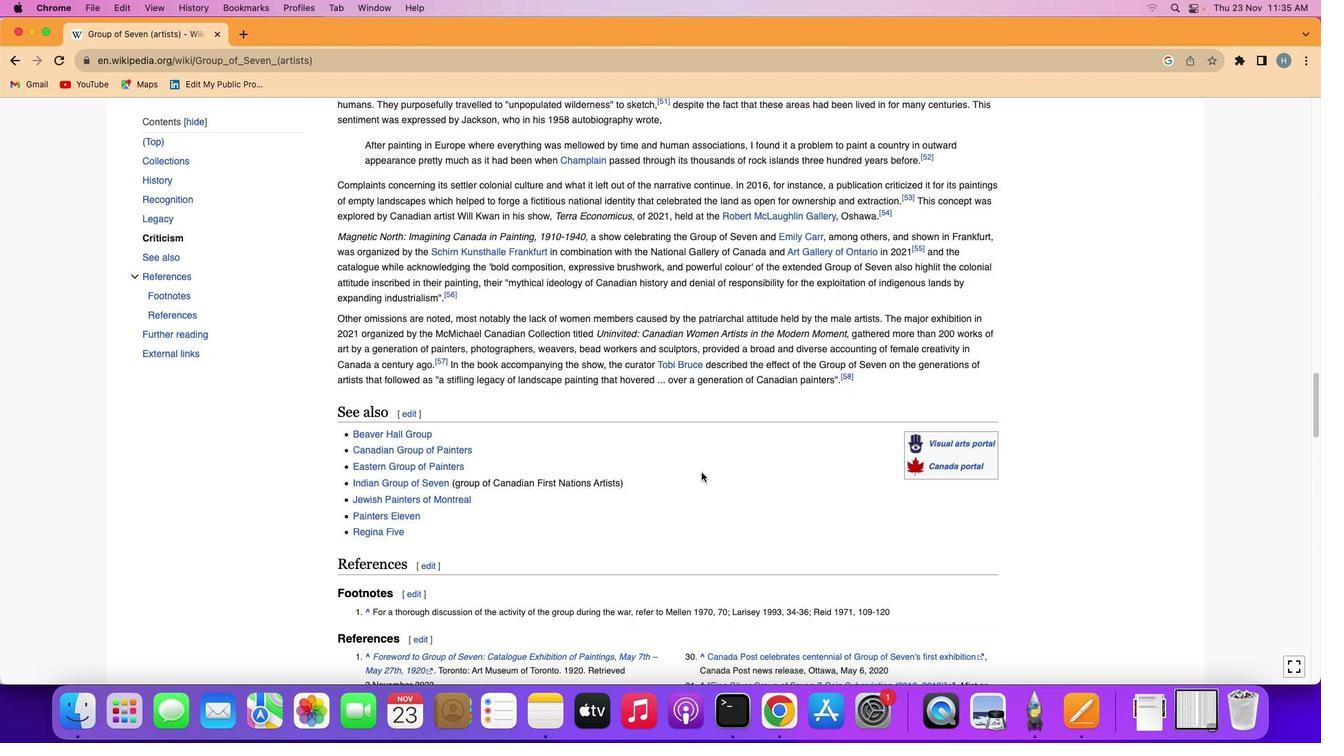 
Action: Mouse scrolled (701, 475) with delta (0, 0)
Screenshot: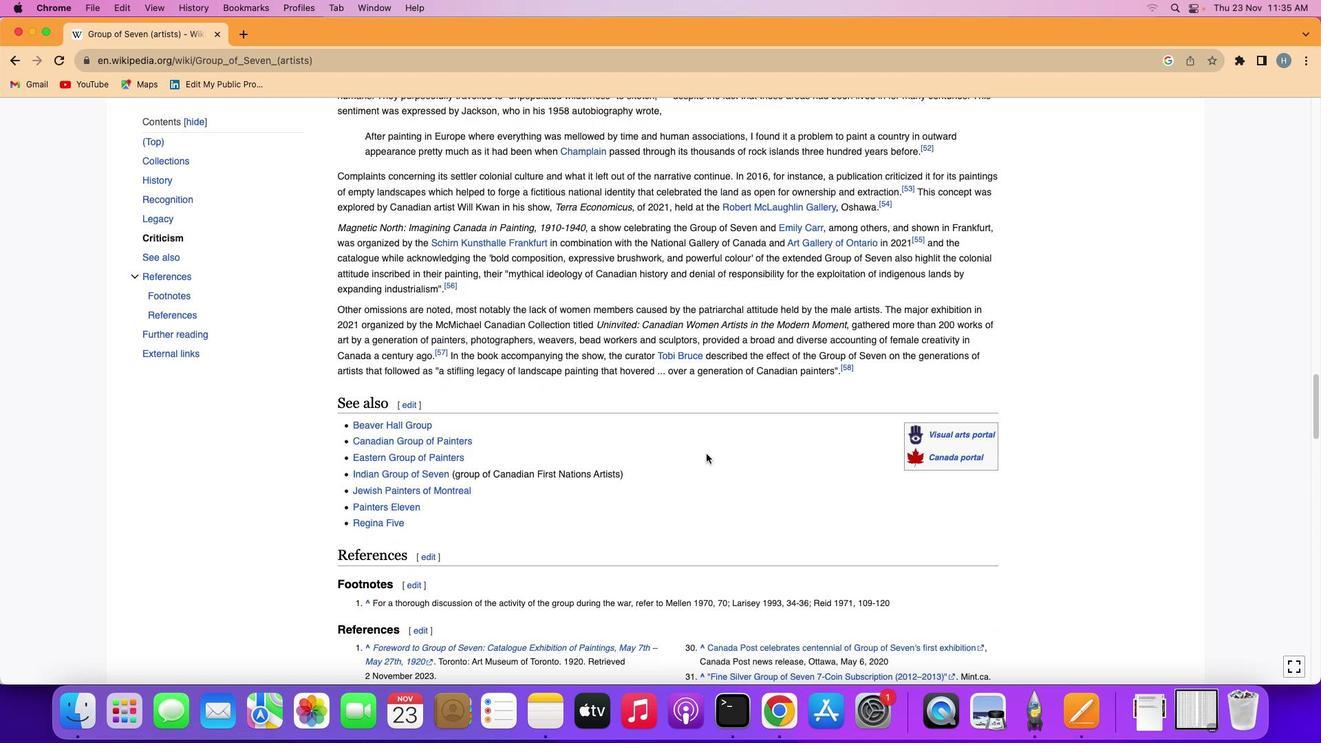 
Action: Mouse scrolled (701, 475) with delta (0, 0)
Screenshot: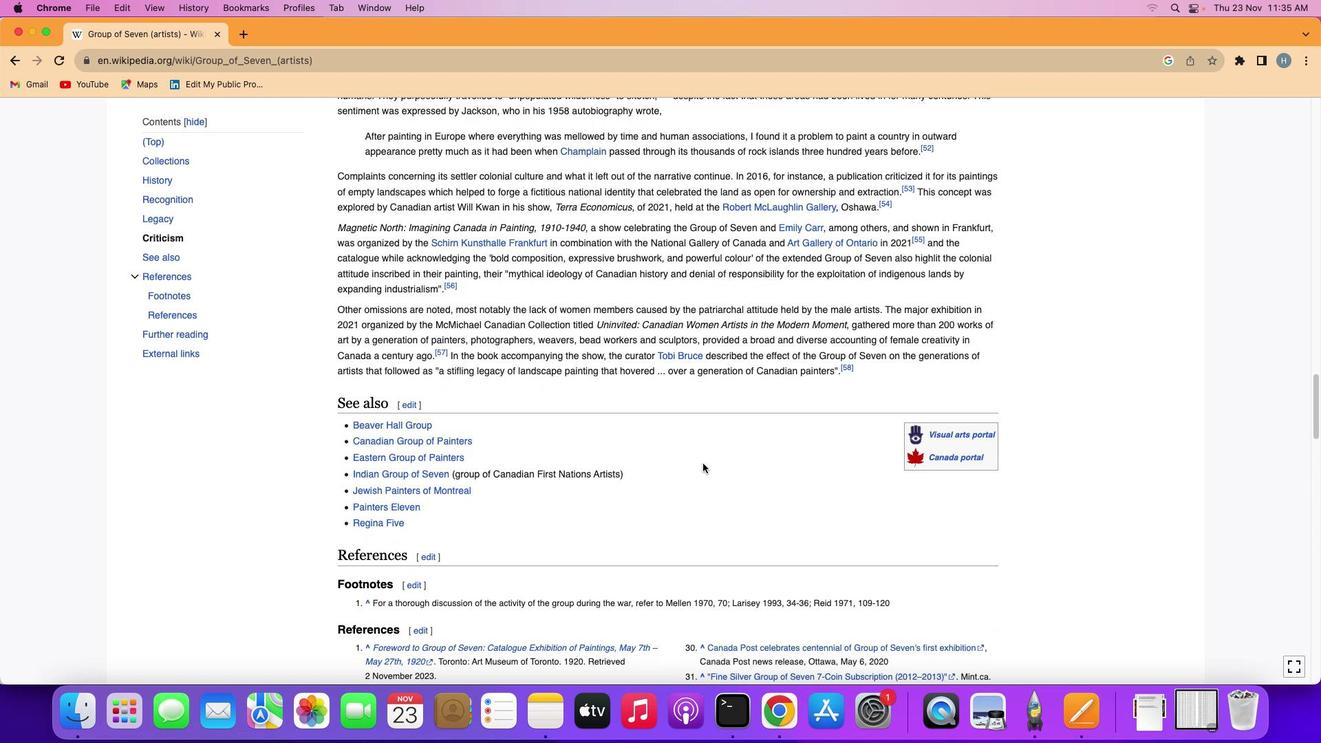
Action: Mouse moved to (704, 468)
Screenshot: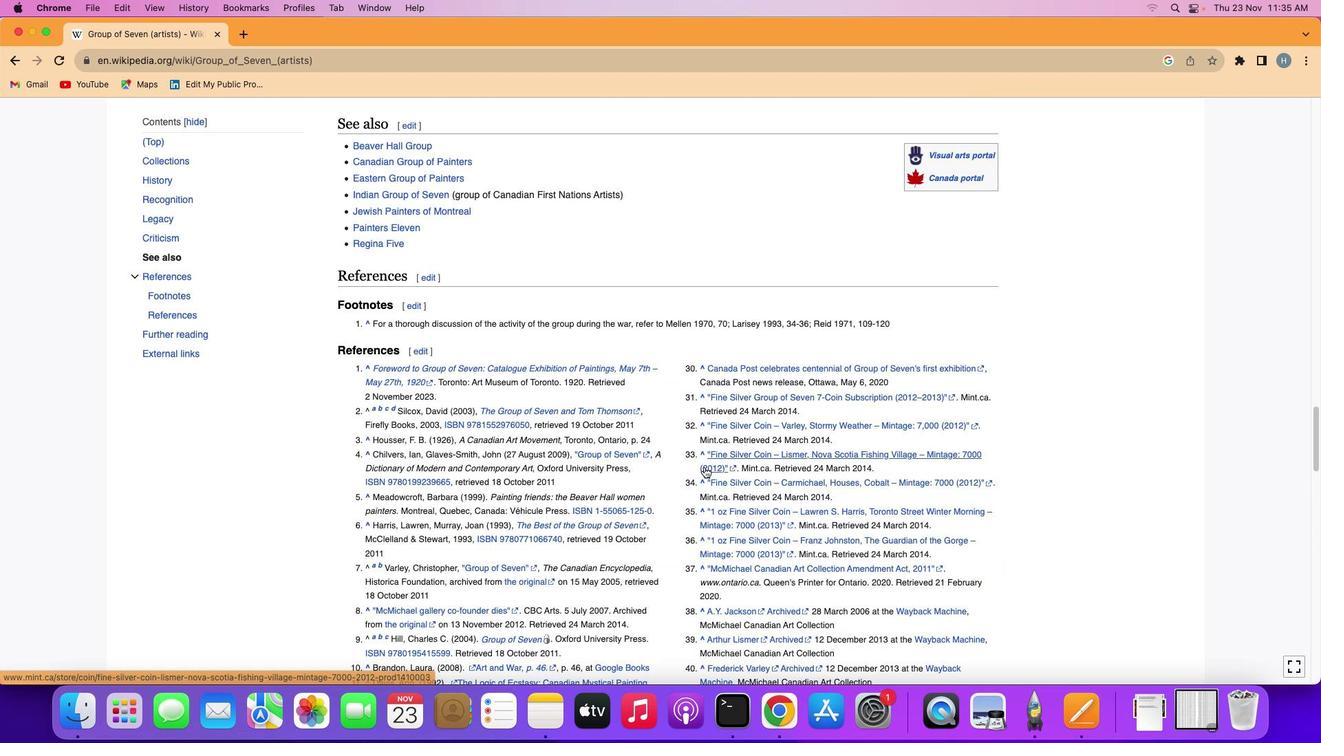 
Action: Mouse scrolled (704, 468) with delta (0, 0)
Screenshot: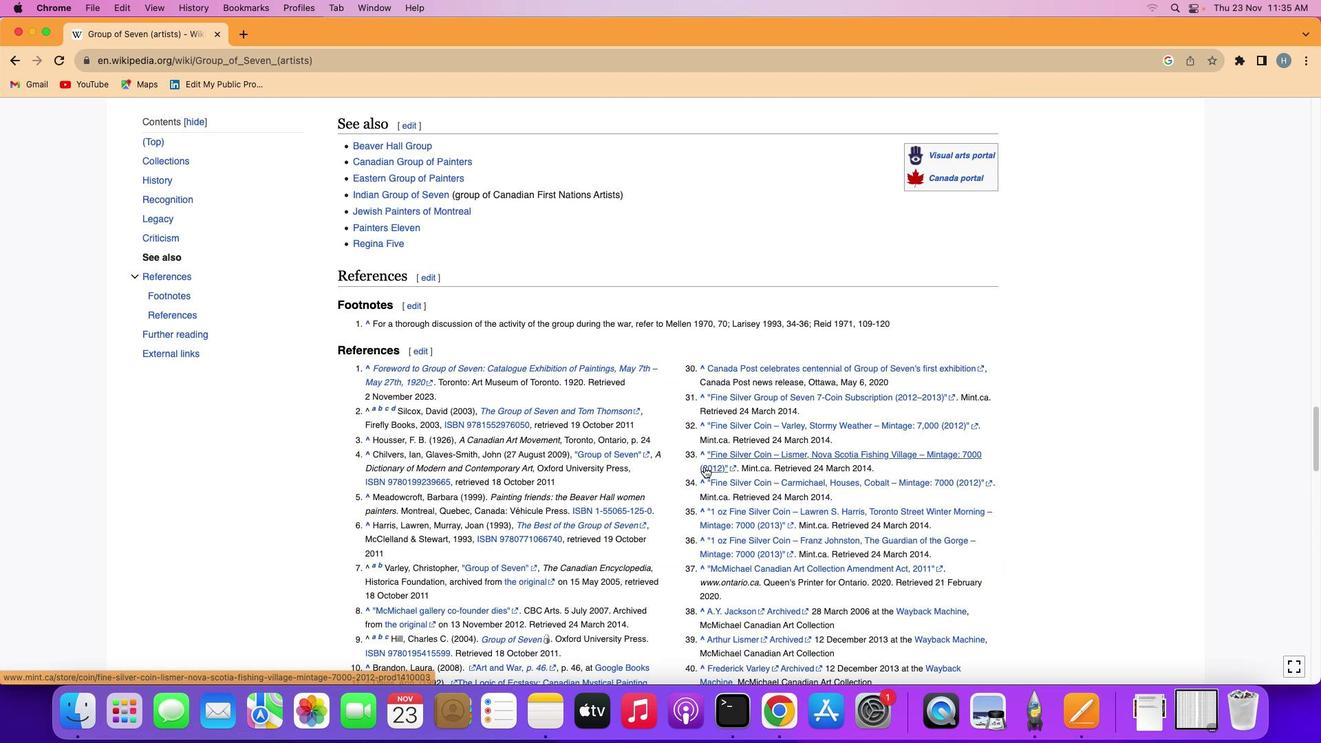 
Action: Mouse scrolled (704, 468) with delta (0, 0)
Screenshot: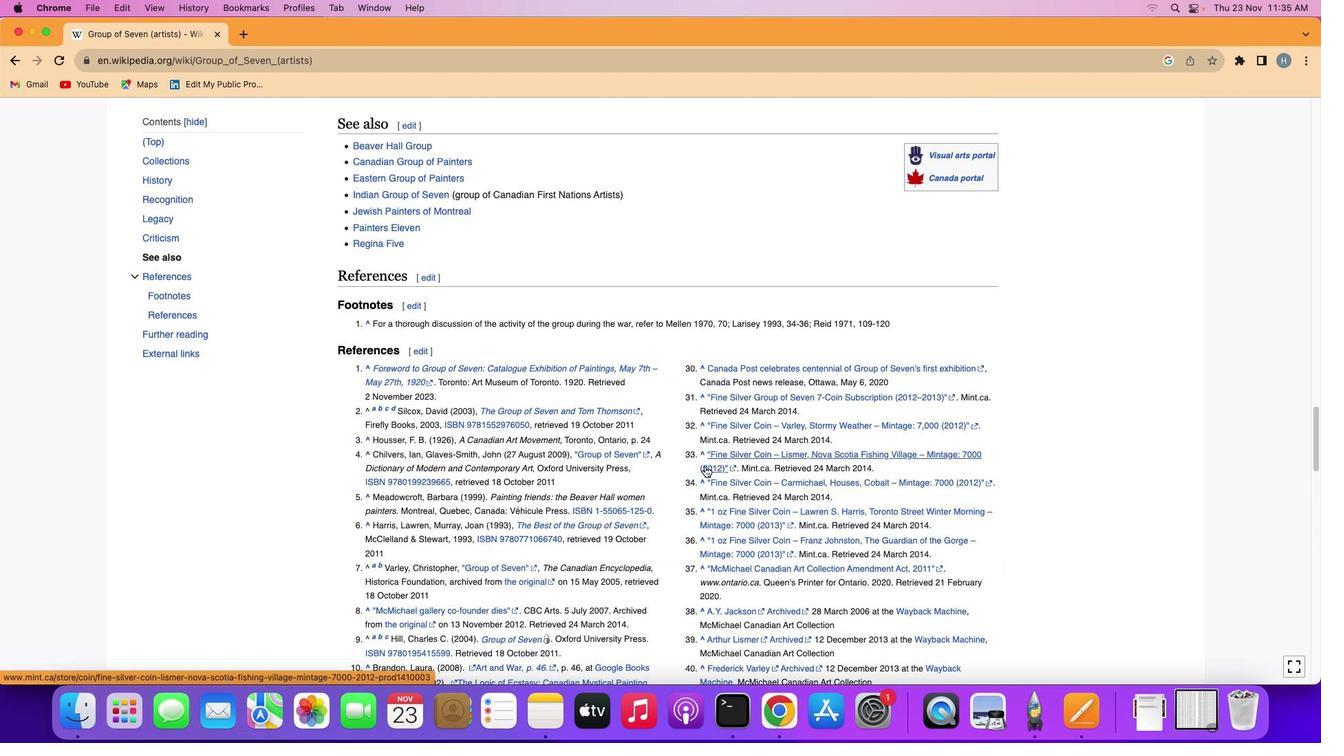 
Action: Mouse scrolled (704, 468) with delta (0, 0)
Screenshot: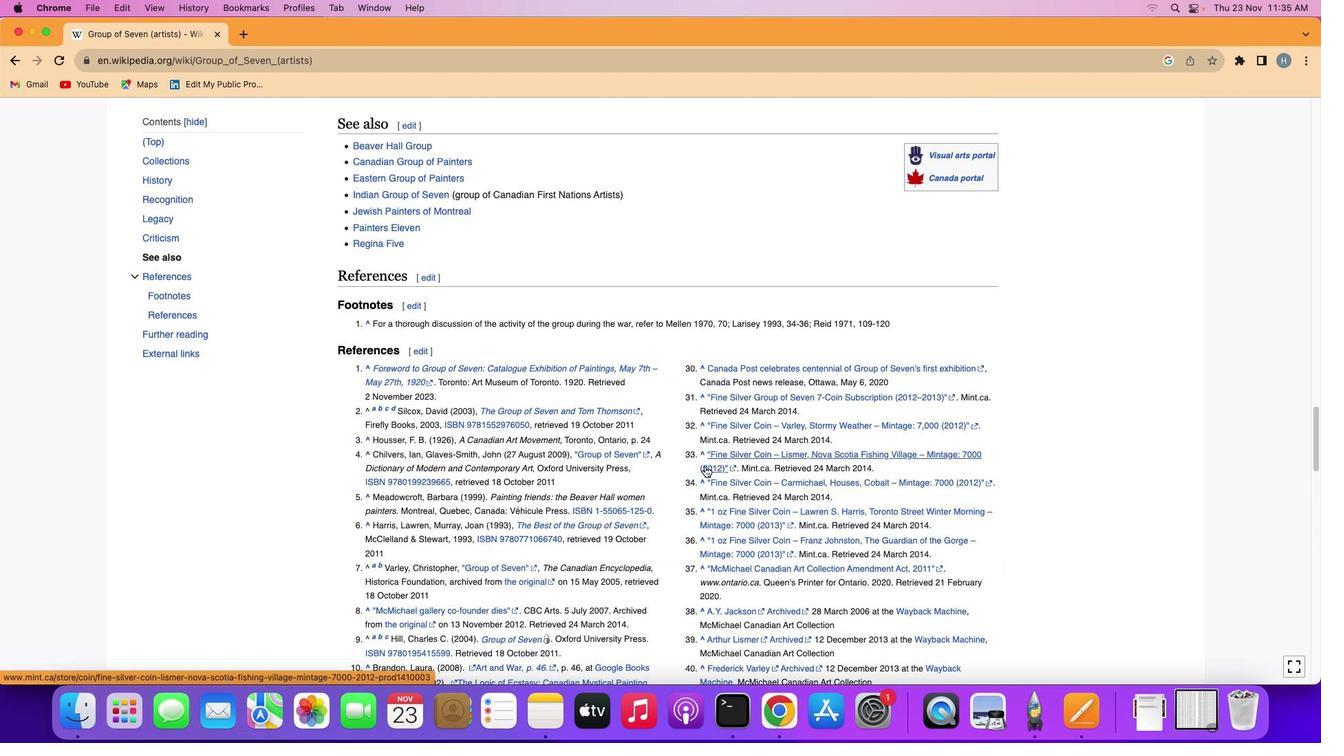
Action: Mouse scrolled (704, 468) with delta (0, -2)
Screenshot: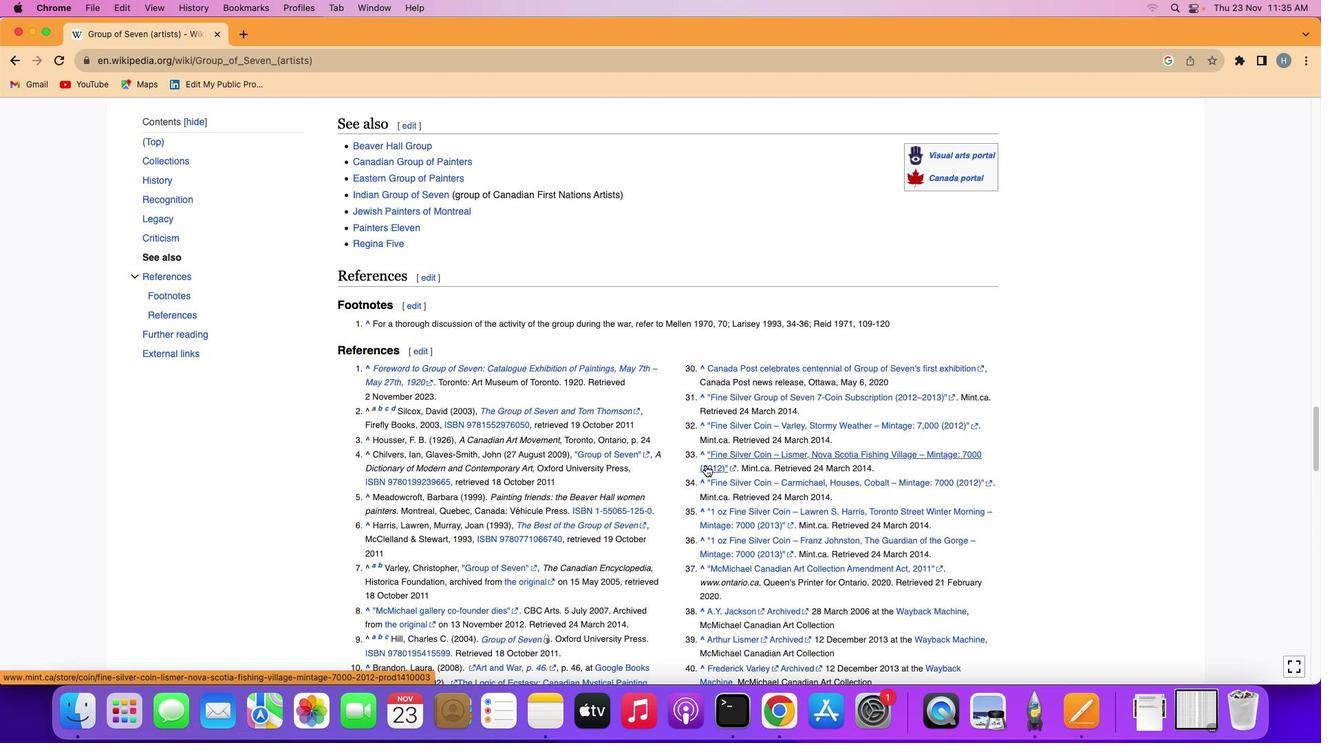 
Action: Mouse moved to (707, 465)
Screenshot: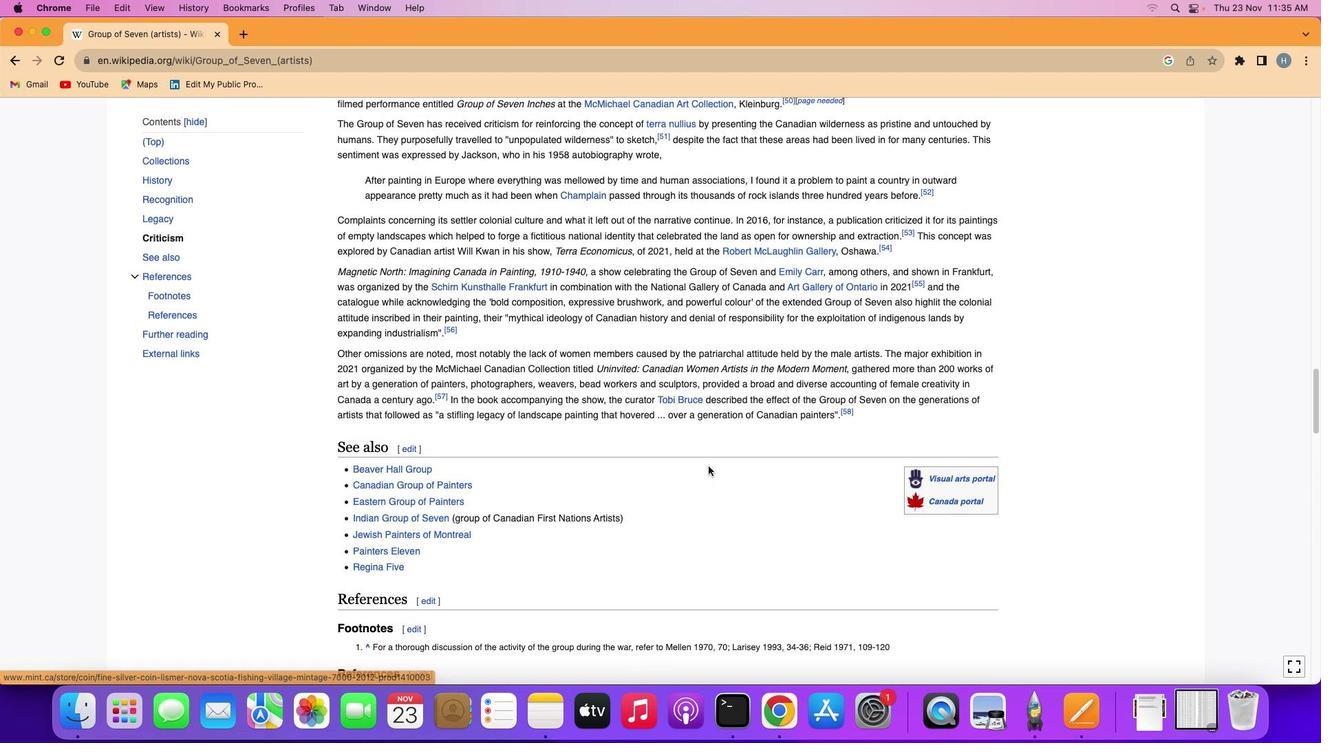 
Action: Mouse scrolled (707, 465) with delta (0, 1)
Screenshot: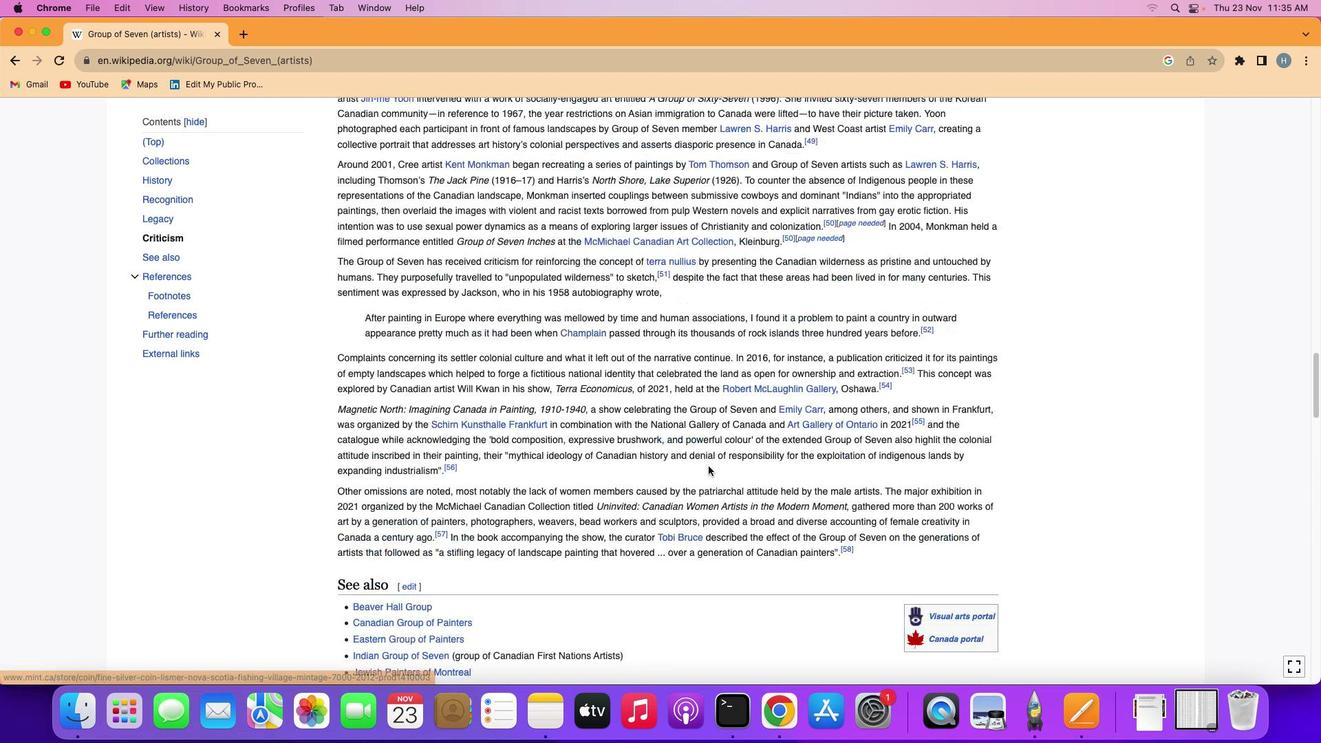 
Action: Mouse moved to (707, 466)
Screenshot: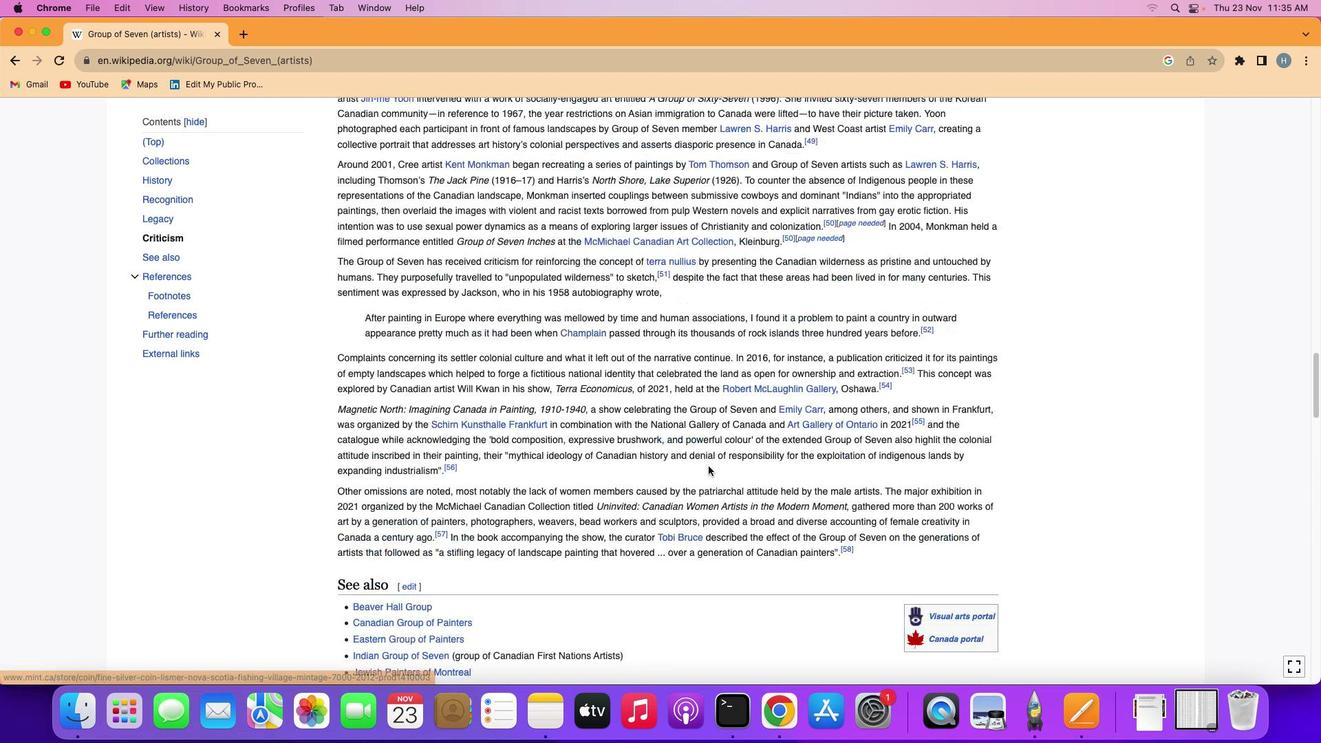 
Action: Mouse scrolled (707, 466) with delta (0, 0)
Screenshot: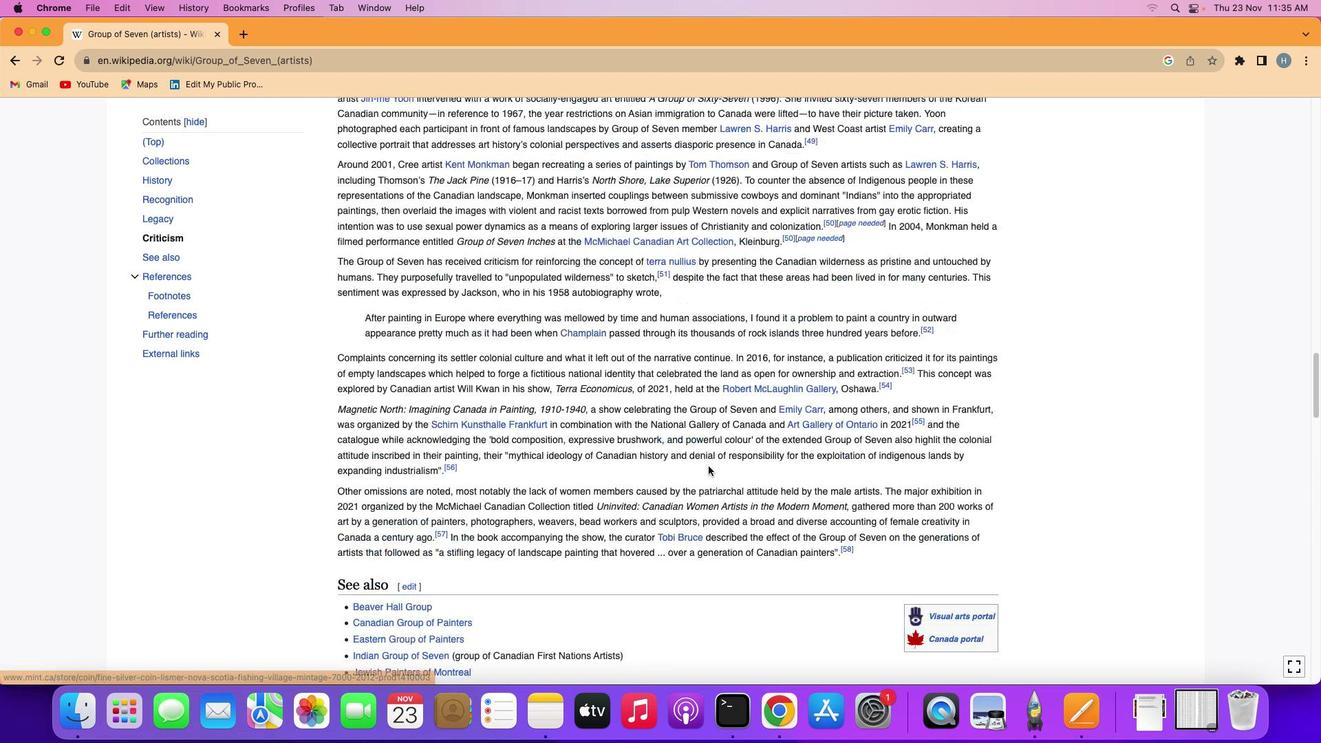 
Action: Mouse moved to (707, 466)
Screenshot: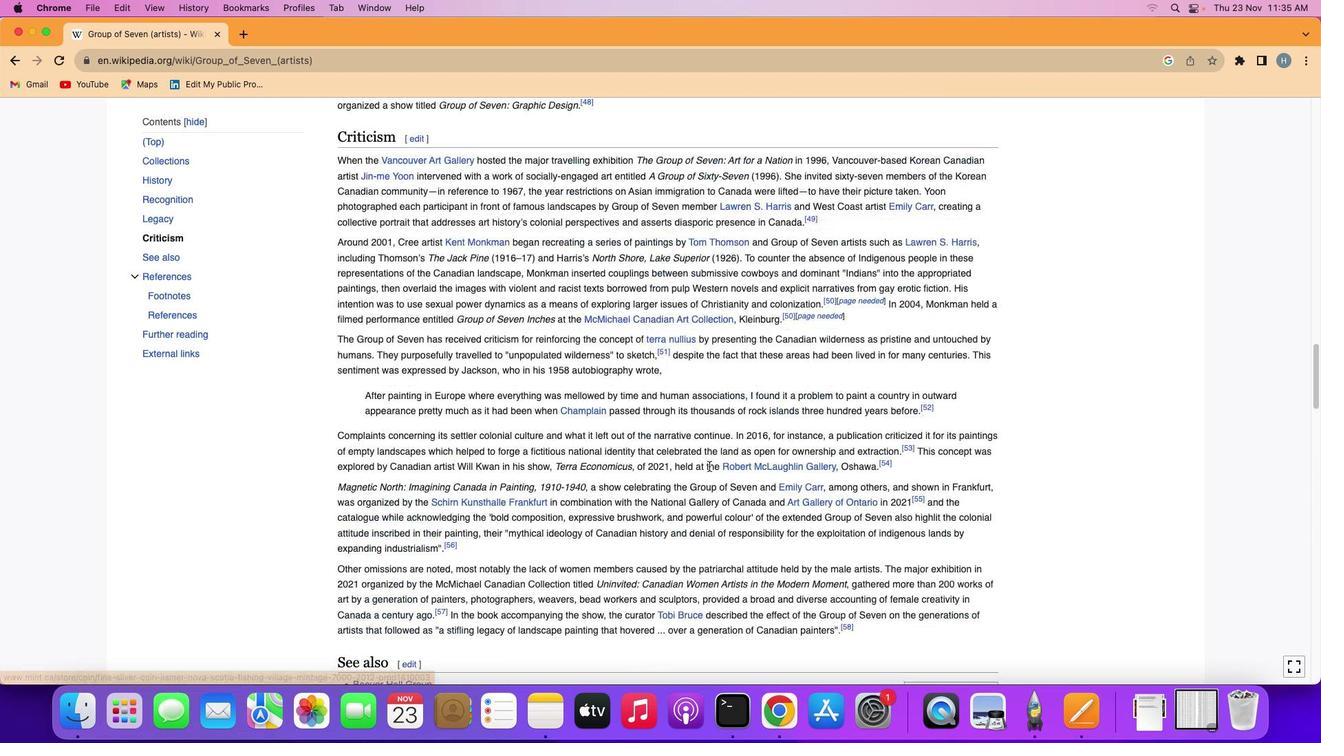 
Action: Mouse scrolled (707, 466) with delta (0, 3)
Screenshot: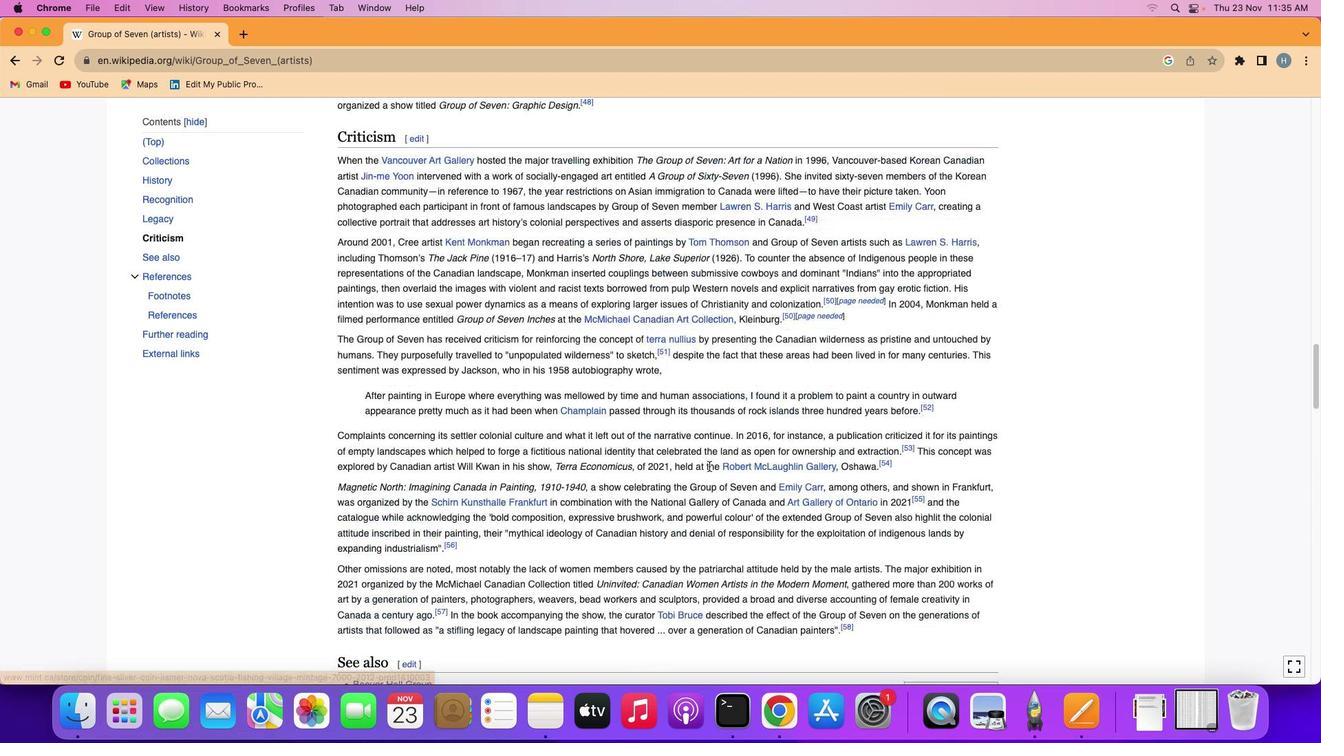 
Action: Mouse moved to (707, 466)
Screenshot: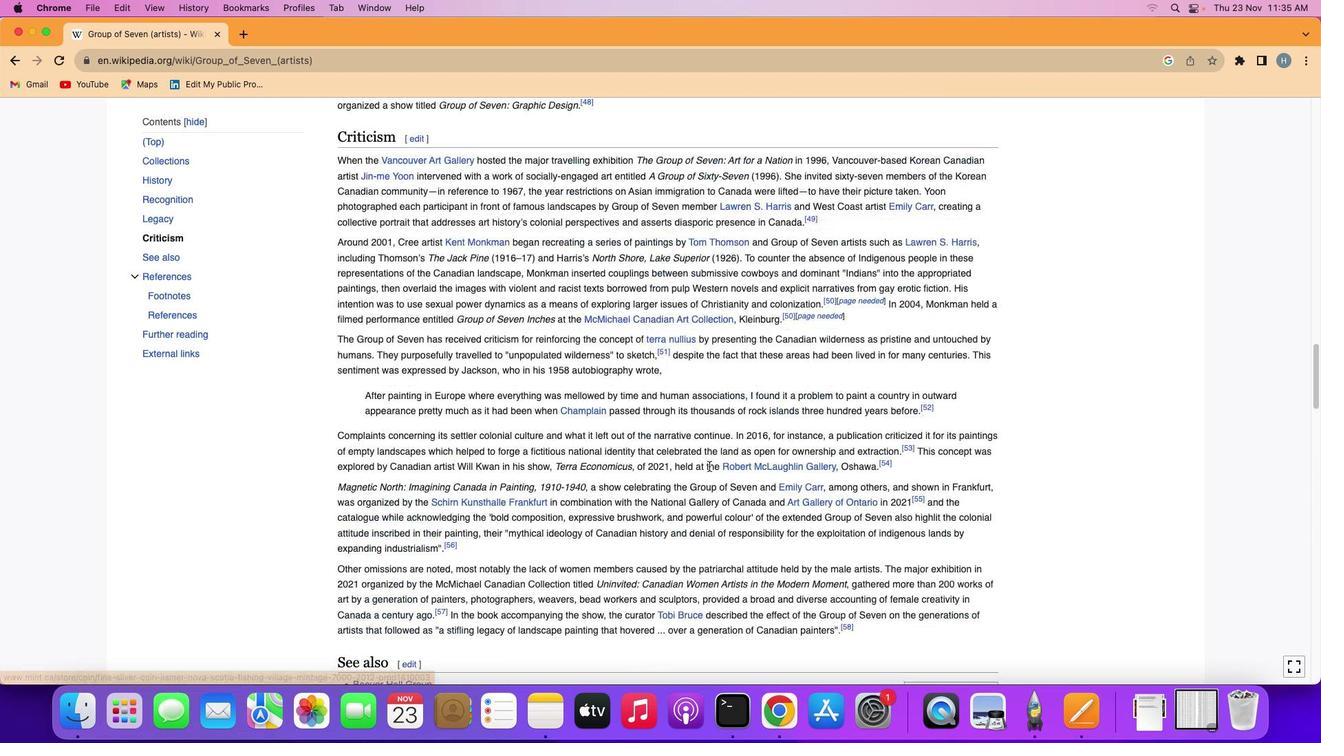 
Action: Mouse scrolled (707, 466) with delta (0, 3)
Screenshot: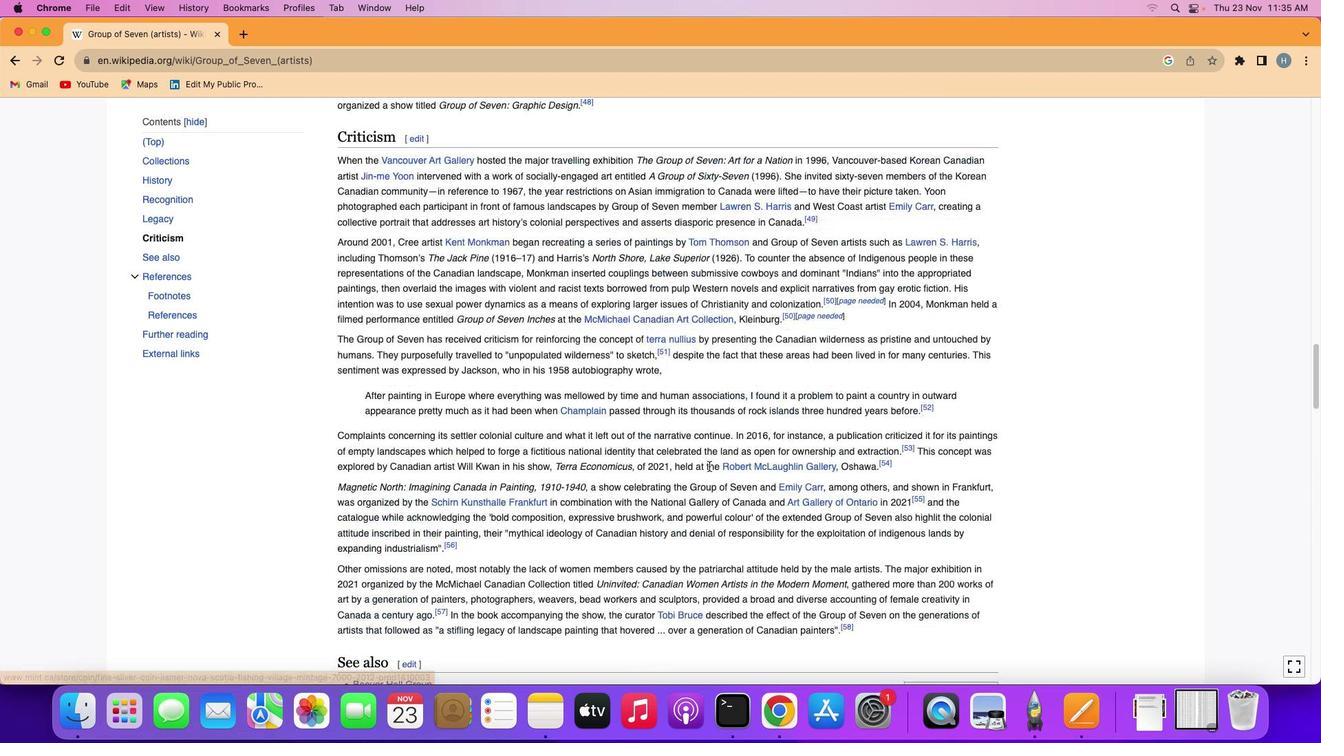
Action: Mouse moved to (707, 467)
Screenshot: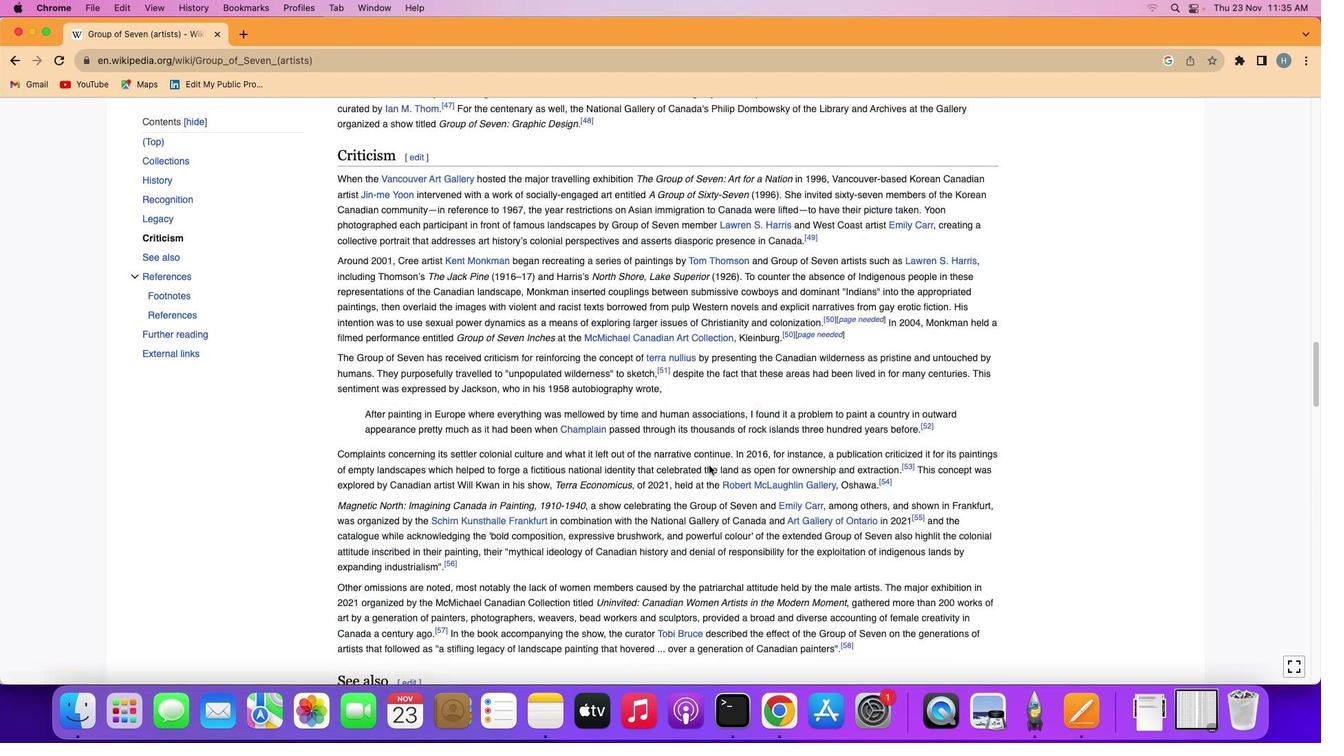 
Action: Mouse scrolled (707, 467) with delta (0, 4)
Screenshot: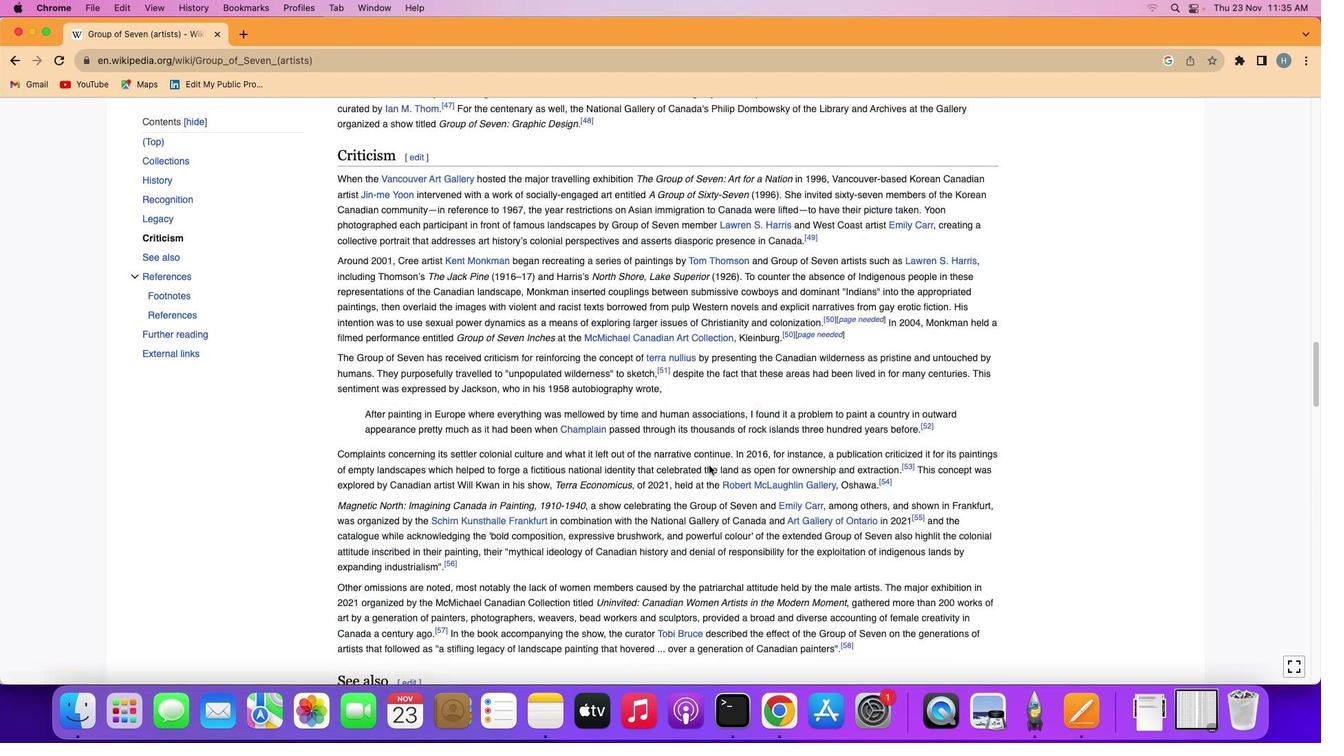 
Action: Mouse moved to (709, 466)
Screenshot: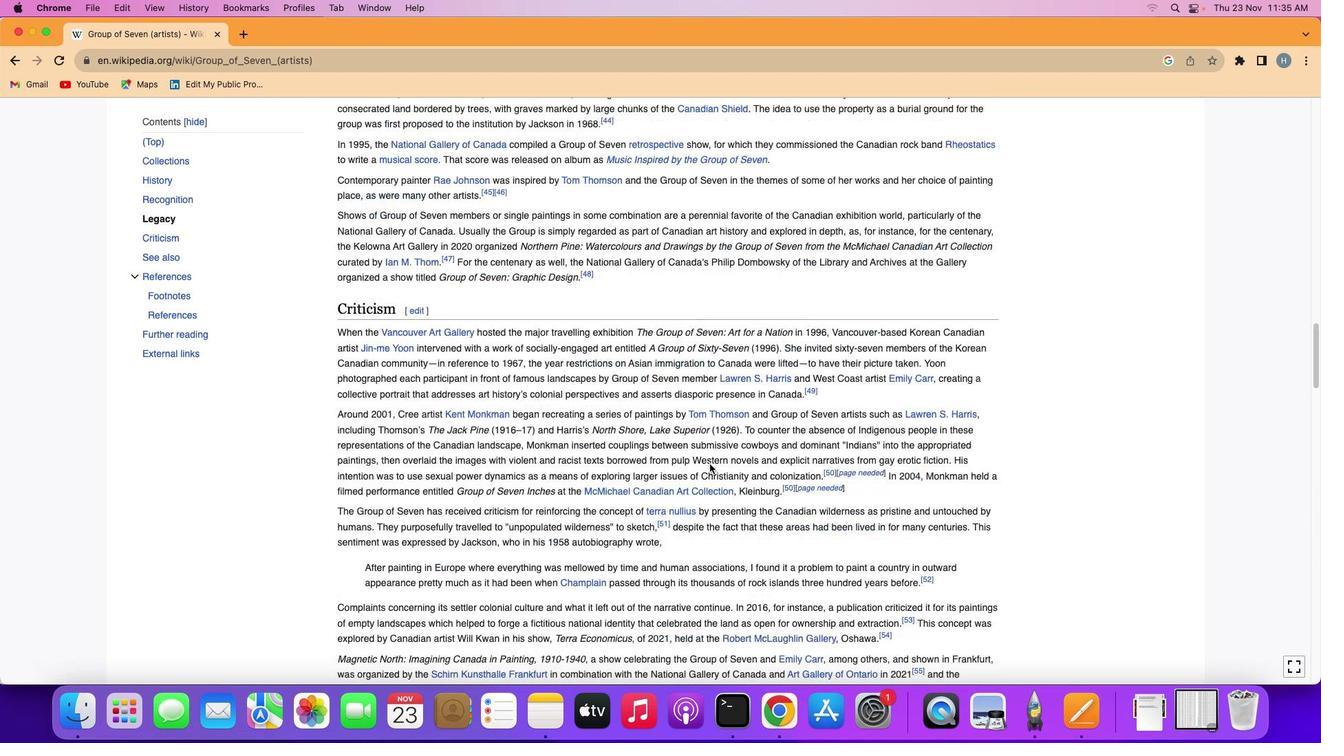 
Action: Mouse scrolled (709, 466) with delta (0, 1)
Screenshot: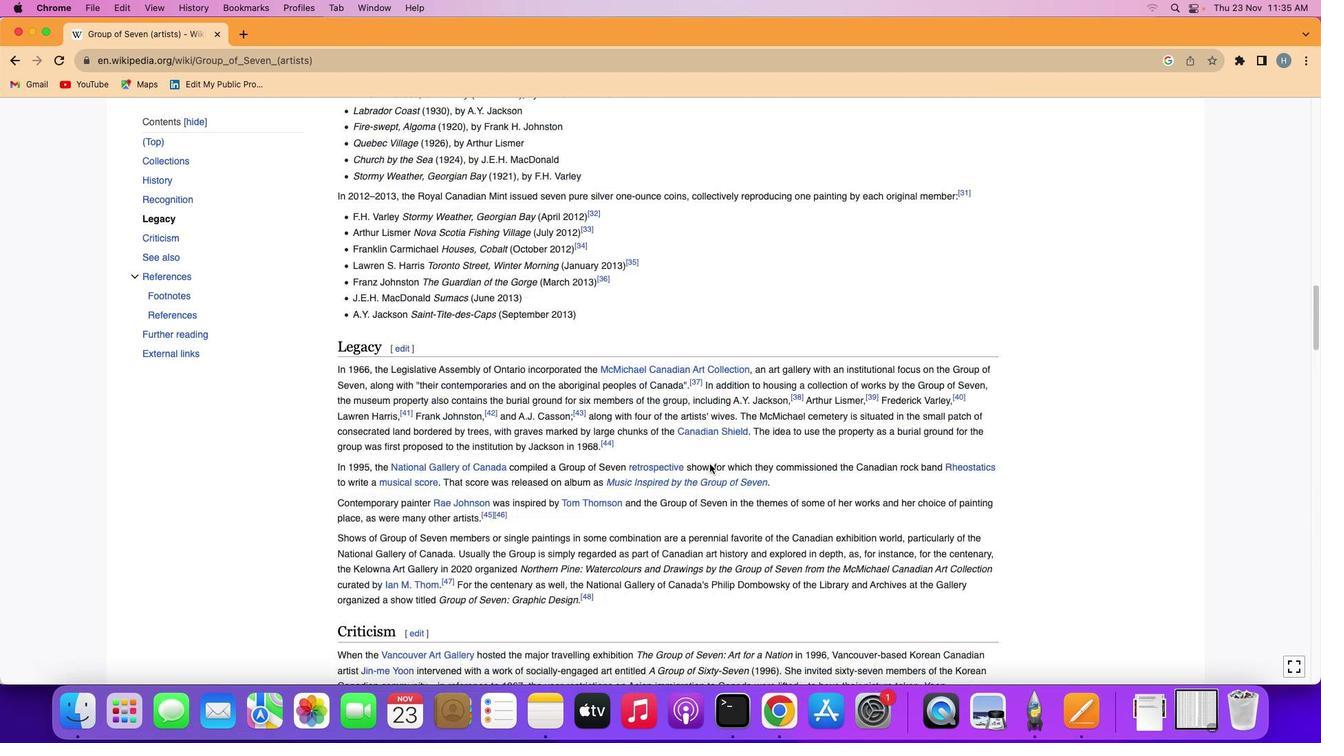 
Action: Mouse moved to (709, 466)
Screenshot: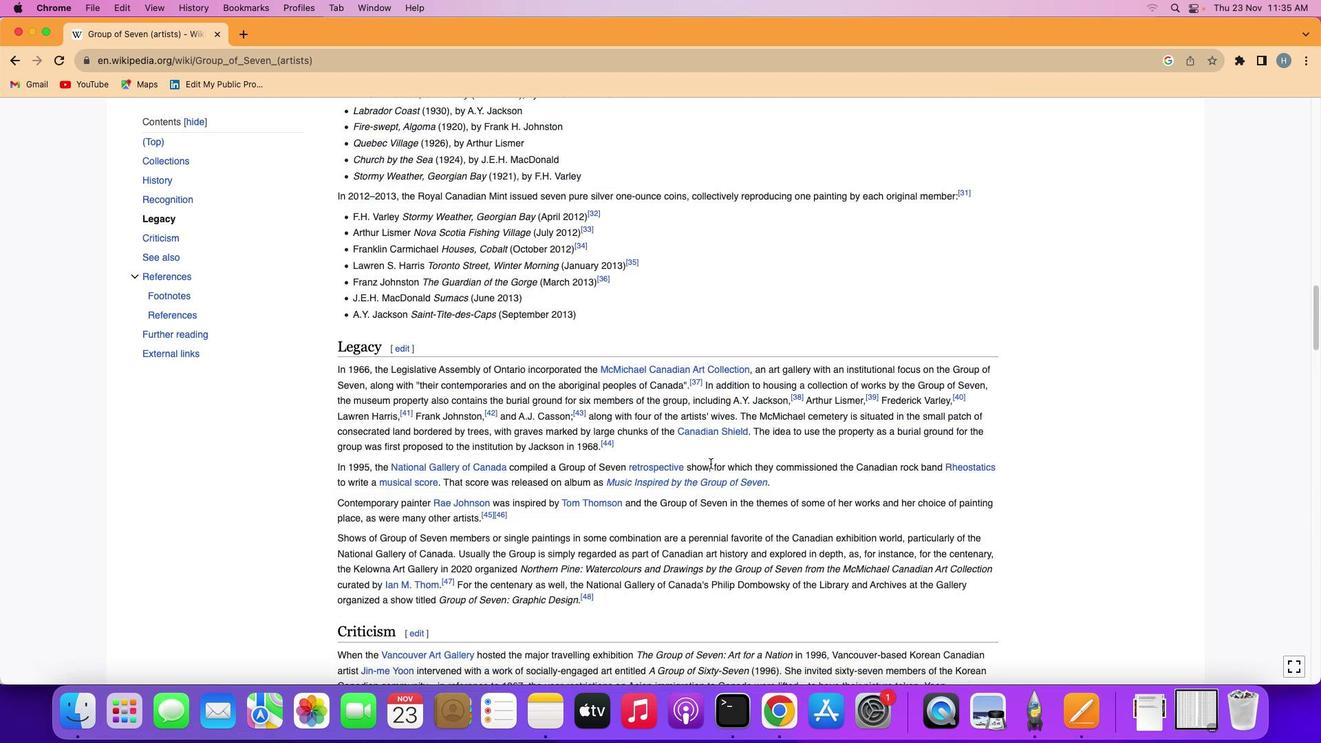 
Action: Mouse scrolled (709, 466) with delta (0, 1)
Screenshot: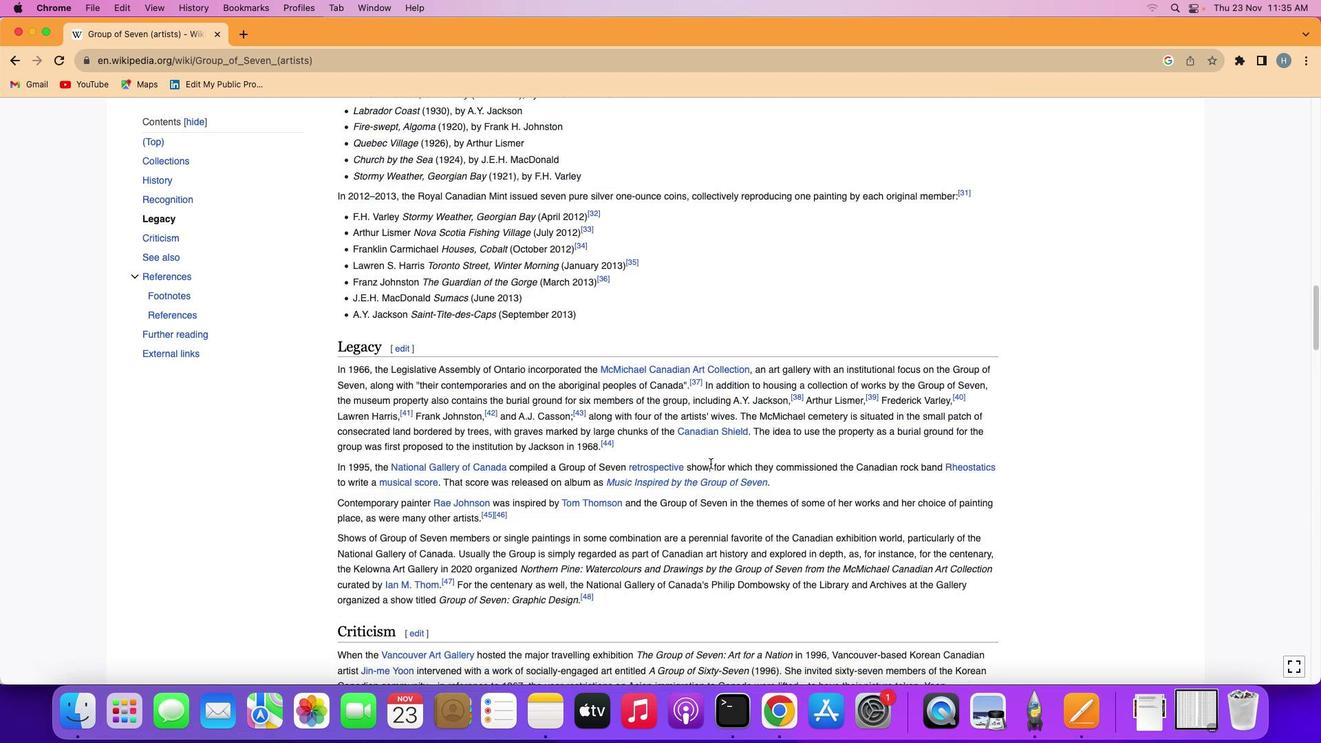 
Action: Mouse scrolled (709, 466) with delta (0, 2)
Screenshot: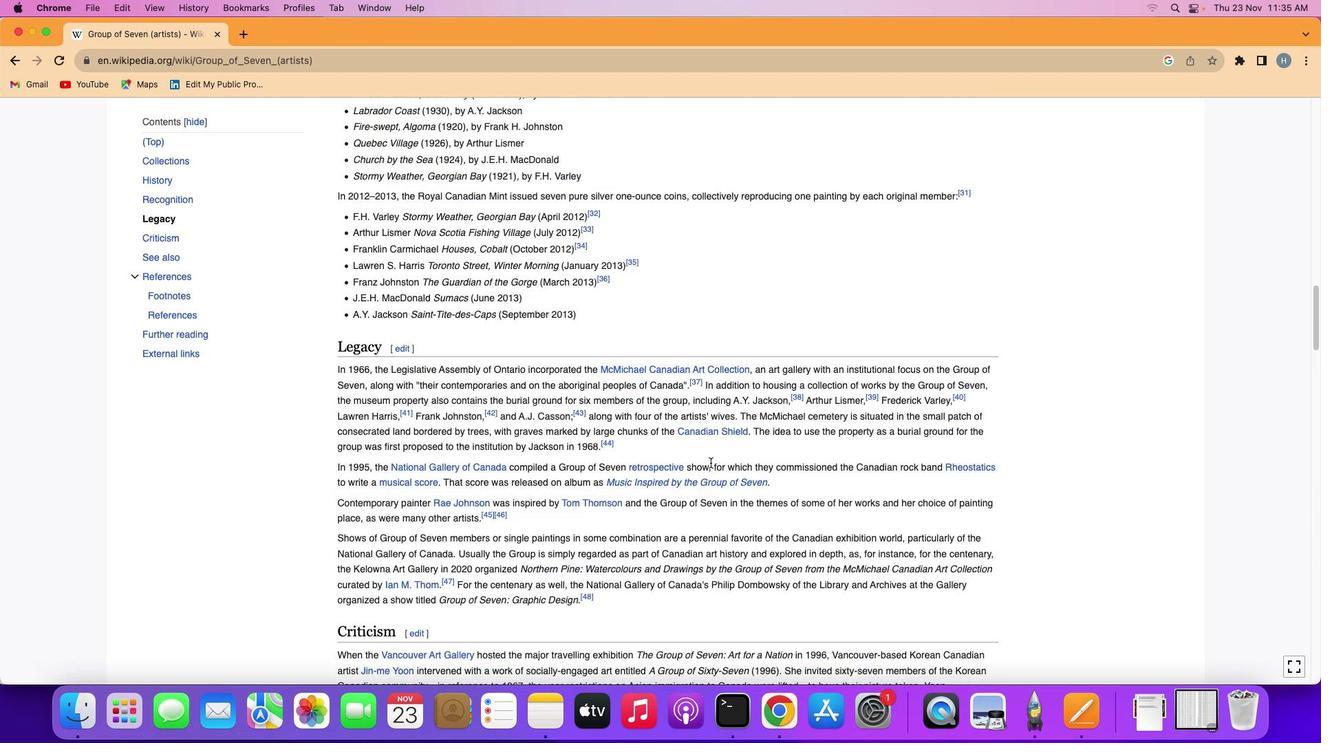
Action: Mouse scrolled (709, 466) with delta (0, 3)
Screenshot: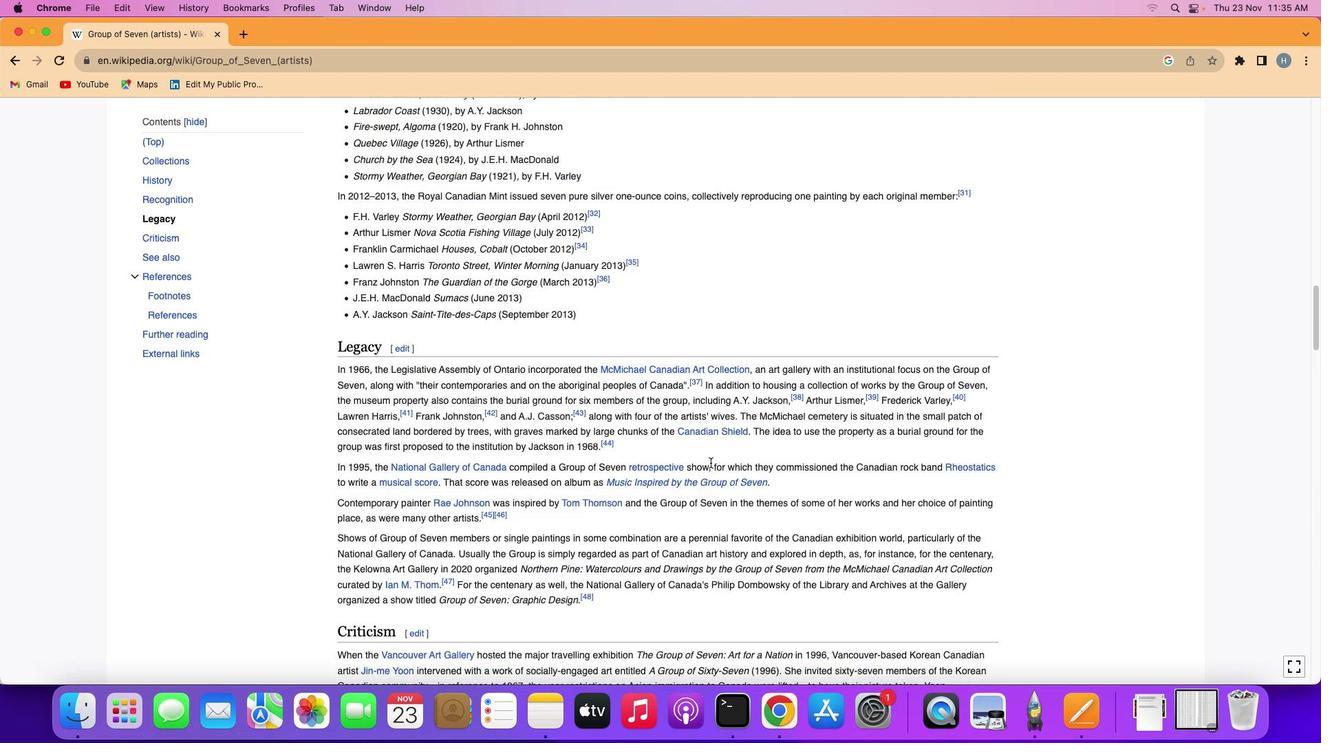 
Action: Mouse moved to (711, 464)
Screenshot: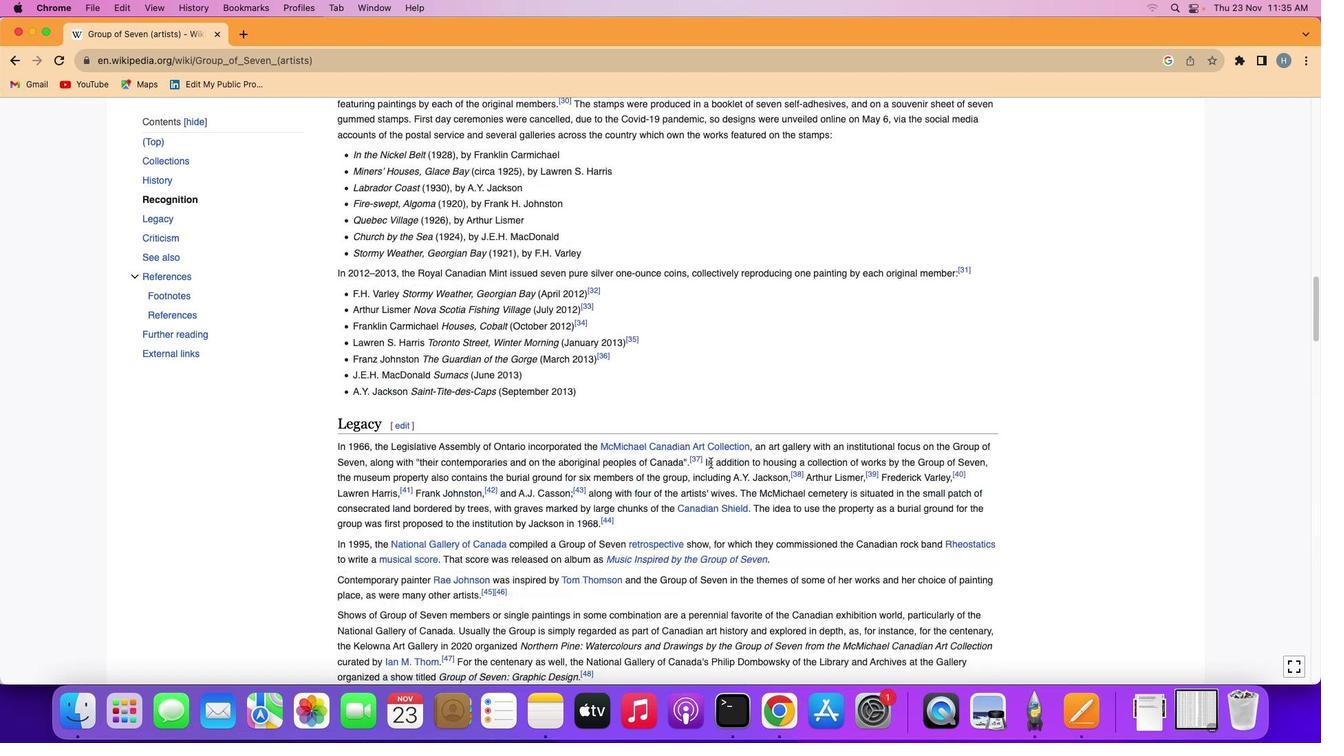 
Action: Mouse scrolled (711, 464) with delta (0, 1)
Screenshot: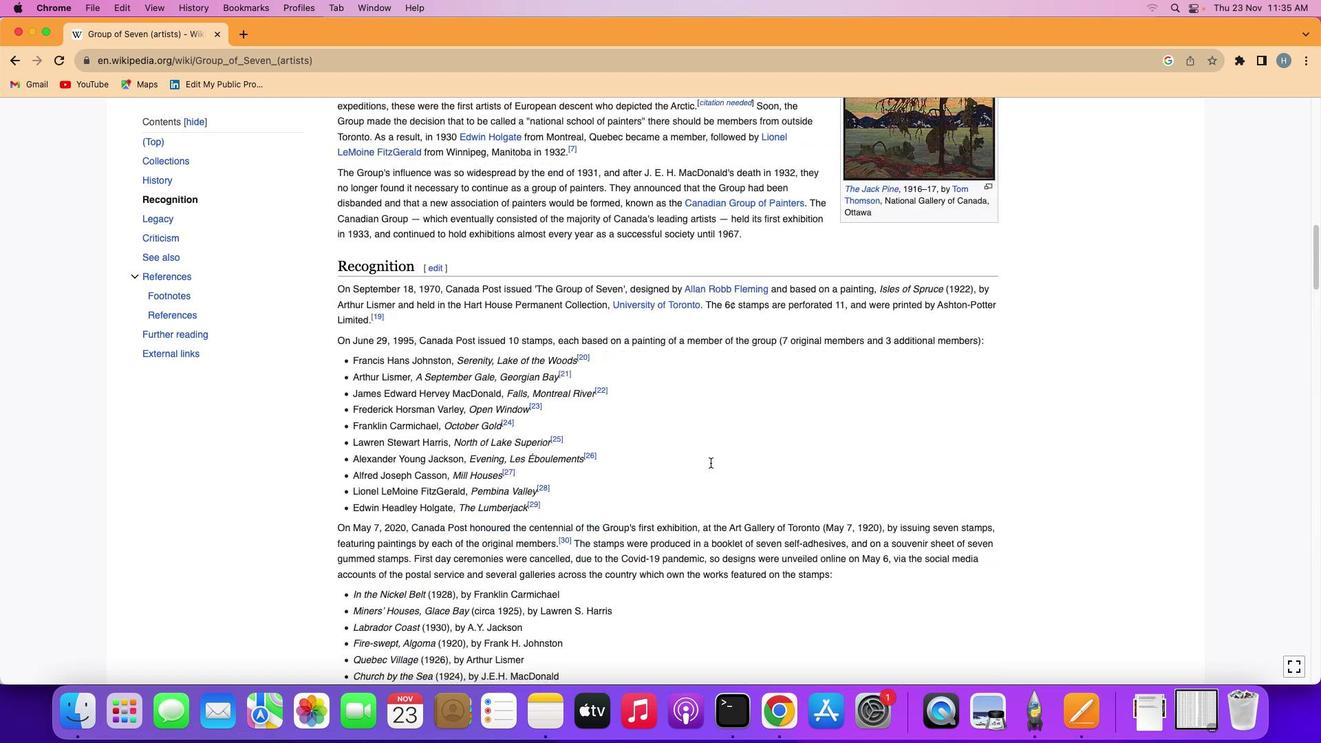
Action: Mouse scrolled (711, 464) with delta (0, 1)
Screenshot: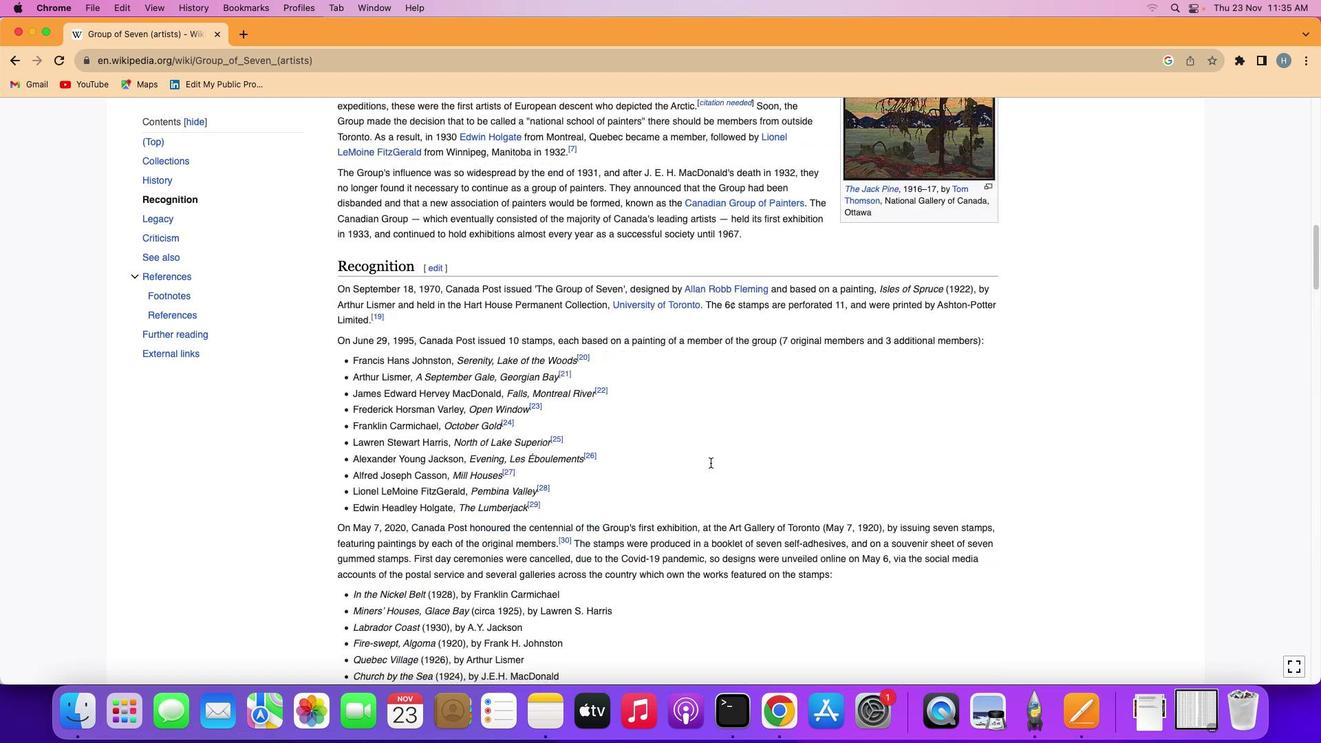 
Action: Mouse scrolled (711, 464) with delta (0, 2)
Screenshot: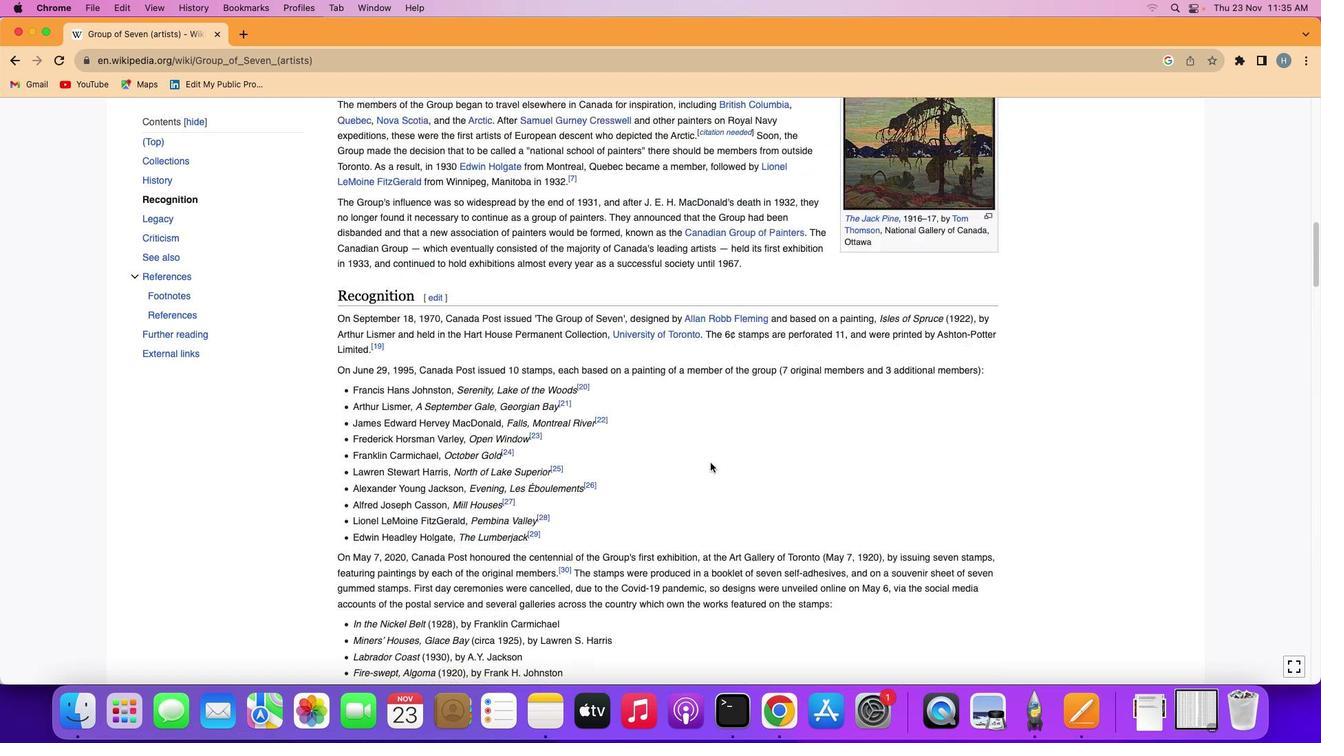 
Action: Mouse scrolled (711, 464) with delta (0, 4)
Screenshot: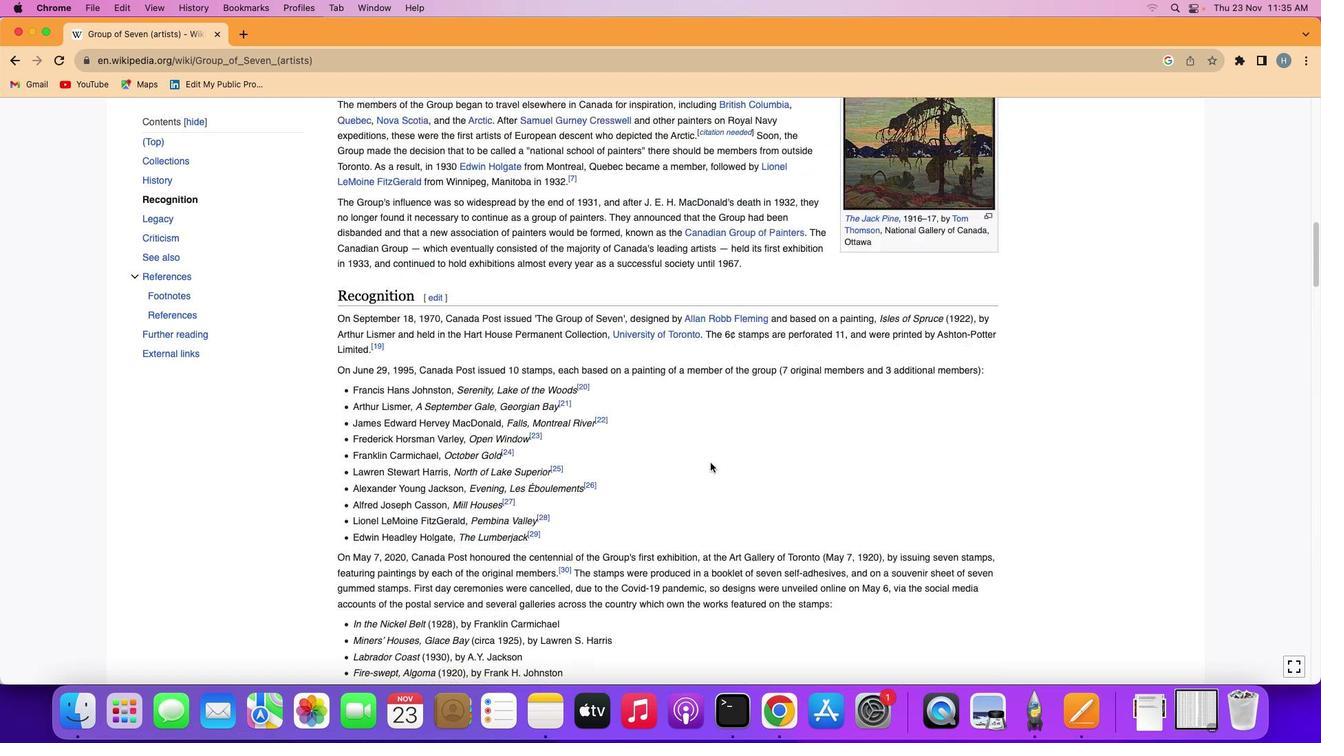 
Action: Mouse scrolled (711, 464) with delta (0, 4)
Screenshot: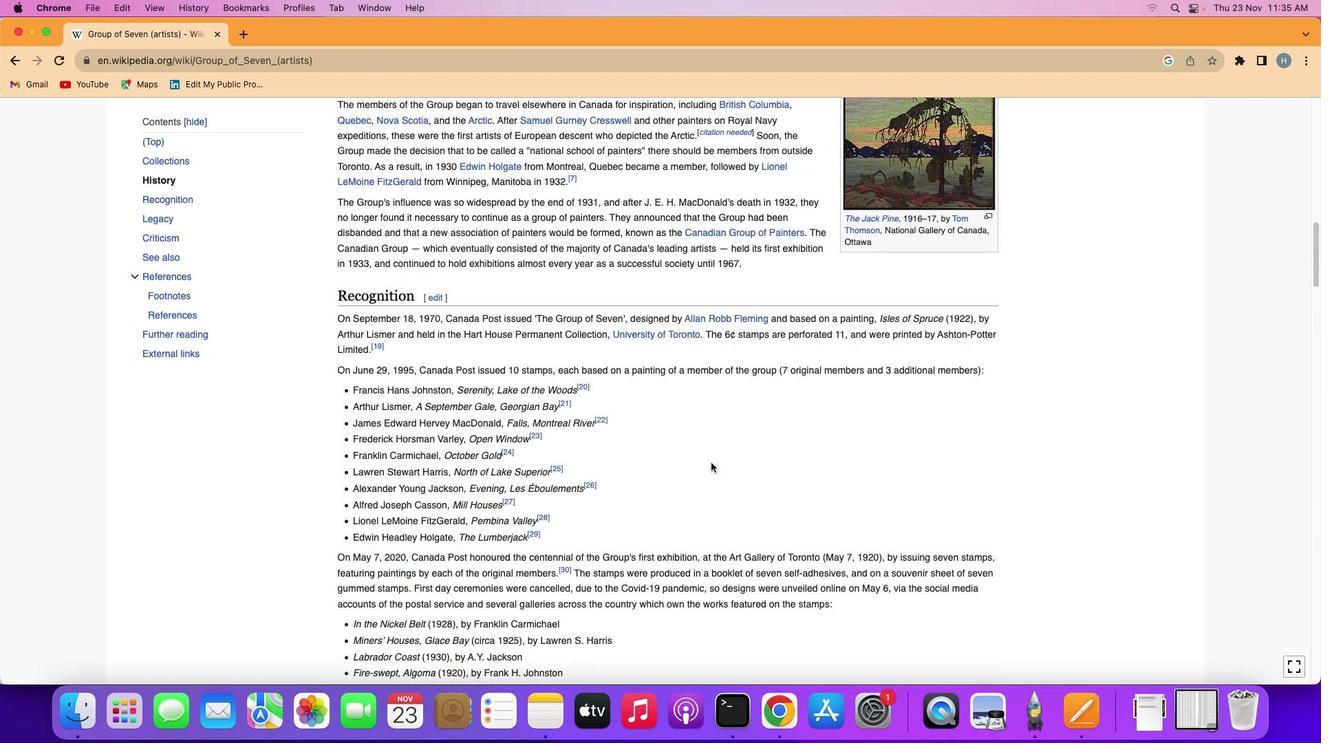 
Action: Mouse moved to (711, 463)
Screenshot: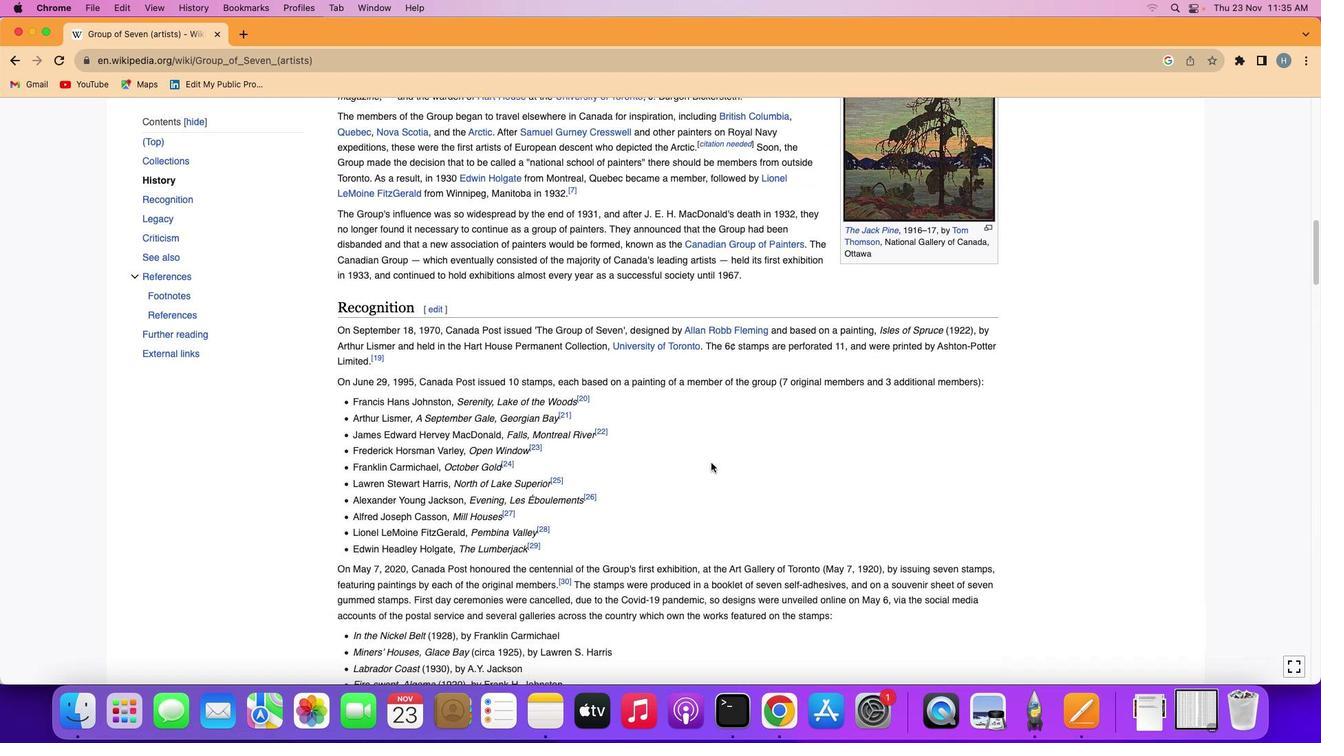 
Action: Mouse scrolled (711, 463) with delta (0, 1)
Screenshot: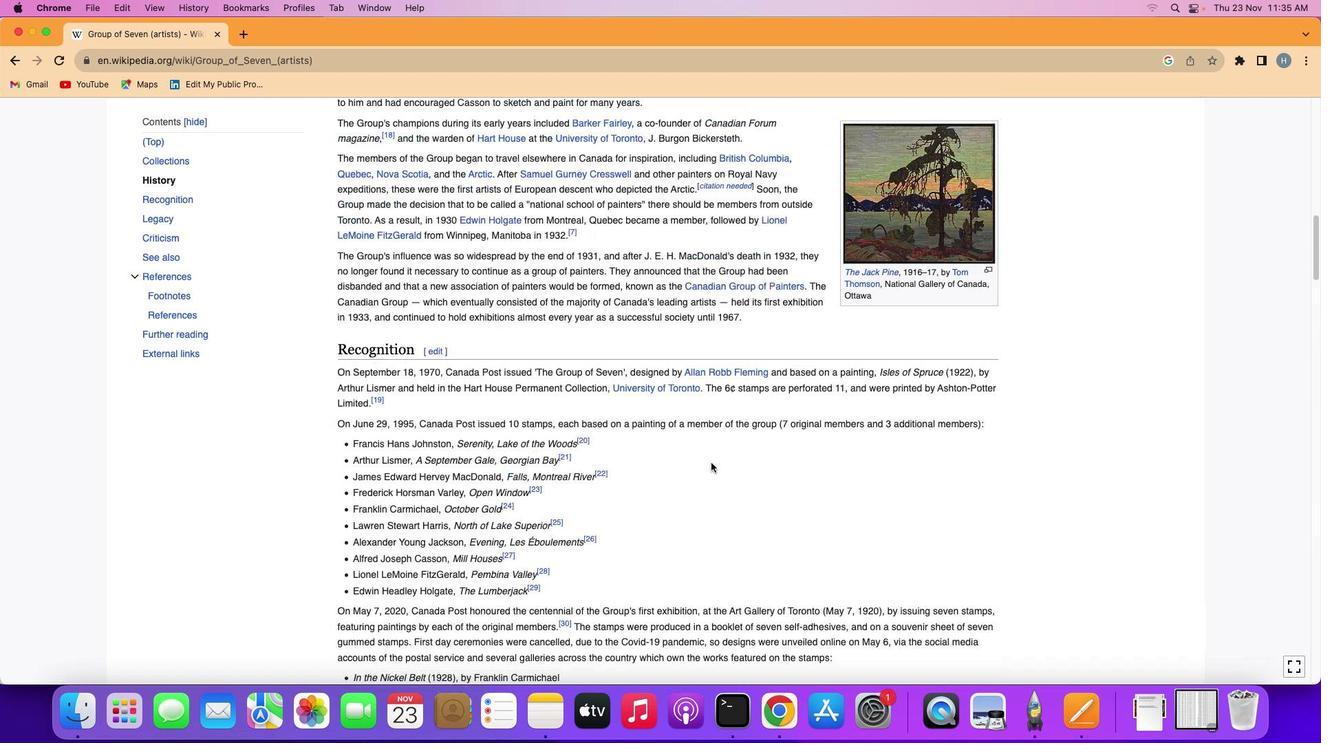 
Action: Mouse scrolled (711, 463) with delta (0, 0)
Screenshot: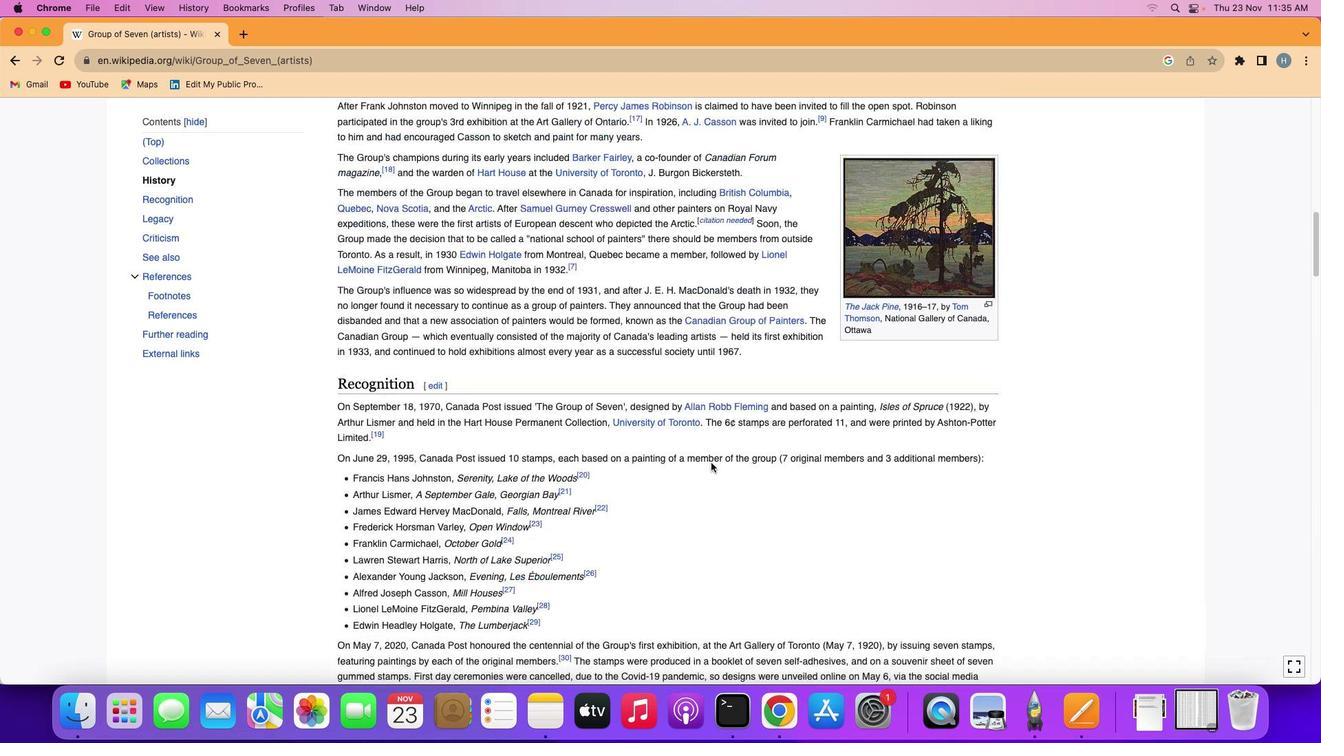 
Action: Mouse scrolled (711, 463) with delta (0, 3)
Screenshot: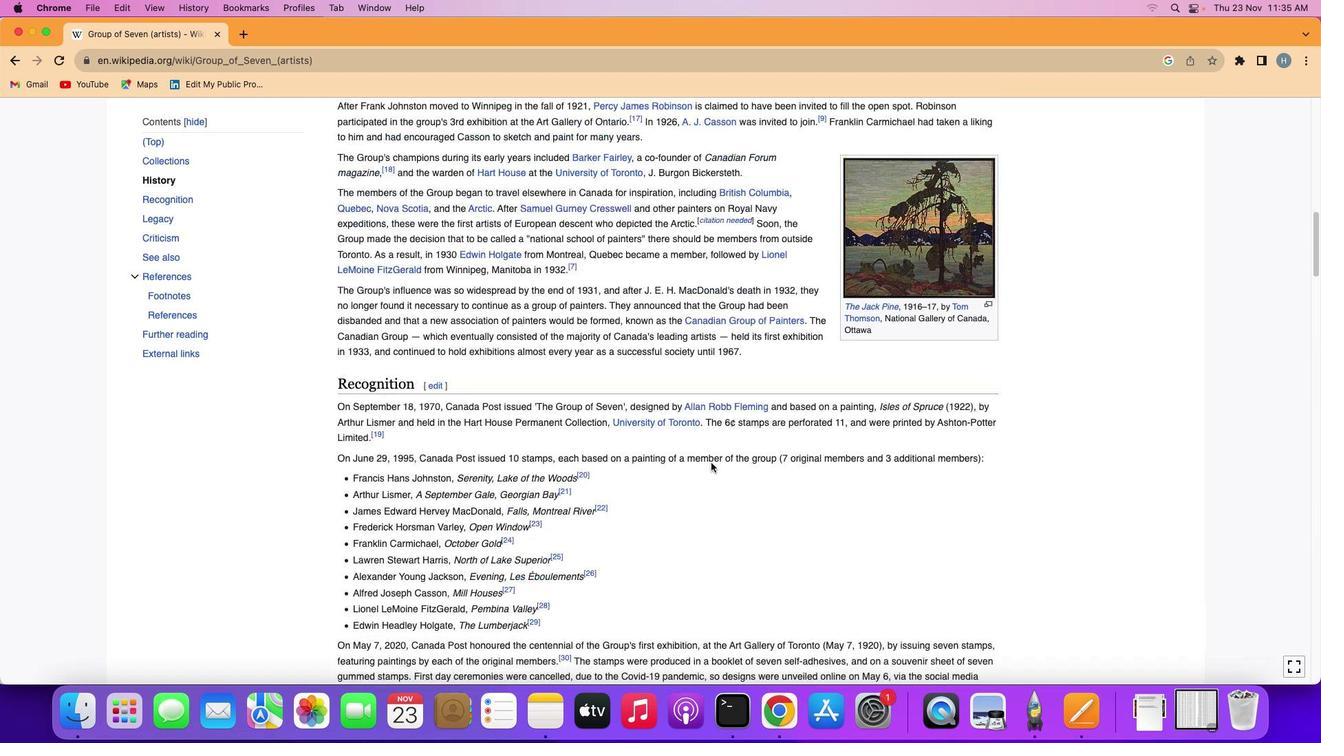 
Action: Mouse scrolled (711, 463) with delta (0, 3)
Screenshot: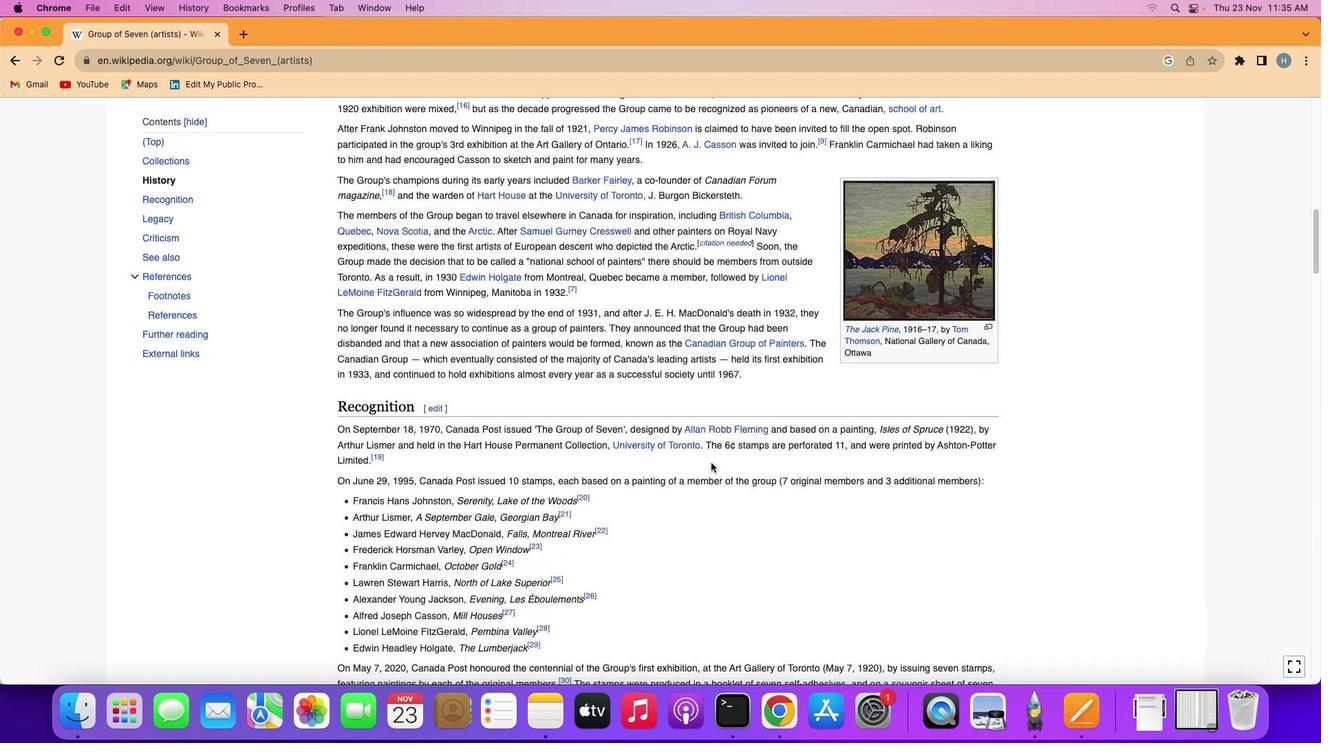 
Action: Mouse scrolled (711, 463) with delta (0, 4)
Screenshot: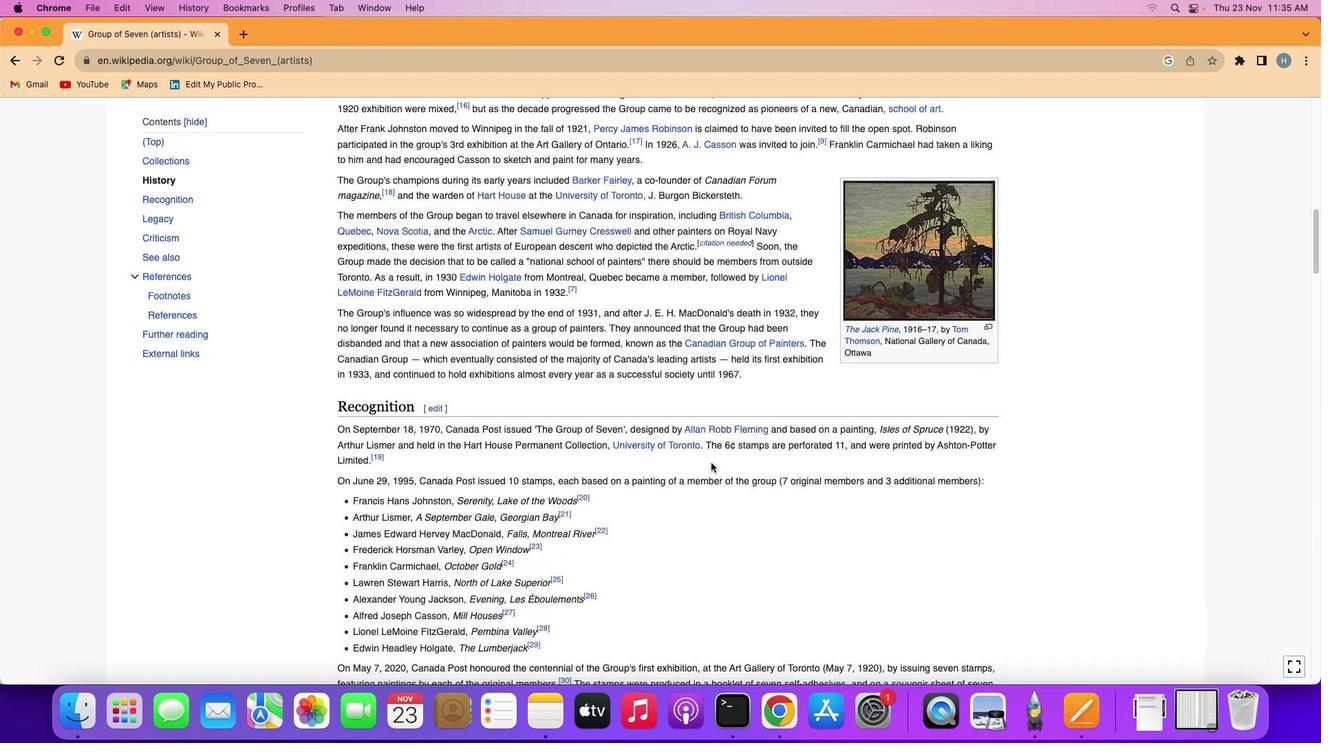 
Action: Mouse scrolled (711, 463) with delta (0, 5)
Screenshot: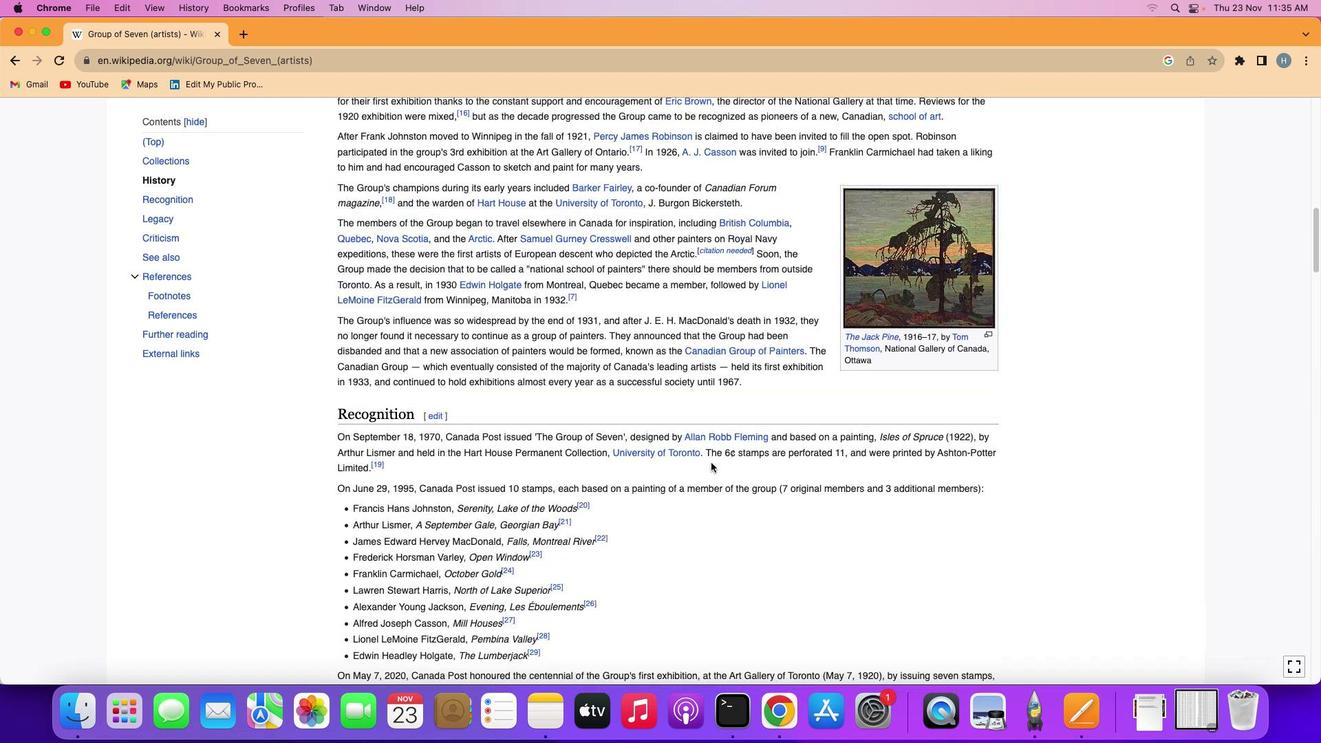 
Action: Mouse moved to (711, 463)
Screenshot: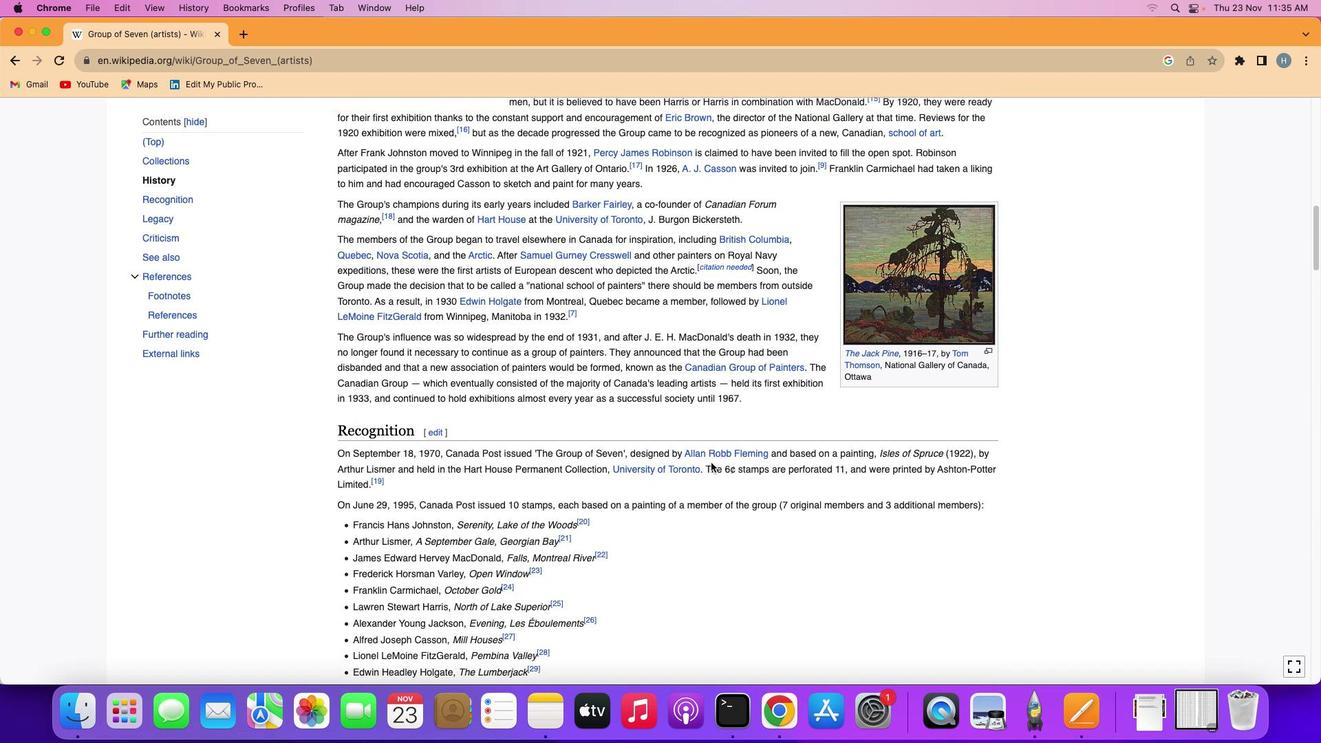 
Action: Mouse scrolled (711, 463) with delta (0, 1)
Screenshot: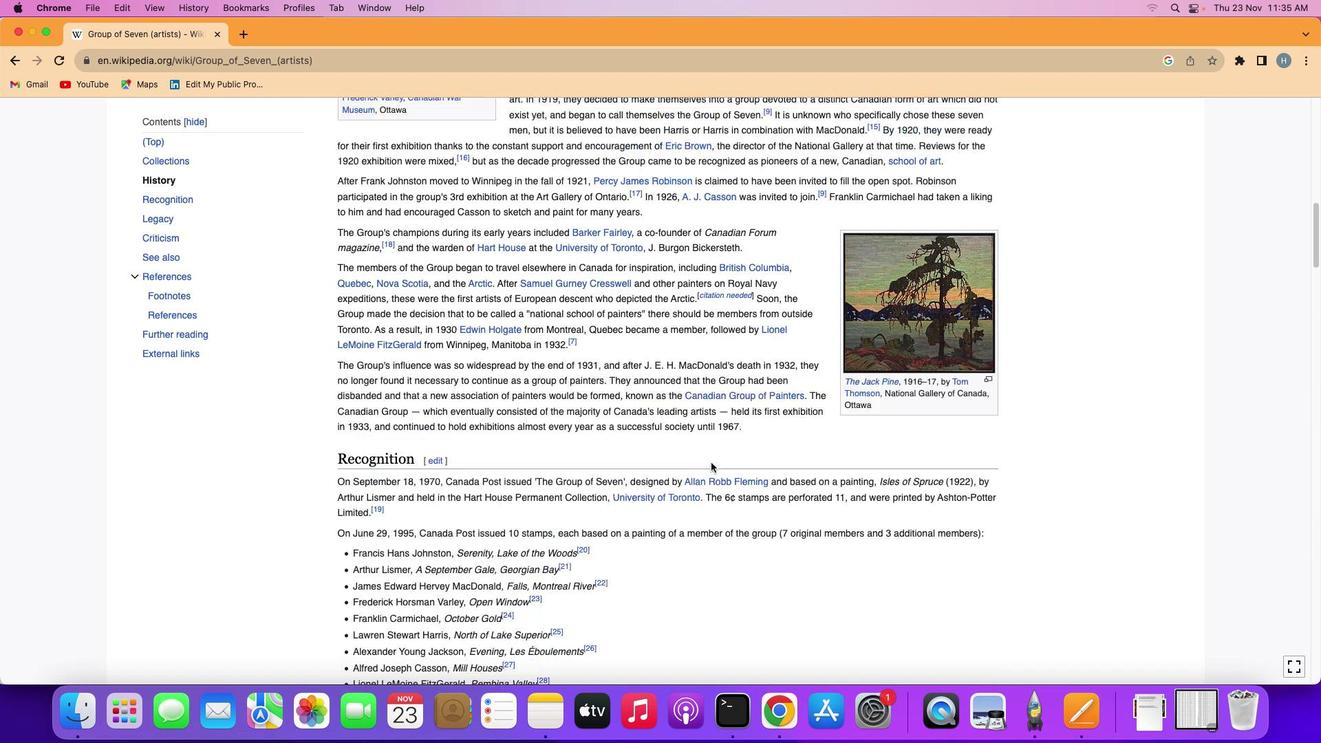 
Action: Mouse scrolled (711, 463) with delta (0, 1)
Screenshot: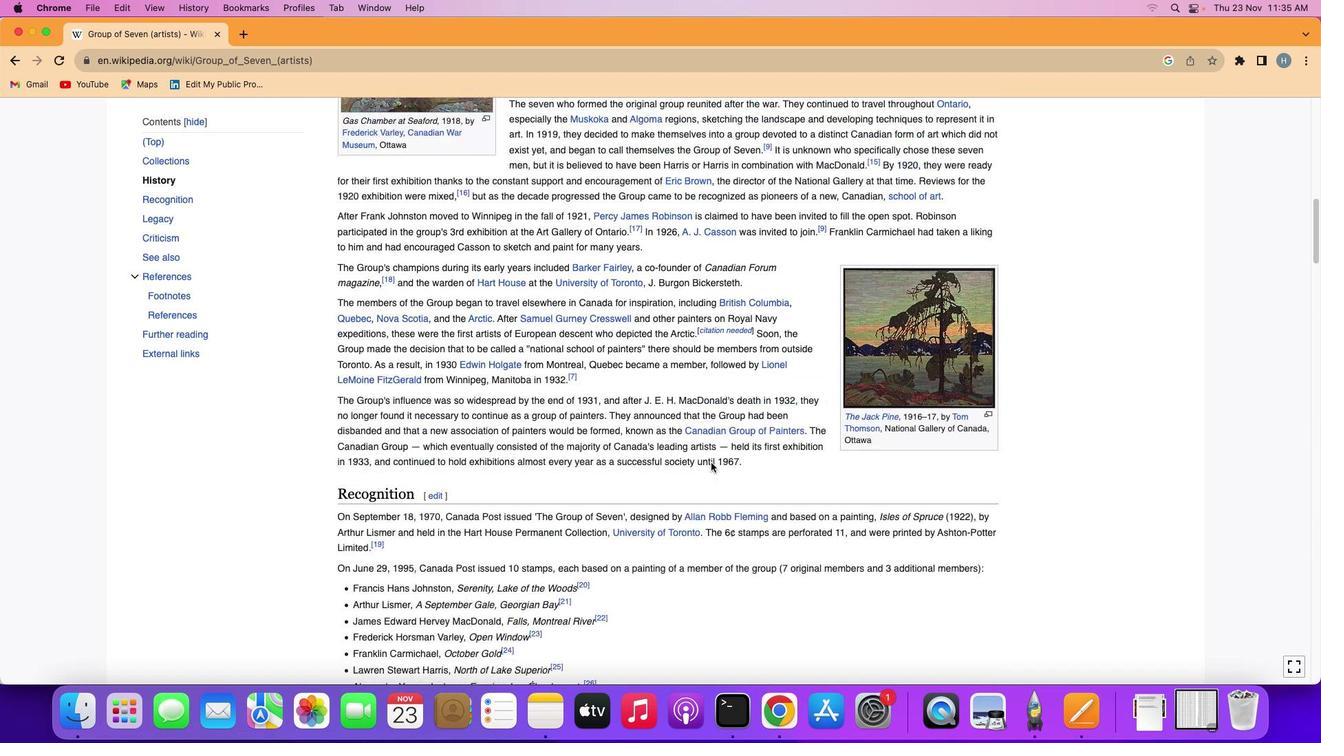 
Action: Mouse scrolled (711, 463) with delta (0, 2)
Screenshot: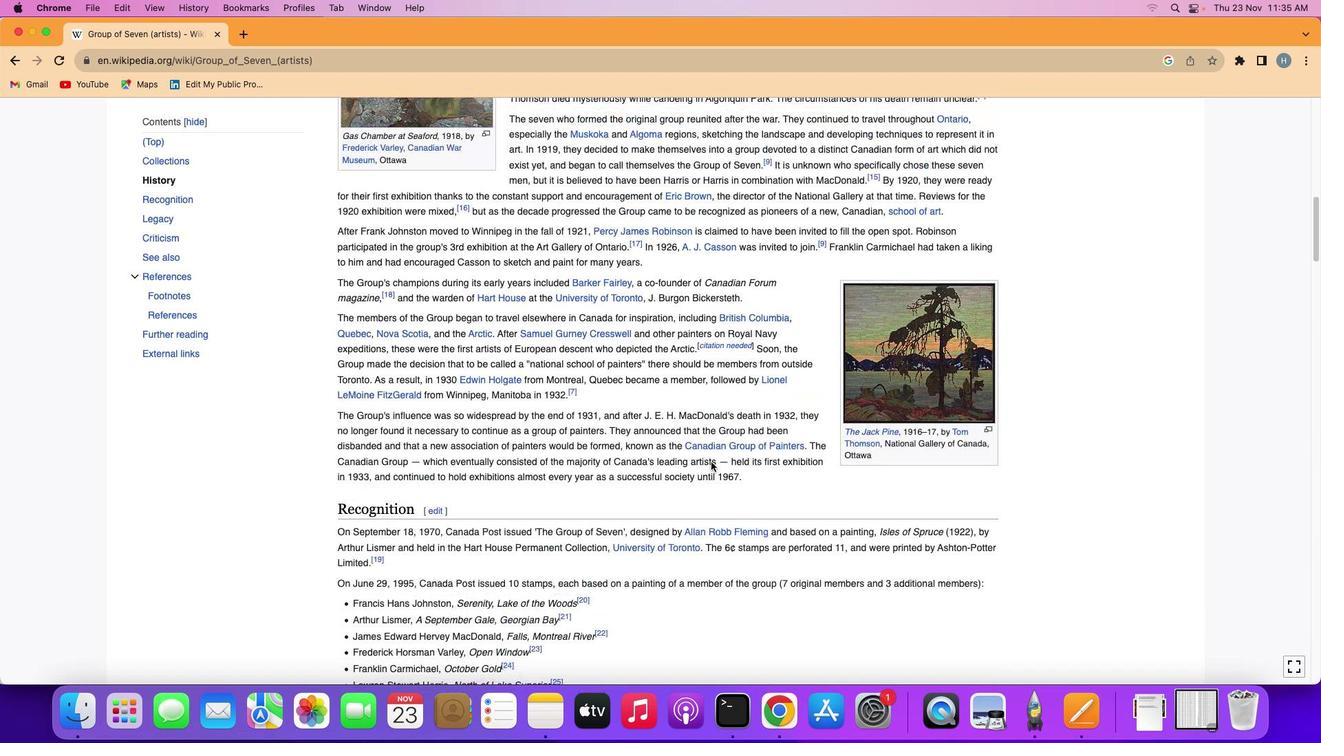 
Action: Mouse scrolled (711, 463) with delta (0, 1)
Screenshot: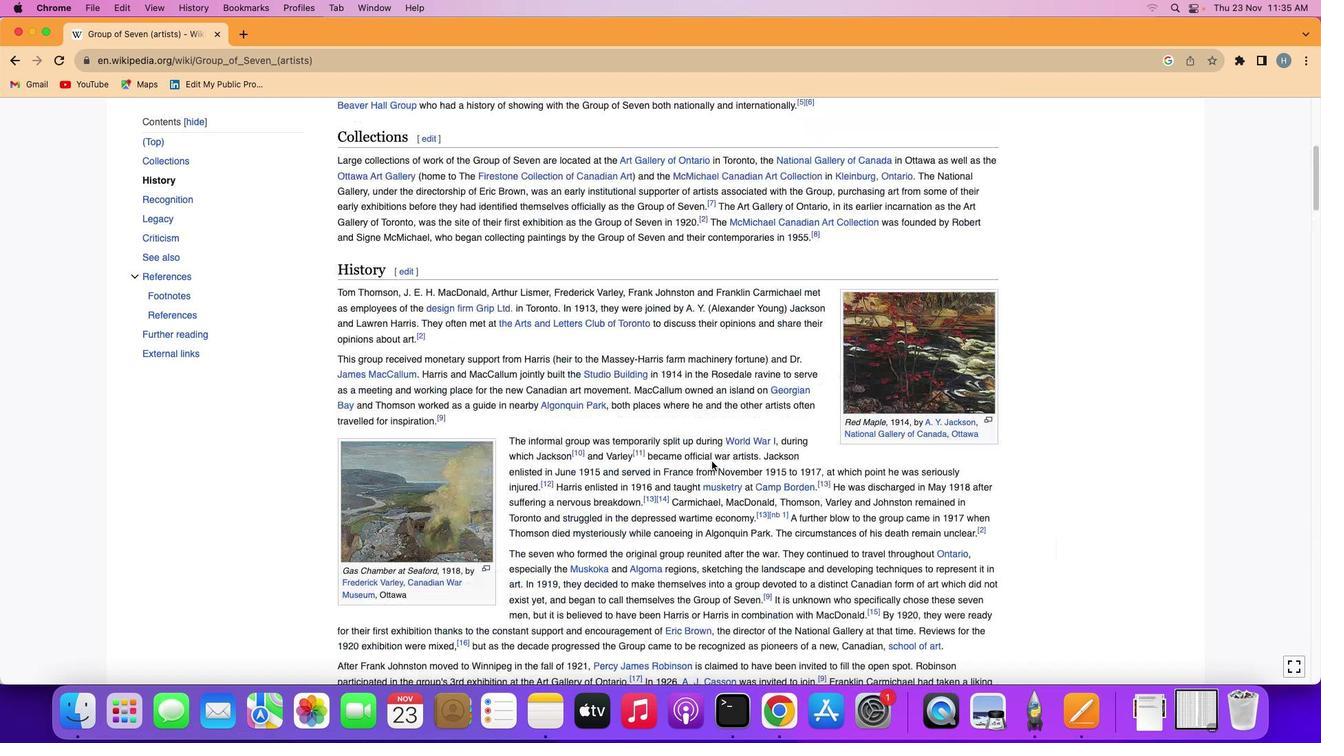 
Action: Mouse scrolled (711, 463) with delta (0, 1)
Screenshot: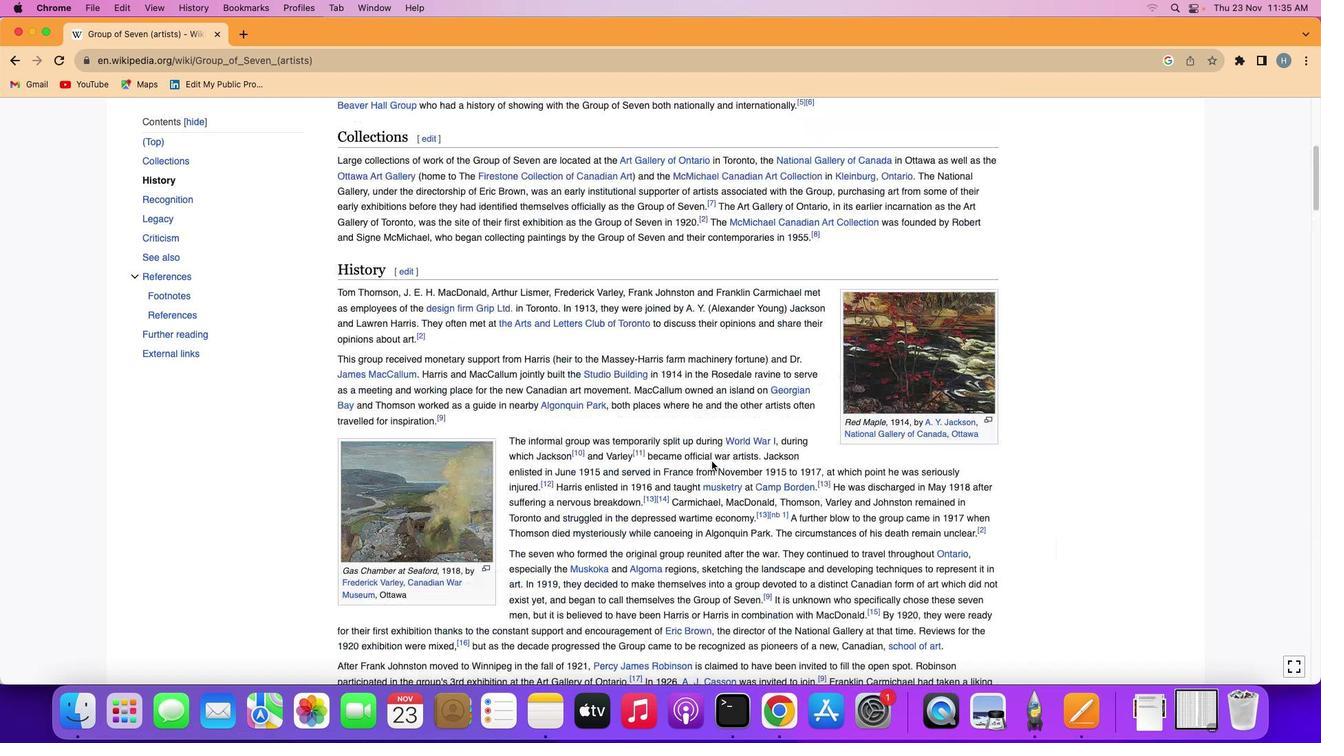 
Action: Mouse scrolled (711, 463) with delta (0, 2)
Screenshot: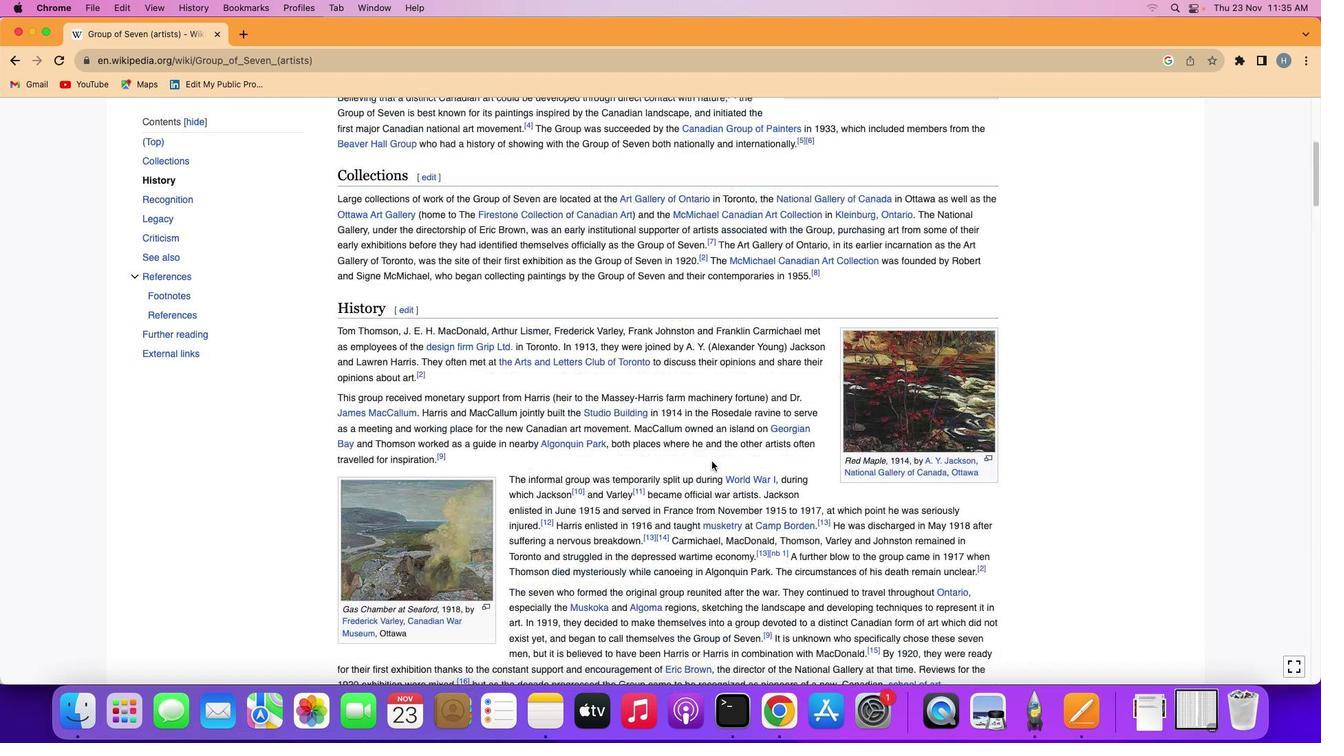 
Action: Mouse moved to (712, 462)
Screenshot: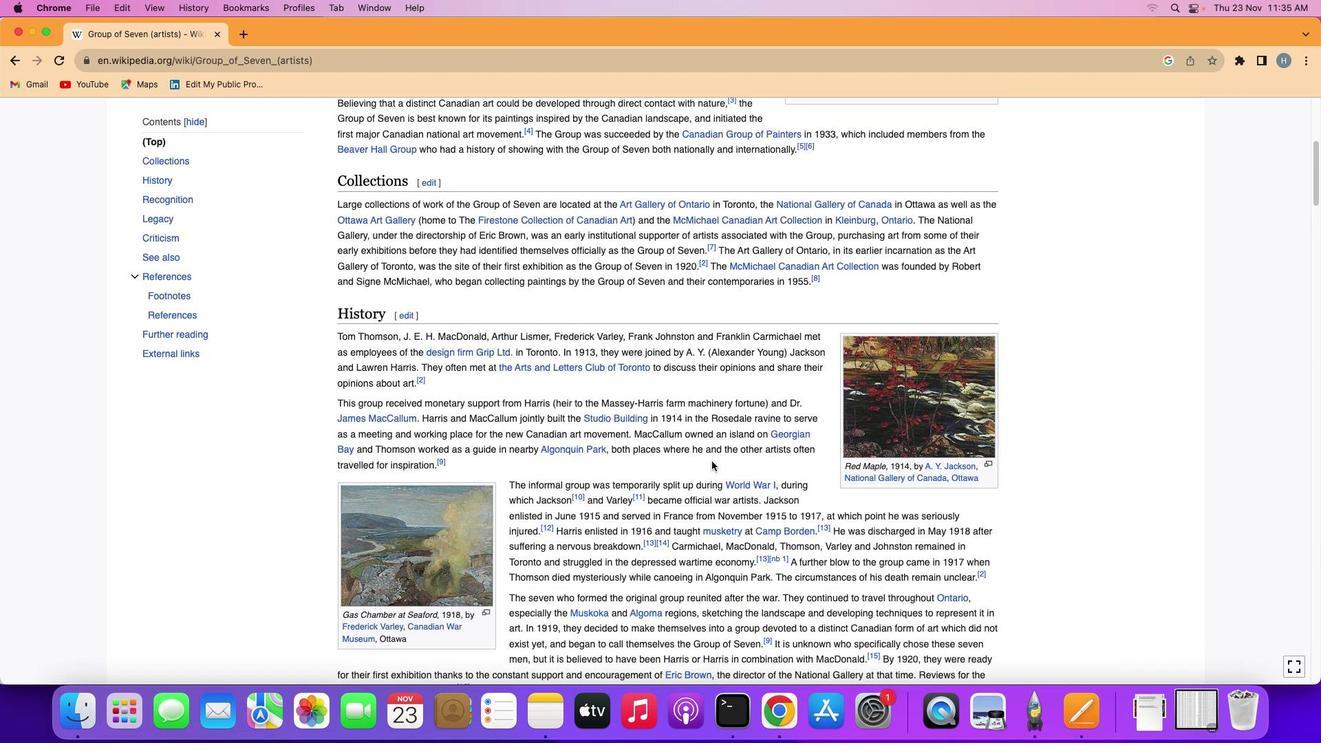 
Action: Mouse scrolled (712, 462) with delta (0, 1)
Screenshot: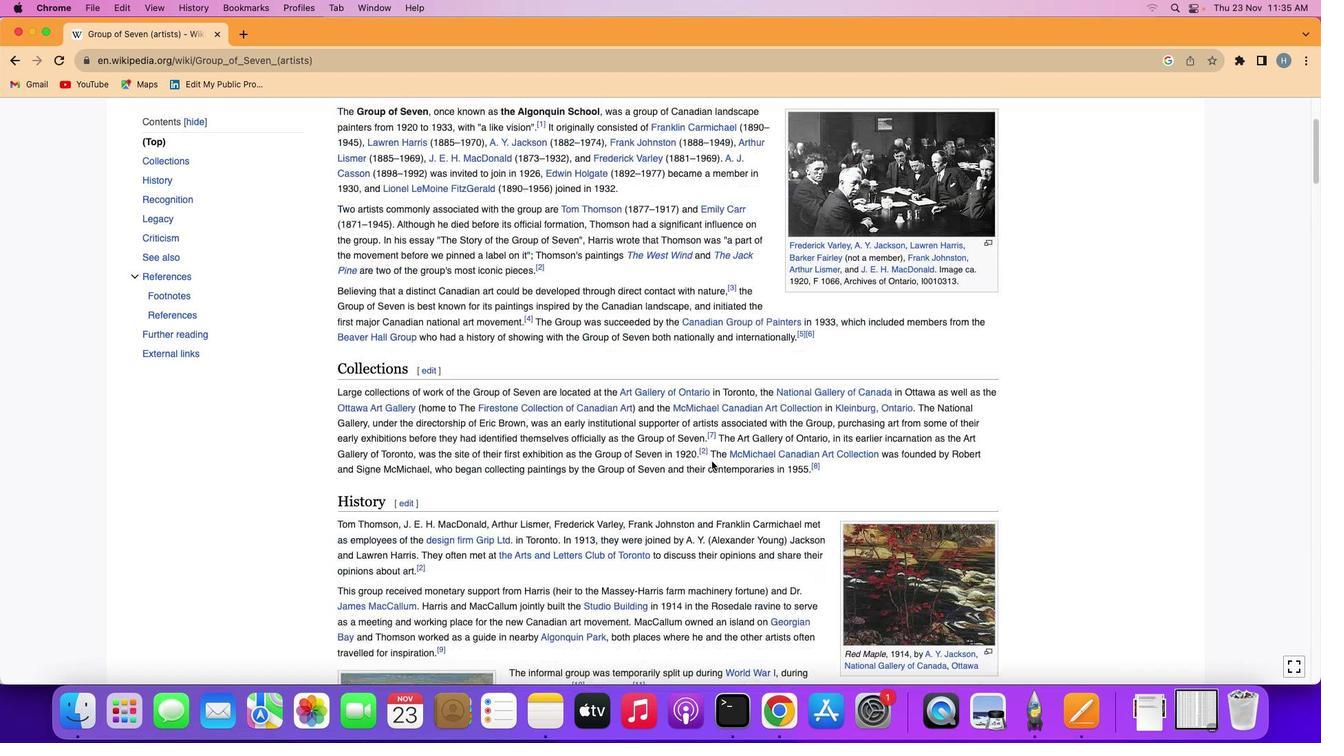 
Action: Mouse scrolled (712, 462) with delta (0, 1)
Screenshot: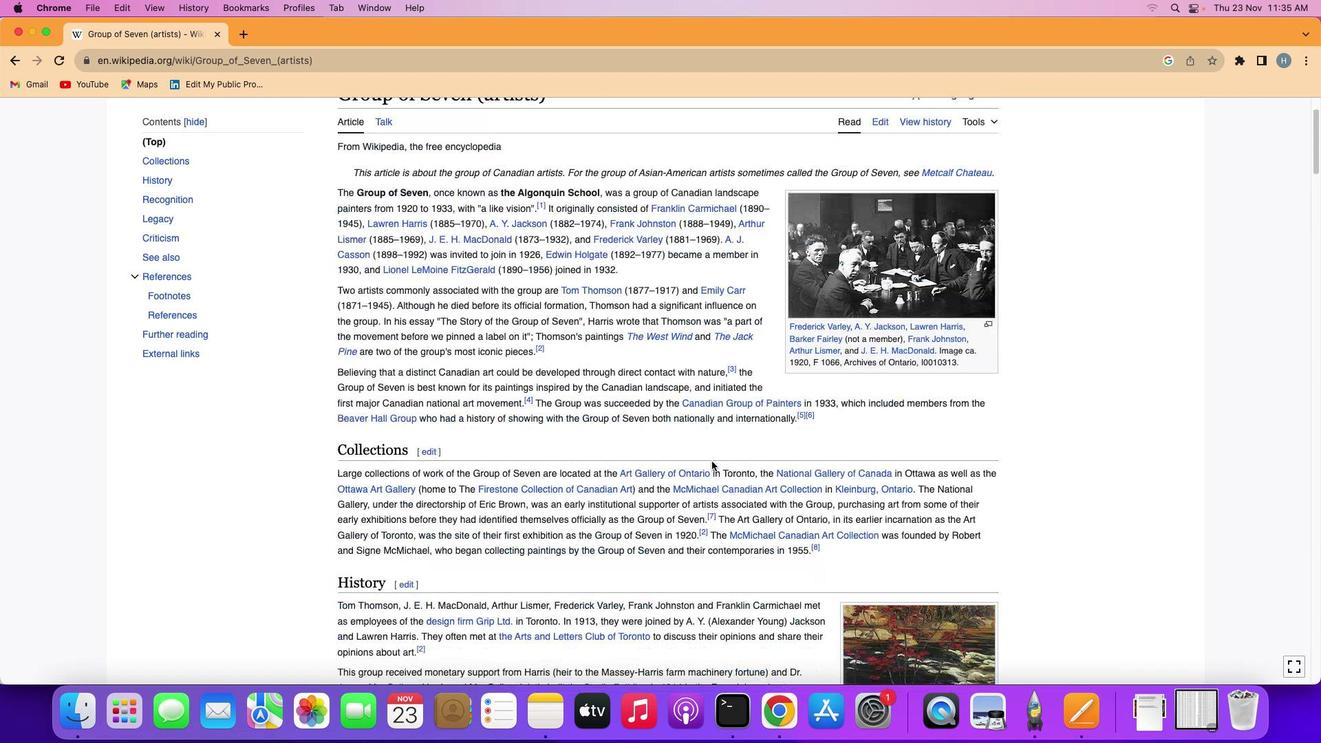 
Action: Mouse scrolled (712, 462) with delta (0, 2)
Screenshot: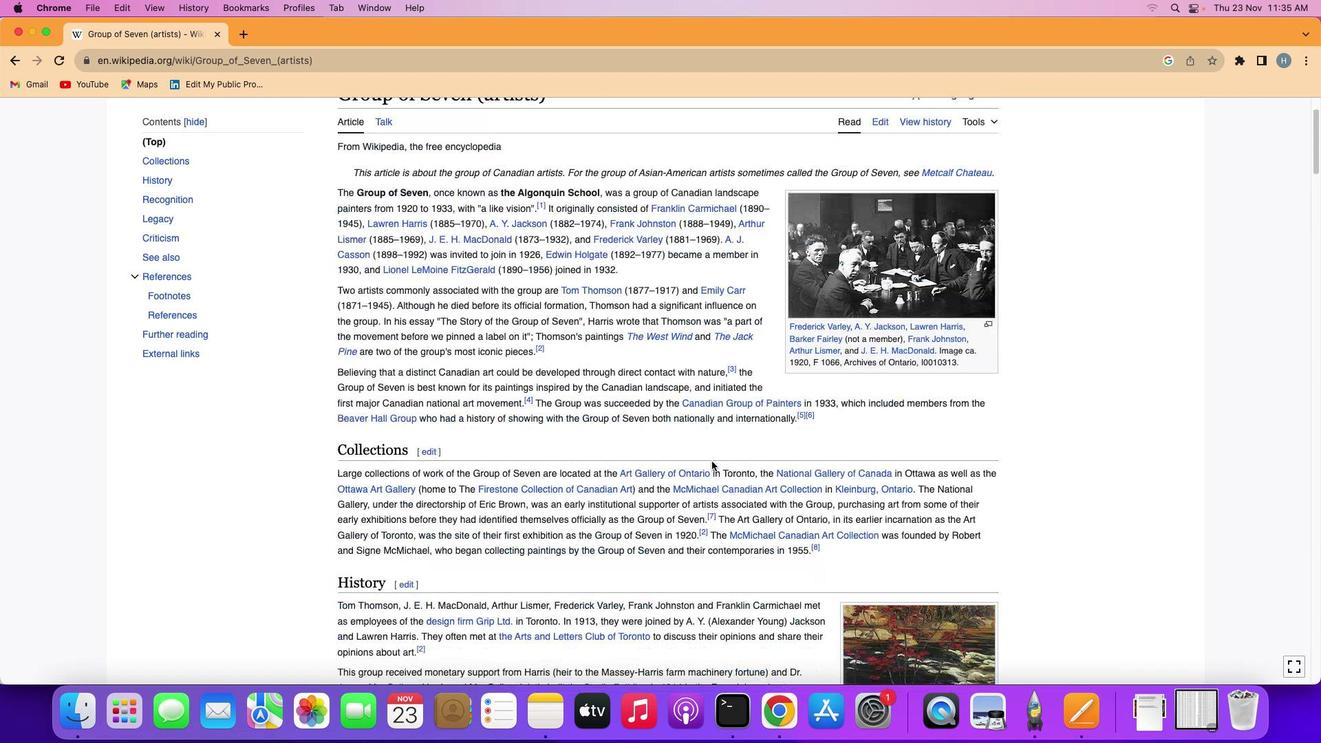 
Action: Mouse scrolled (712, 462) with delta (0, 4)
Screenshot: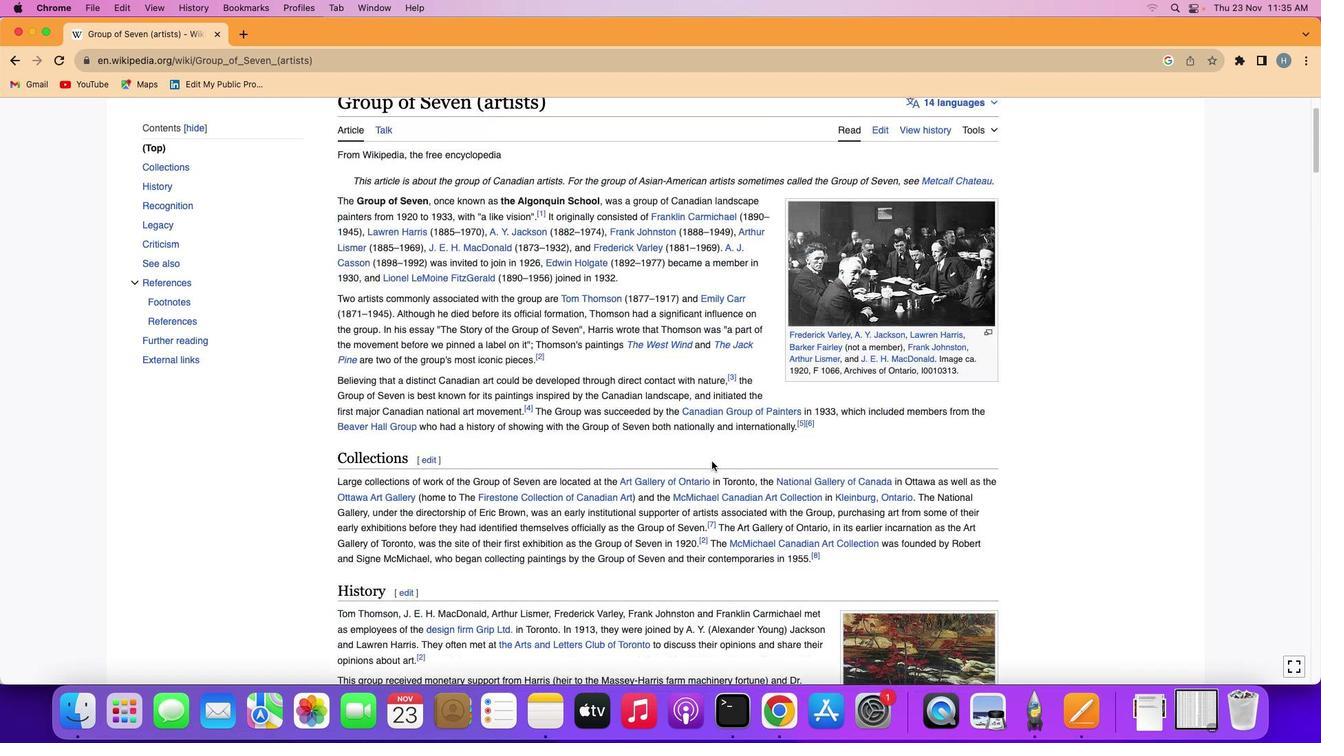 
Action: Mouse scrolled (712, 462) with delta (0, 4)
Screenshot: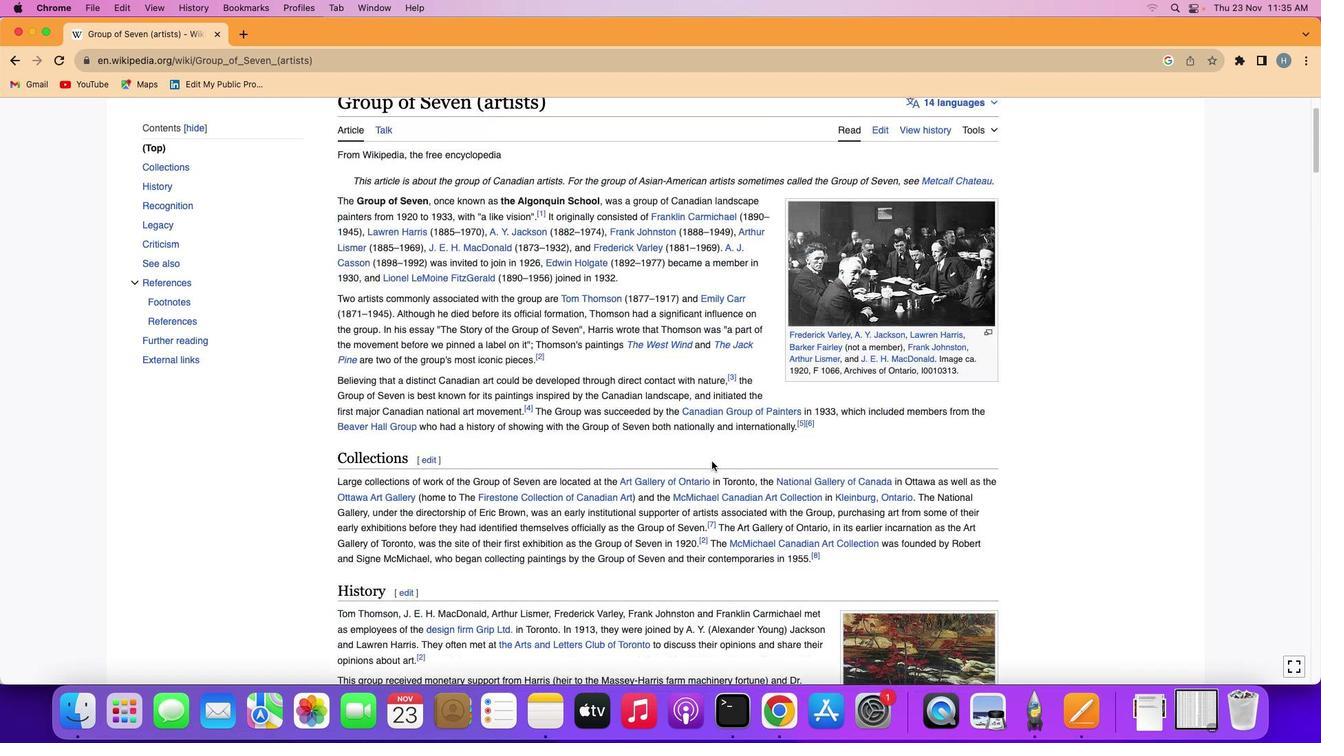 
Action: Mouse moved to (713, 461)
Screenshot: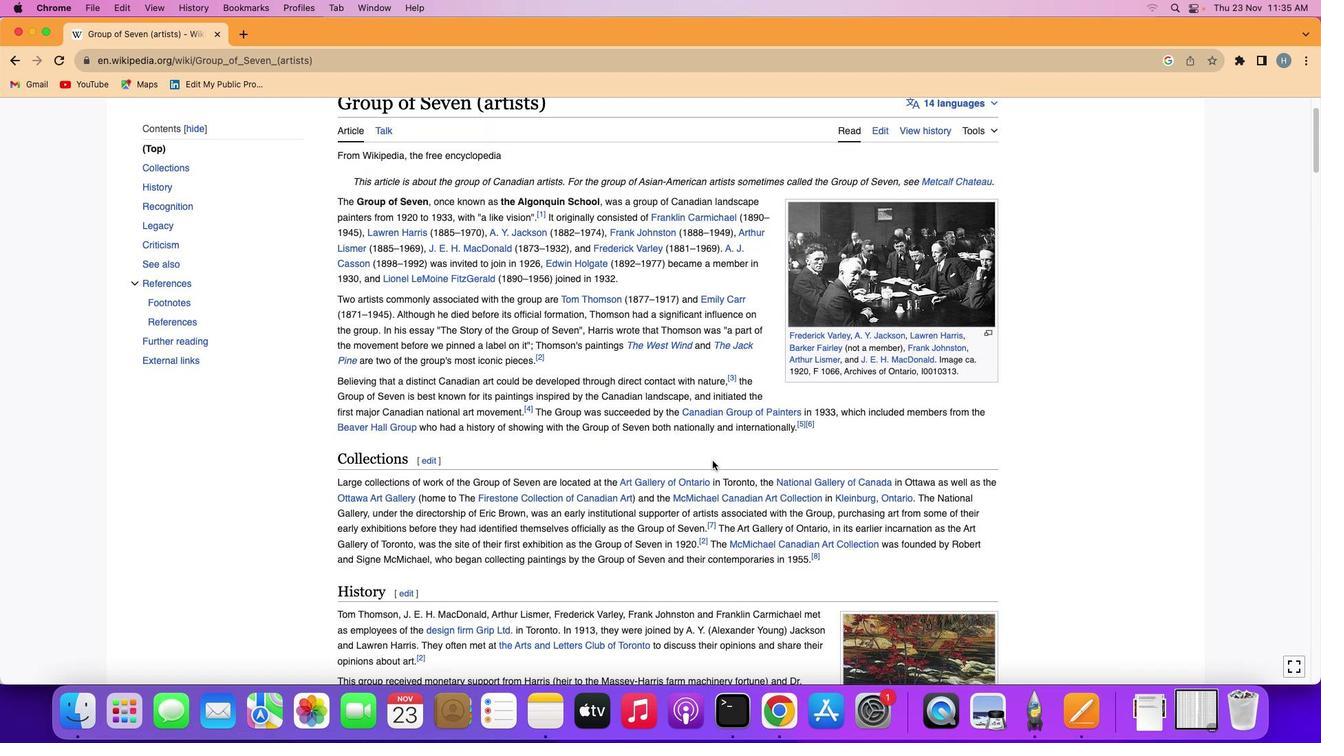 
Action: Mouse scrolled (713, 461) with delta (0, 1)
Screenshot: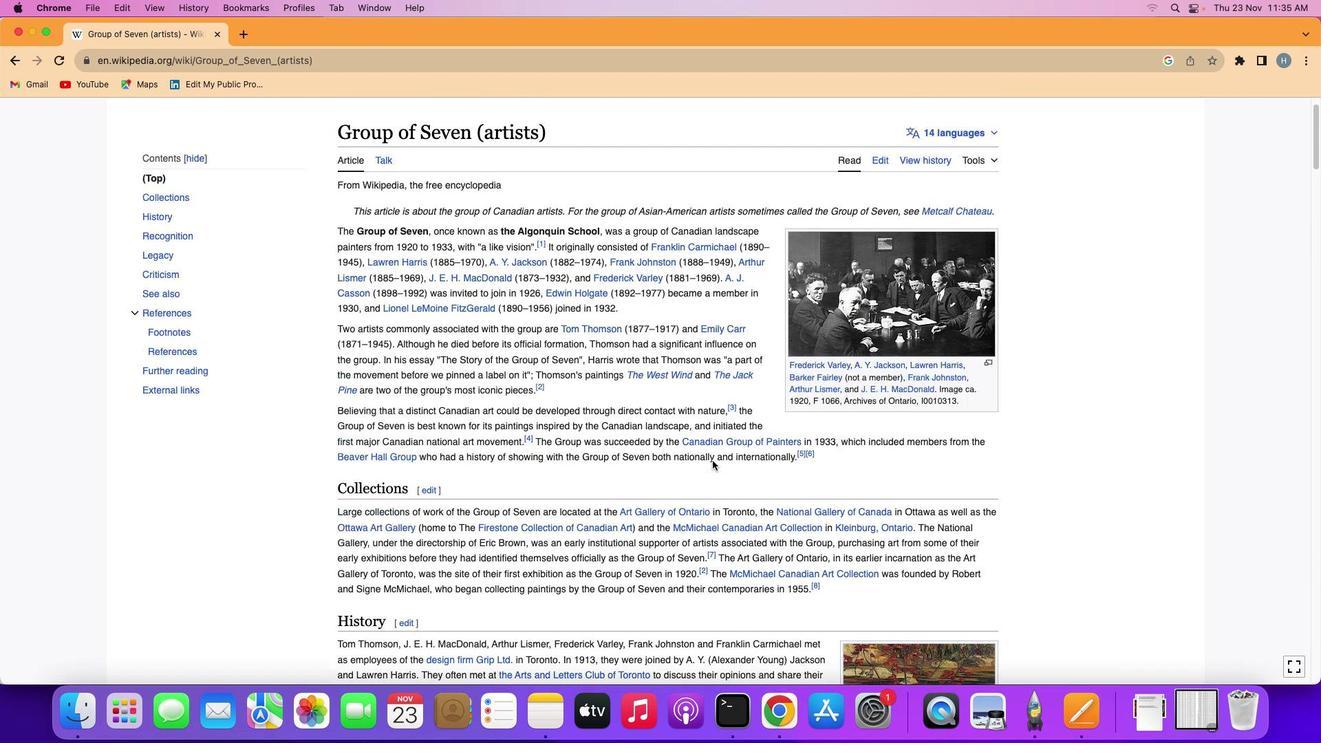 
Action: Mouse scrolled (713, 461) with delta (0, 1)
Screenshot: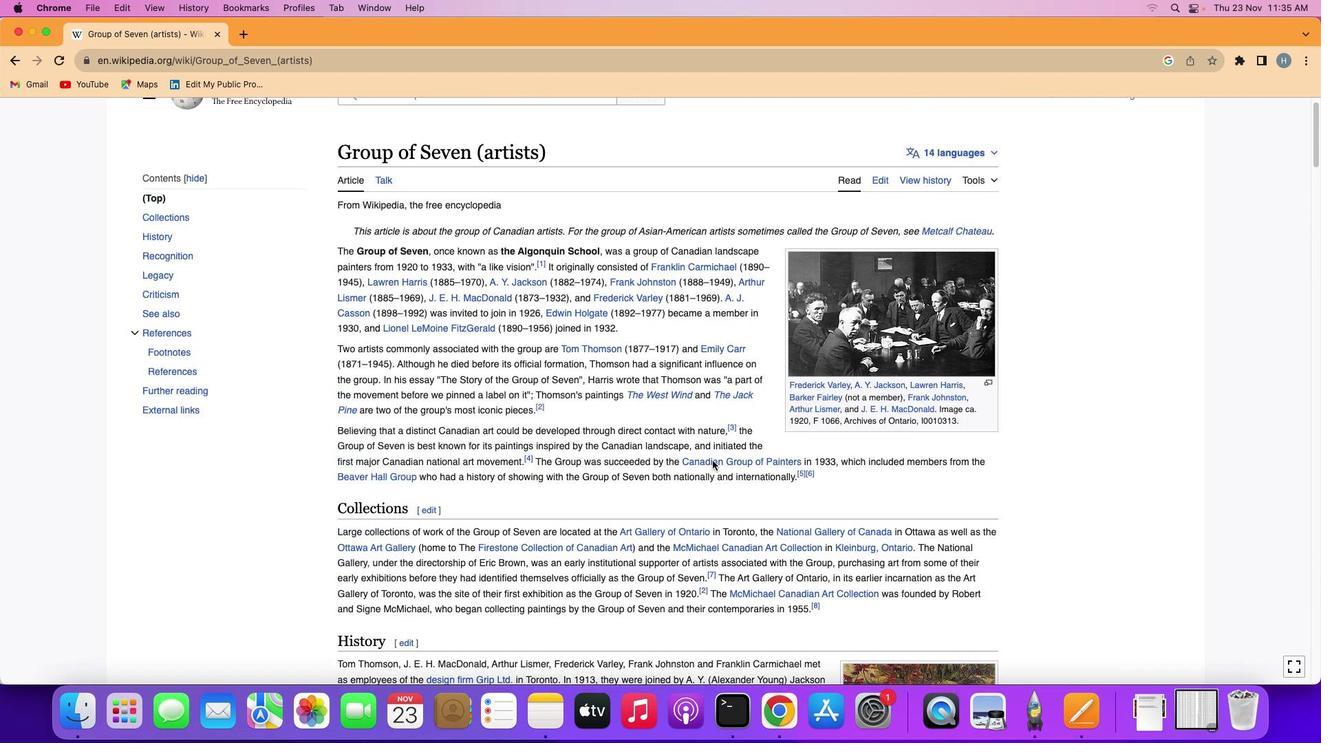 
Action: Mouse scrolled (713, 461) with delta (0, 2)
Screenshot: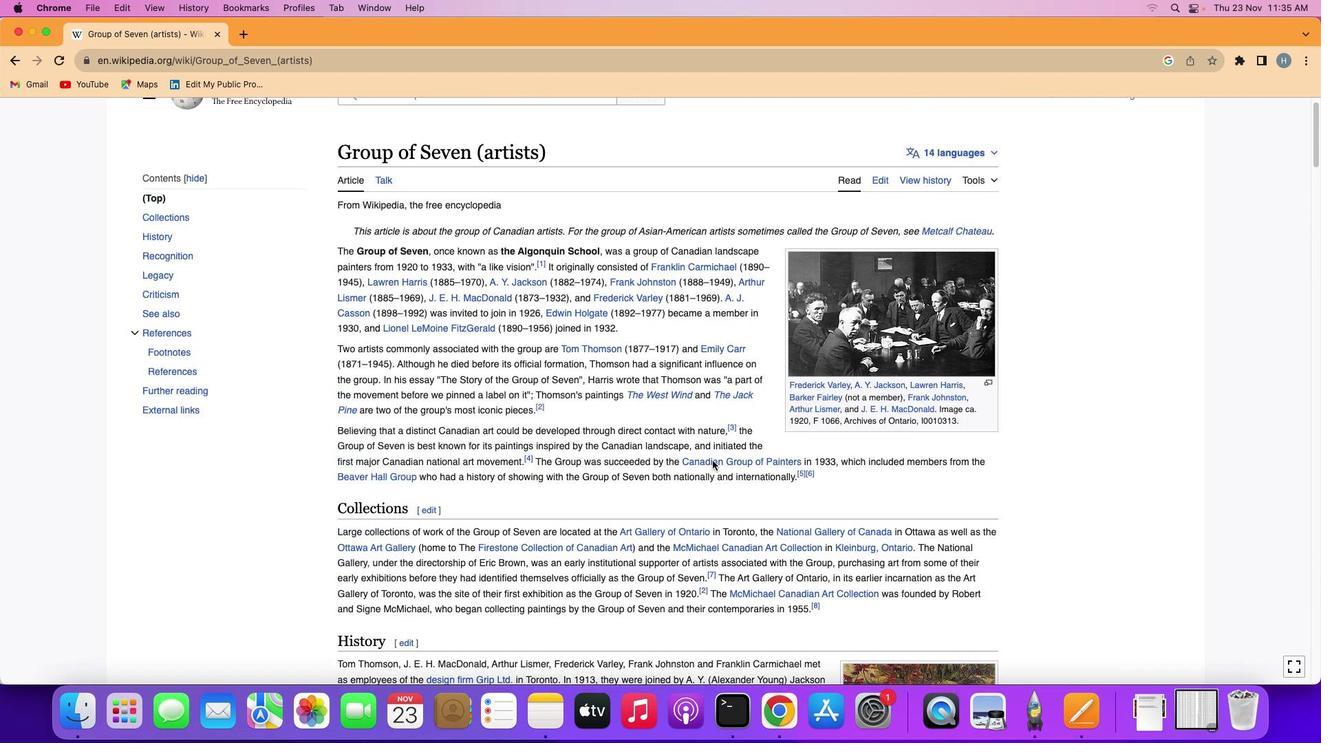 
Action: Mouse scrolled (713, 461) with delta (0, 4)
Screenshot: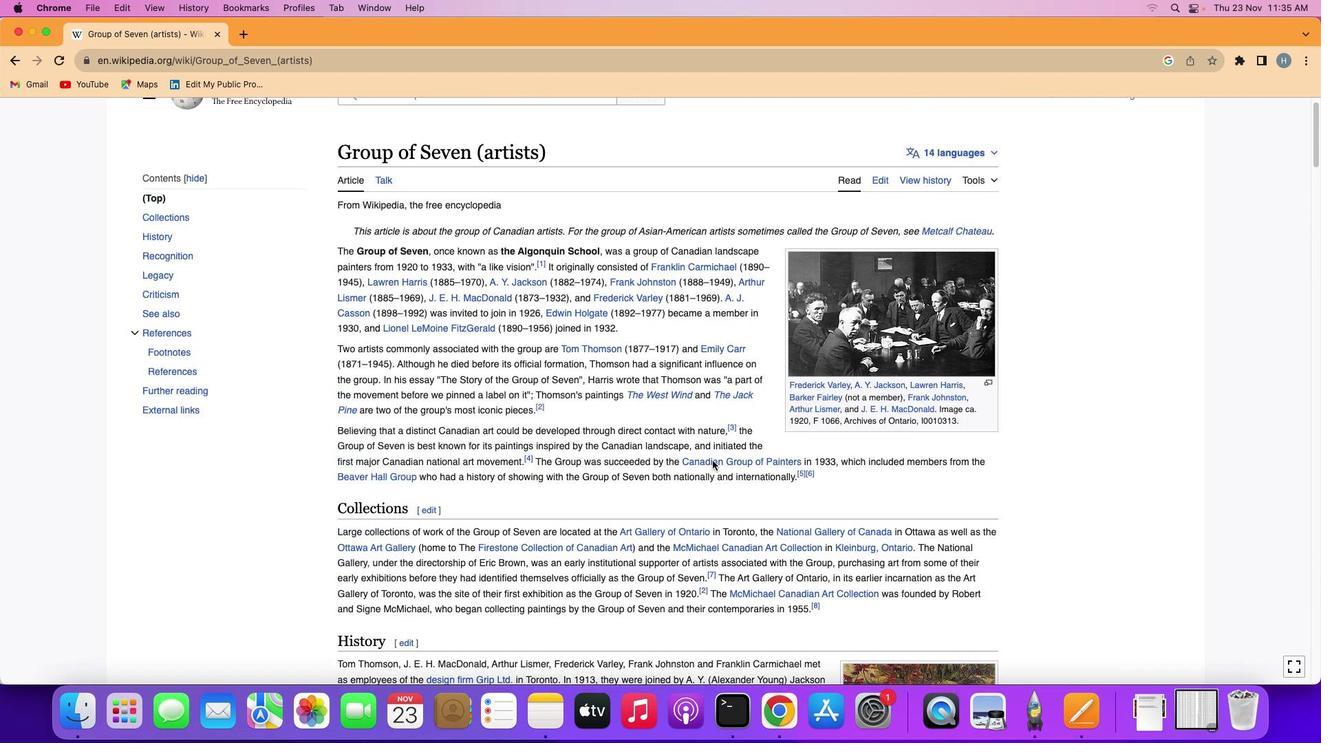 
Action: Mouse moved to (713, 461)
Screenshot: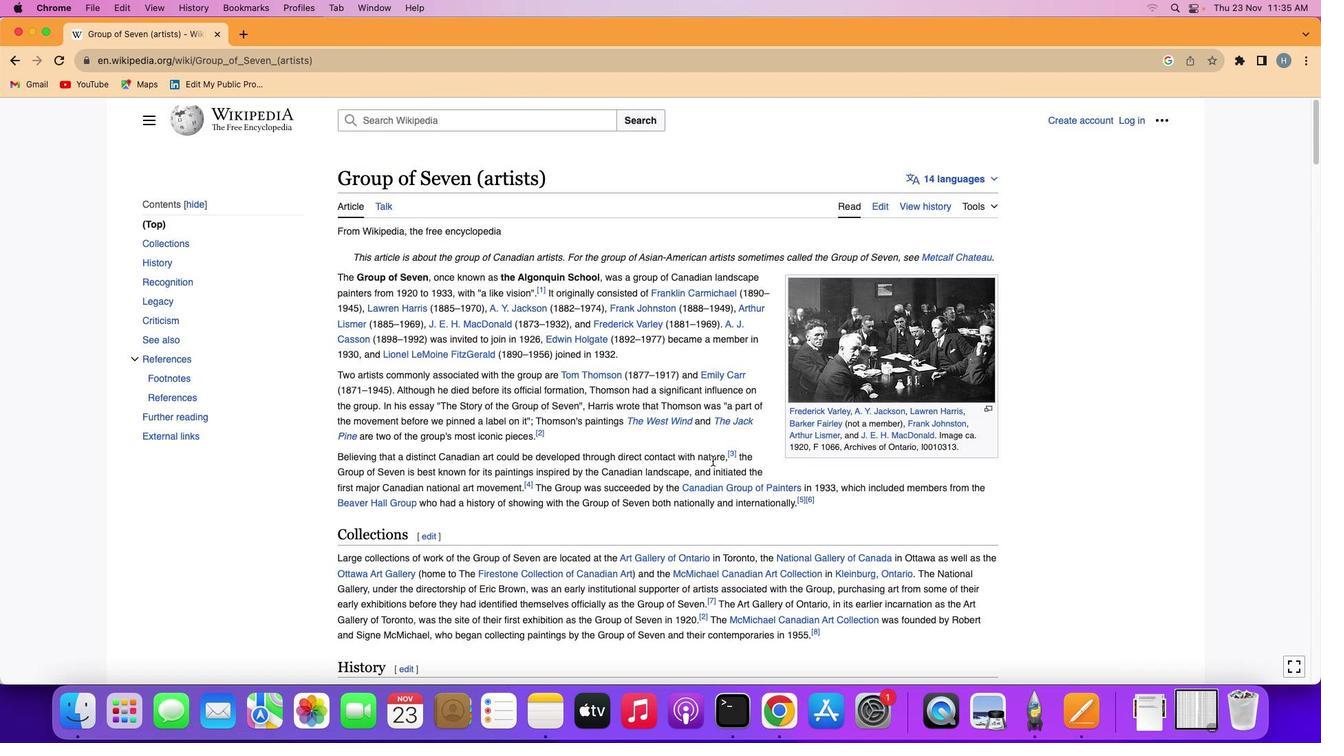 
Action: Mouse scrolled (713, 461) with delta (0, 1)
Screenshot: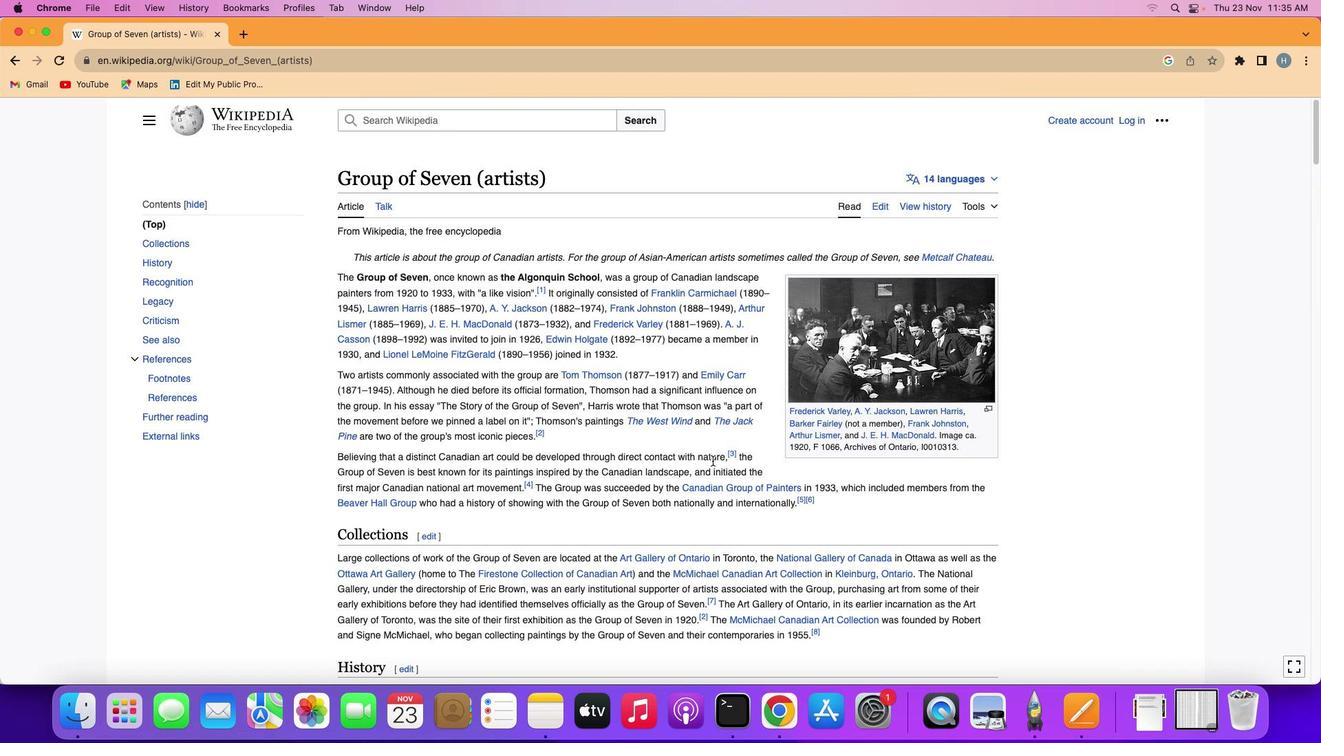 
Action: Mouse scrolled (713, 461) with delta (0, 1)
Screenshot: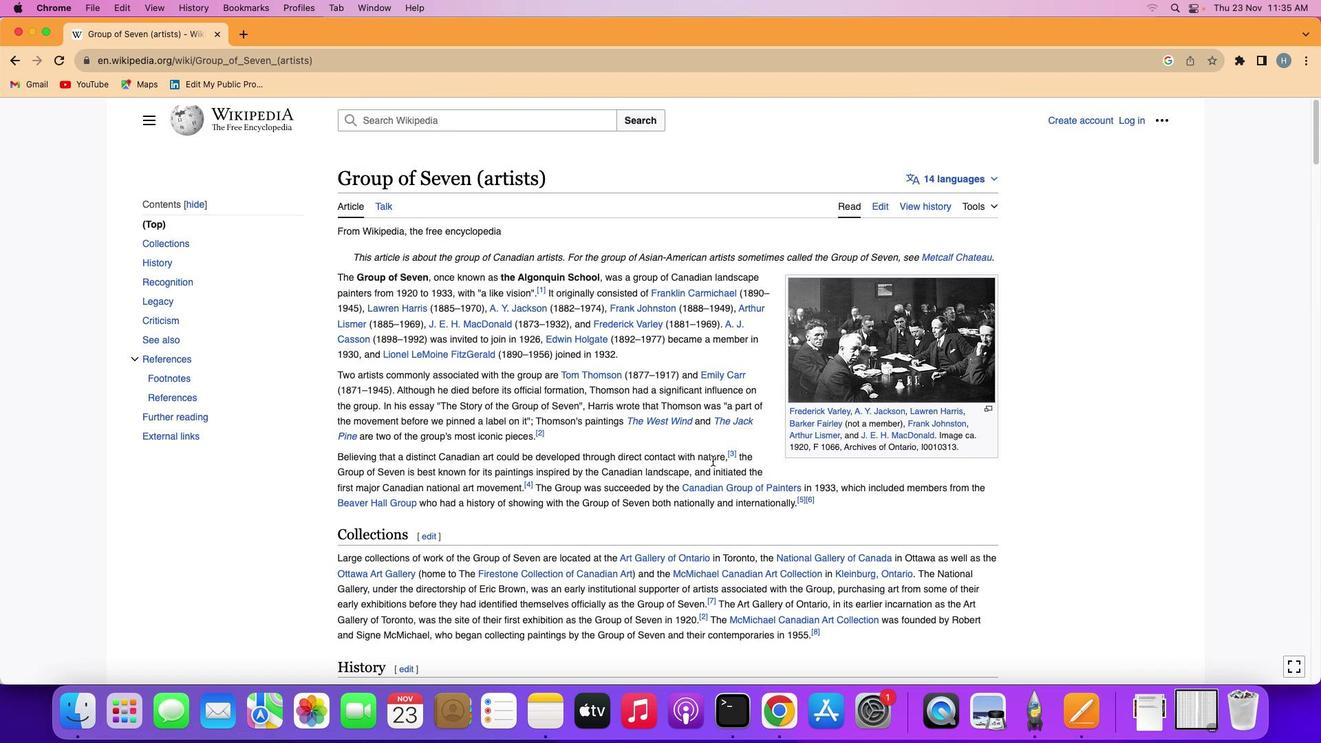 
Action: Mouse scrolled (713, 461) with delta (0, 2)
Screenshot: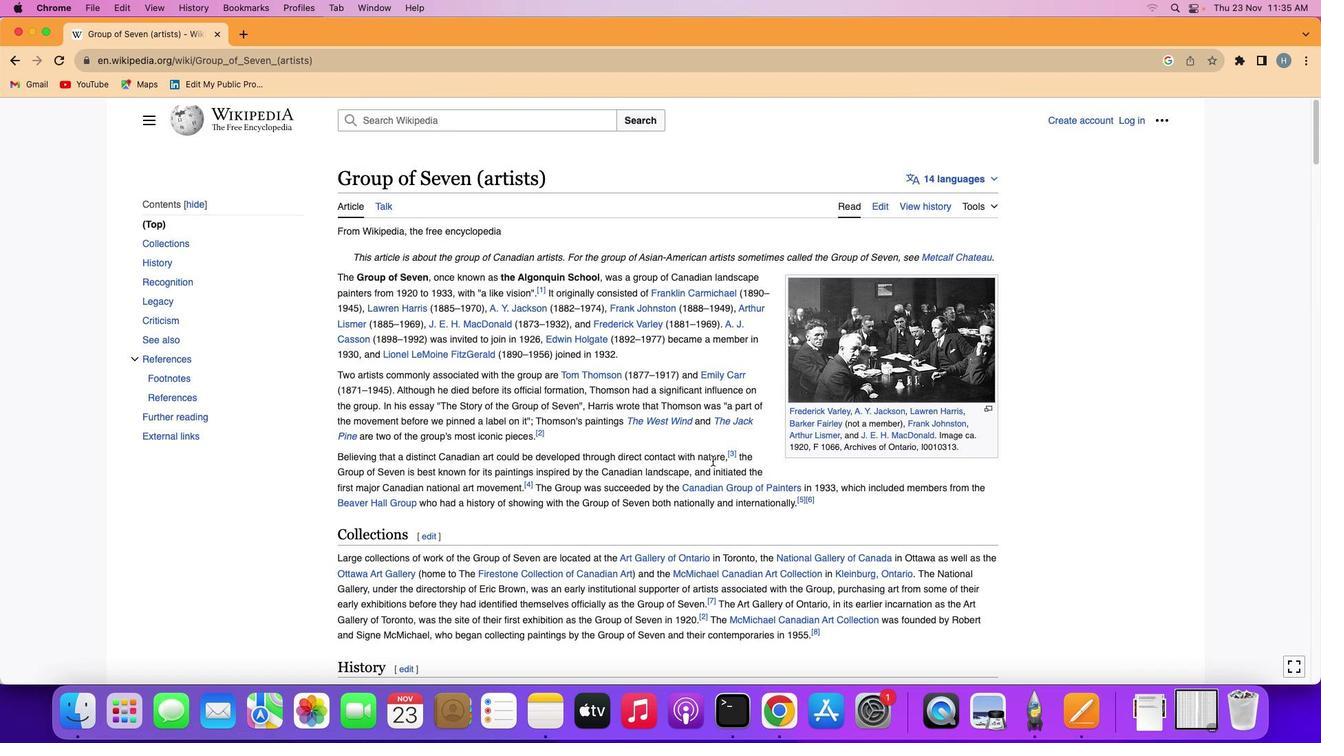 
Action: Mouse scrolled (713, 461) with delta (0, 3)
Screenshot: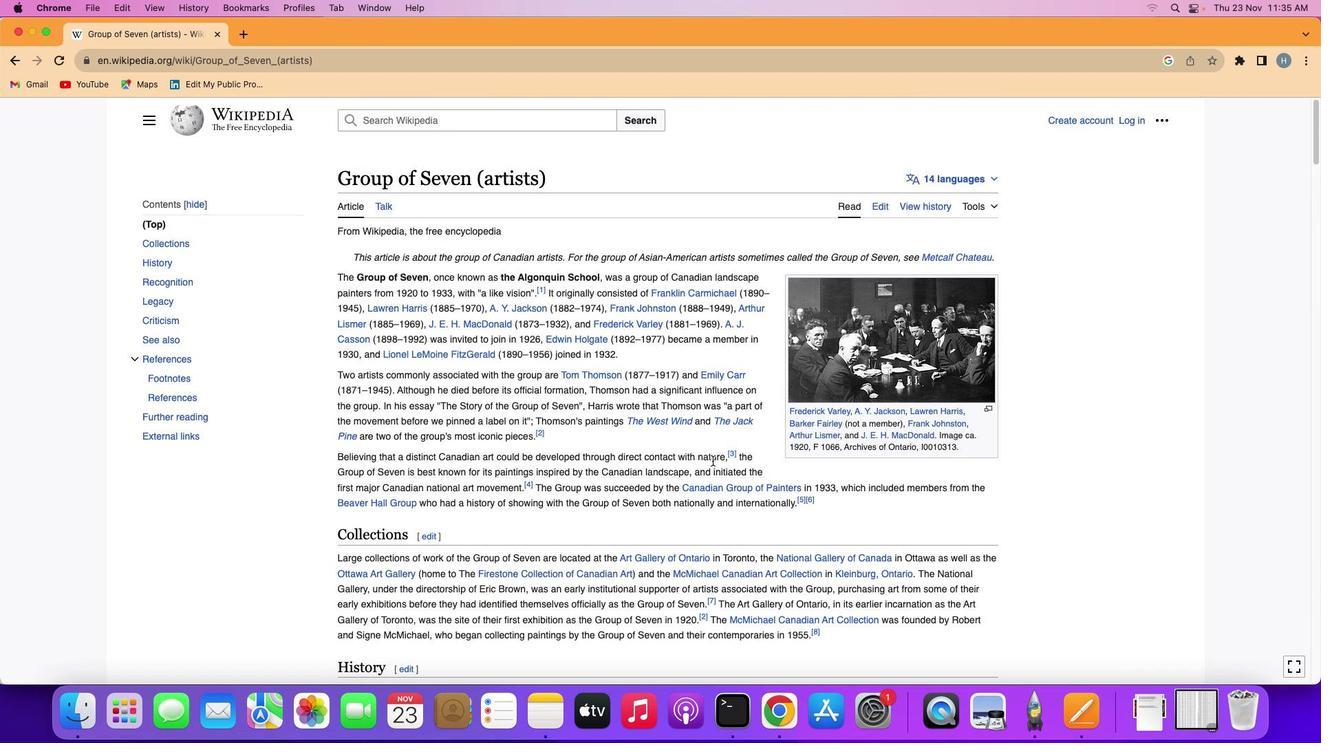 
Action: Mouse moved to (713, 461)
Screenshot: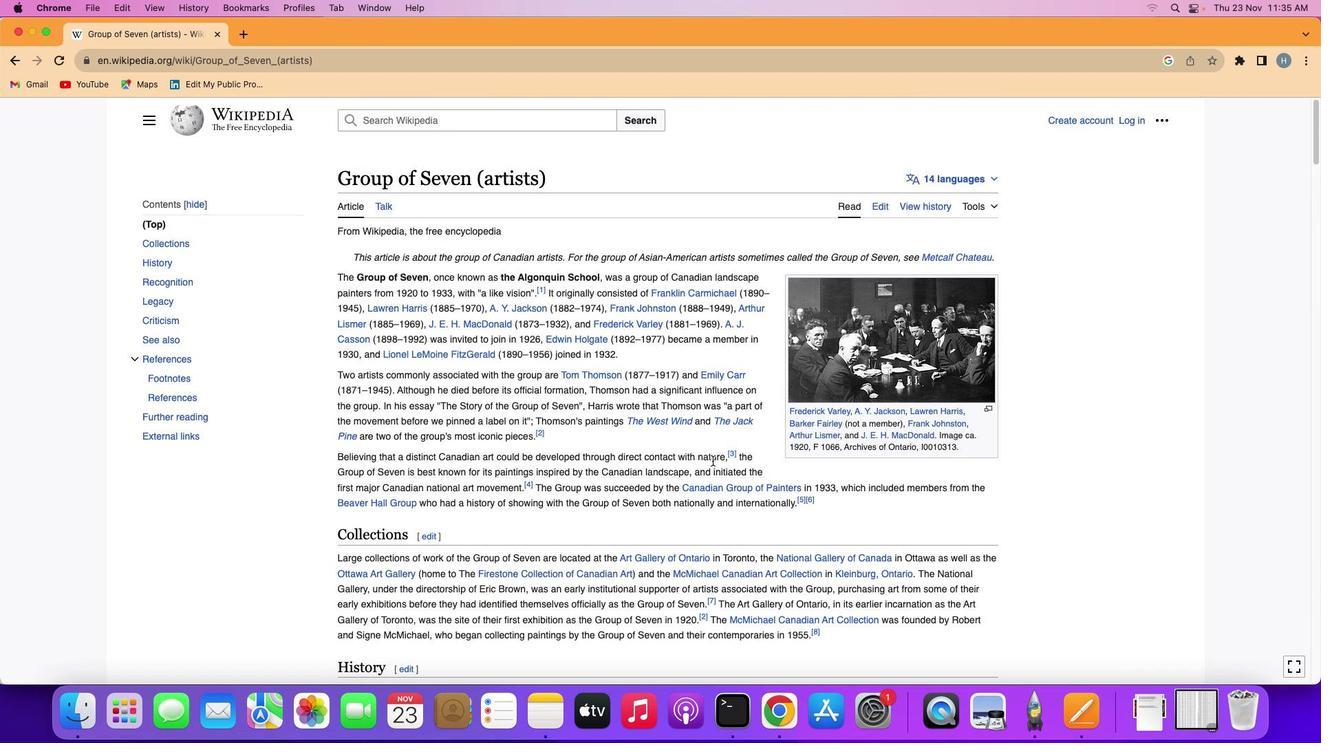 
Action: Mouse scrolled (713, 461) with delta (0, 1)
Screenshot: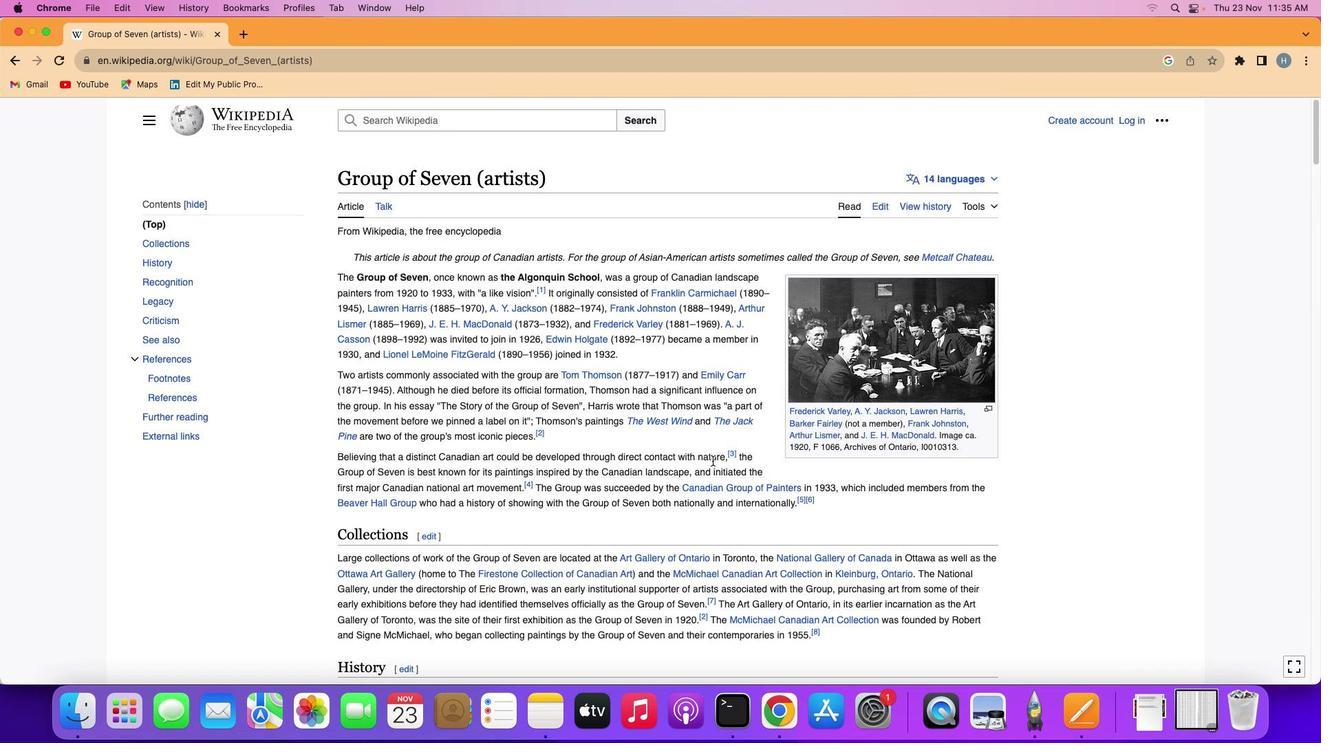 
Action: Mouse scrolled (713, 461) with delta (0, 1)
Screenshot: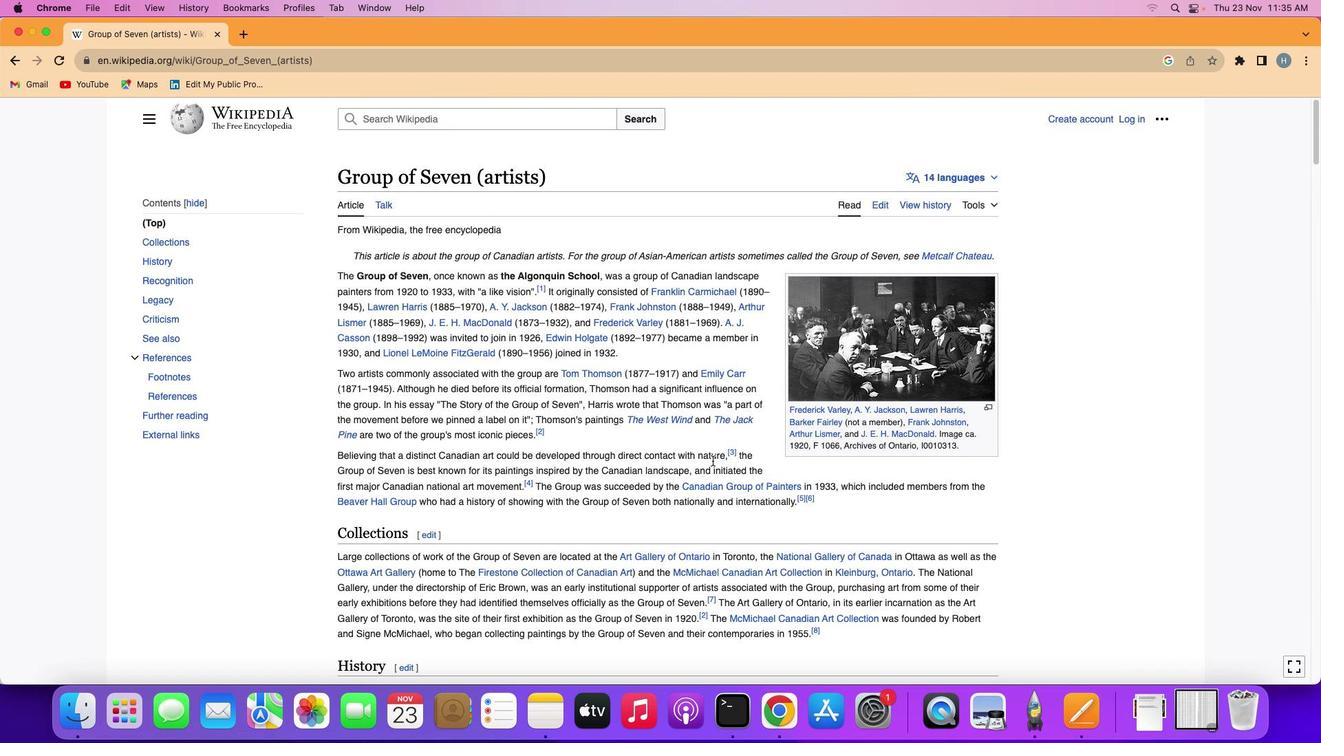 
Action: Mouse scrolled (713, 461) with delta (0, 2)
Screenshot: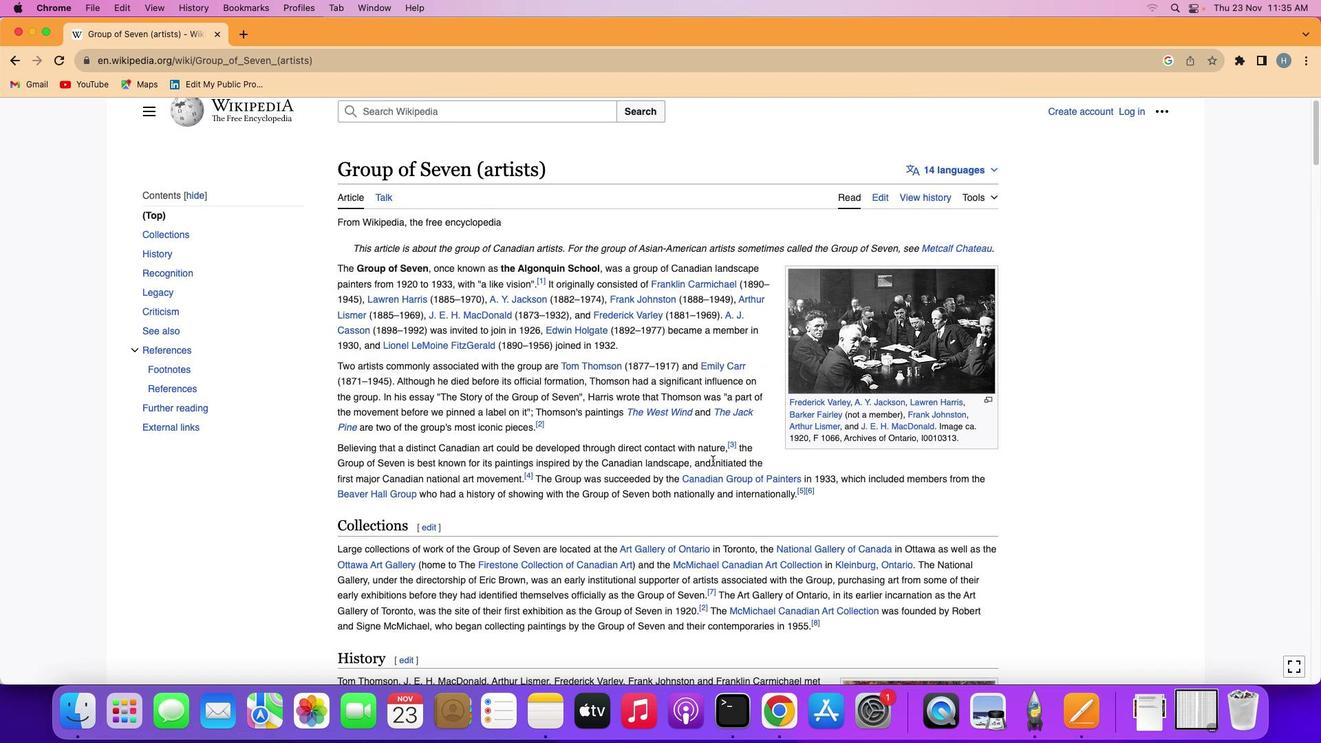
Action: Mouse moved to (713, 461)
Screenshot: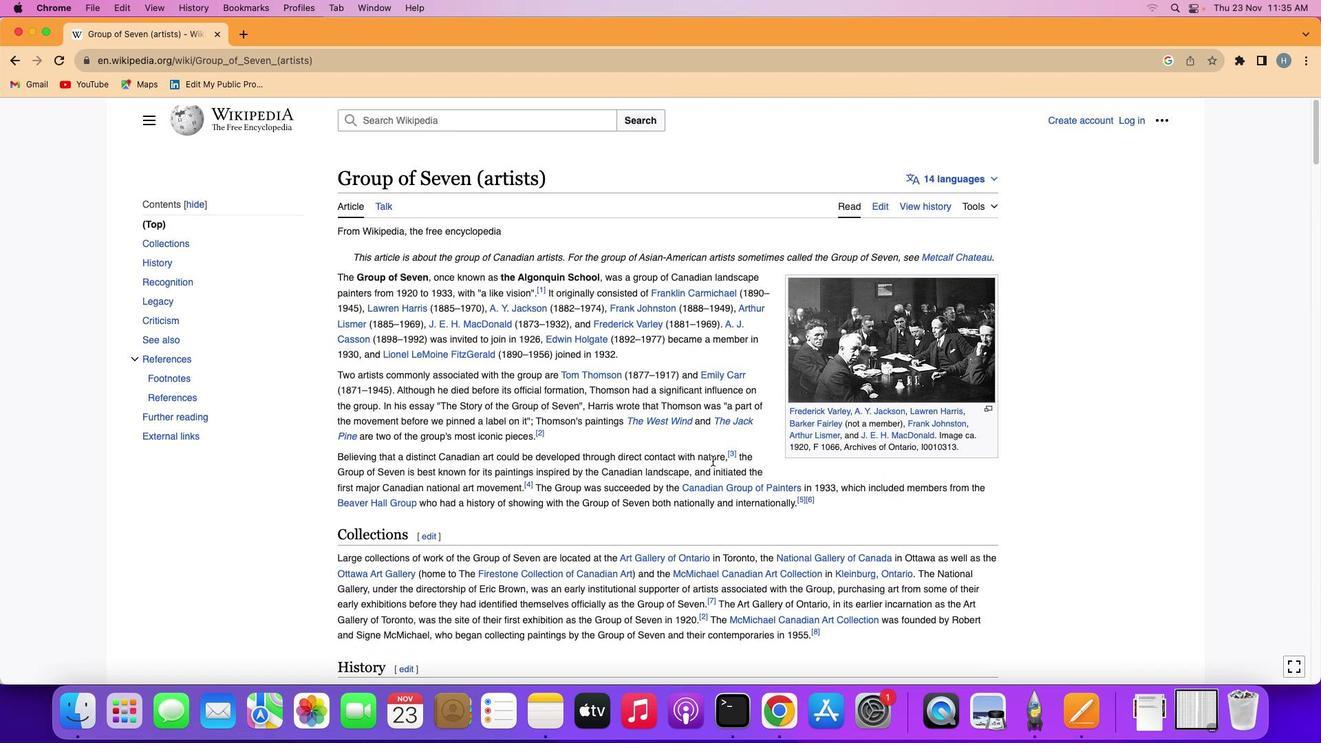 
Action: Mouse scrolled (713, 461) with delta (0, 1)
Screenshot: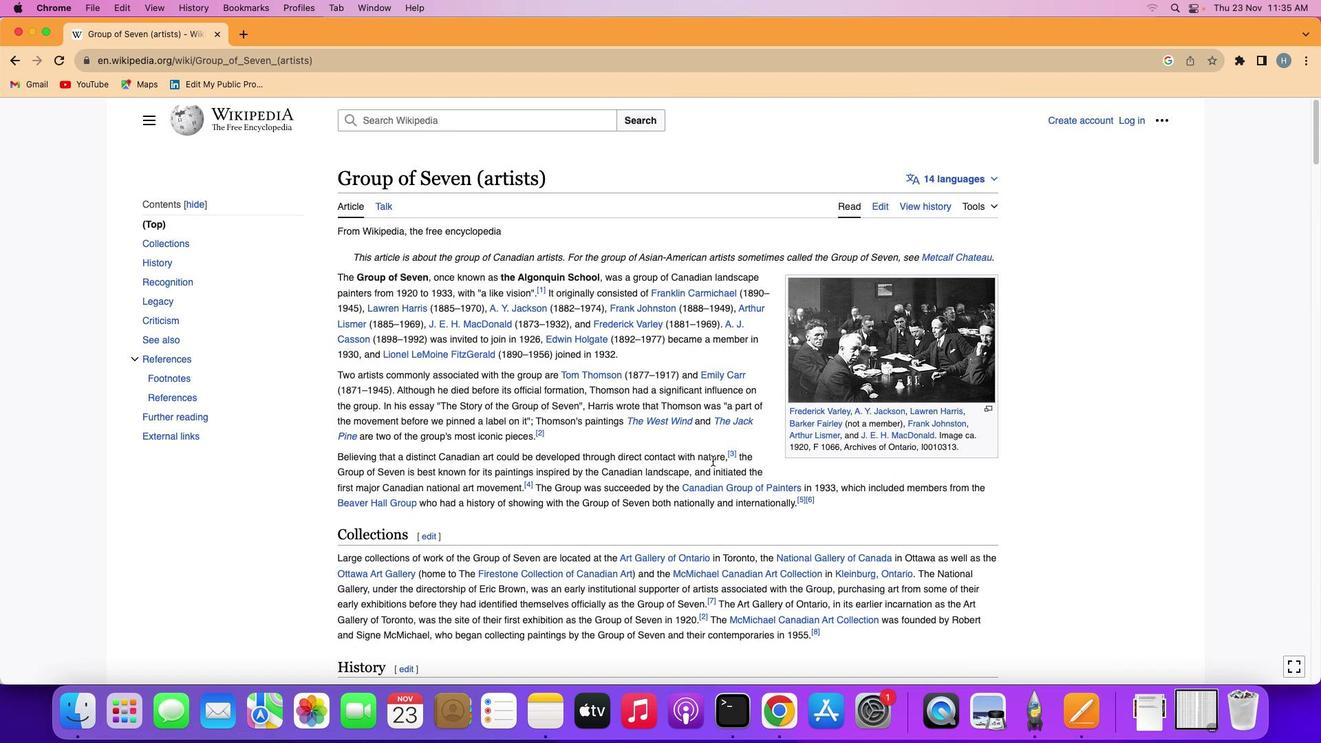 
Action: Mouse scrolled (713, 461) with delta (0, 0)
Screenshot: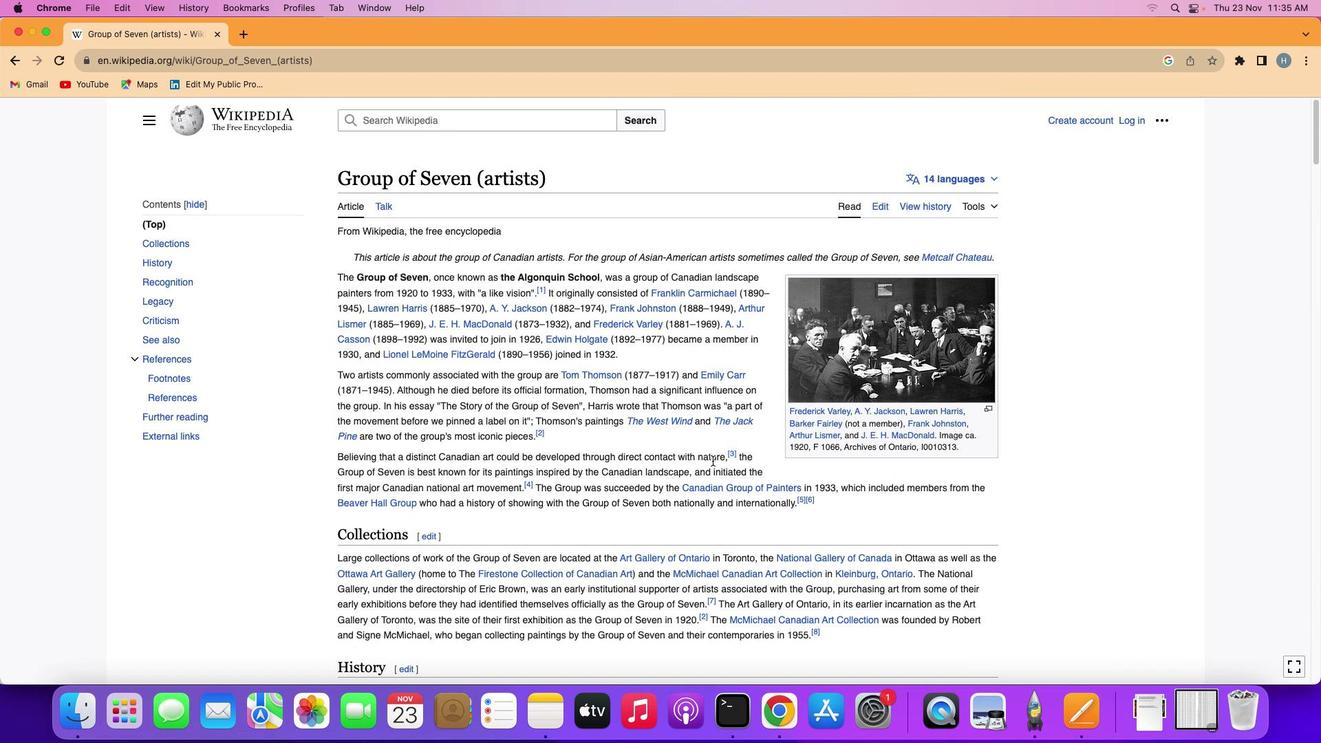 
Action: Mouse scrolled (713, 461) with delta (0, 3)
Screenshot: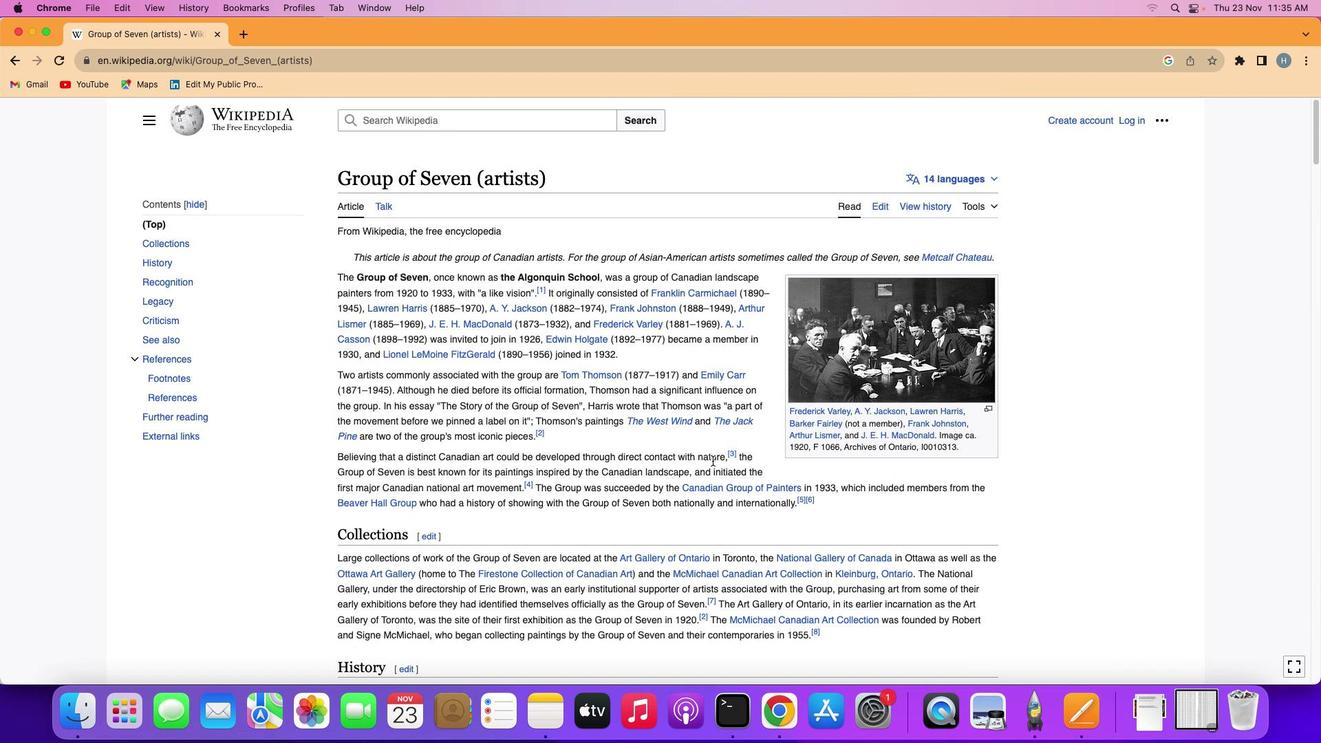 
Action: Mouse scrolled (713, 461) with delta (0, 2)
Screenshot: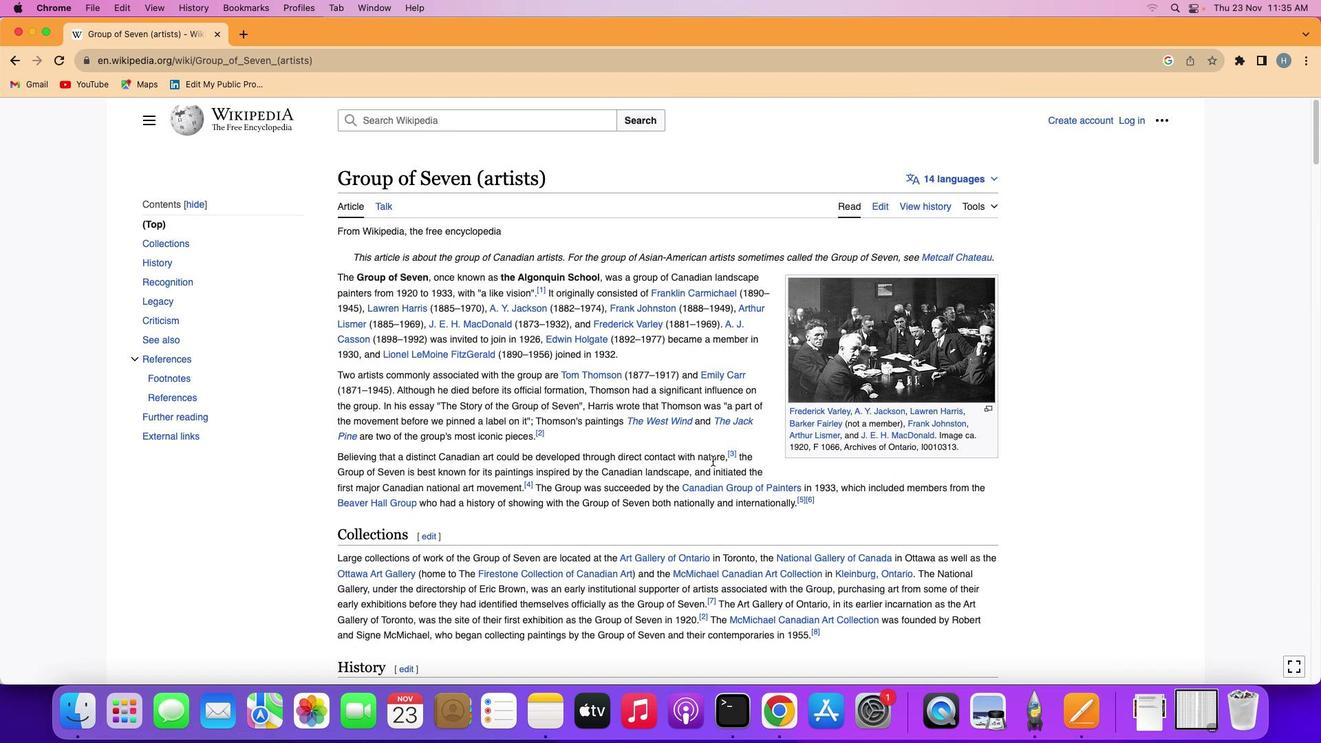 
Action: Mouse scrolled (713, 461) with delta (0, 4)
Screenshot: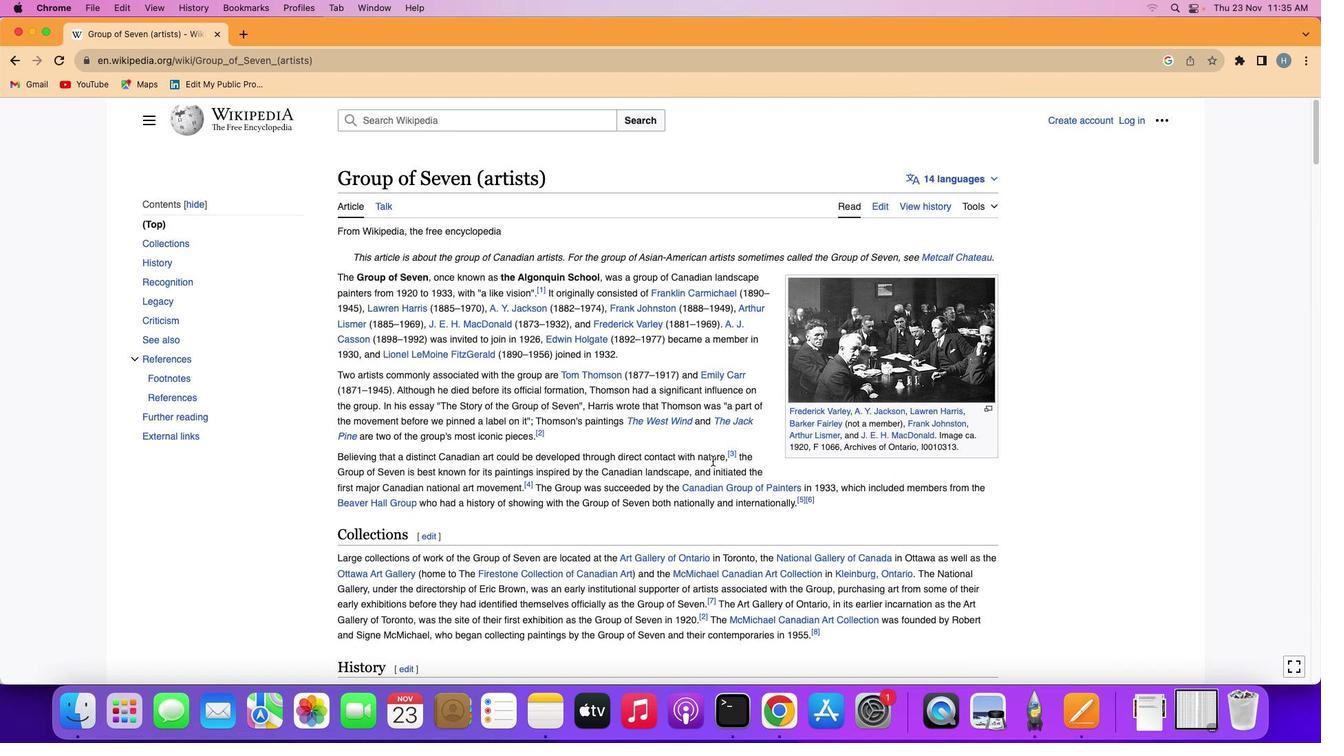 
Action: Mouse moved to (32, 33)
Screenshot: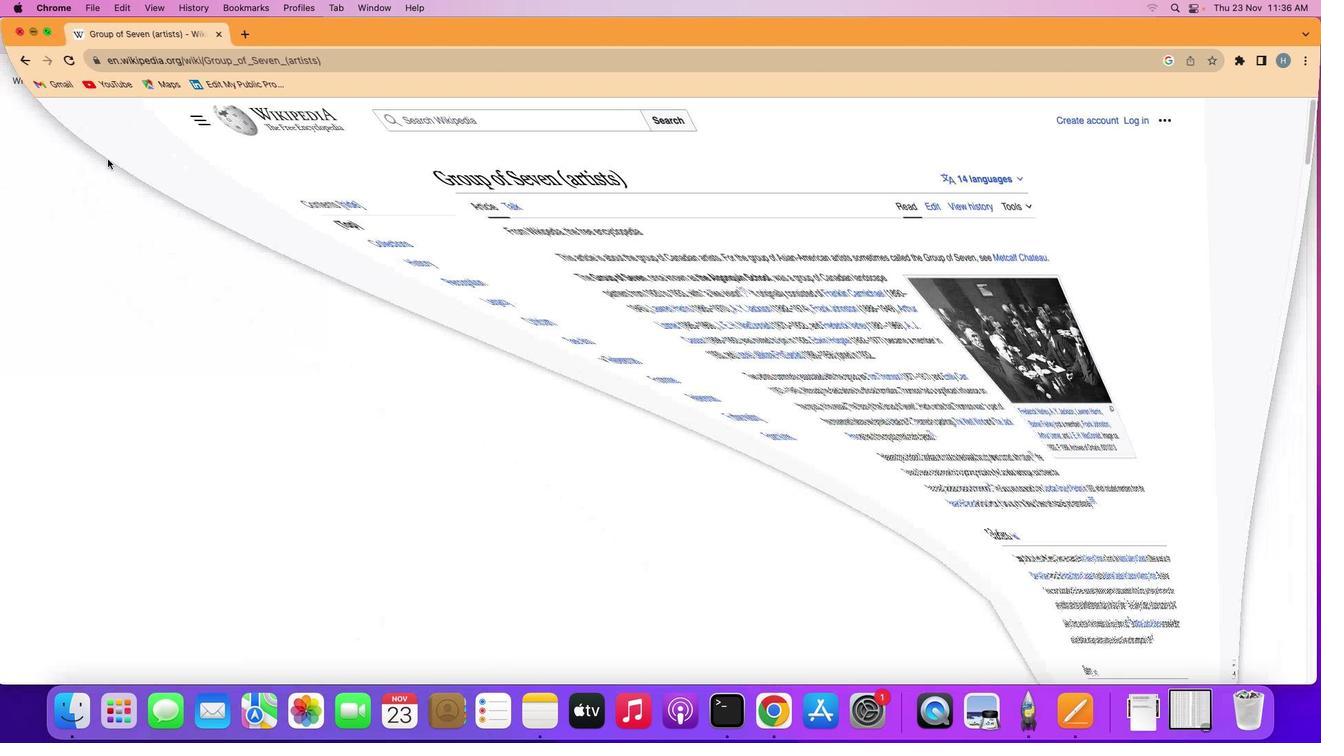 
Action: Mouse pressed left at (32, 33)
Screenshot: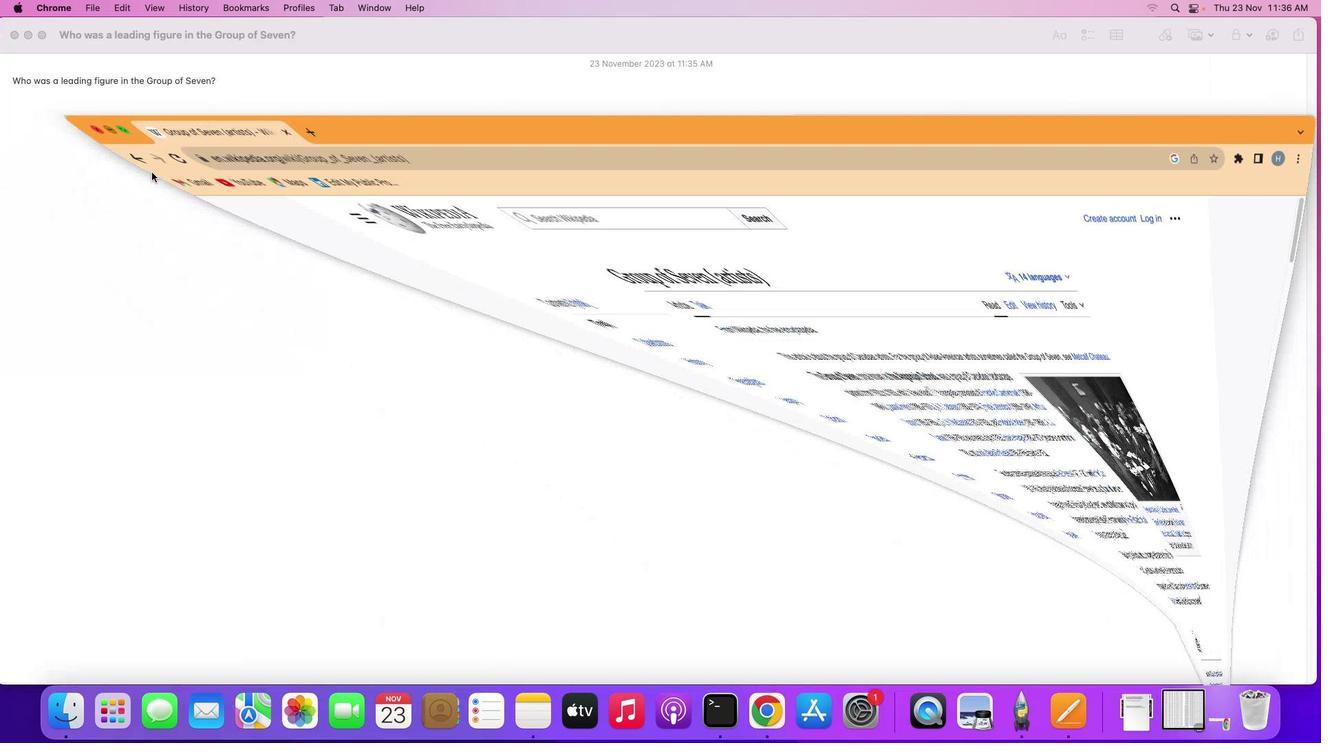 
Action: Mouse moved to (93, 114)
Screenshot: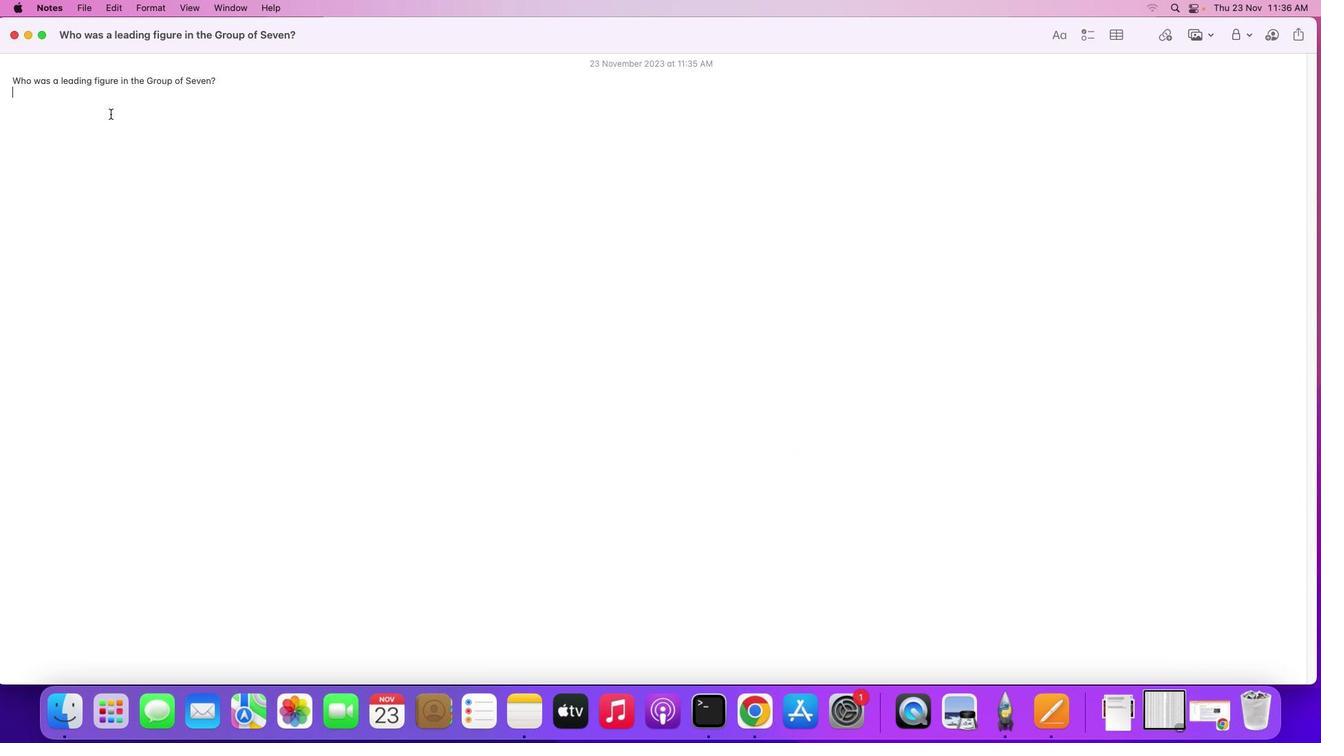 
Action: Mouse pressed left at (93, 114)
Screenshot: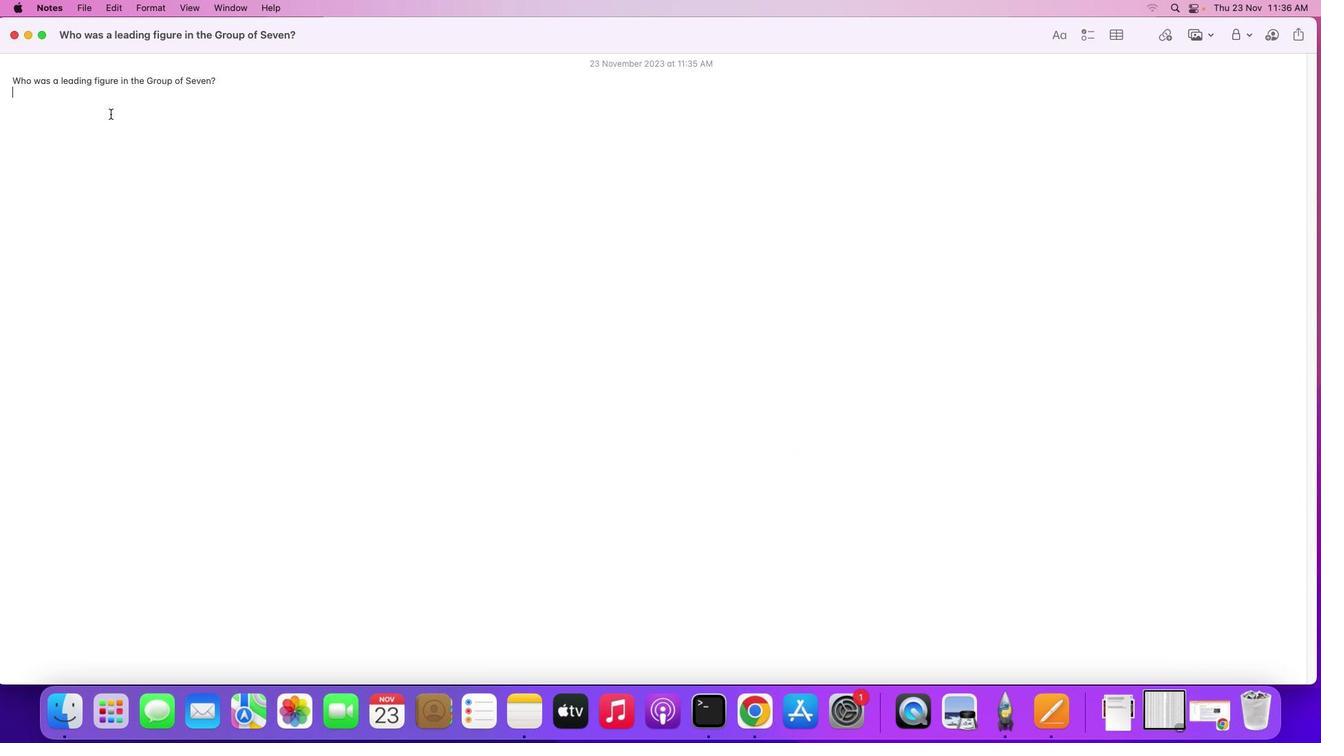 
Action: Mouse moved to (461, 137)
Screenshot: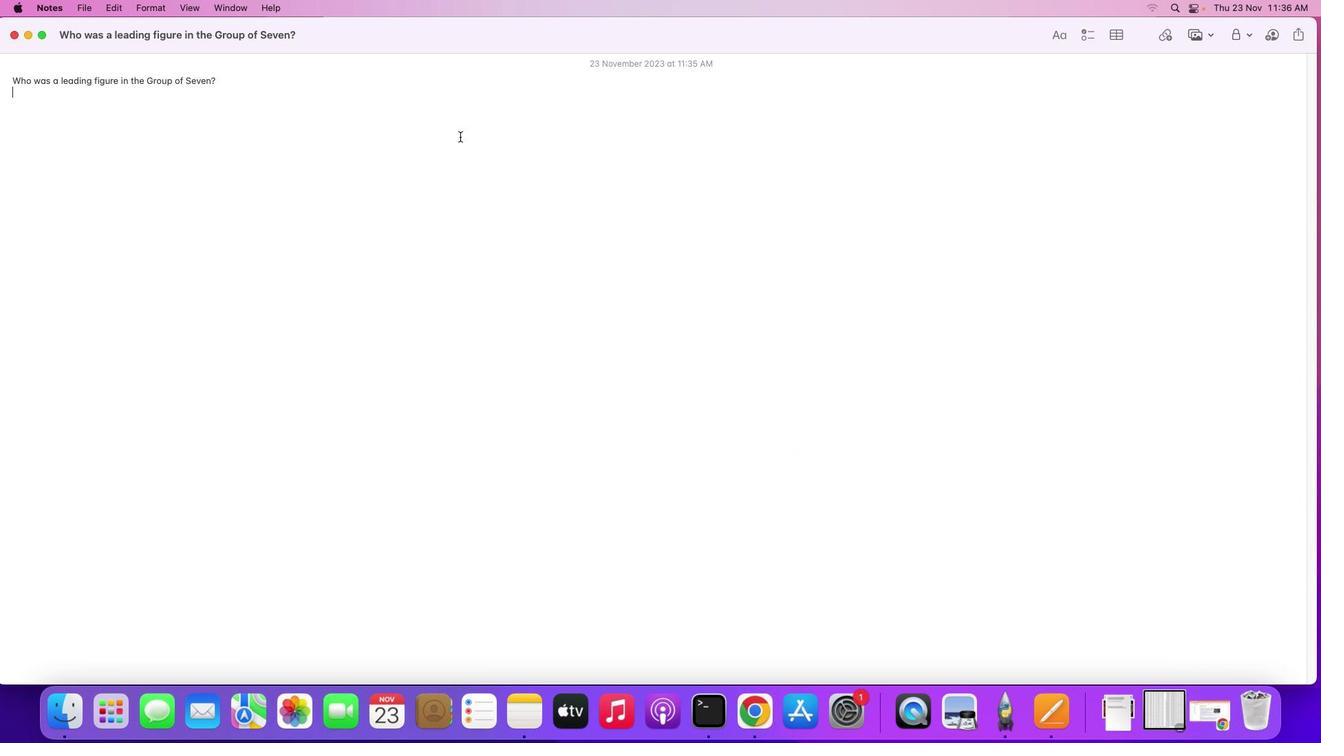 
Action: Key pressed Key.shift'L''a''w''r''e''n'Key.spaceKey.shift'H''a''r''r''i''s'Key.space'w''a''s'Key.space'a'Key.space'l''e''a''d''i''n''g'Key.space'g'Key.backspace'f''i''g''u''r''e'Key.space'o'Key.backspace'i''n'Key.space't''h''e'Key.spaceKey.shift'G''r''o''u''p'Key.space'o''f'Key.spaceKey.shift'S''e''v''e''n''.'
Screenshot: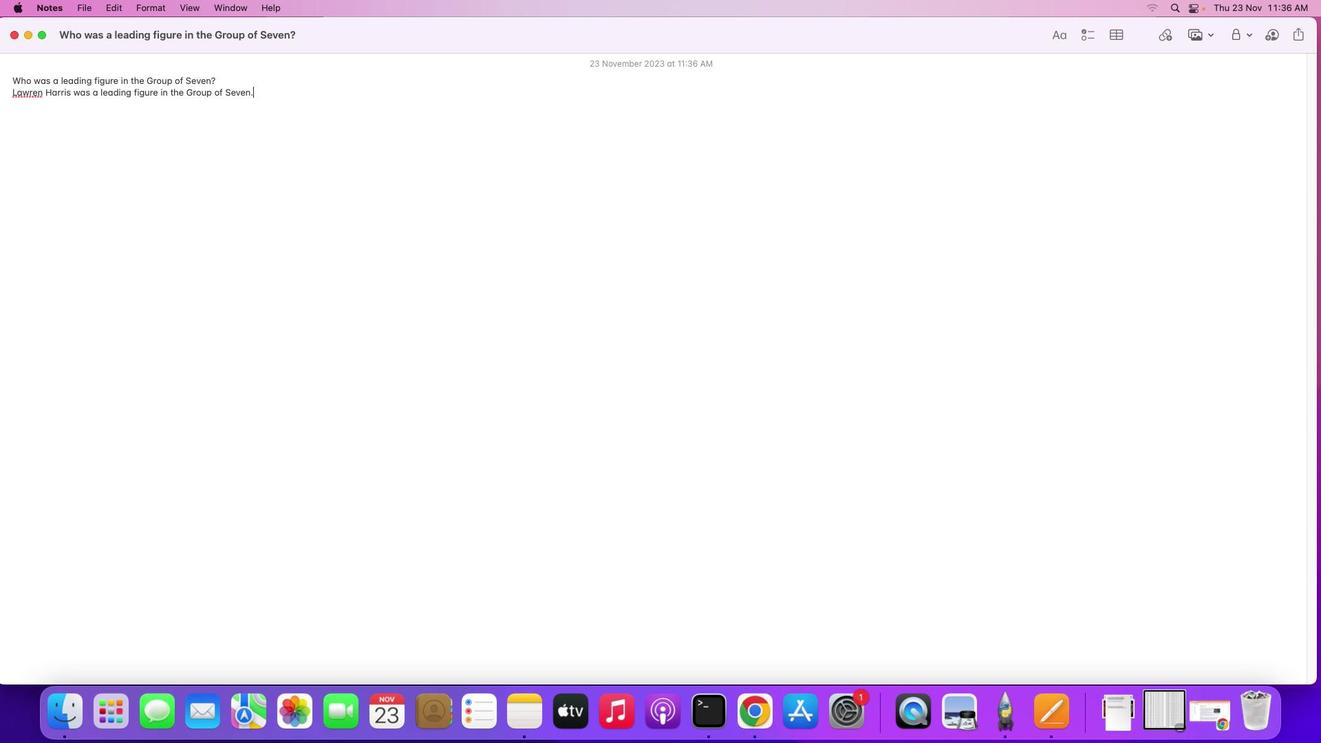
